 Task: Reply to the email with the subject 'Subject0000000026', add Aakash Mishra in 'To', Email000000002@outlook.com in 'Cc', Email000000003@outlook.com in 'Bcc', attach 'Attach0000000004.txt', and send it.
Action: Mouse moved to (998, 446)
Screenshot: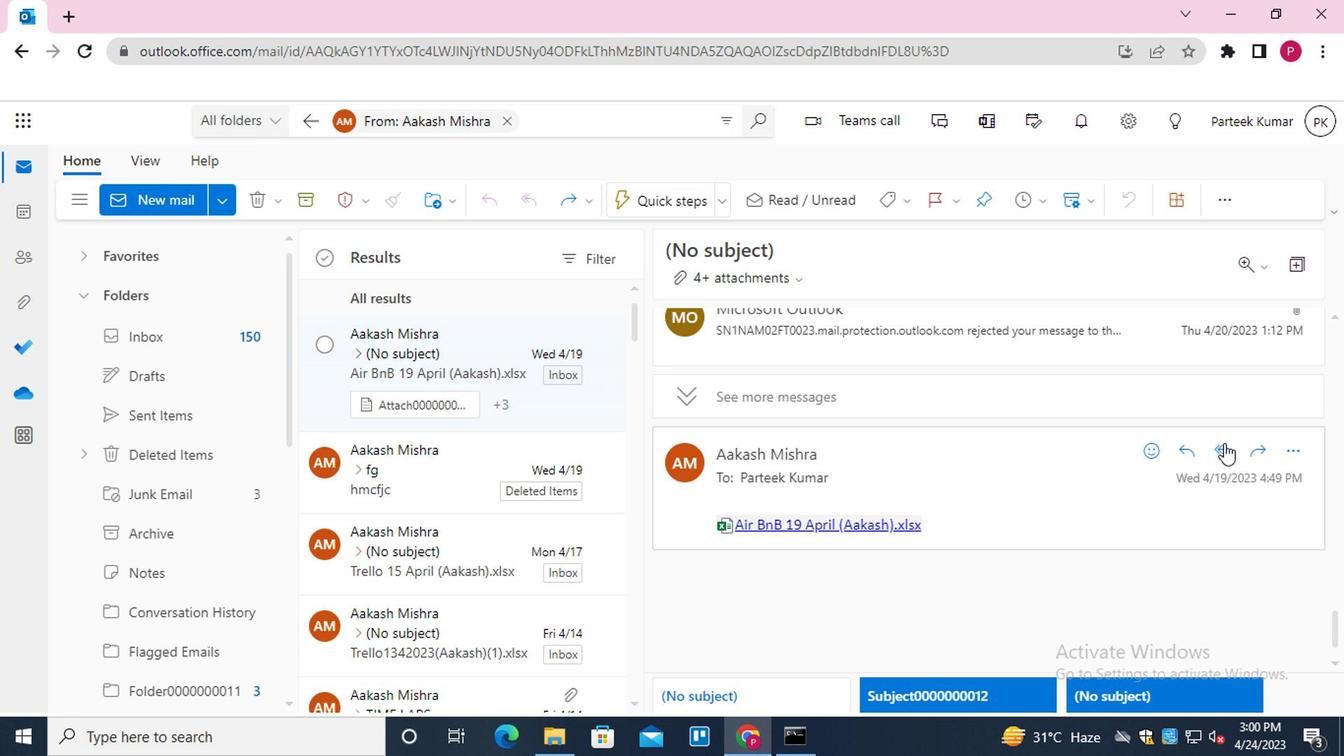 
Action: Mouse pressed left at (998, 446)
Screenshot: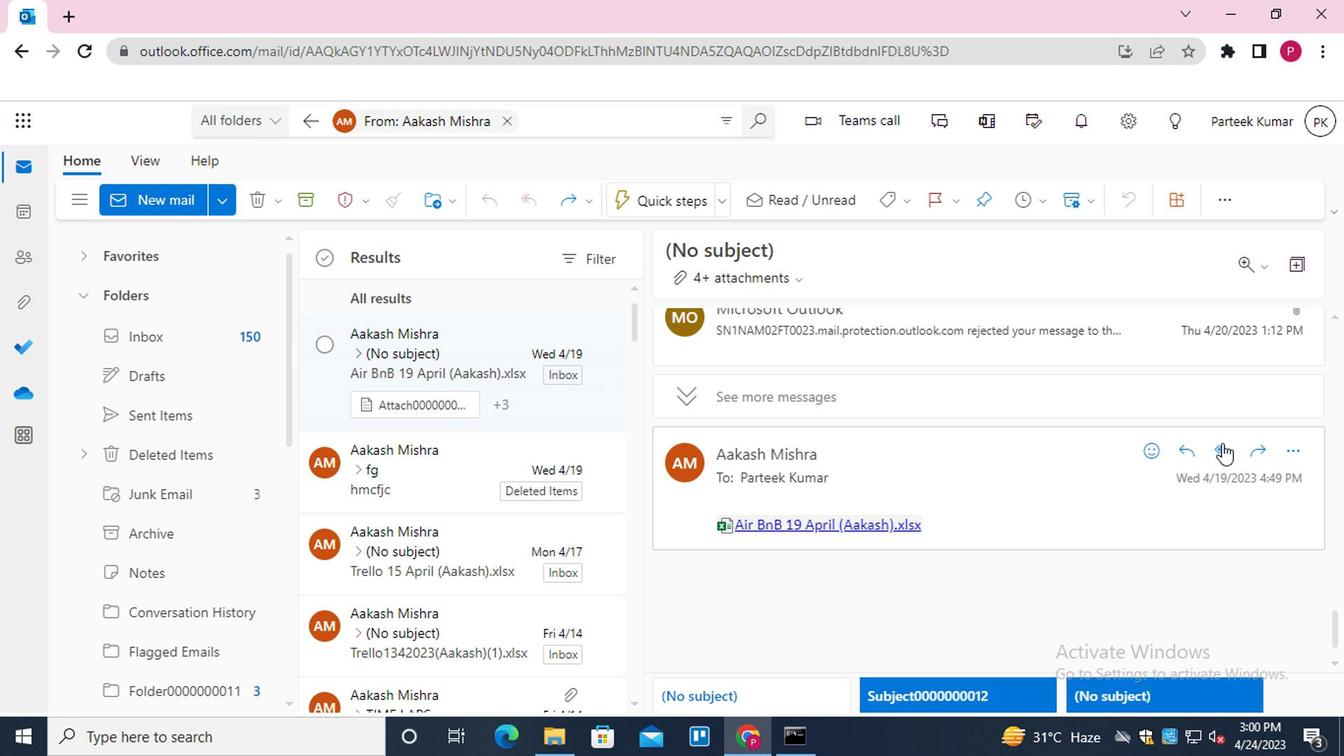 
Action: Mouse moved to (616, 590)
Screenshot: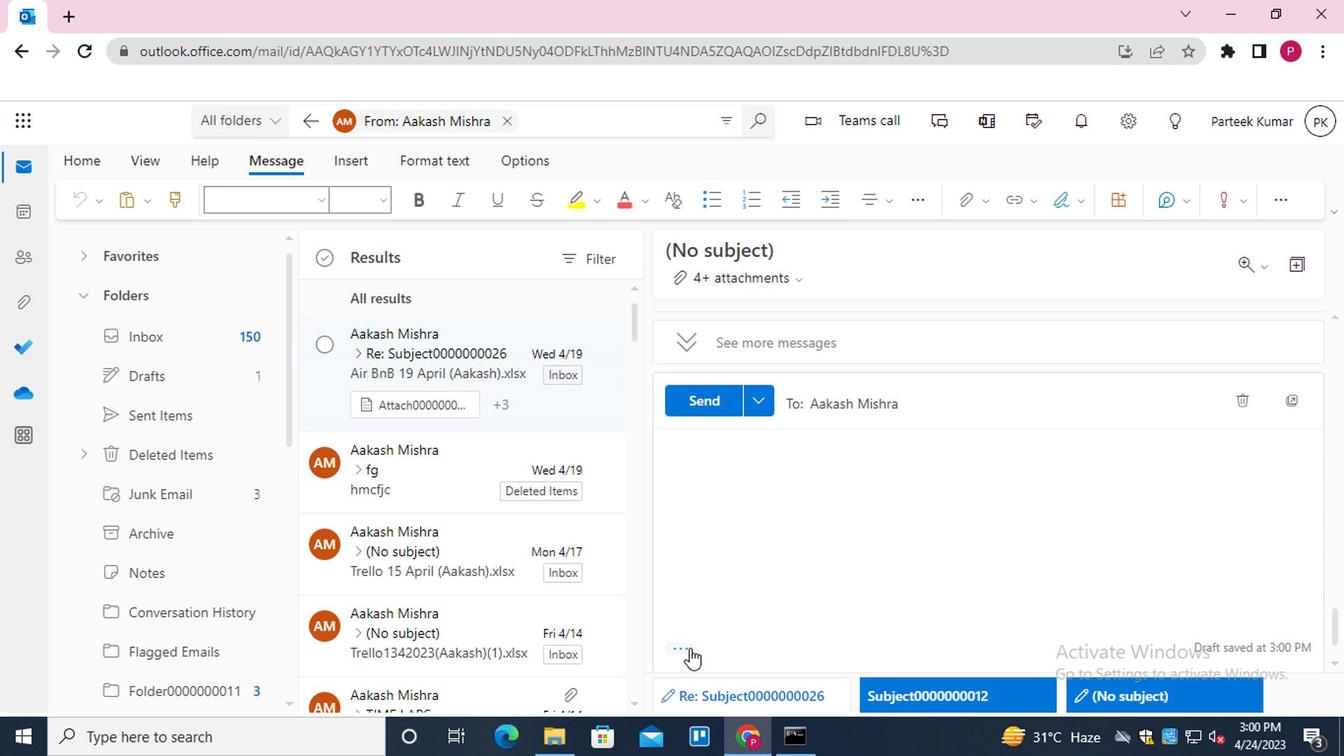 
Action: Mouse pressed left at (616, 590)
Screenshot: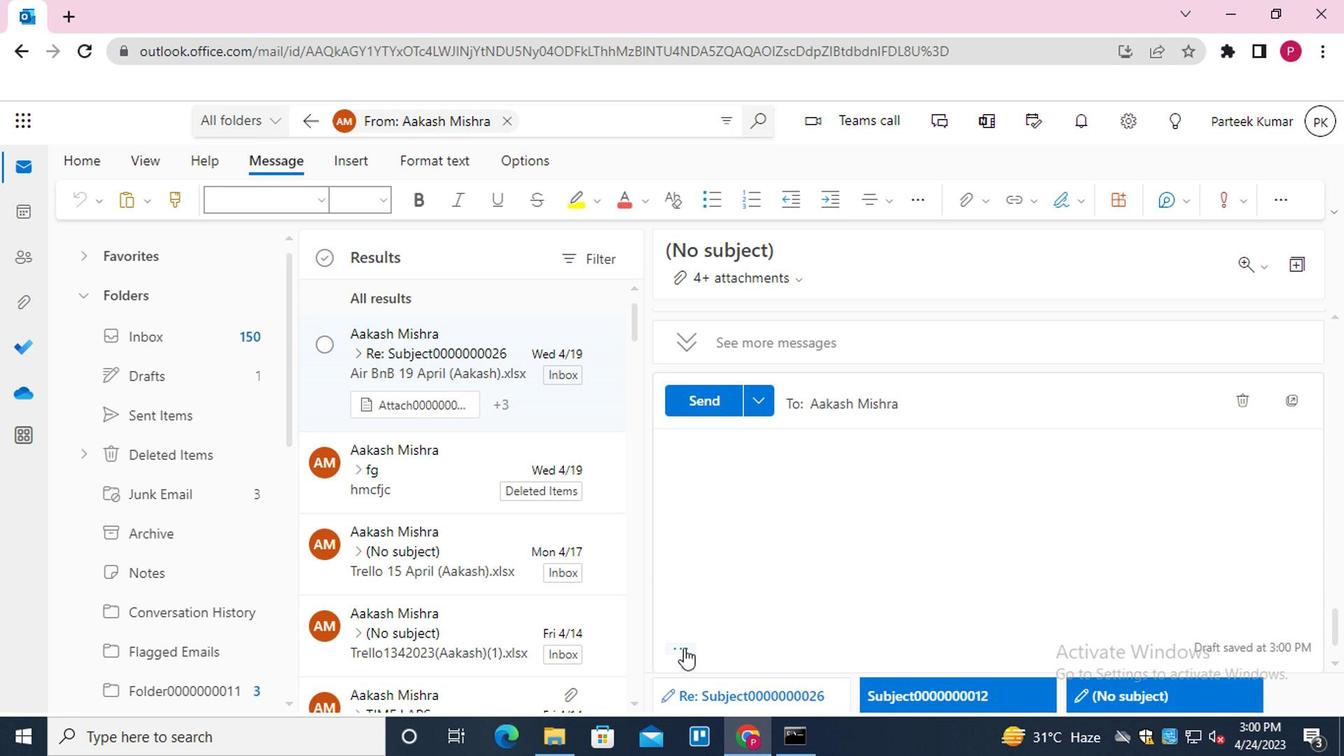 
Action: Mouse moved to (789, 315)
Screenshot: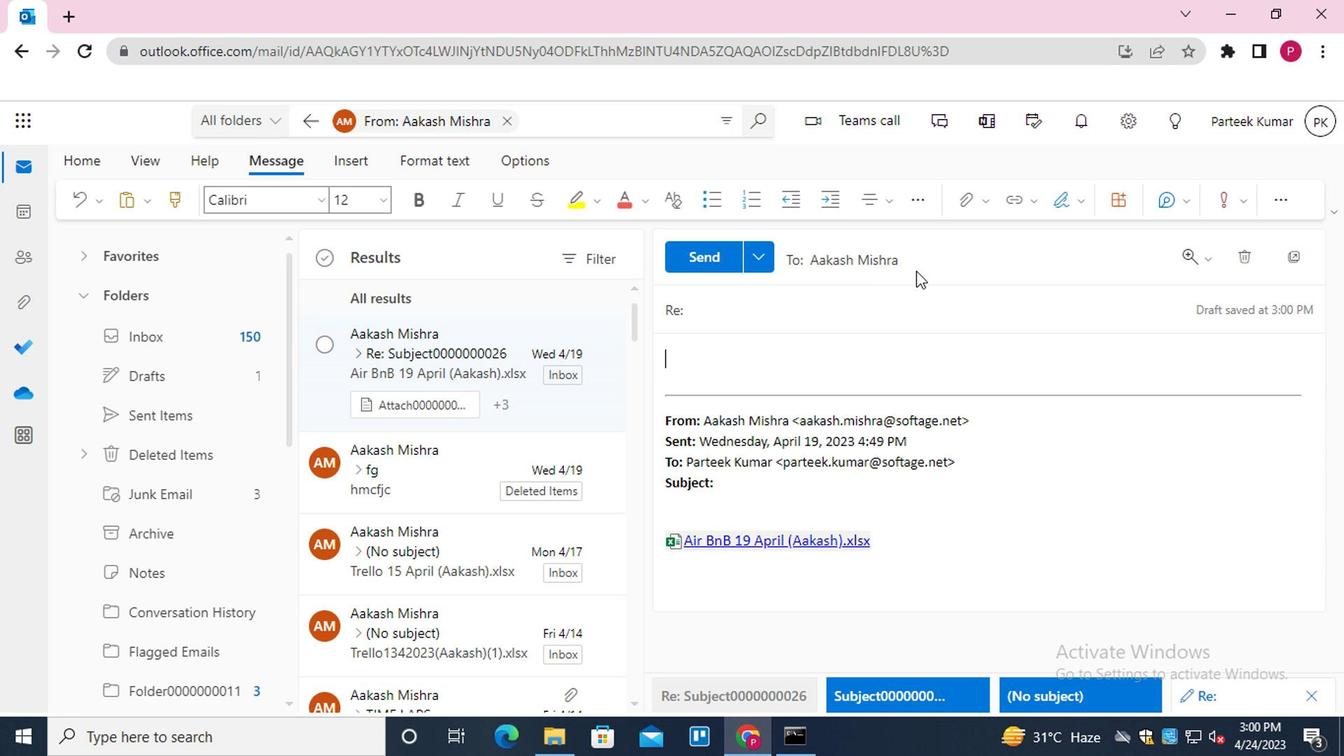 
Action: Mouse pressed left at (789, 315)
Screenshot: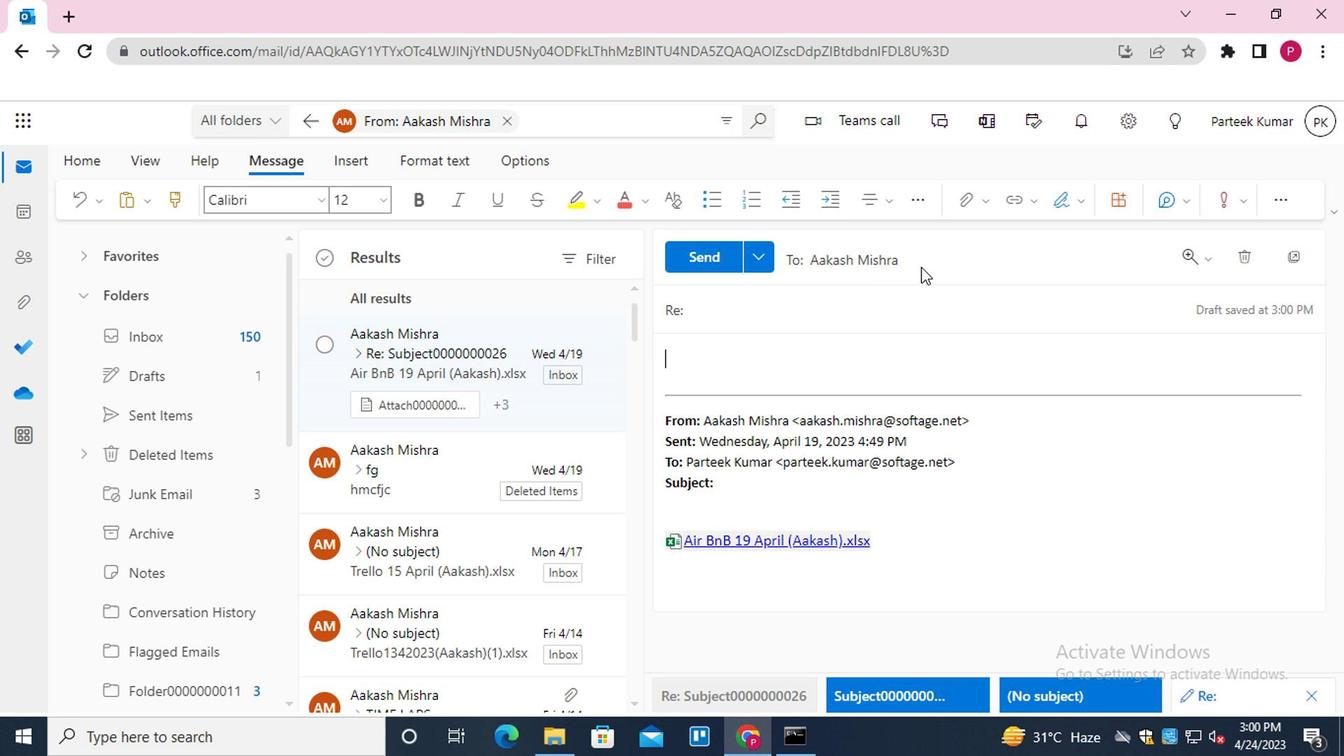 
Action: Mouse moved to (715, 382)
Screenshot: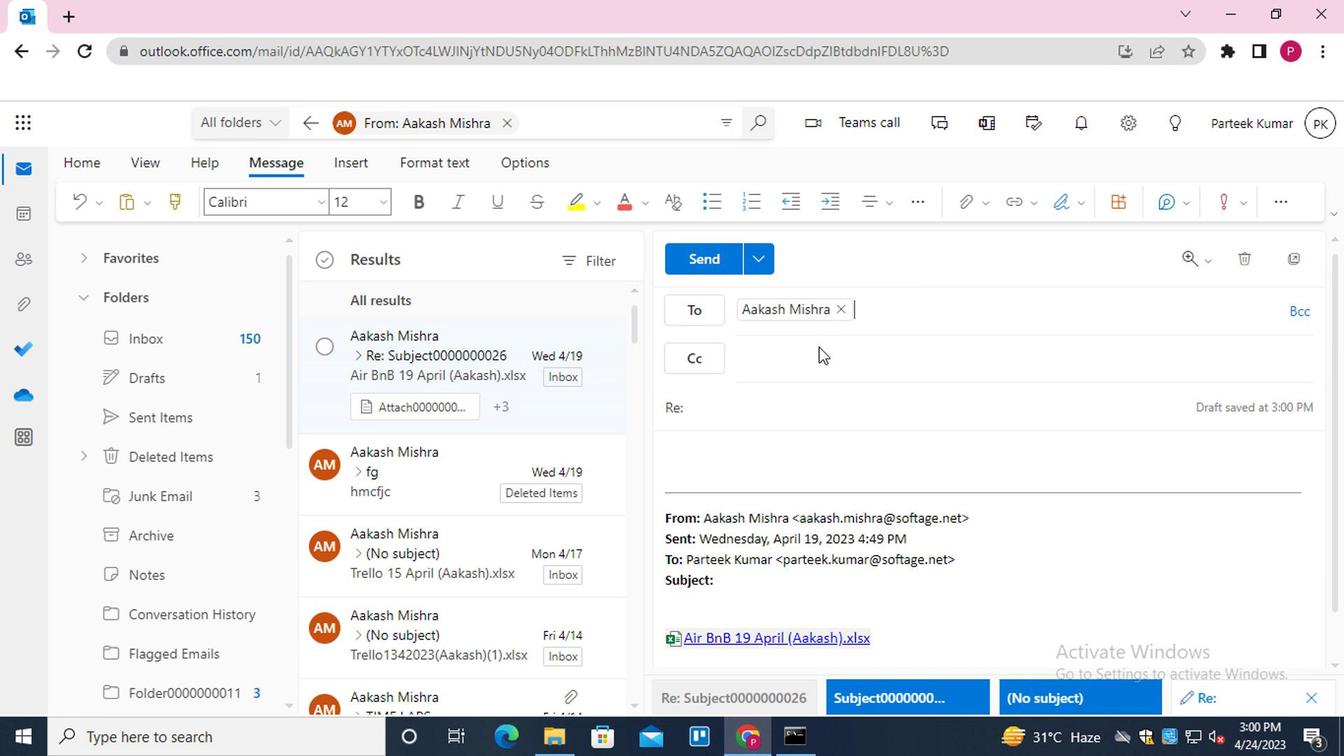 
Action: Mouse pressed left at (715, 382)
Screenshot: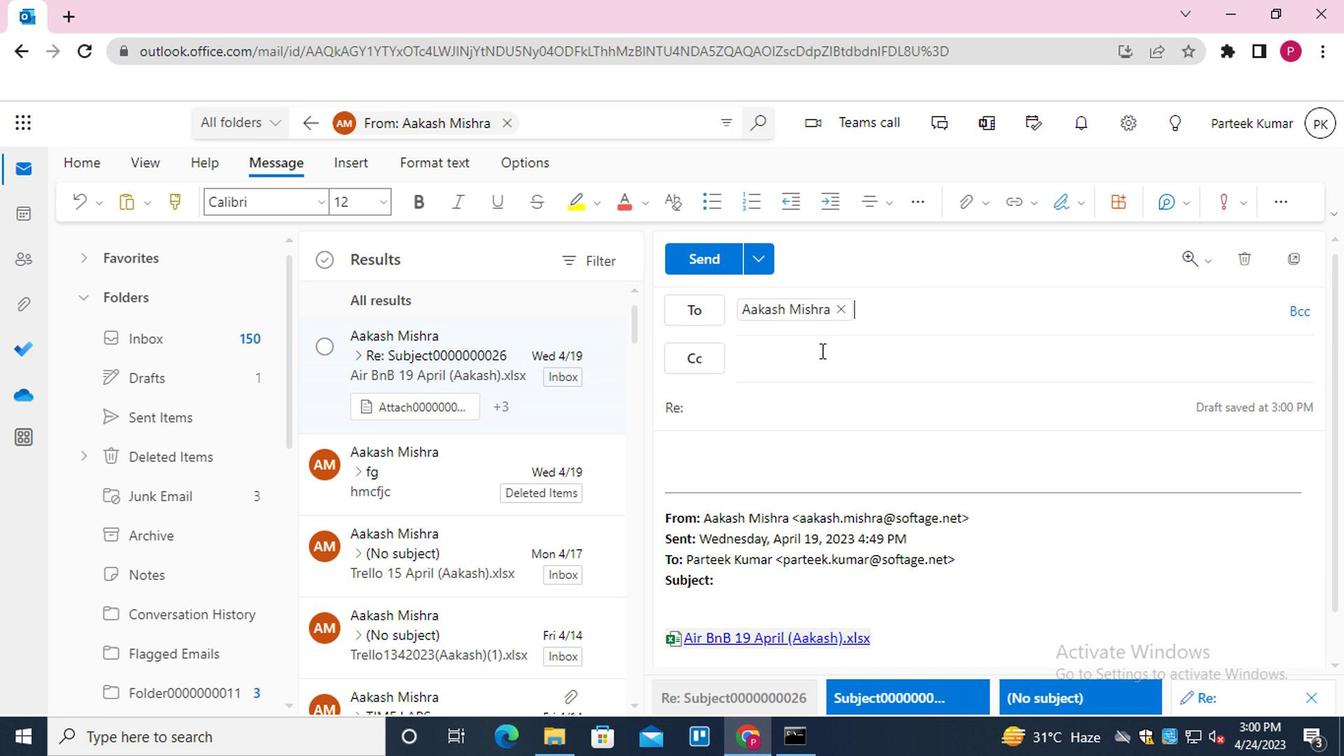 
Action: Key pressed <Key.shift>EMAIL0000000002<Key.enter>
Screenshot: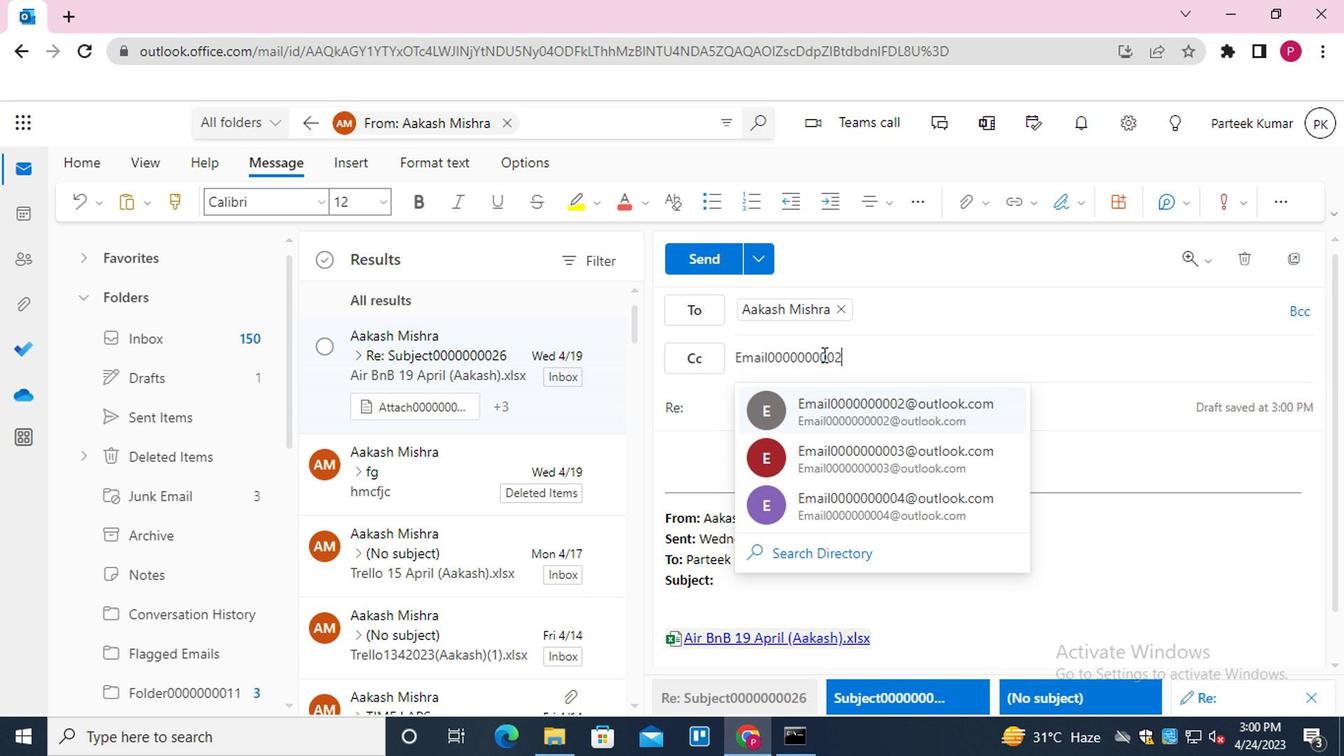 
Action: Mouse moved to (655, 417)
Screenshot: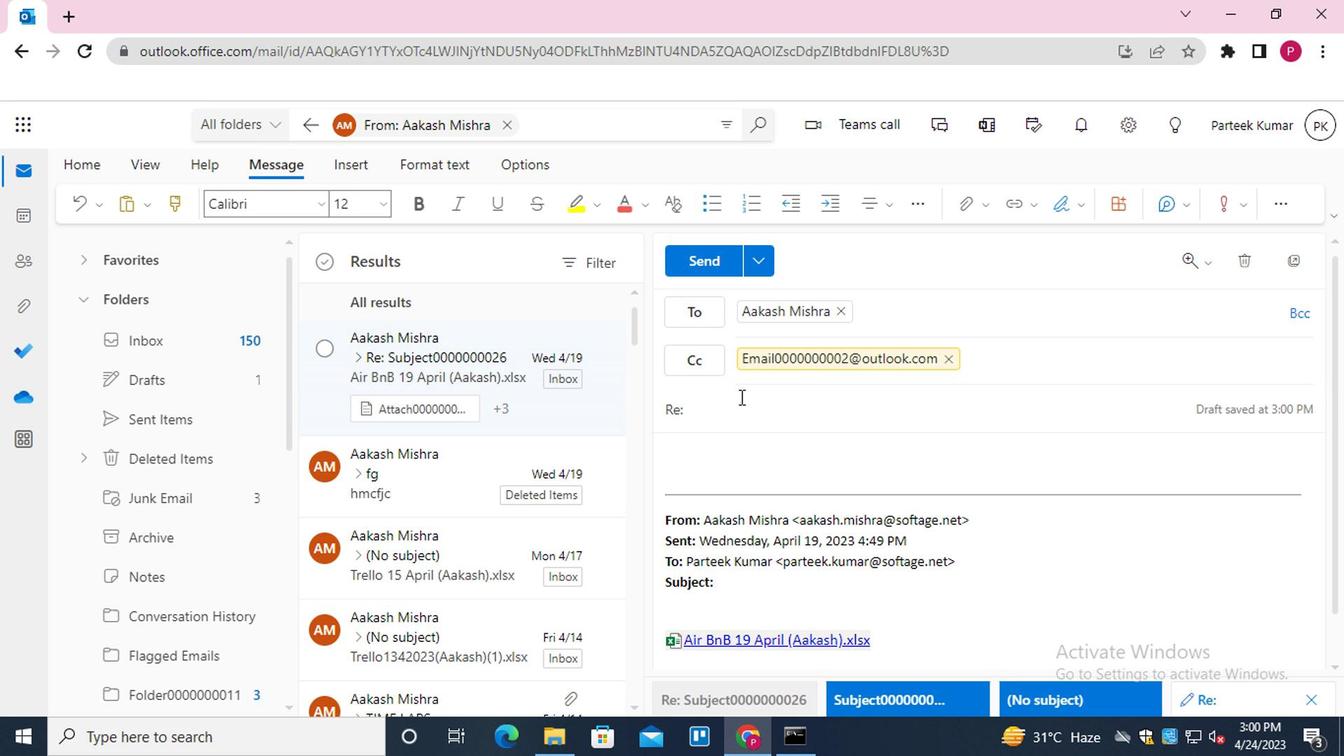 
Action: Mouse pressed left at (655, 417)
Screenshot: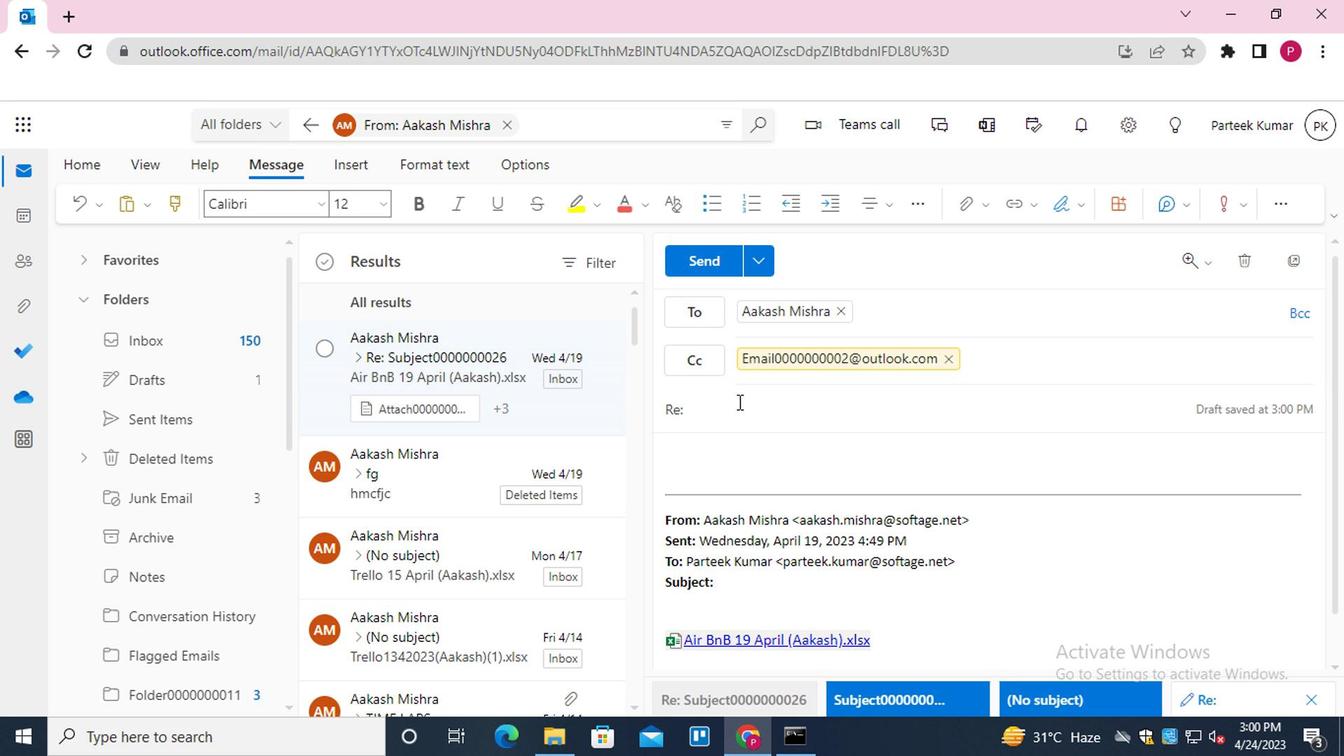 
Action: Key pressed <Key.shift>SUBJECT0000000026
Screenshot: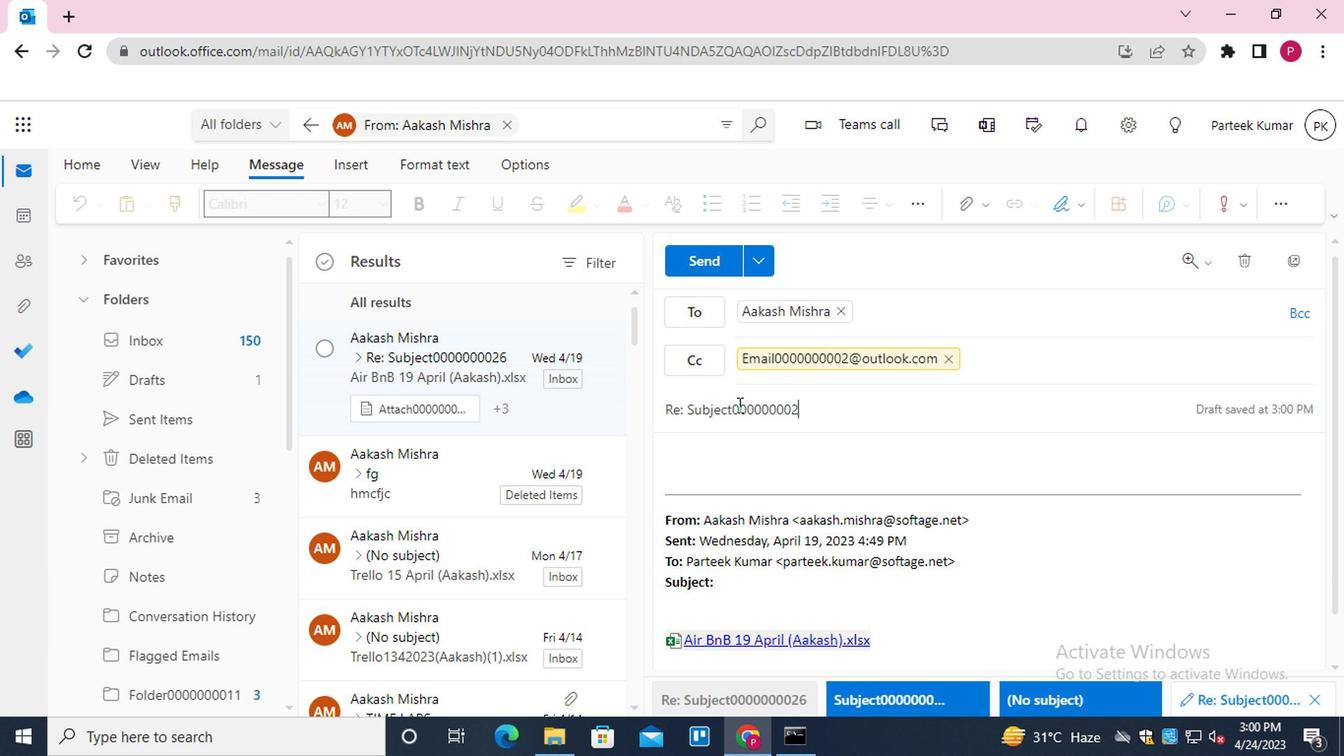 
Action: Mouse moved to (666, 470)
Screenshot: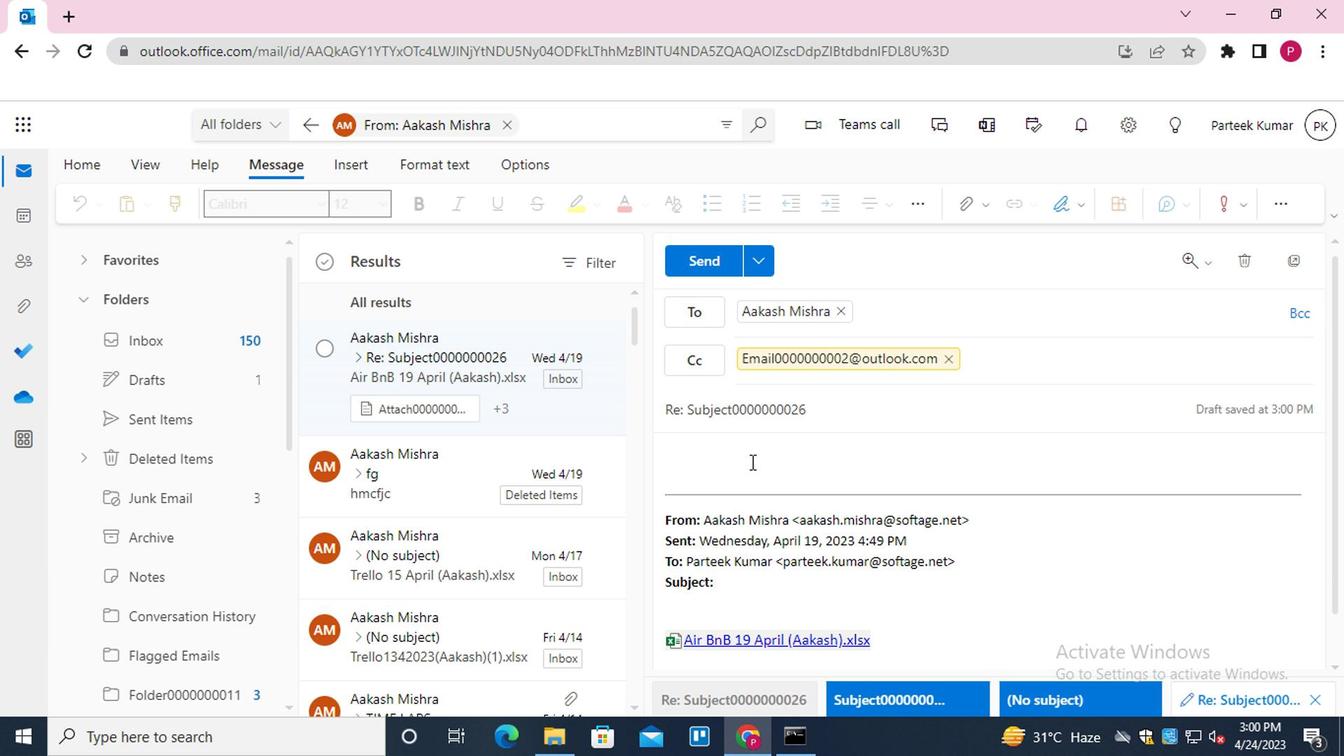 
Action: Mouse pressed left at (666, 470)
Screenshot: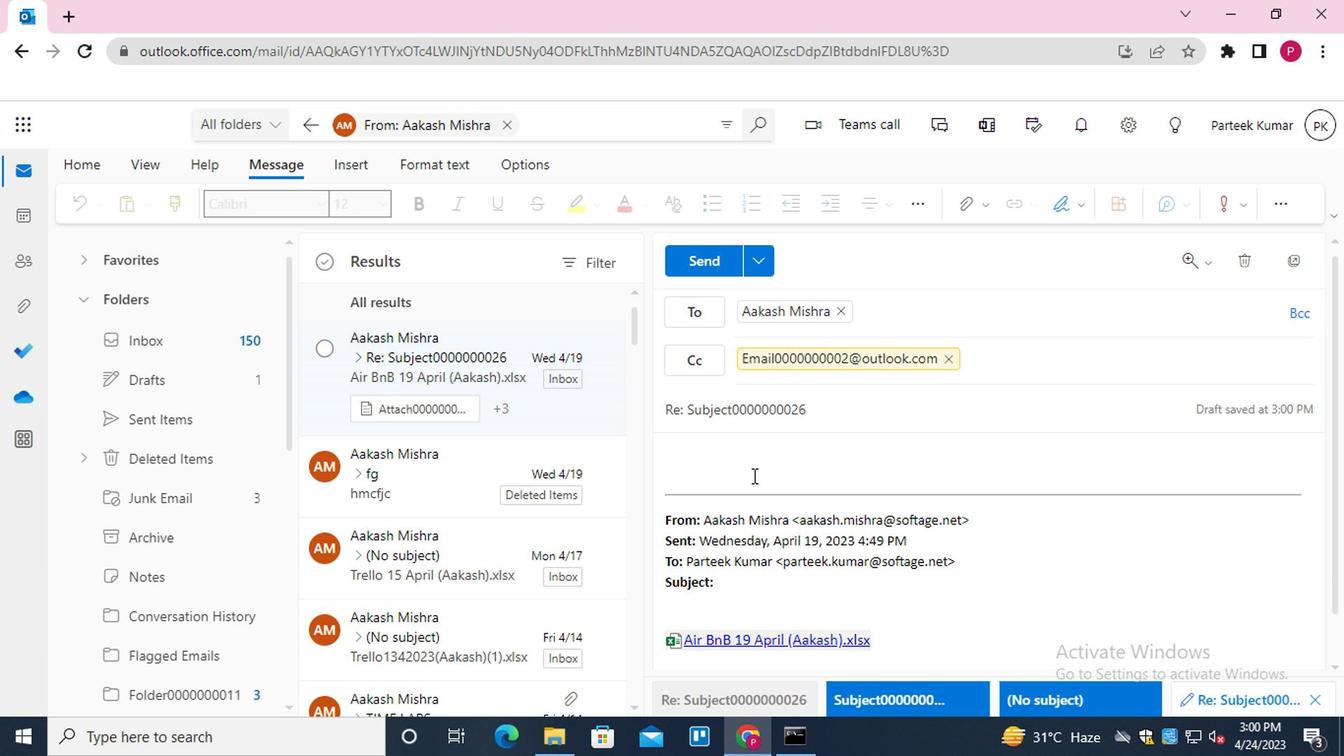 
Action: Key pressed <Key.shift_r>MESSAGE0000000024
Screenshot: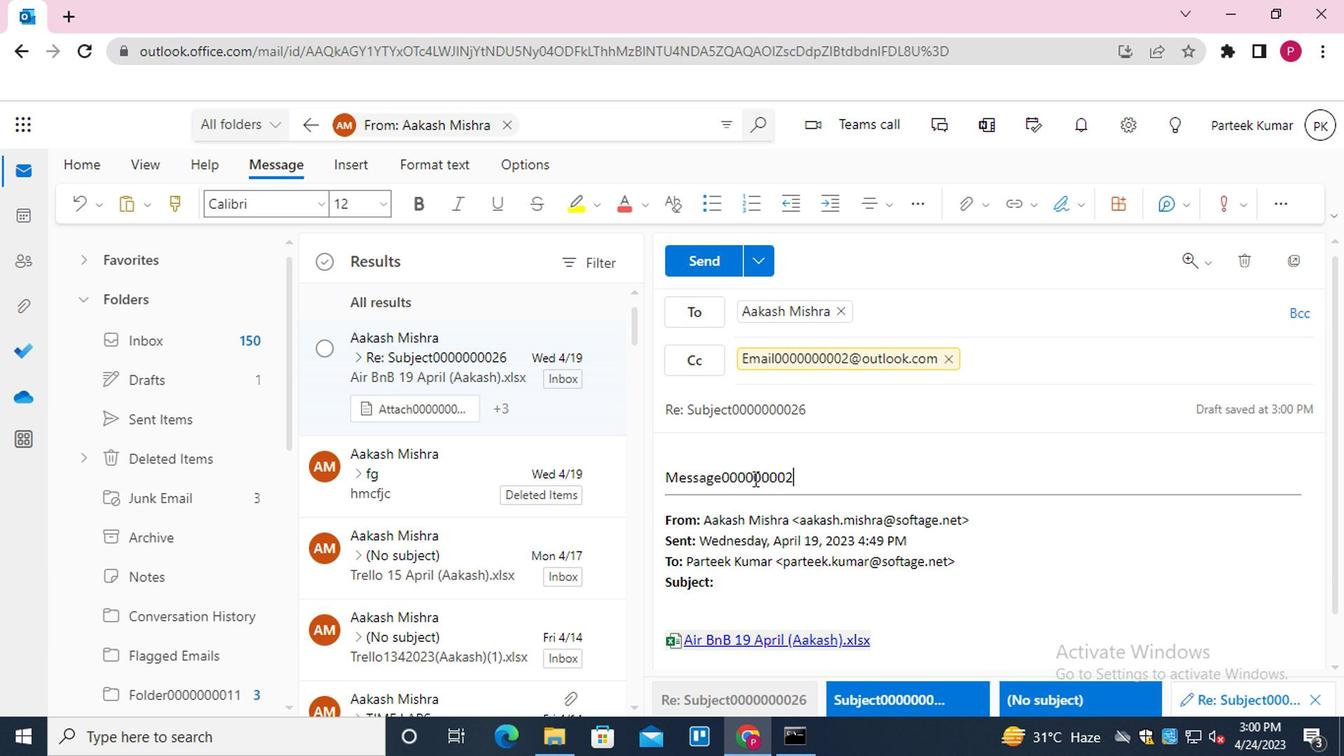 
Action: Mouse moved to (815, 272)
Screenshot: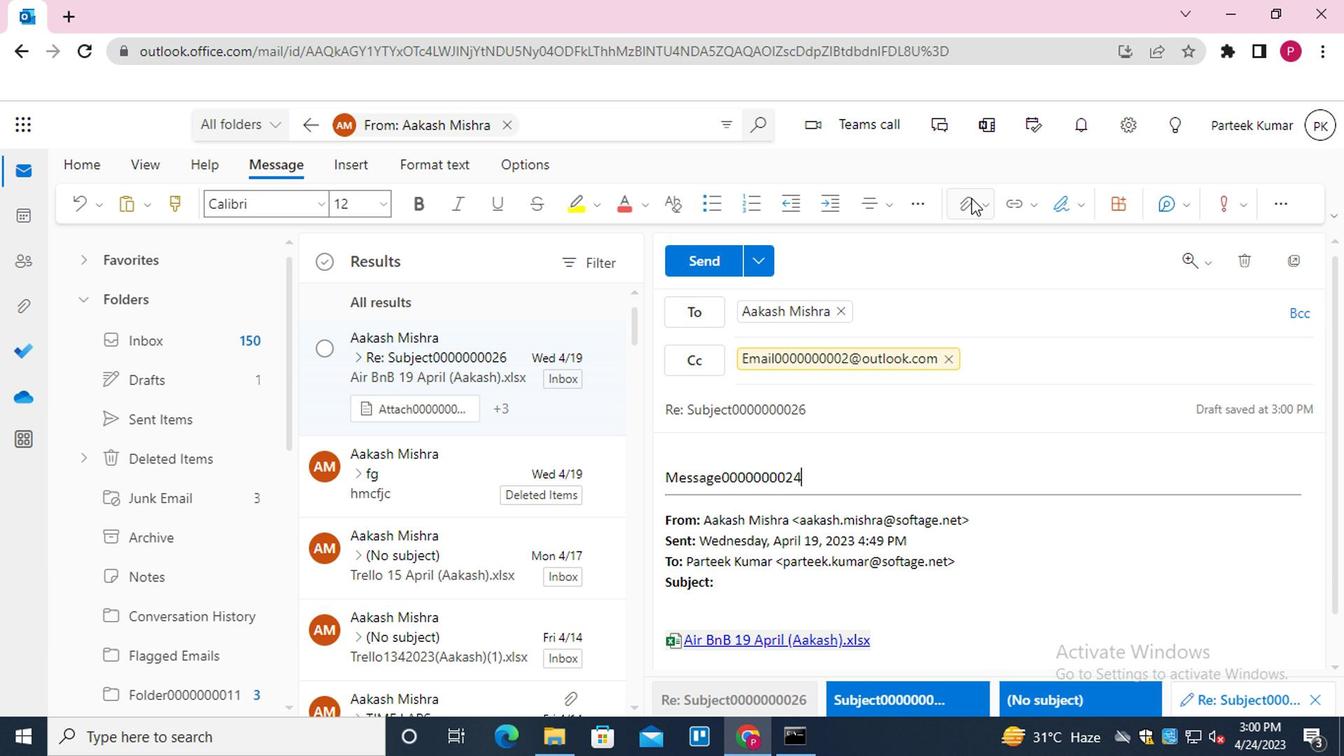 
Action: Mouse pressed left at (815, 272)
Screenshot: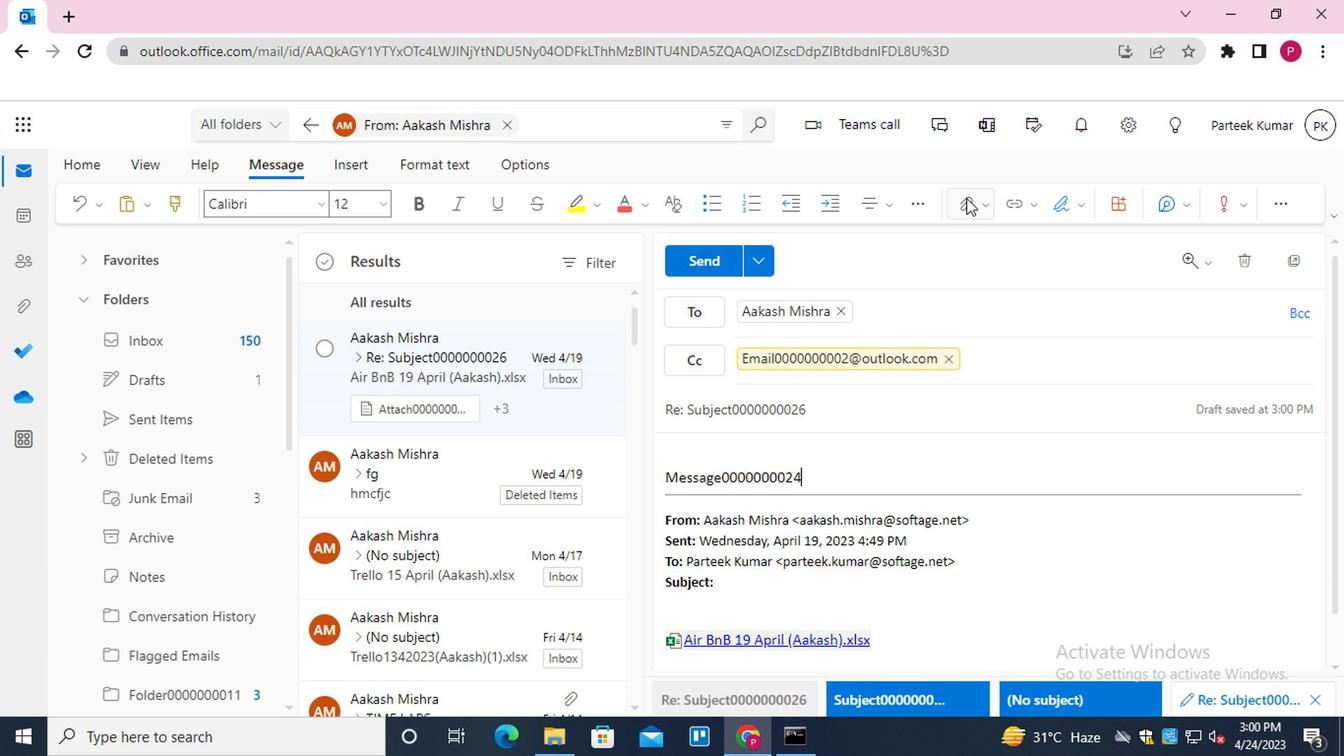 
Action: Mouse moved to (772, 302)
Screenshot: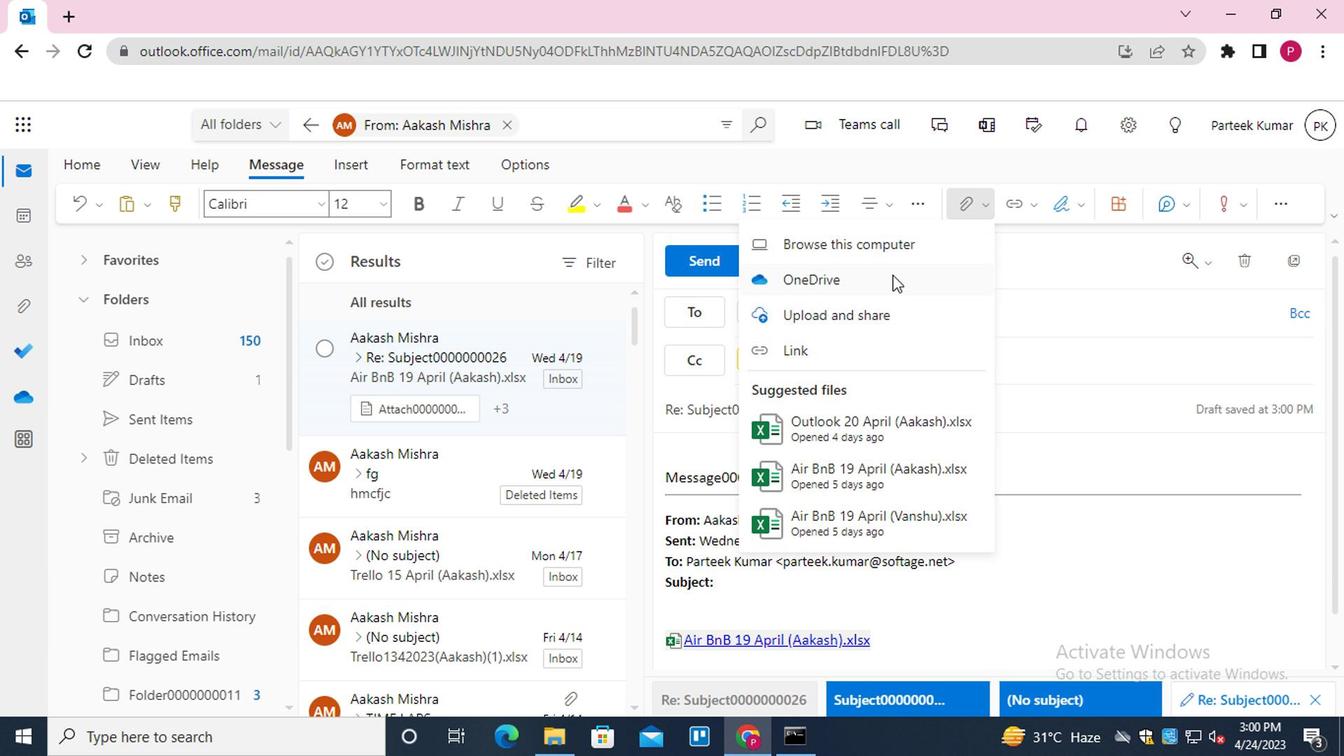 
Action: Mouse pressed left at (772, 302)
Screenshot: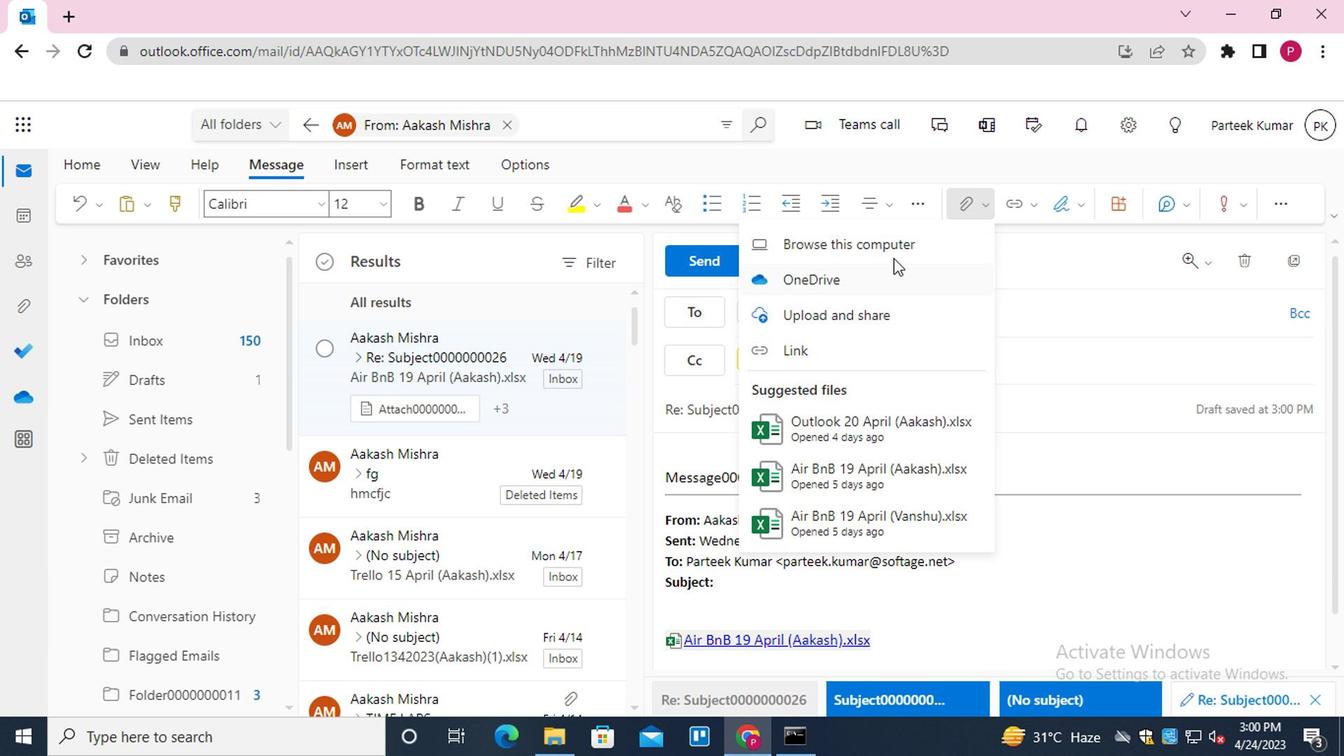 
Action: Mouse moved to (419, 280)
Screenshot: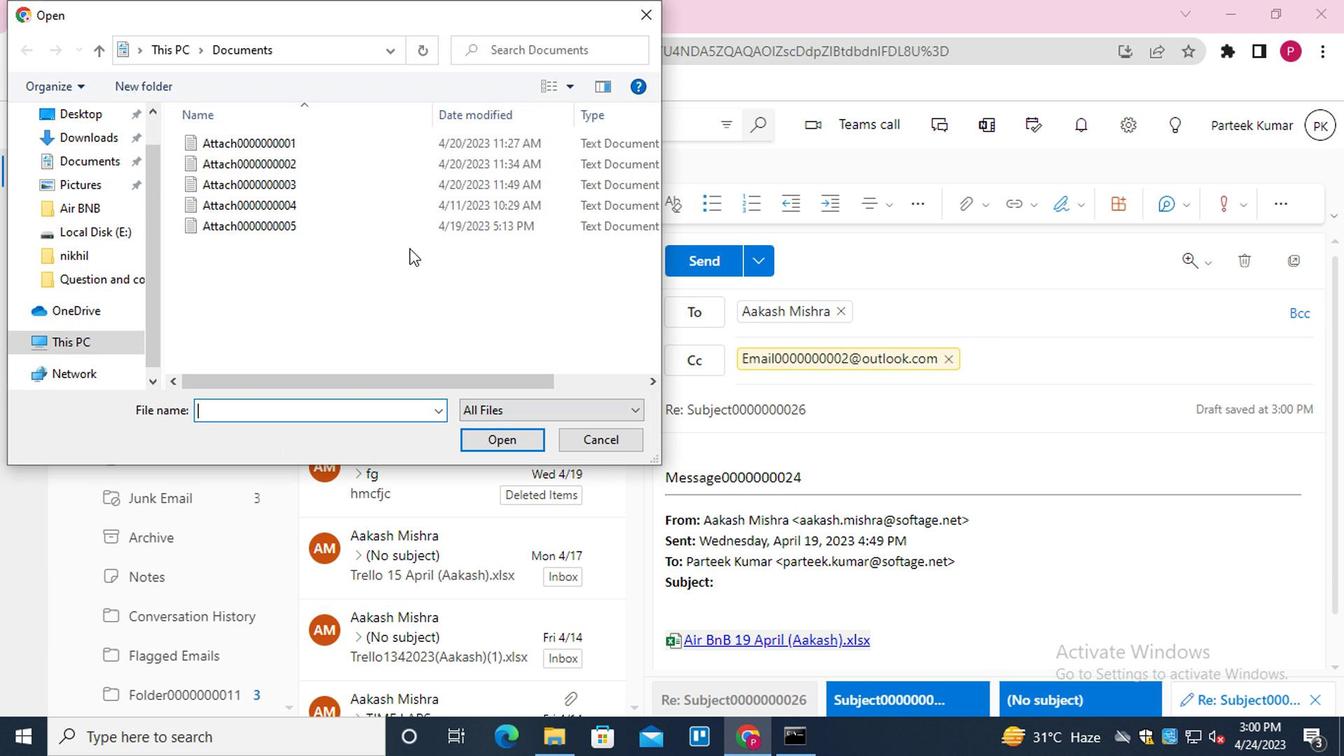 
Action: Mouse pressed left at (419, 280)
Screenshot: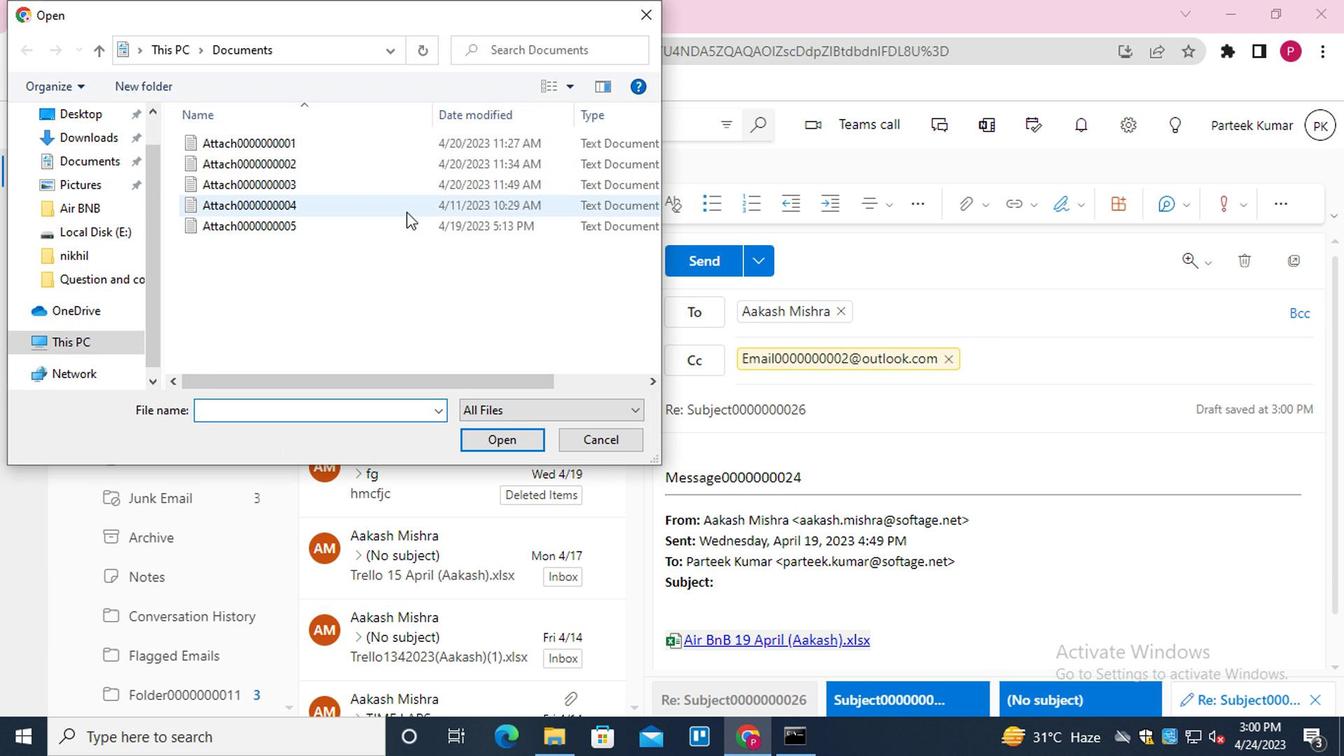 
Action: Mouse moved to (488, 442)
Screenshot: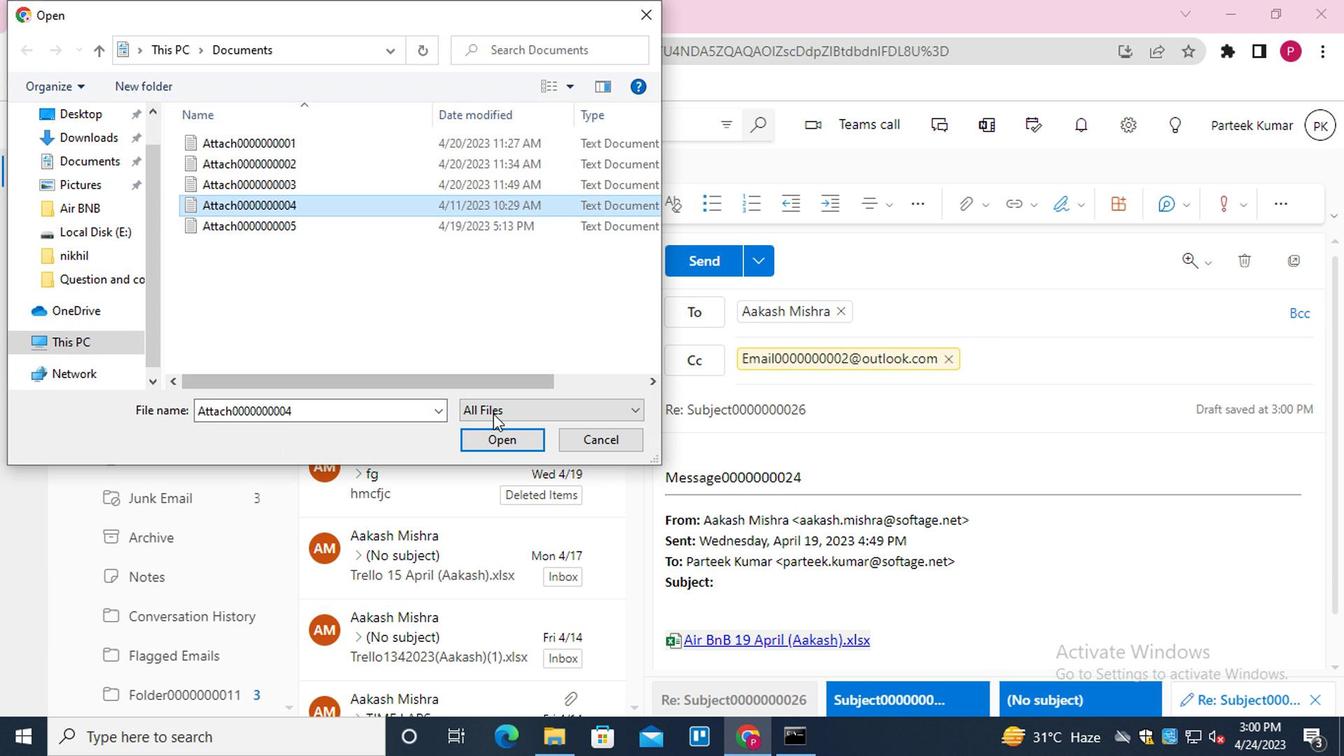 
Action: Mouse pressed left at (488, 442)
Screenshot: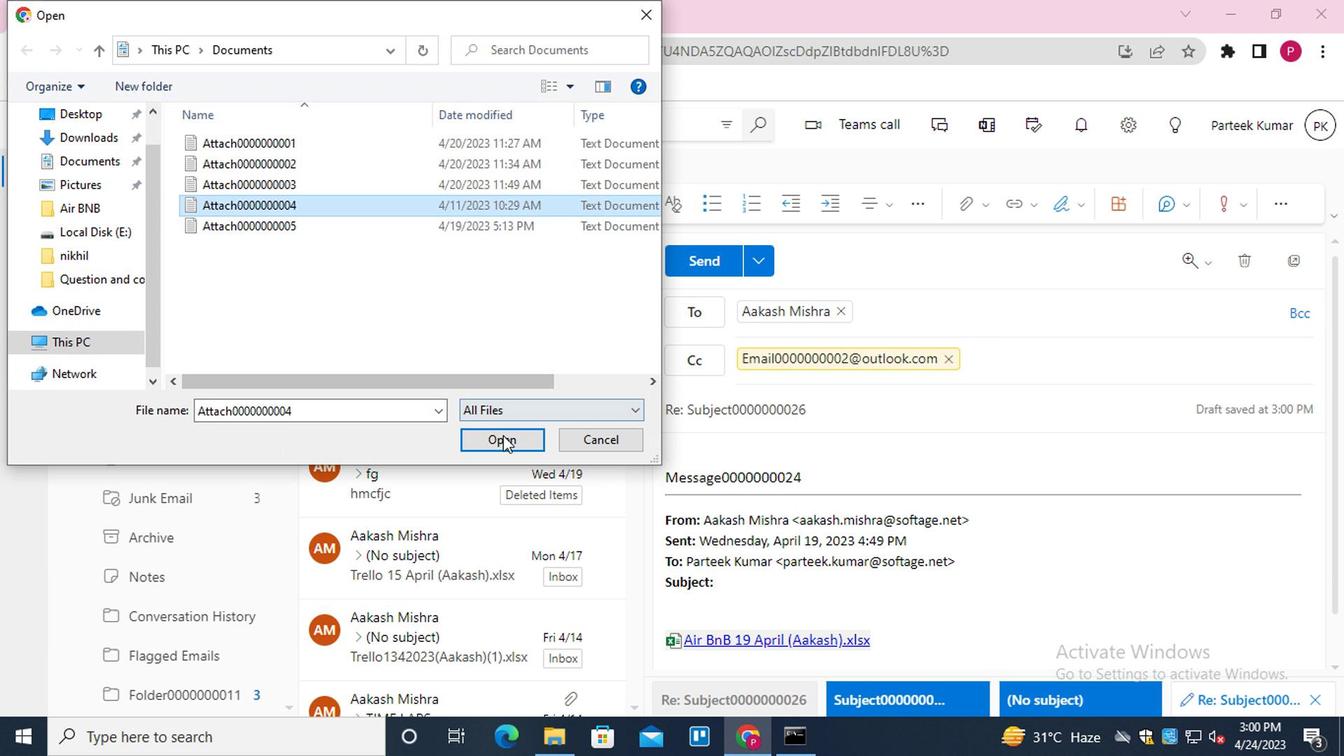 
Action: Mouse moved to (611, 315)
Screenshot: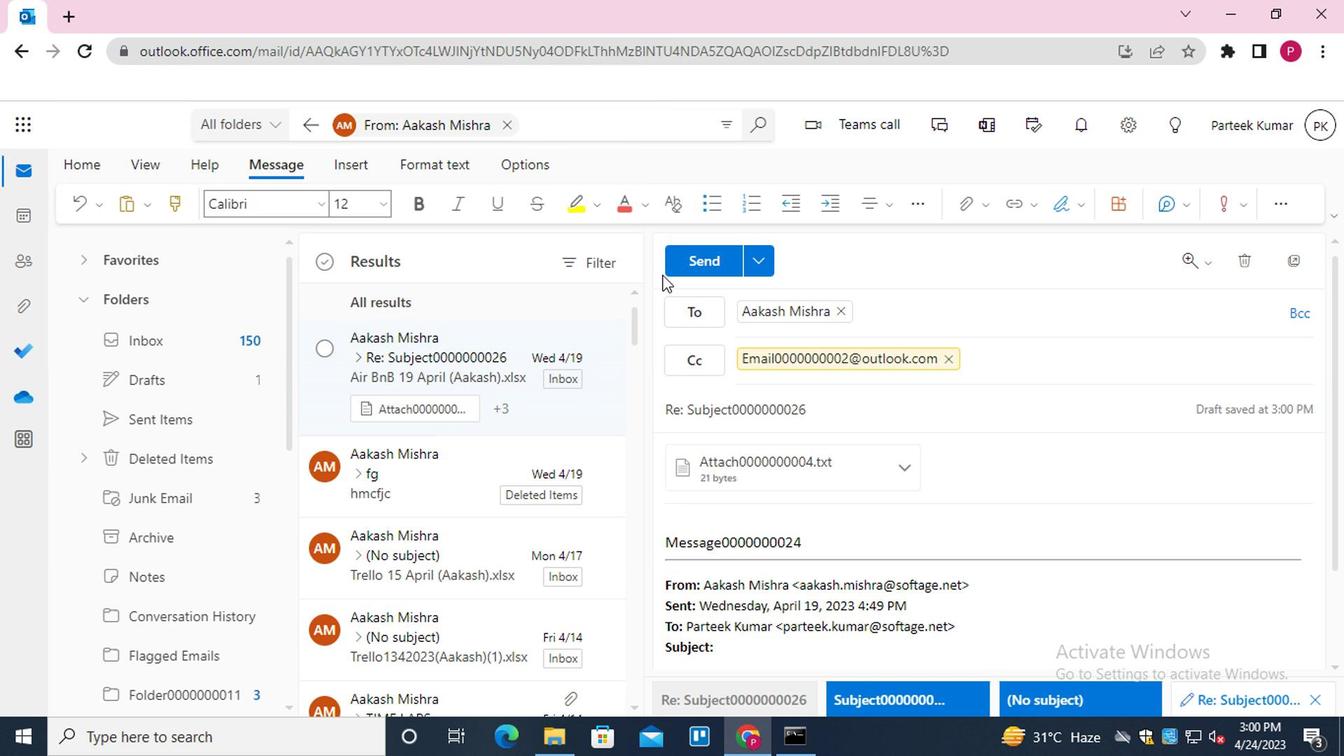 
Action: Mouse pressed left at (611, 315)
Screenshot: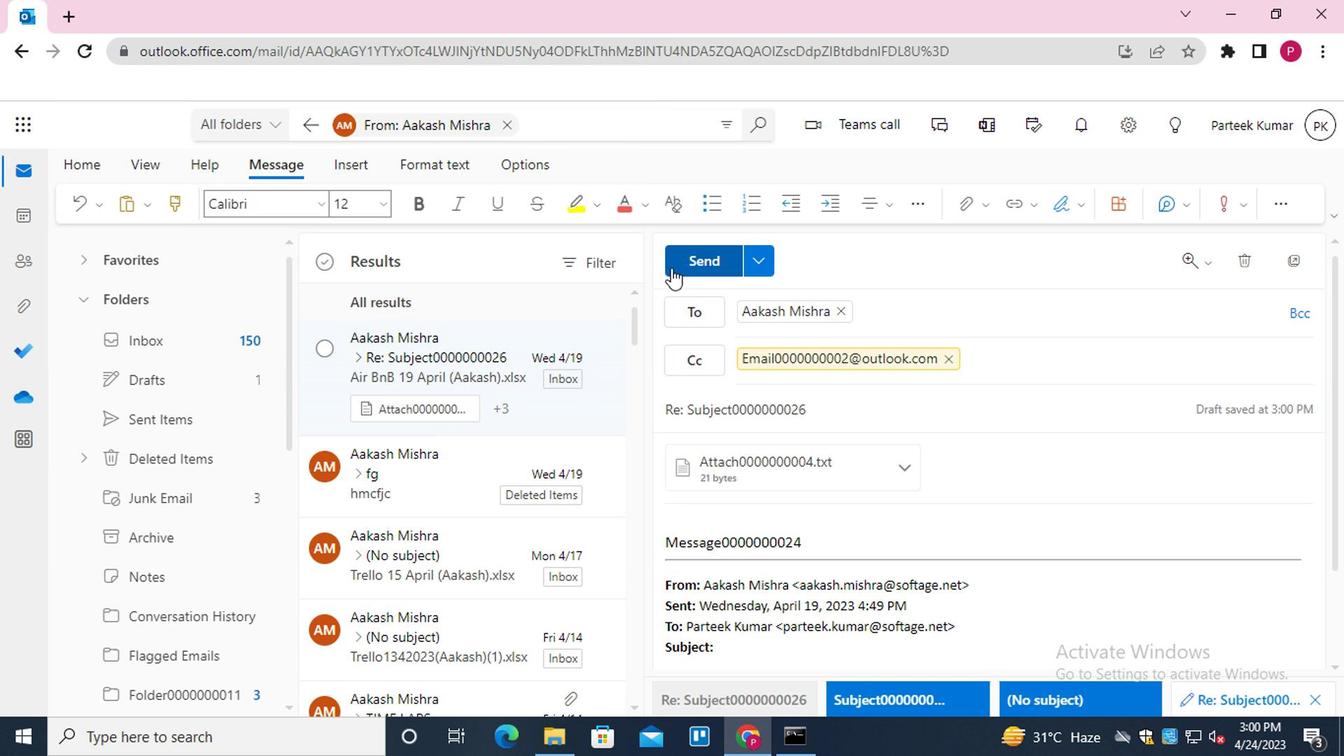 
Action: Mouse moved to (862, 483)
Screenshot: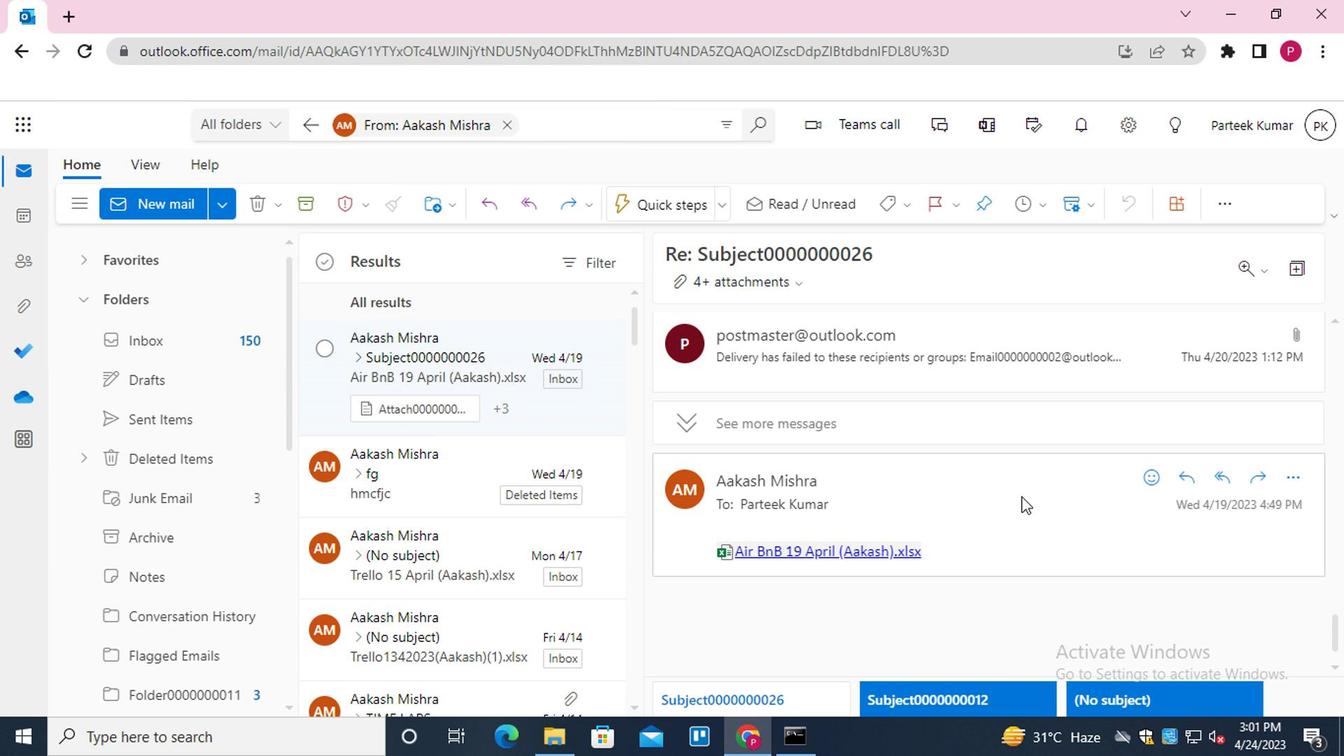 
Action: Mouse scrolled (862, 483) with delta (0, 0)
Screenshot: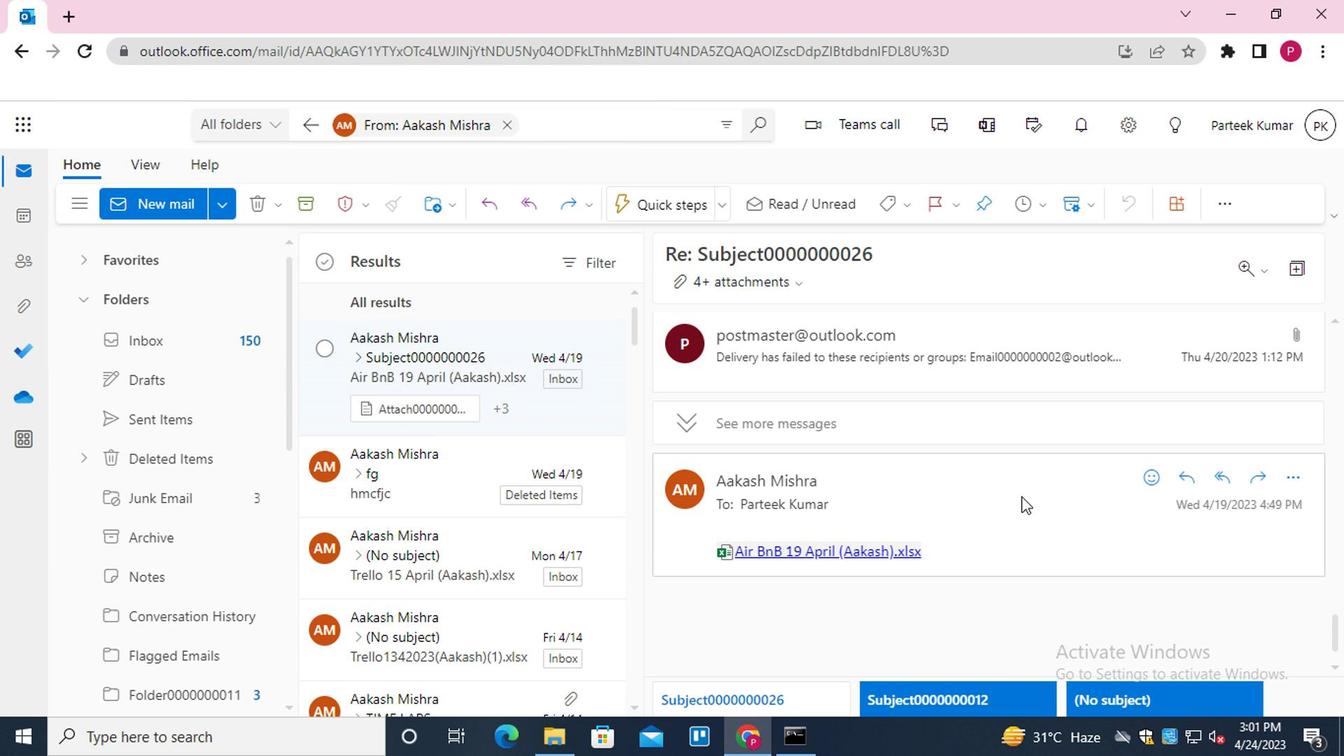 
Action: Mouse moved to (896, 484)
Screenshot: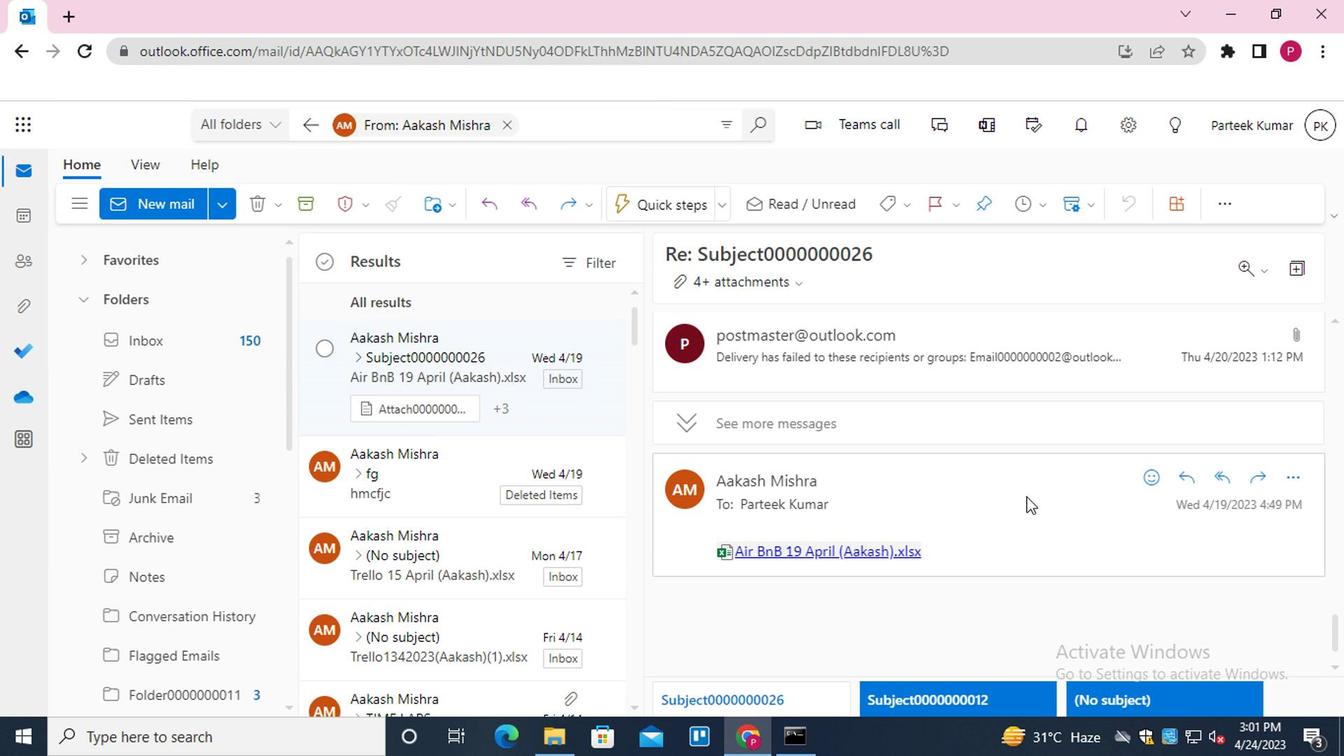 
Action: Mouse scrolled (896, 483) with delta (0, 0)
Screenshot: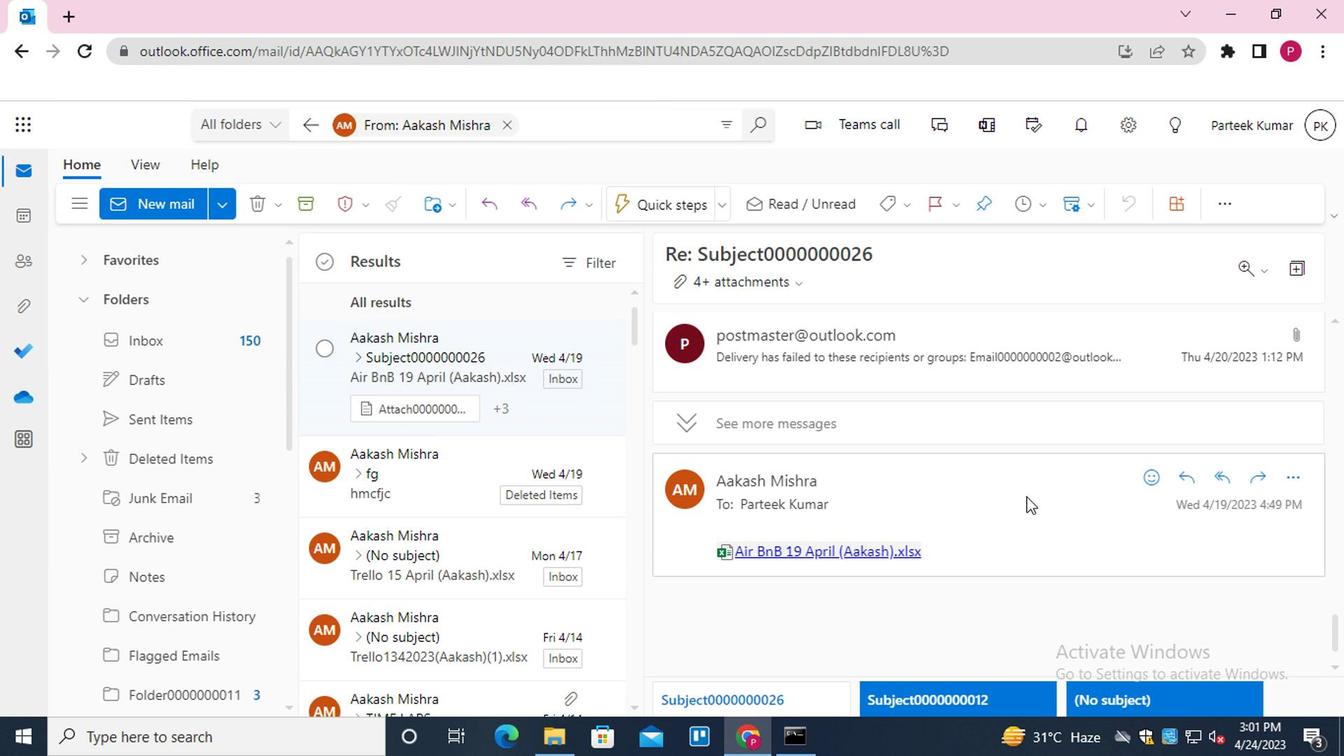 
Action: Mouse moved to (1001, 442)
Screenshot: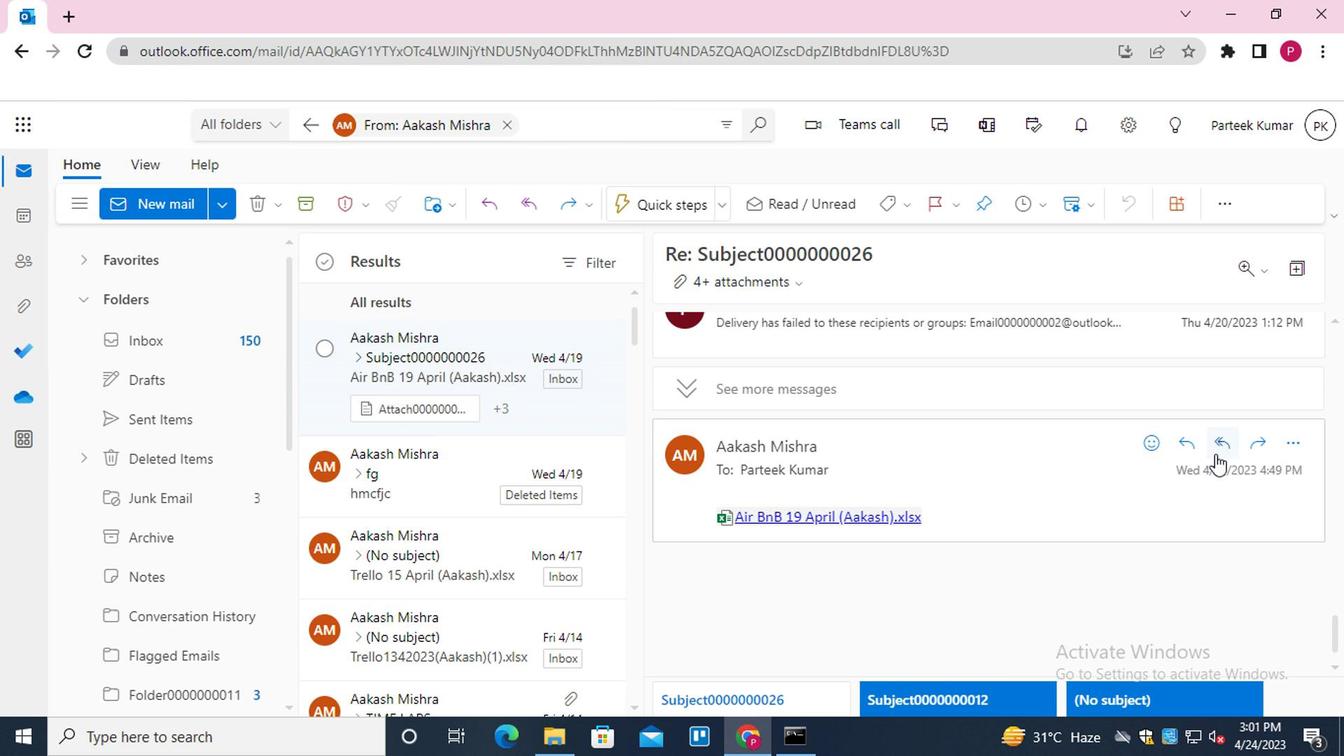 
Action: Mouse pressed left at (1001, 442)
Screenshot: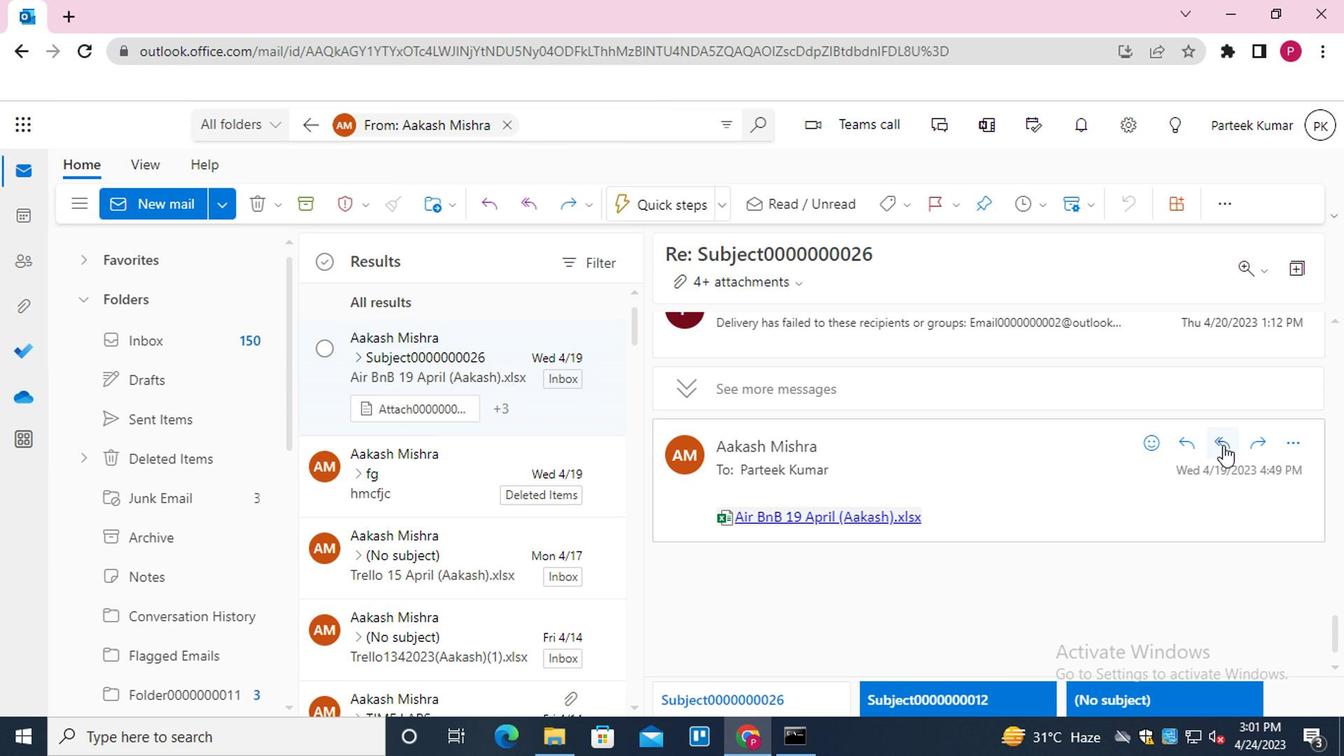 
Action: Mouse moved to (609, 594)
Screenshot: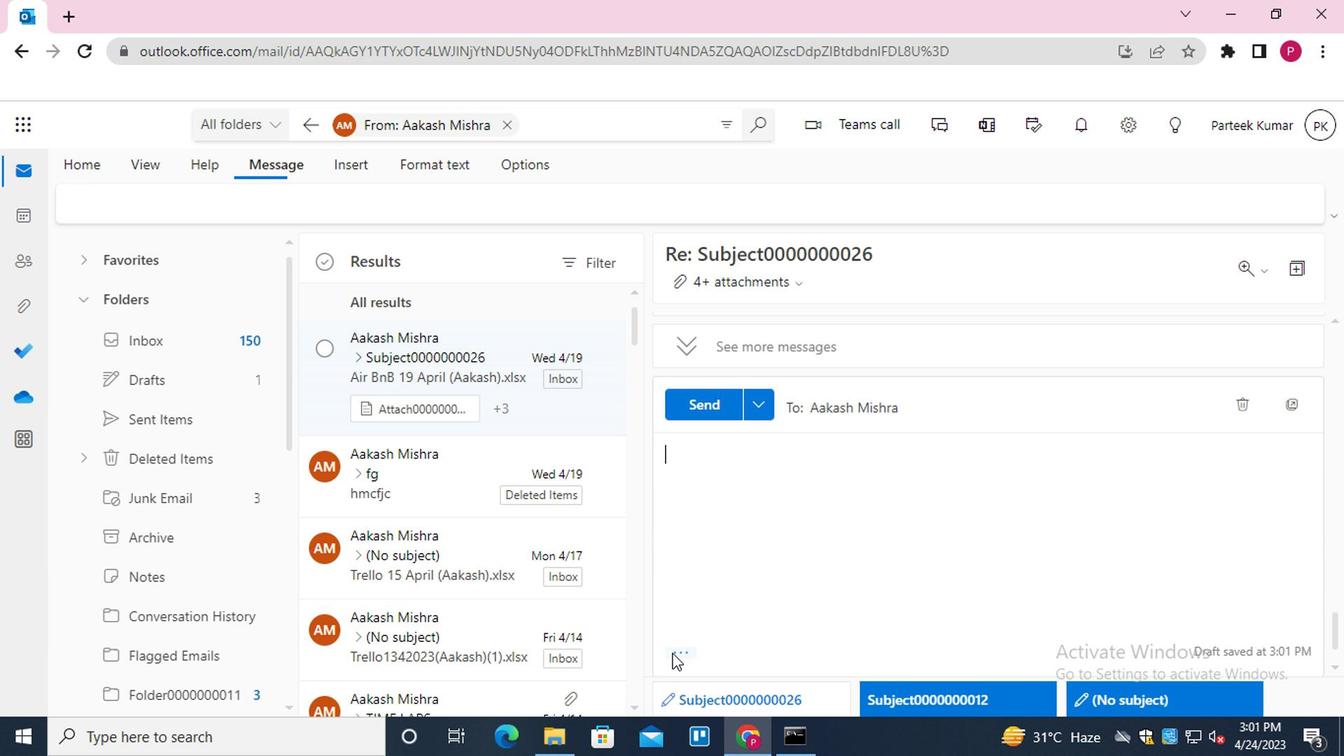 
Action: Mouse pressed left at (609, 594)
Screenshot: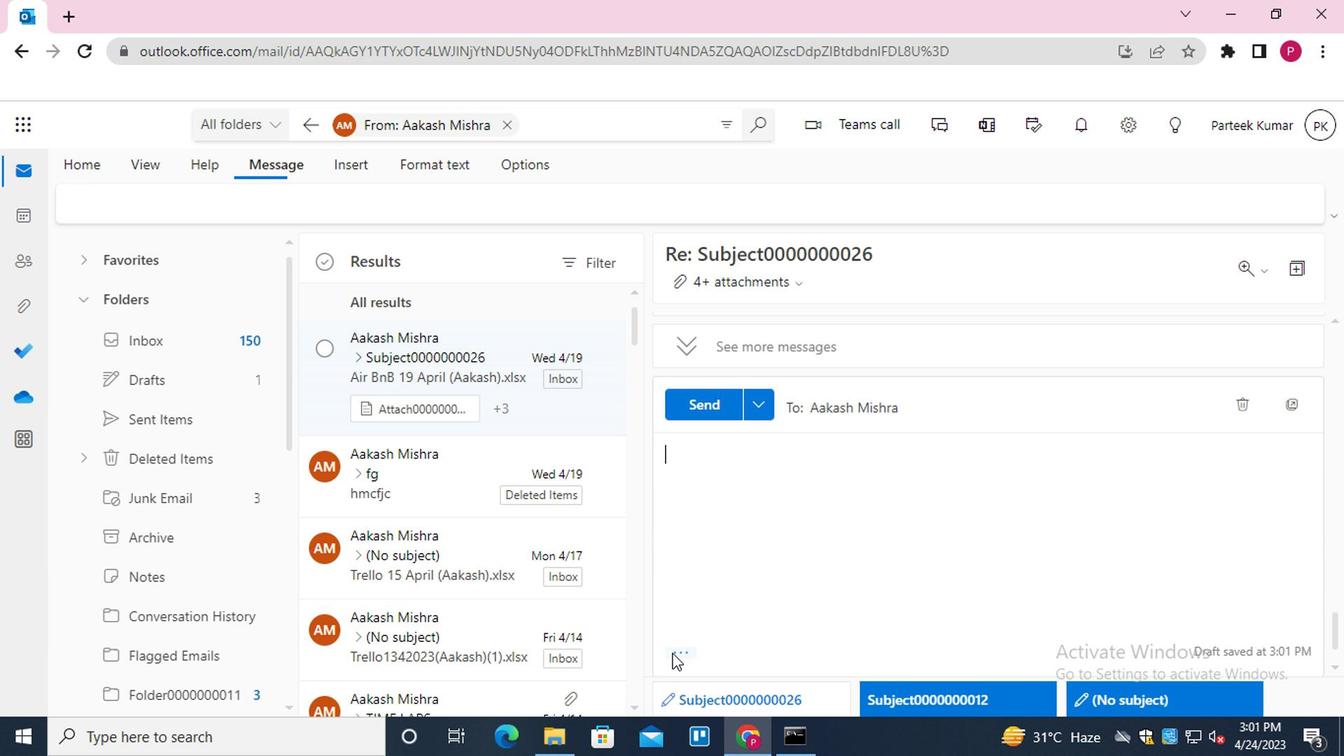 
Action: Mouse moved to (798, 346)
Screenshot: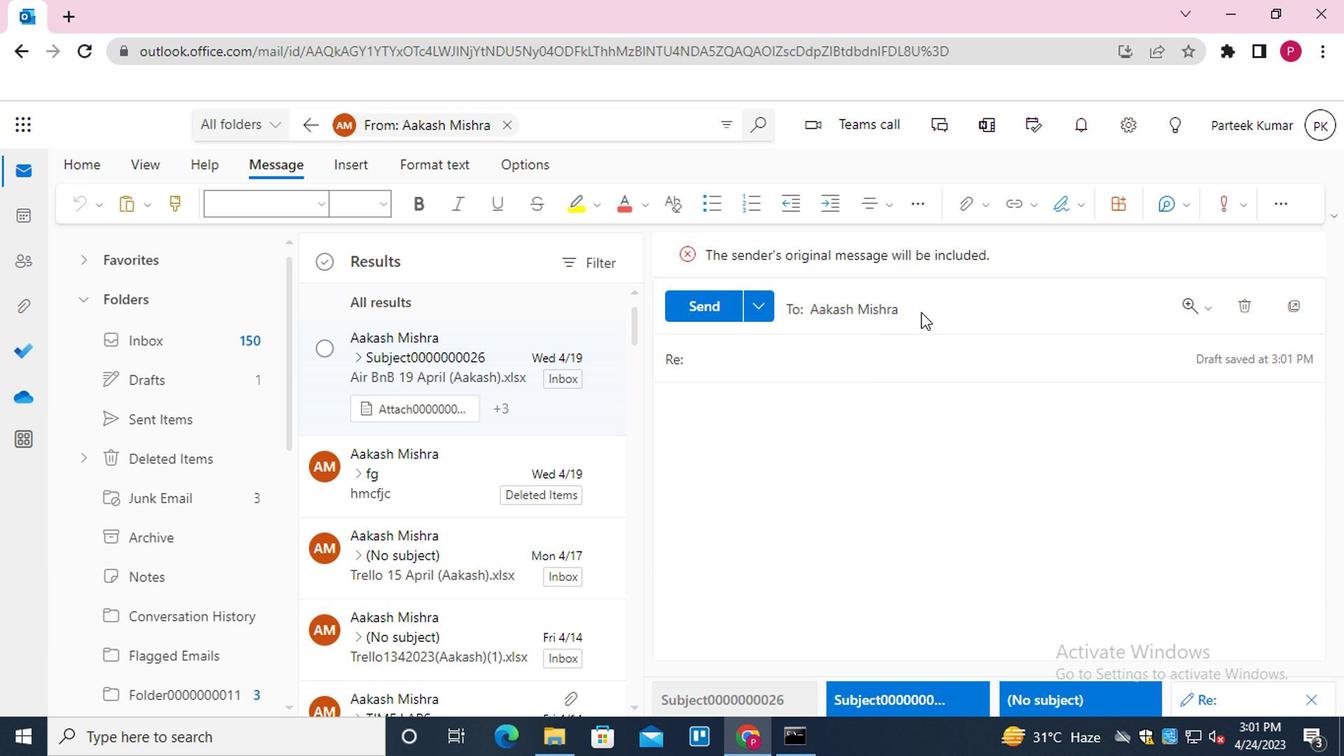
Action: Mouse pressed left at (798, 346)
Screenshot: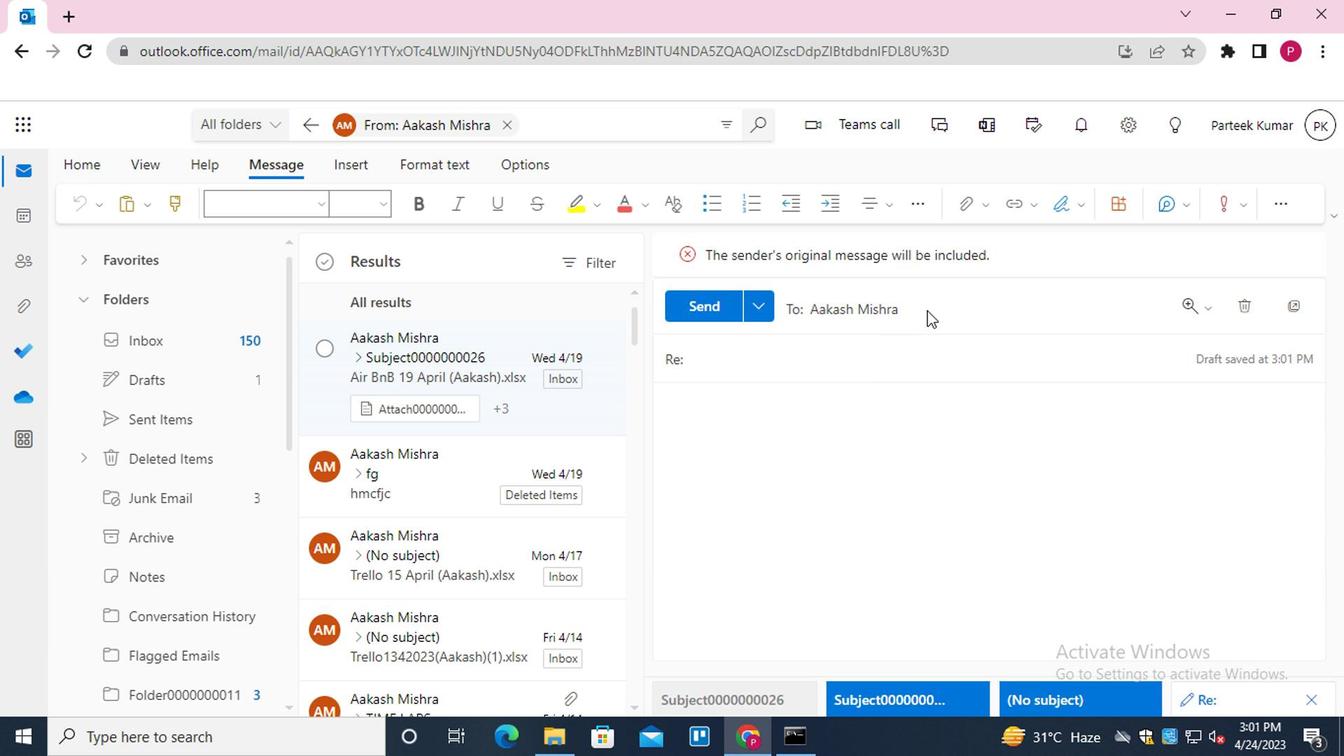 
Action: Mouse moved to (669, 424)
Screenshot: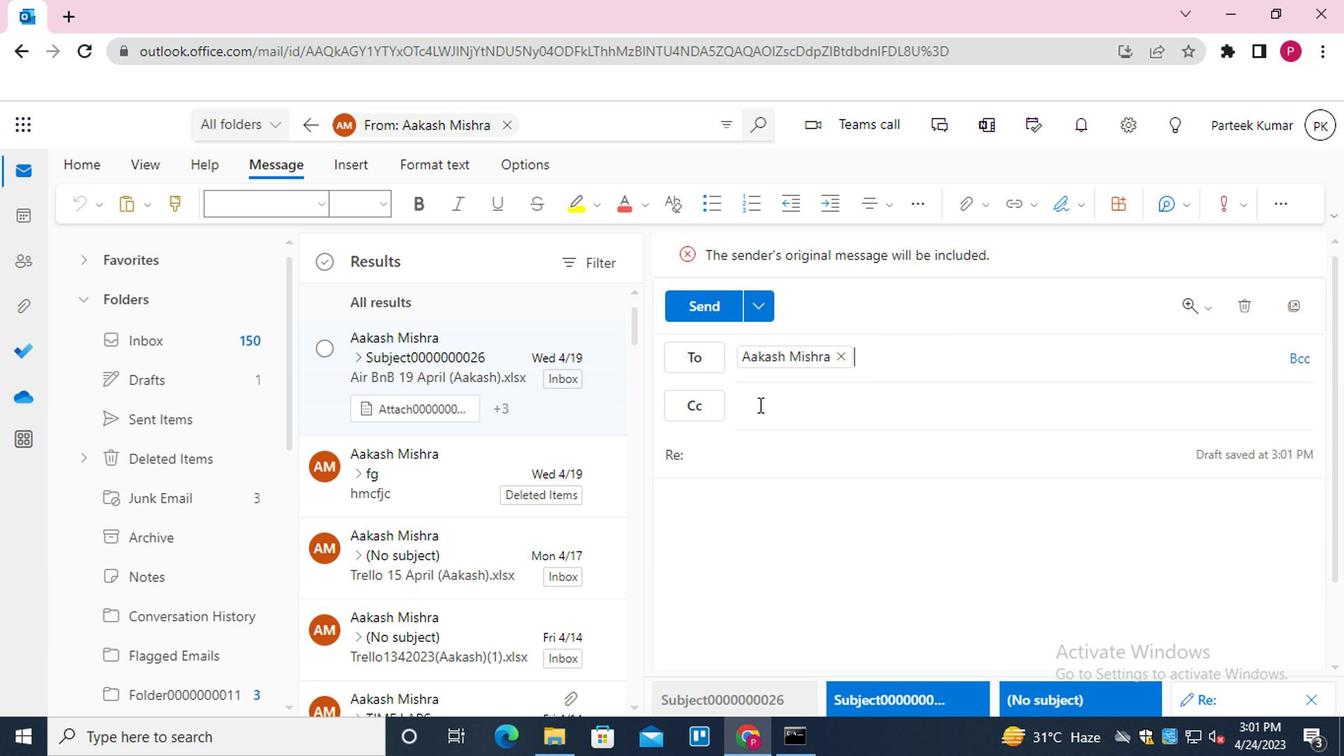 
Action: Mouse pressed left at (669, 424)
Screenshot: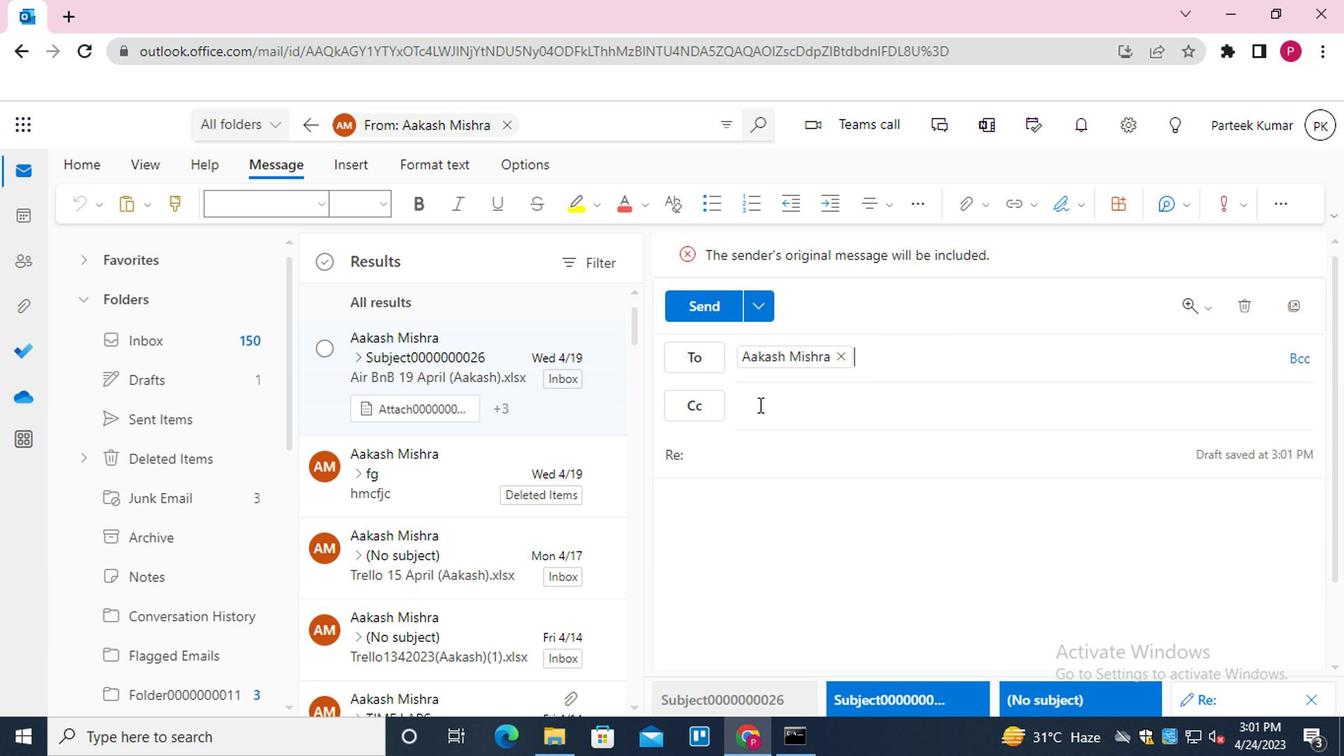 
Action: Key pressed <Key.shift>EMAIL0000000002<Key.enter>
Screenshot: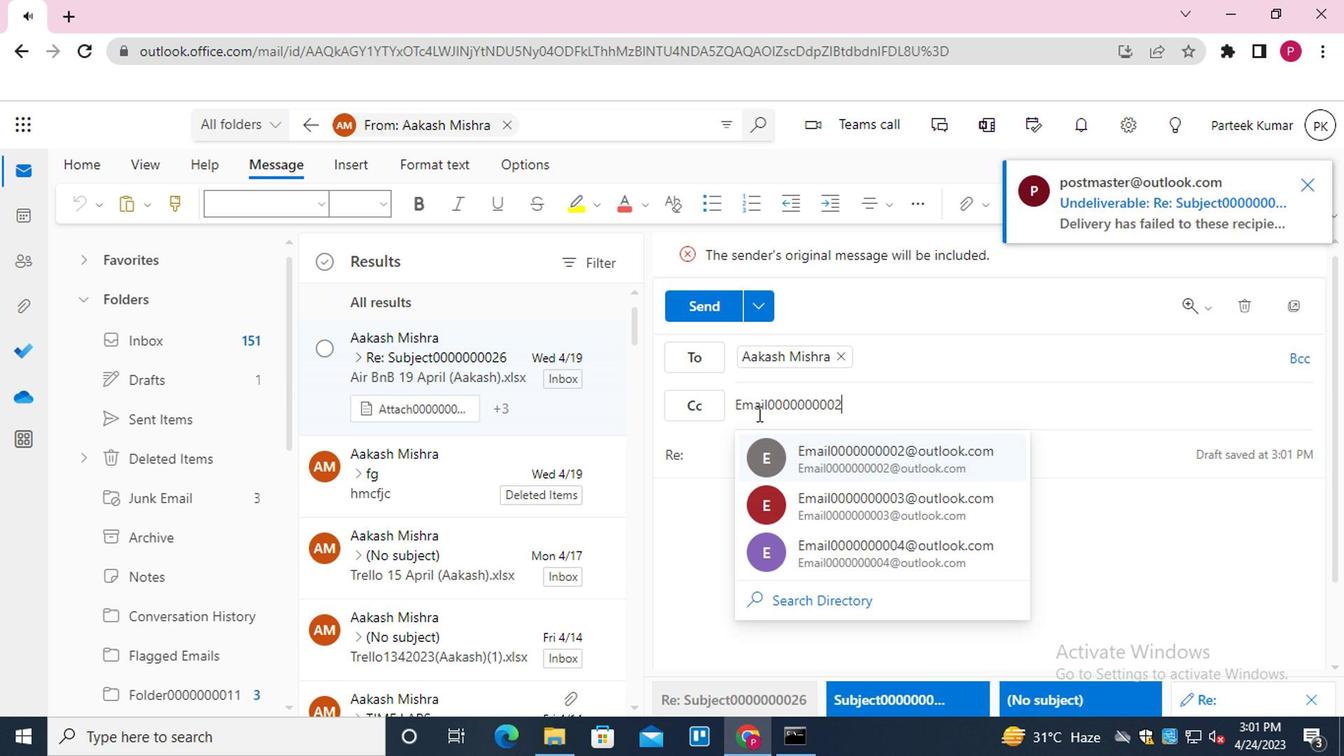 
Action: Mouse moved to (1055, 385)
Screenshot: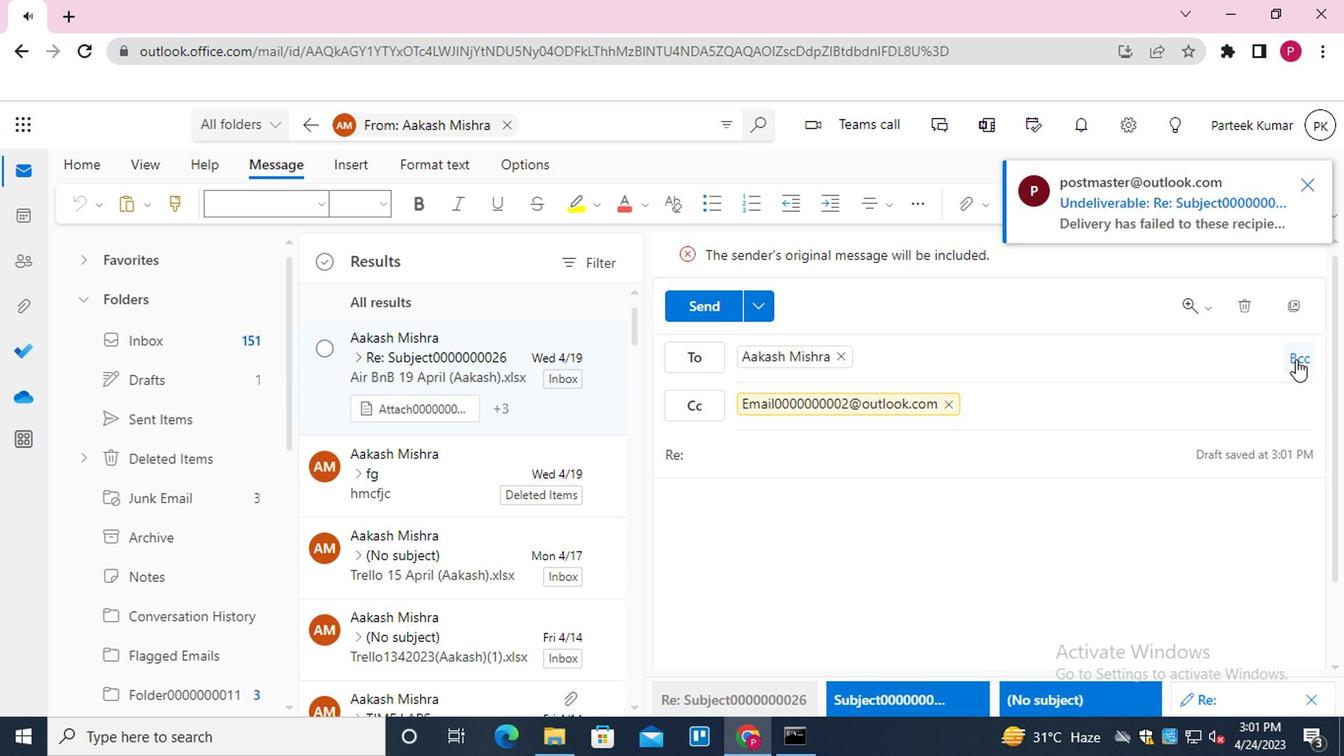 
Action: Mouse pressed left at (1055, 385)
Screenshot: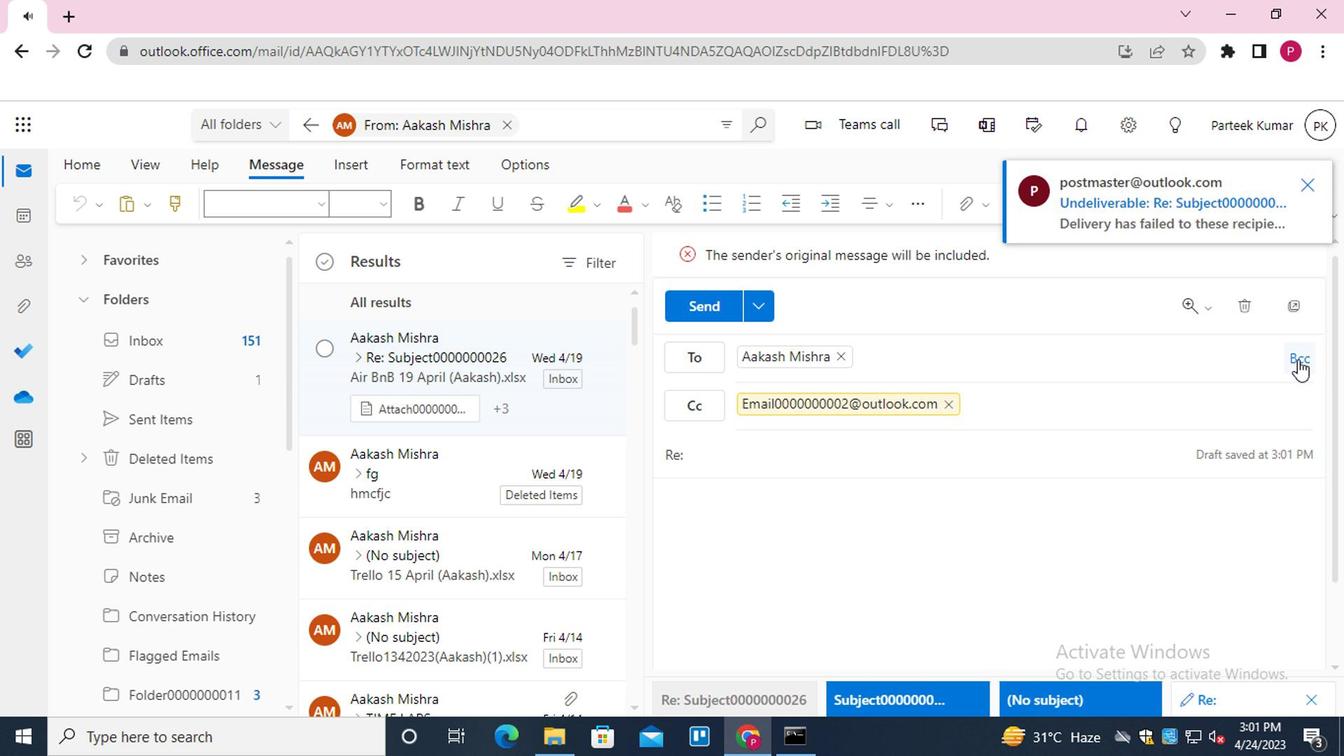 
Action: Mouse moved to (740, 446)
Screenshot: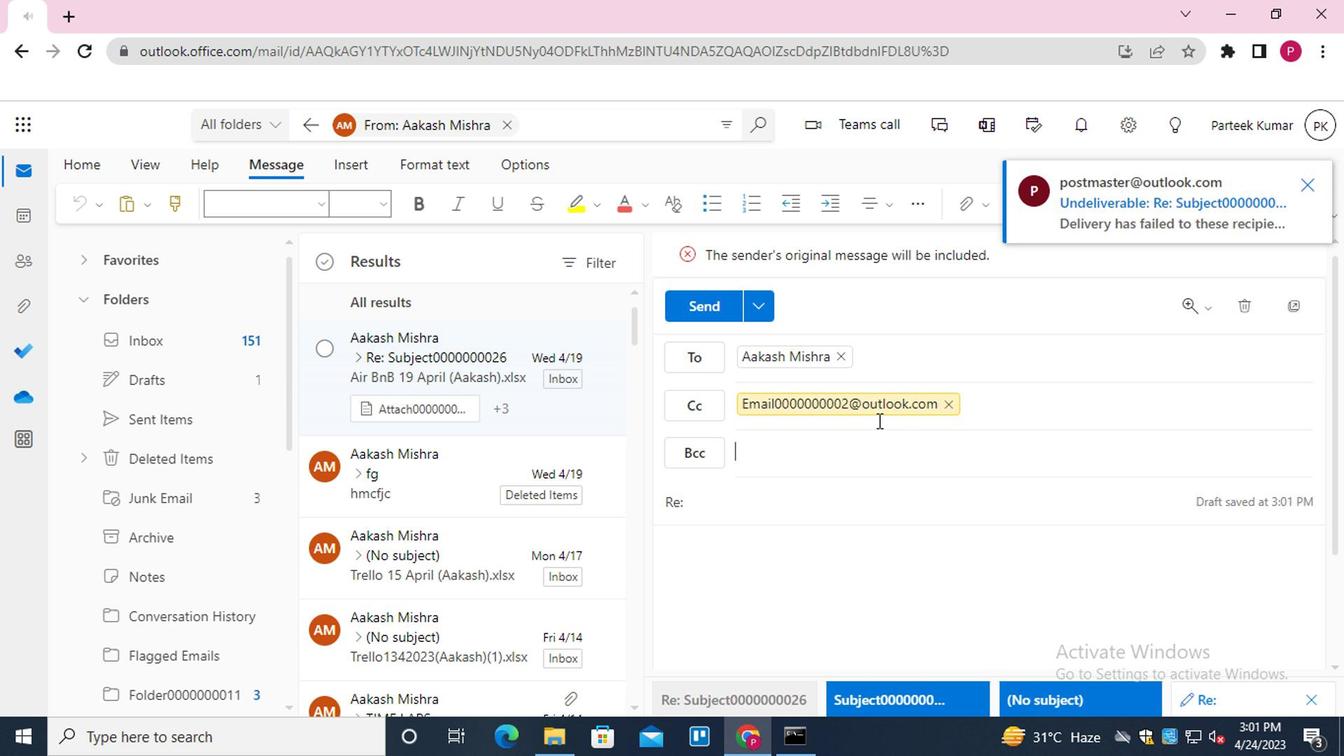 
Action: Key pressed <Key.shift>EMAIL0000000003<Key.enter>
Screenshot: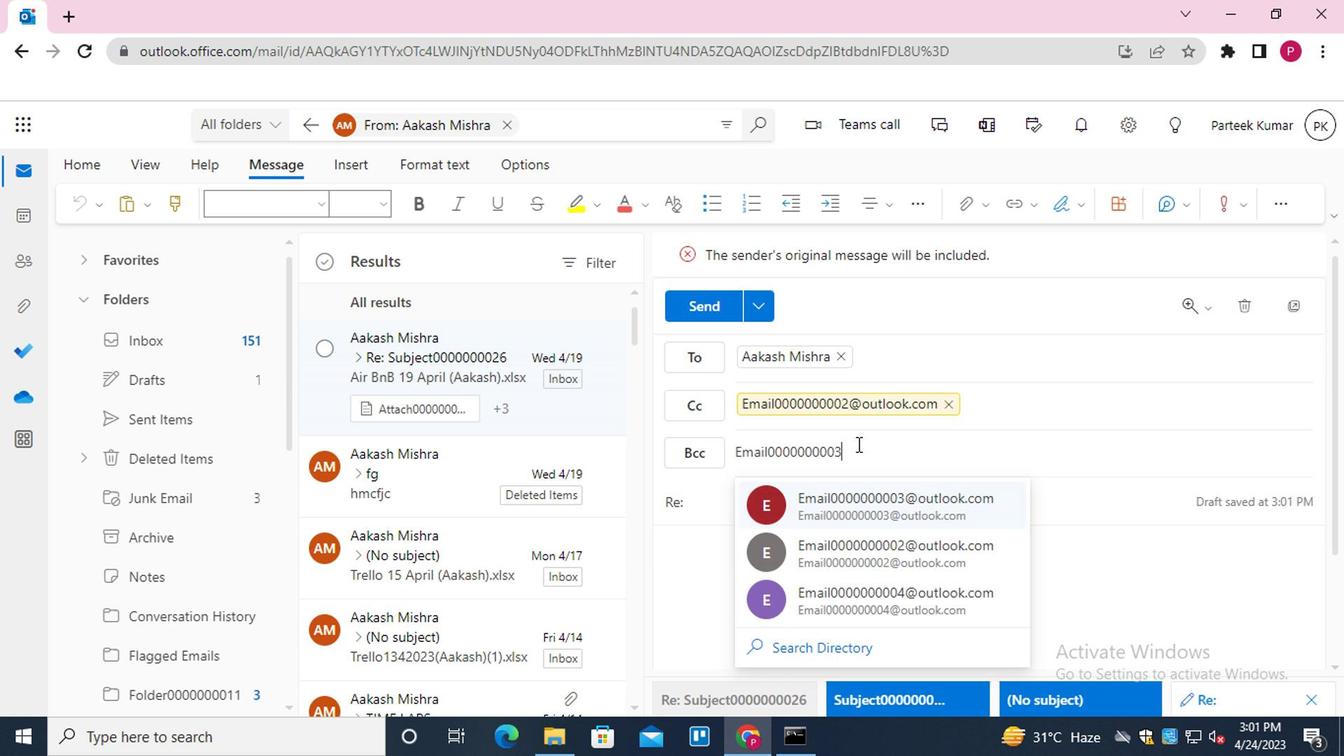 
Action: Mouse moved to (734, 495)
Screenshot: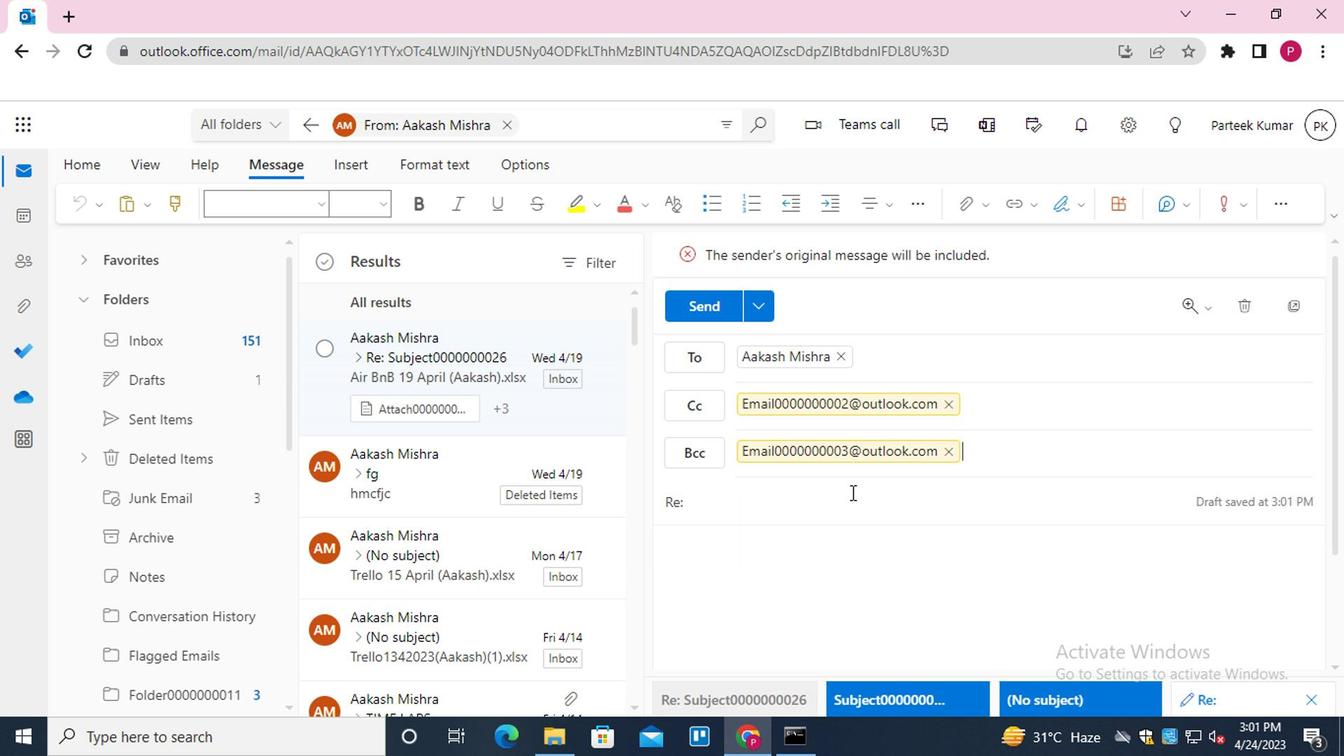 
Action: Mouse pressed left at (734, 495)
Screenshot: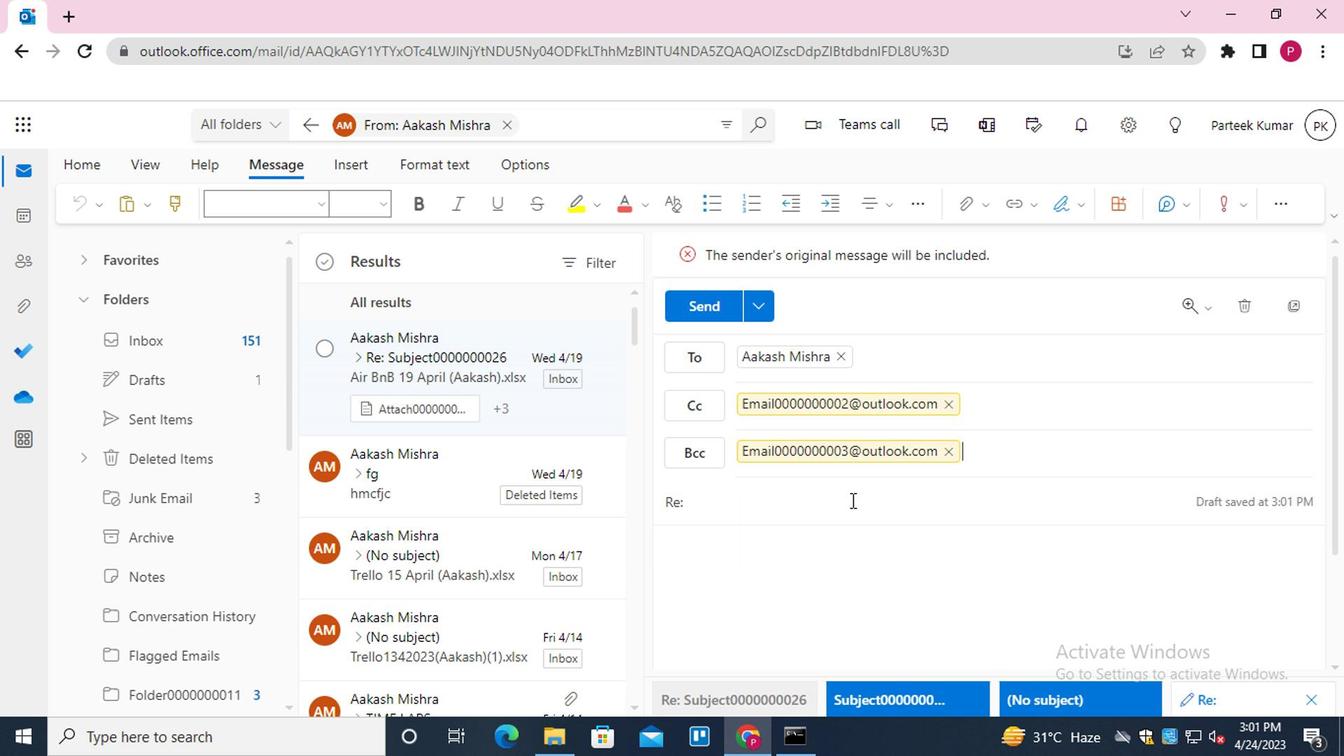 
Action: Key pressed <Key.shift>SUBJECT0000000027
Screenshot: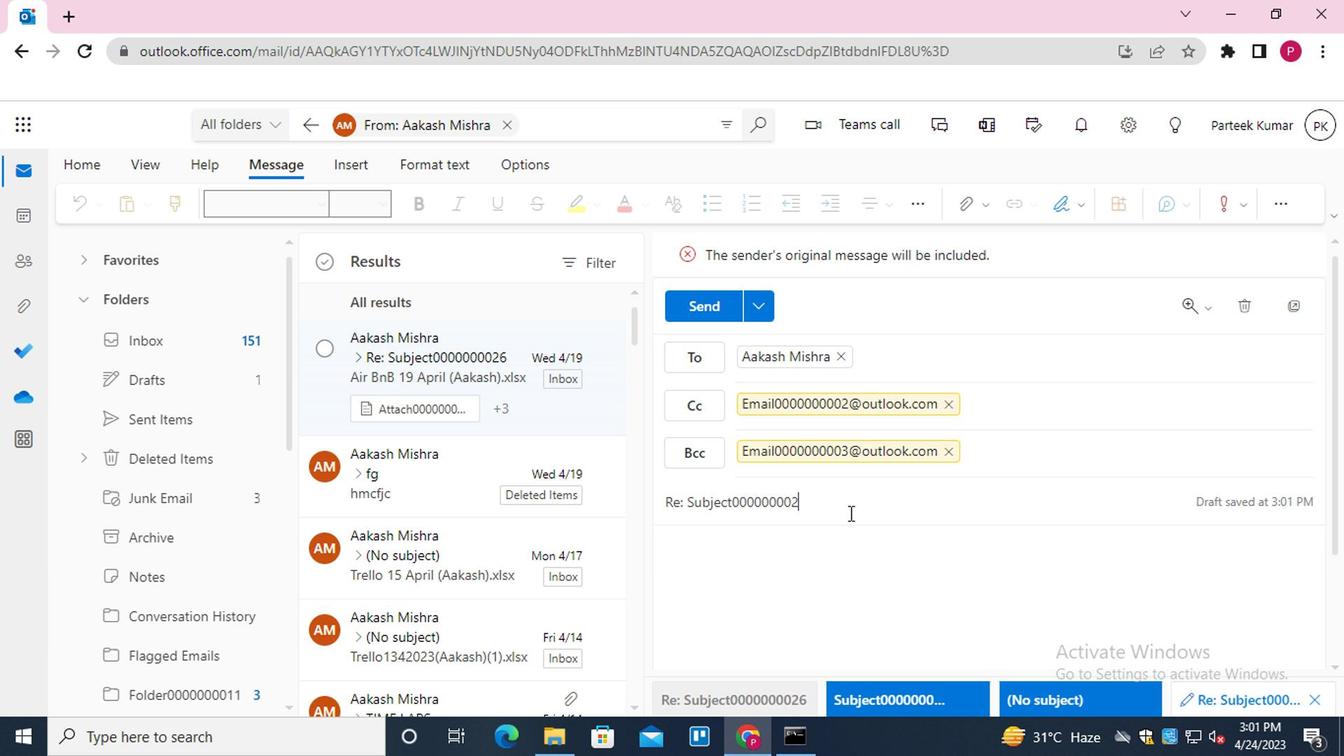 
Action: Mouse moved to (663, 548)
Screenshot: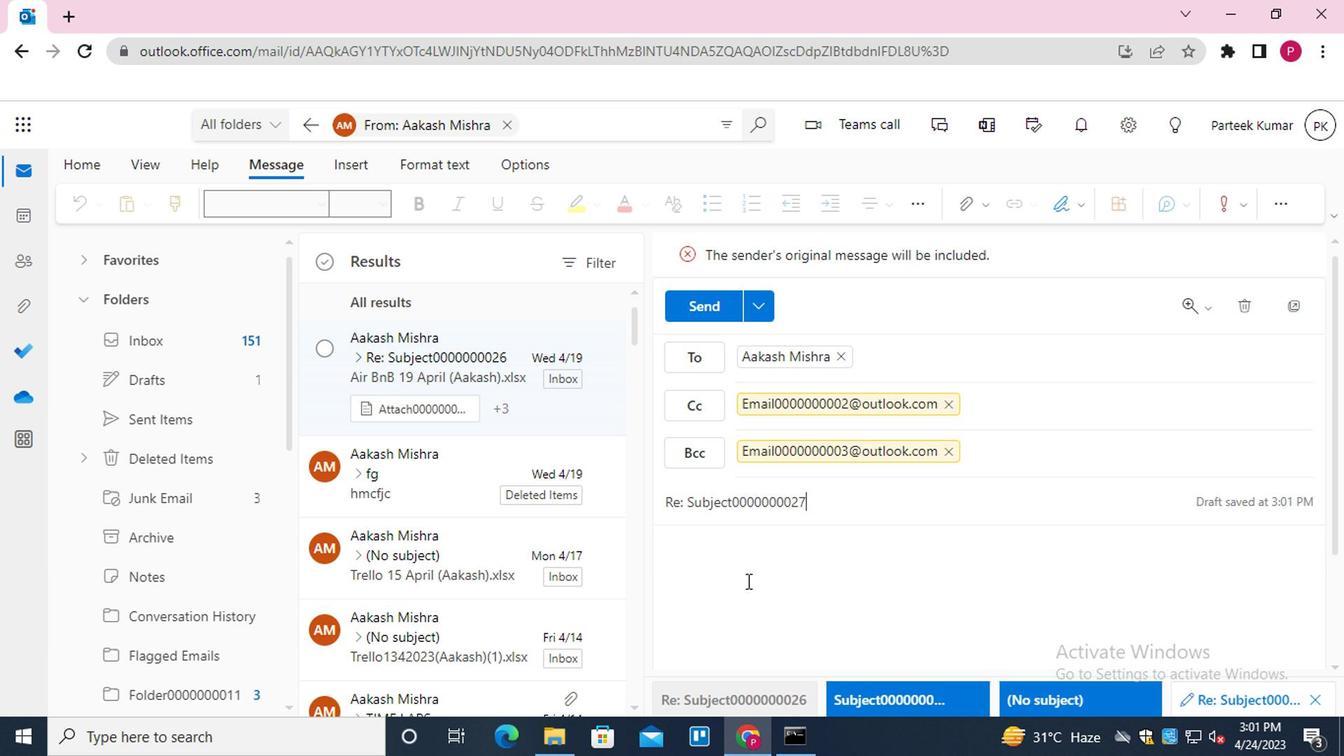
Action: Mouse pressed left at (663, 548)
Screenshot: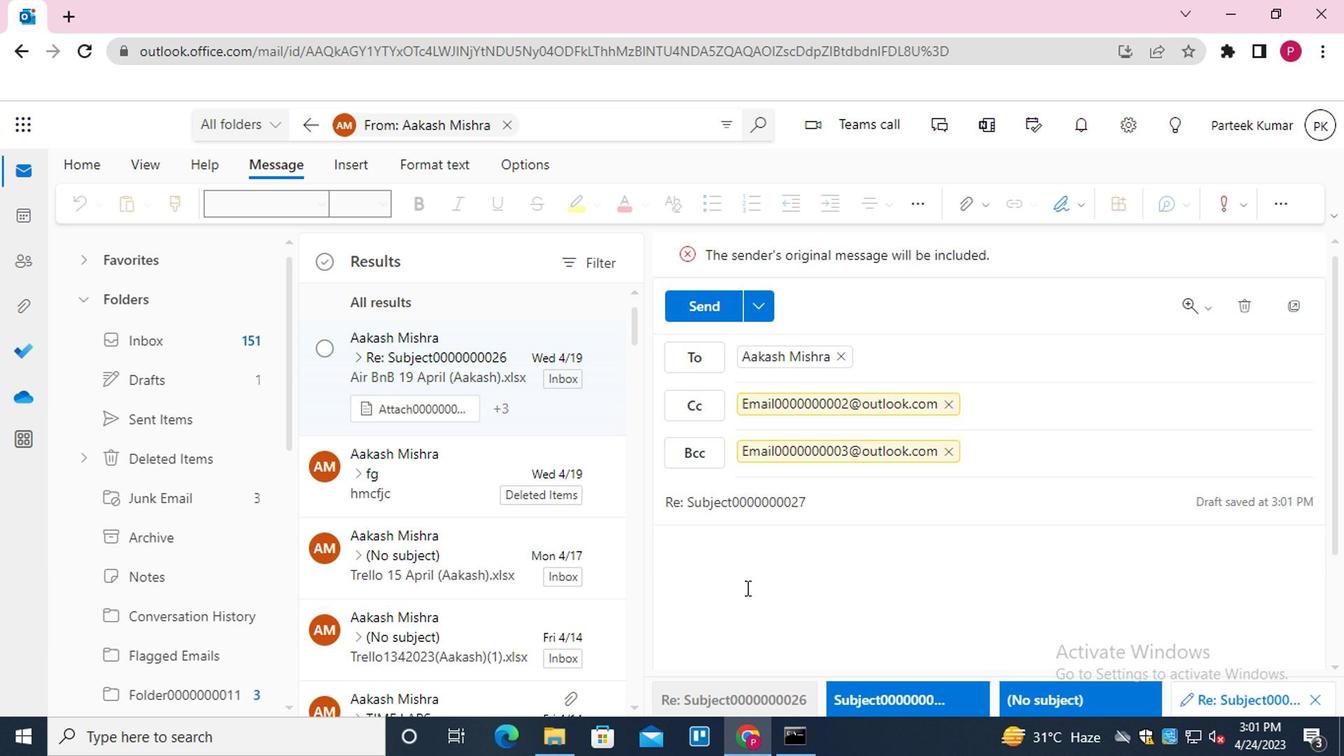 
Action: Key pressed <Key.shift_r>MESSAGE0000000014<Key.backspace><Key.backspace>24
Screenshot: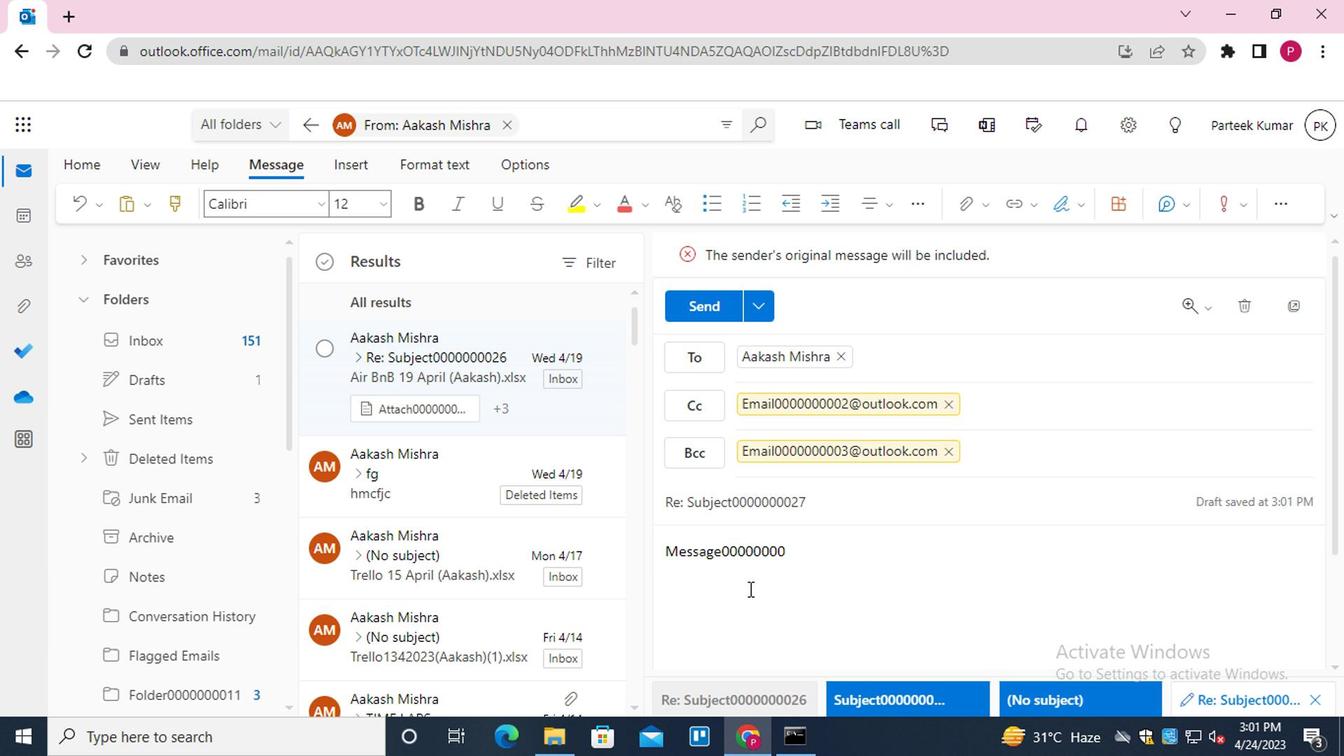 
Action: Mouse moved to (816, 274)
Screenshot: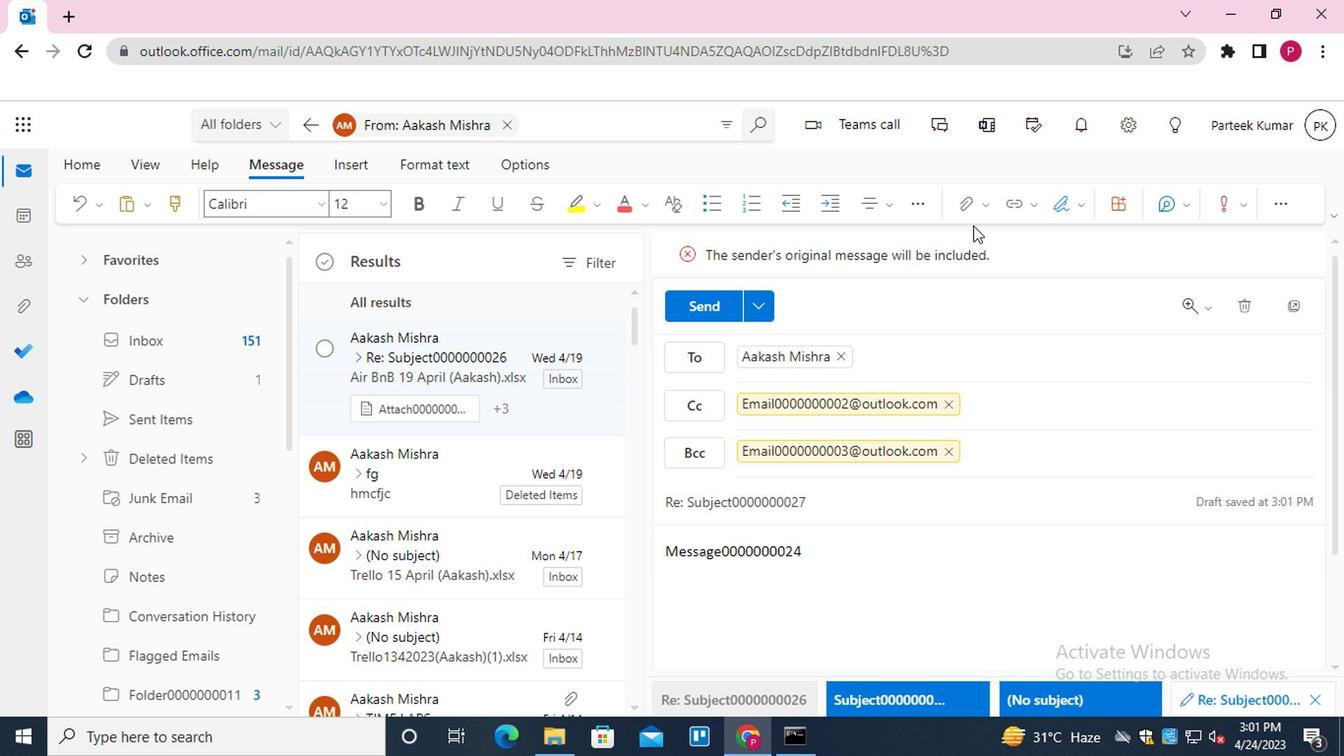 
Action: Mouse pressed left at (816, 274)
Screenshot: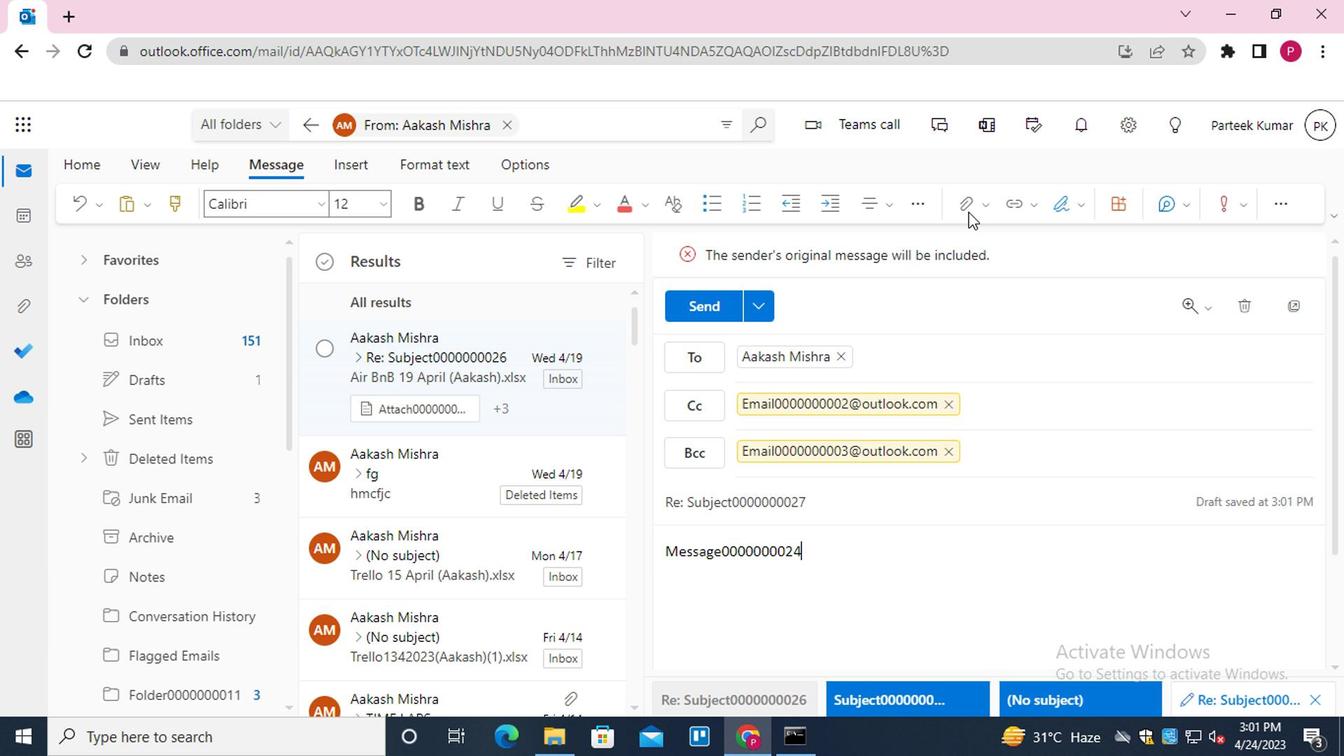 
Action: Mouse moved to (794, 306)
Screenshot: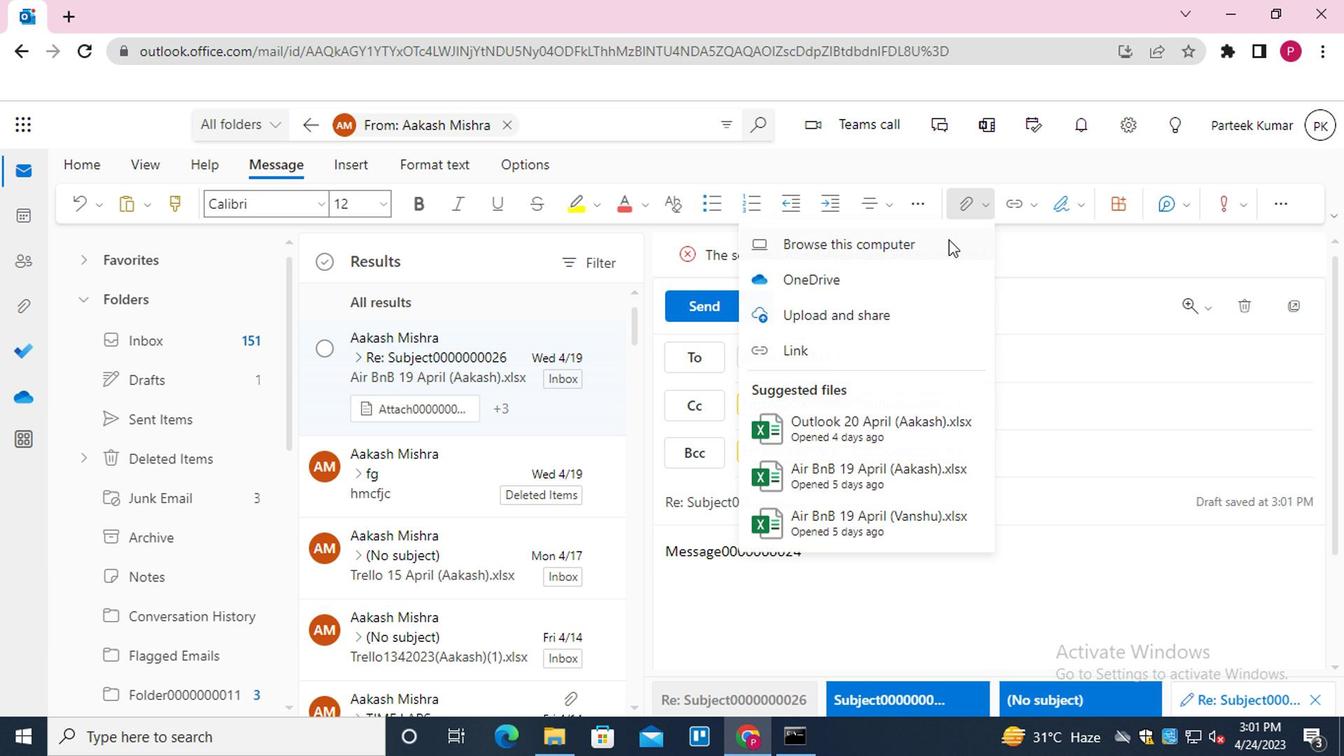
Action: Mouse pressed left at (794, 306)
Screenshot: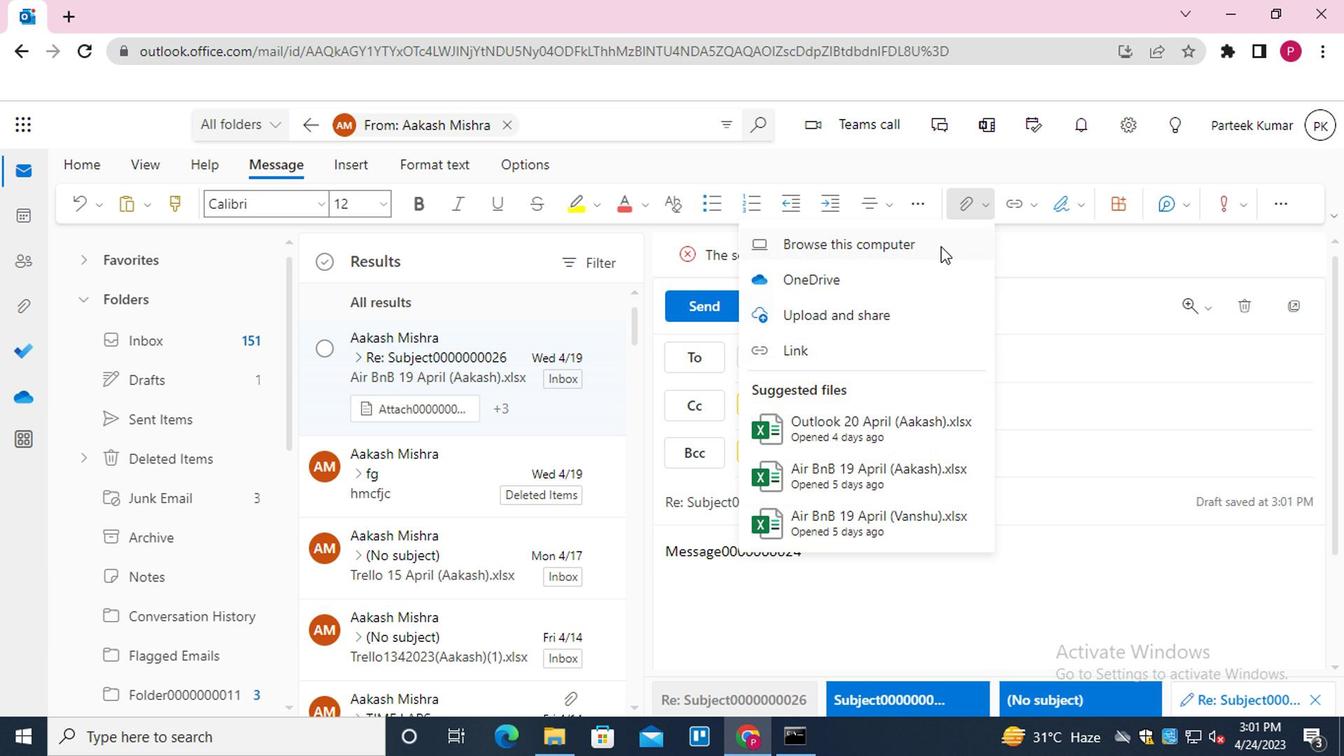 
Action: Mouse moved to (392, 270)
Screenshot: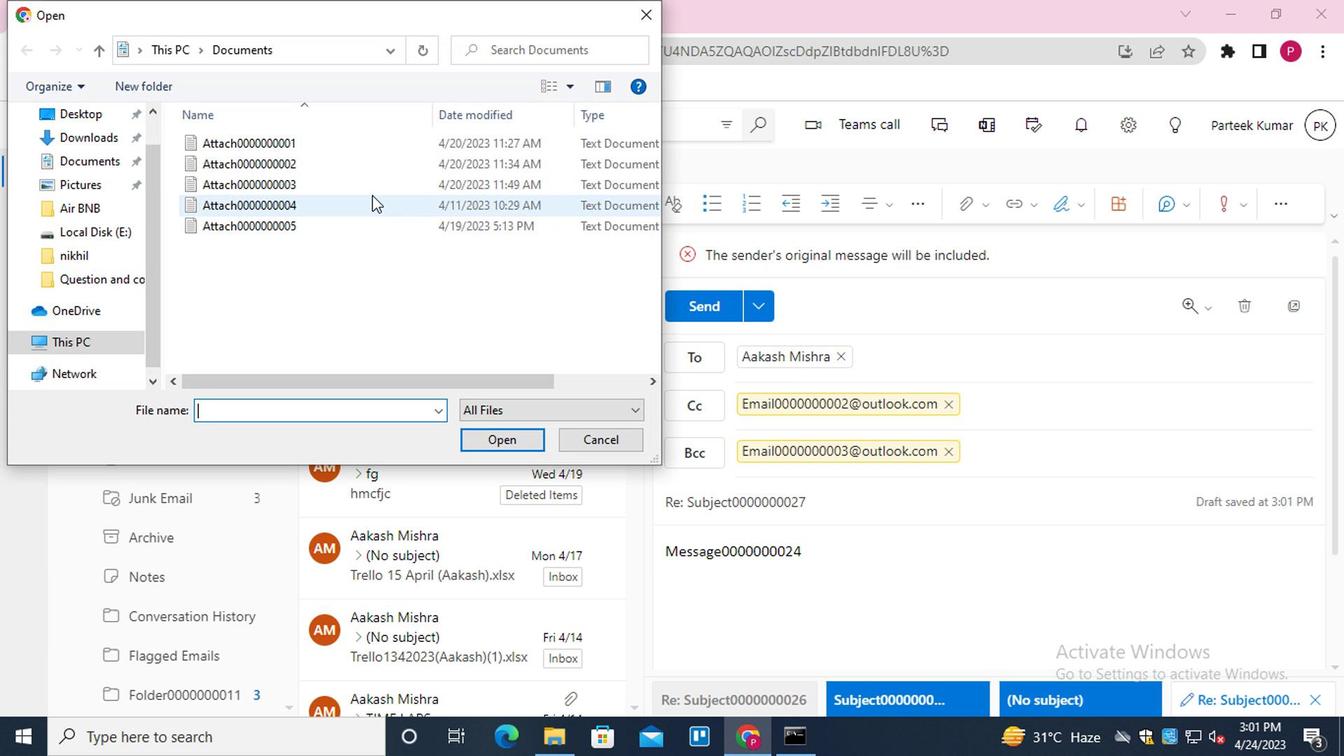 
Action: Mouse pressed left at (392, 270)
Screenshot: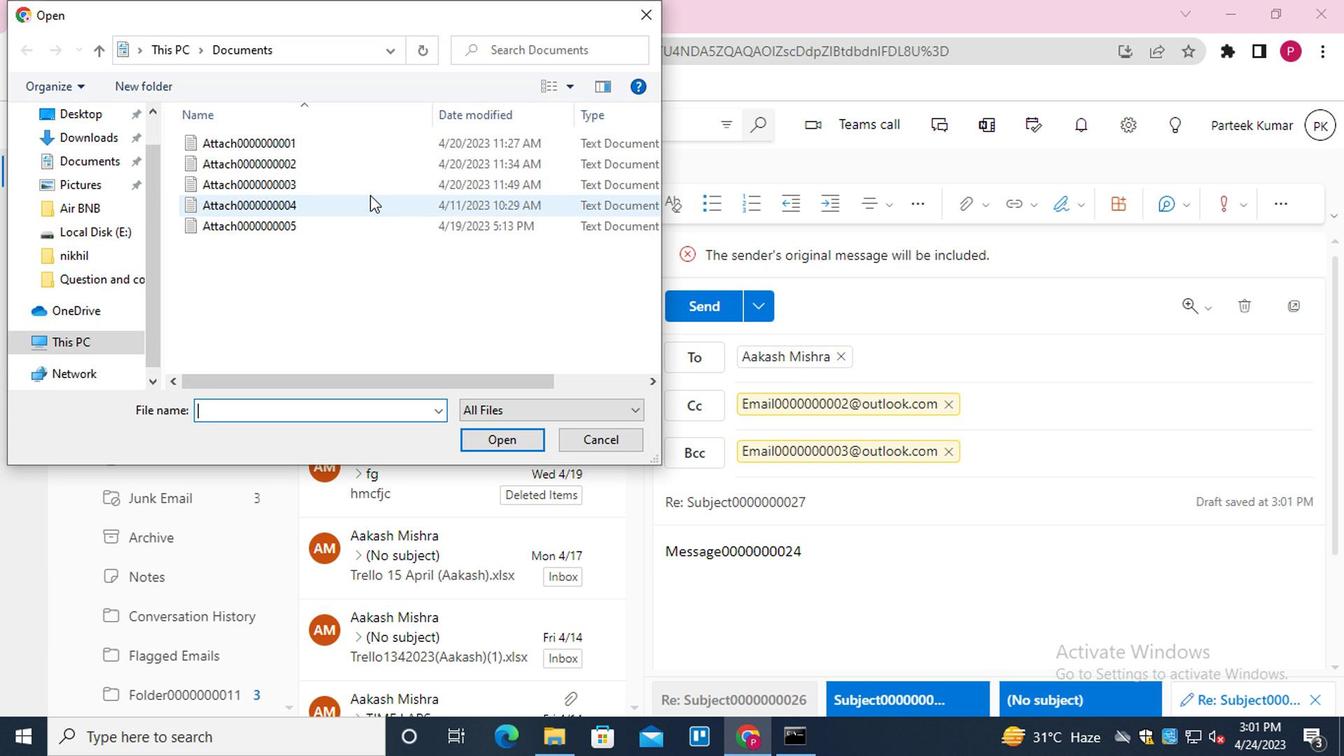 
Action: Mouse moved to (494, 436)
Screenshot: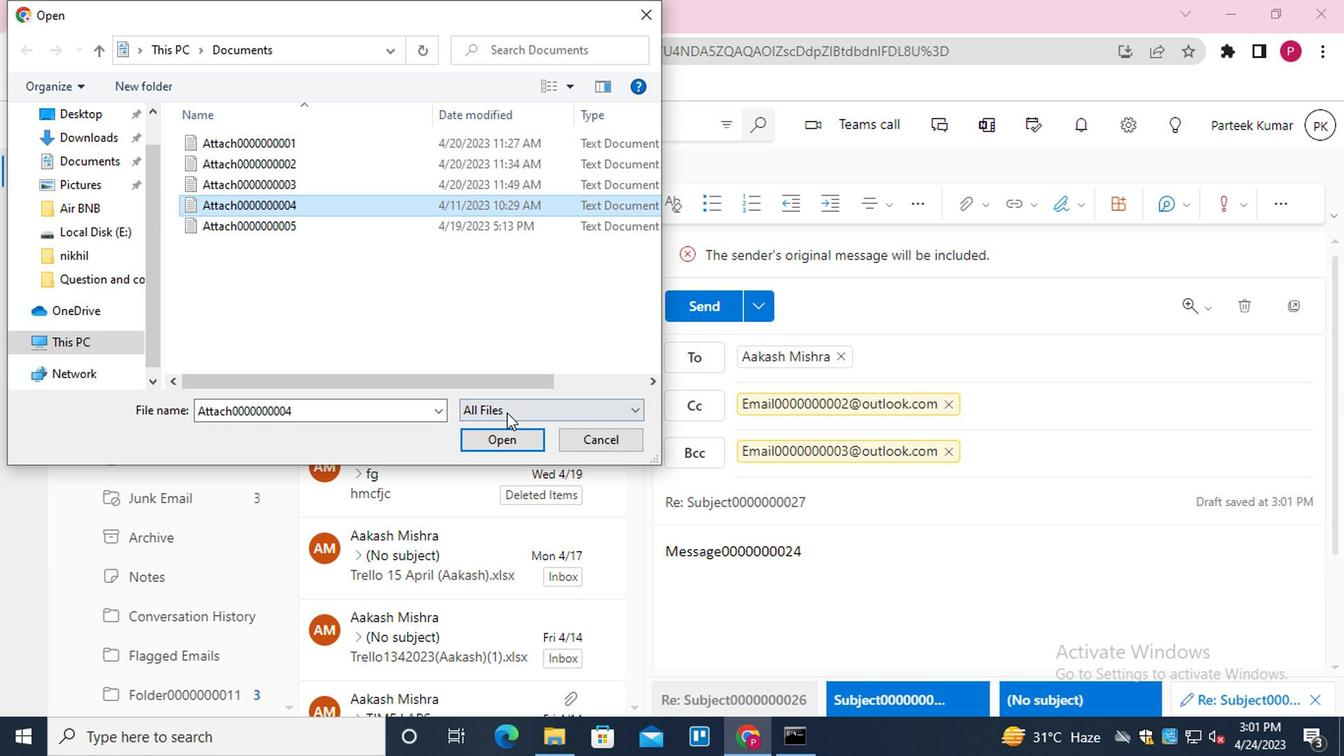 
Action: Mouse pressed left at (494, 436)
Screenshot: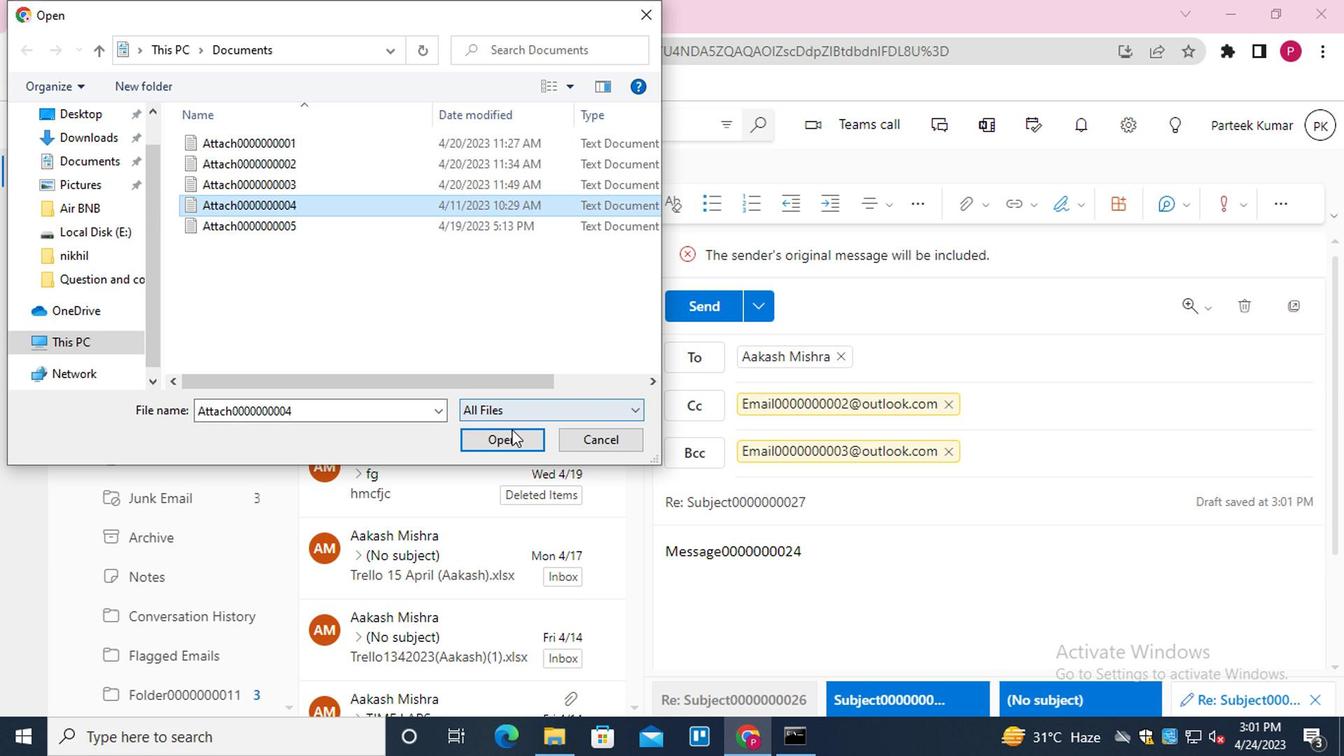 
Action: Mouse moved to (635, 354)
Screenshot: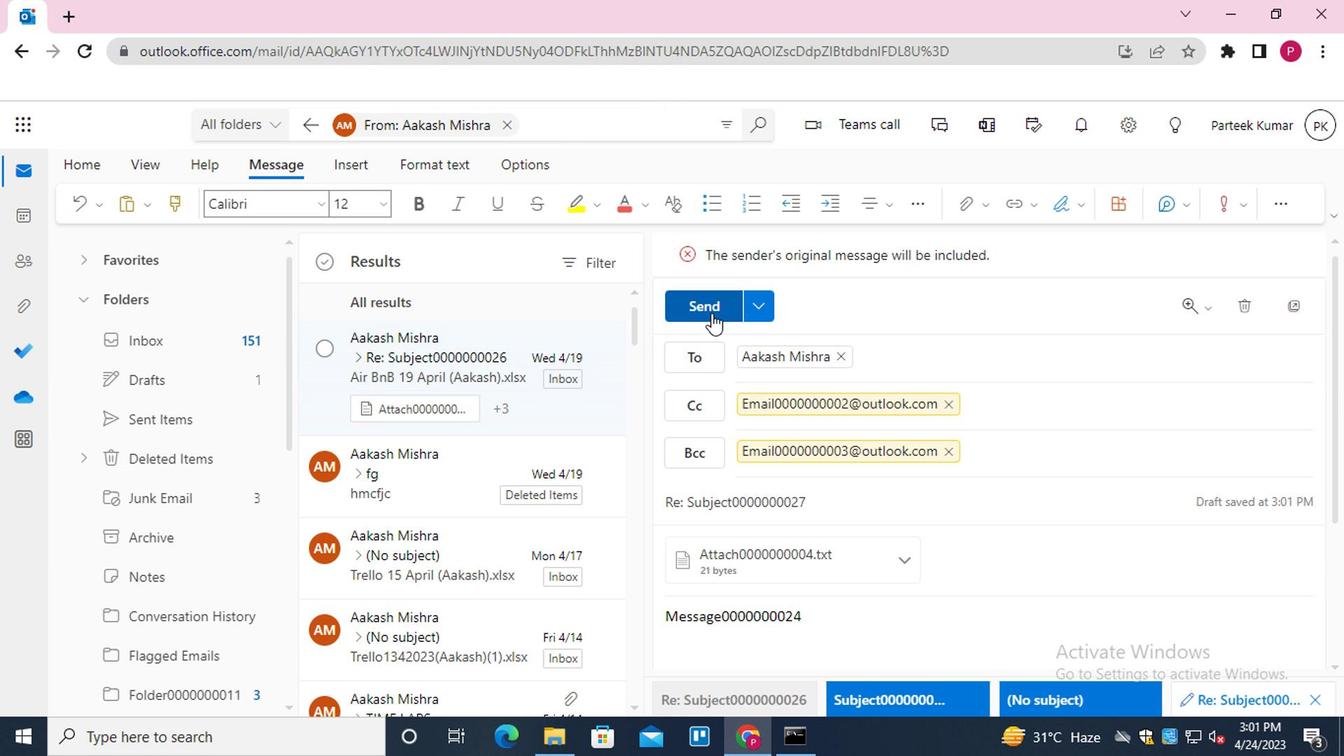 
Action: Mouse pressed left at (635, 354)
Screenshot: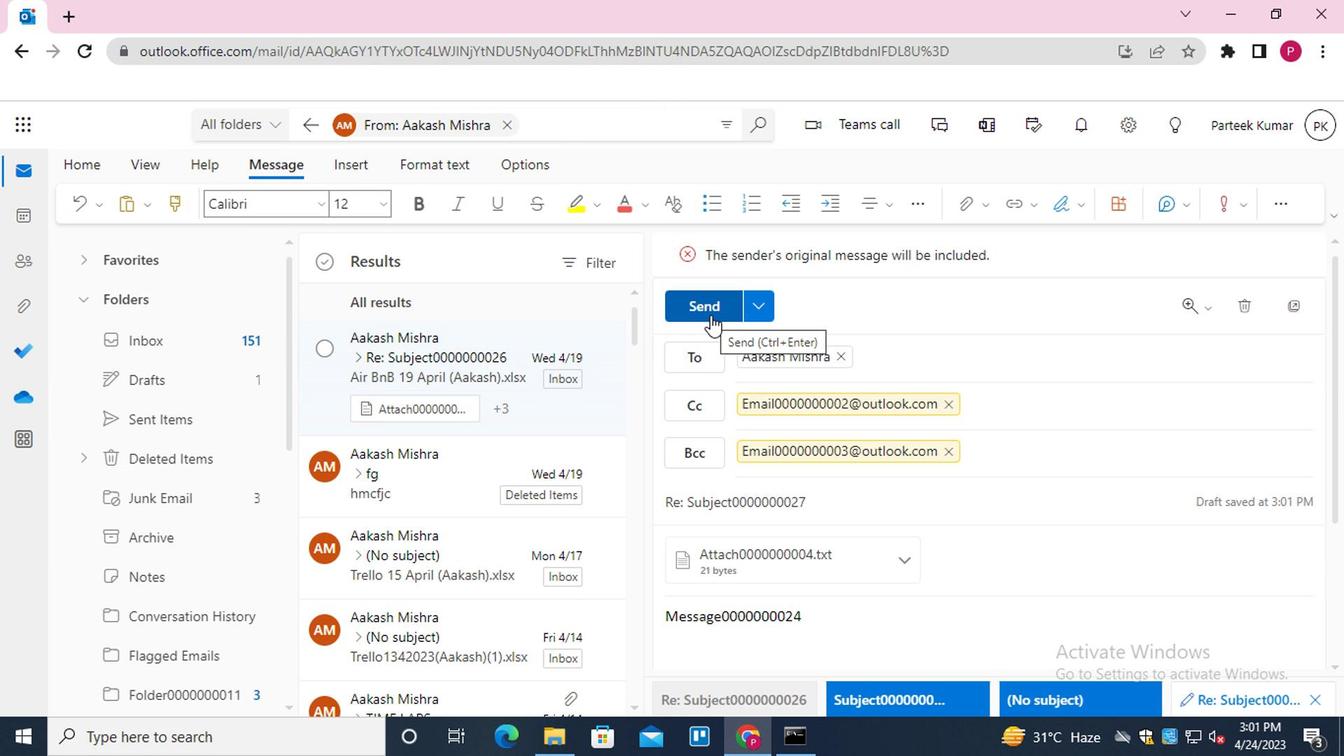 
Action: Mouse moved to (356, 221)
Screenshot: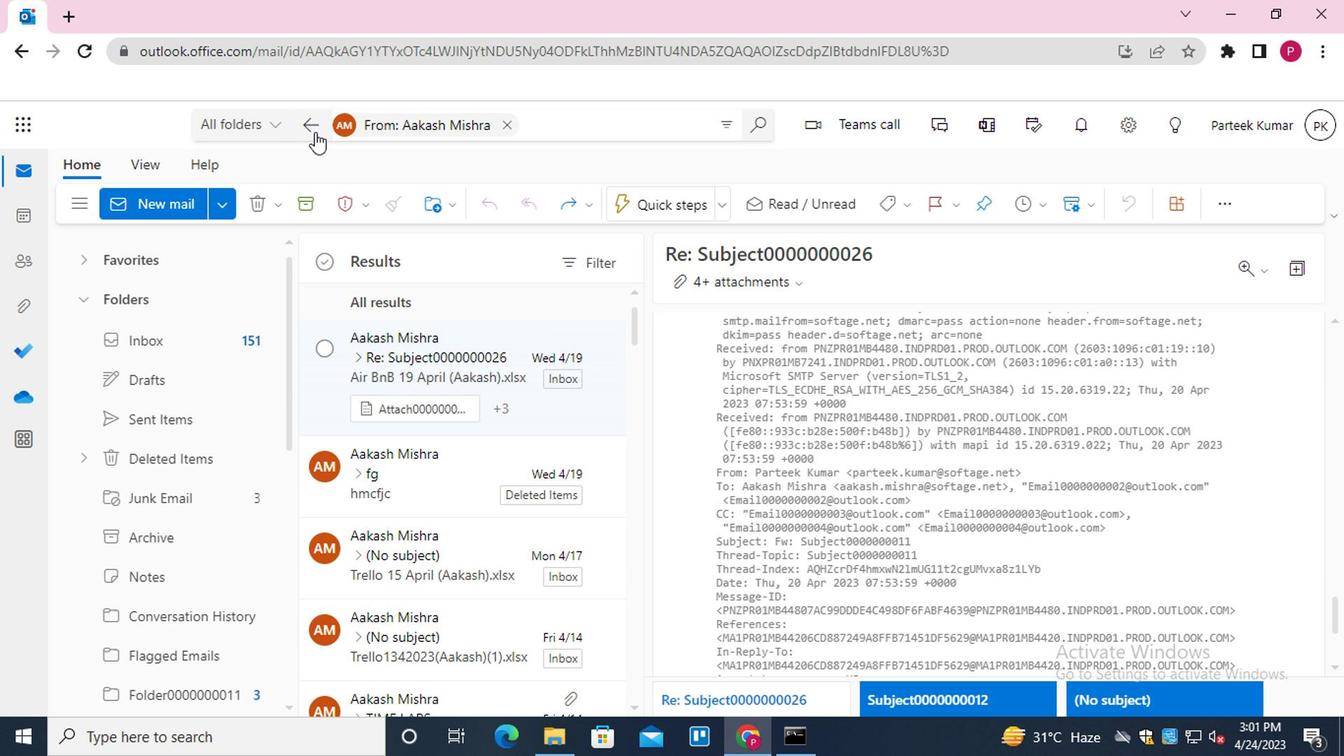 
Action: Mouse pressed left at (356, 221)
Screenshot: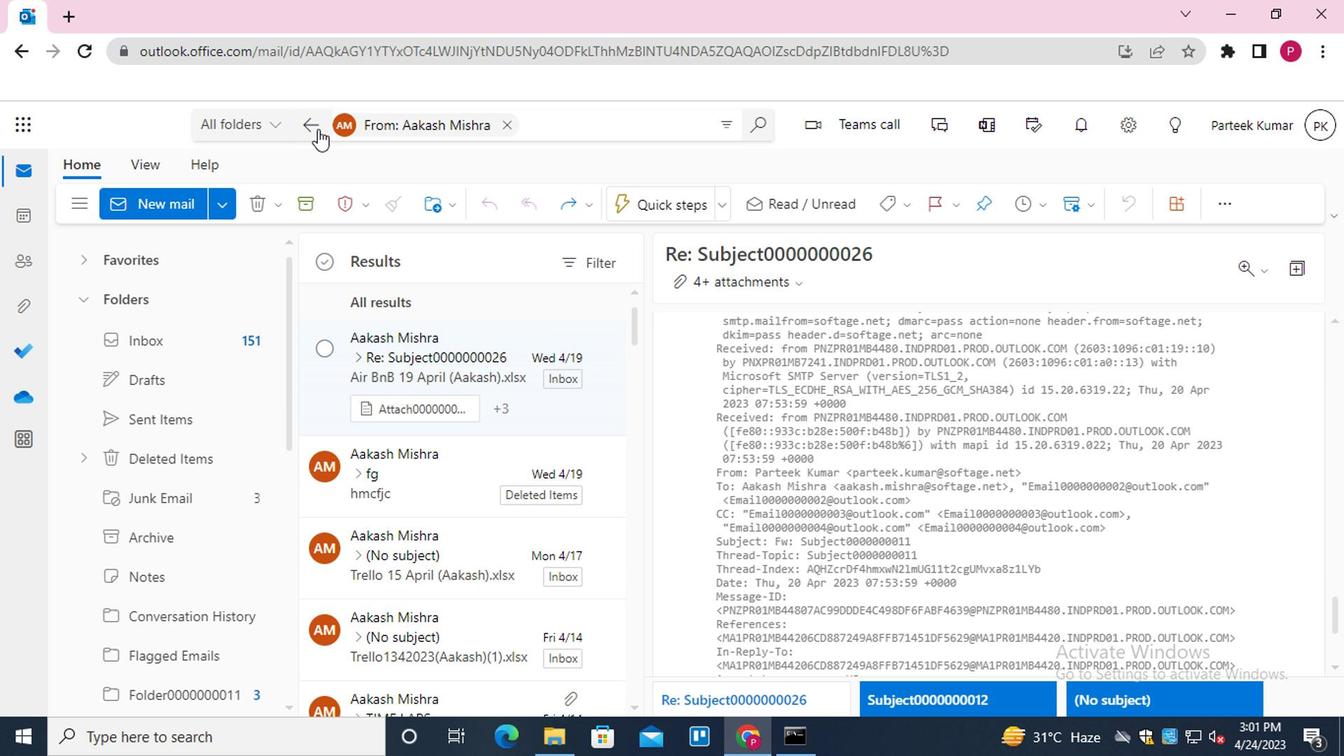 
Action: Mouse moved to (400, 392)
Screenshot: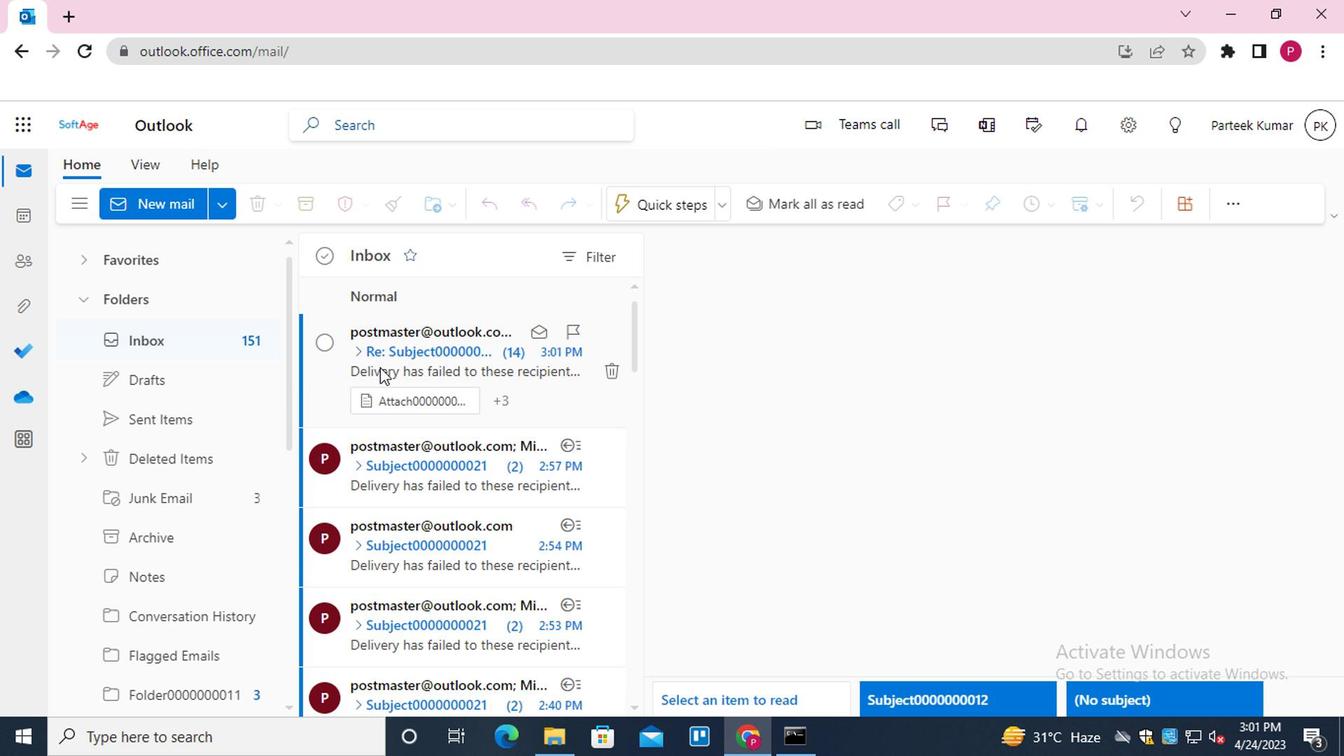 
Action: Mouse scrolled (400, 392) with delta (0, 0)
Screenshot: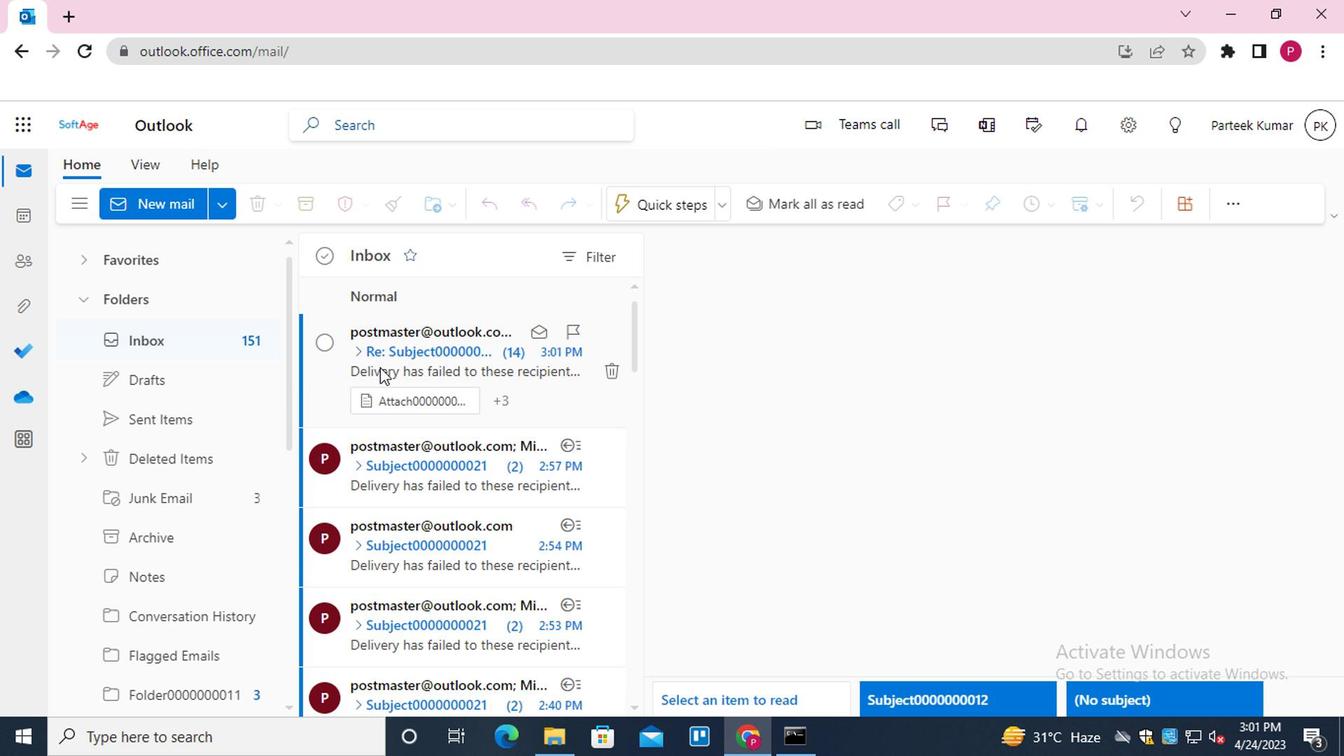 
Action: Mouse moved to (402, 400)
Screenshot: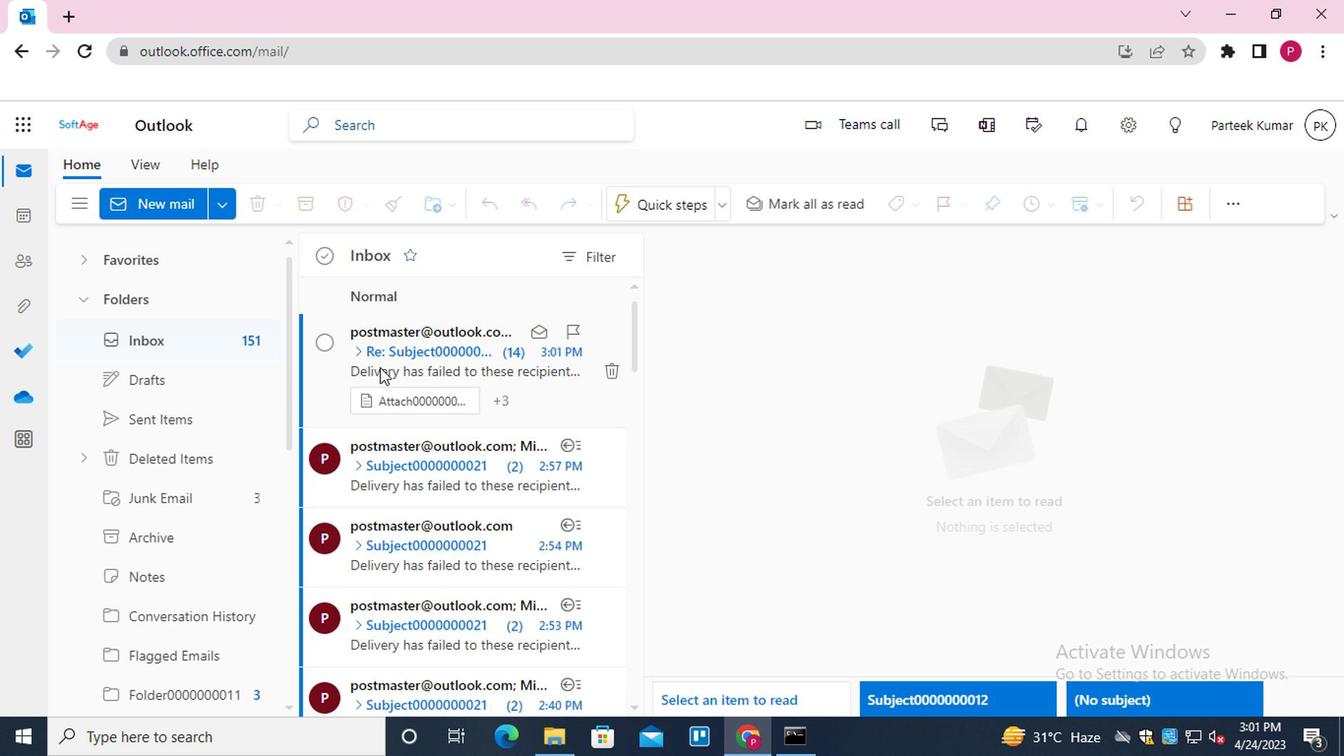 
Action: Mouse scrolled (402, 399) with delta (0, 0)
Screenshot: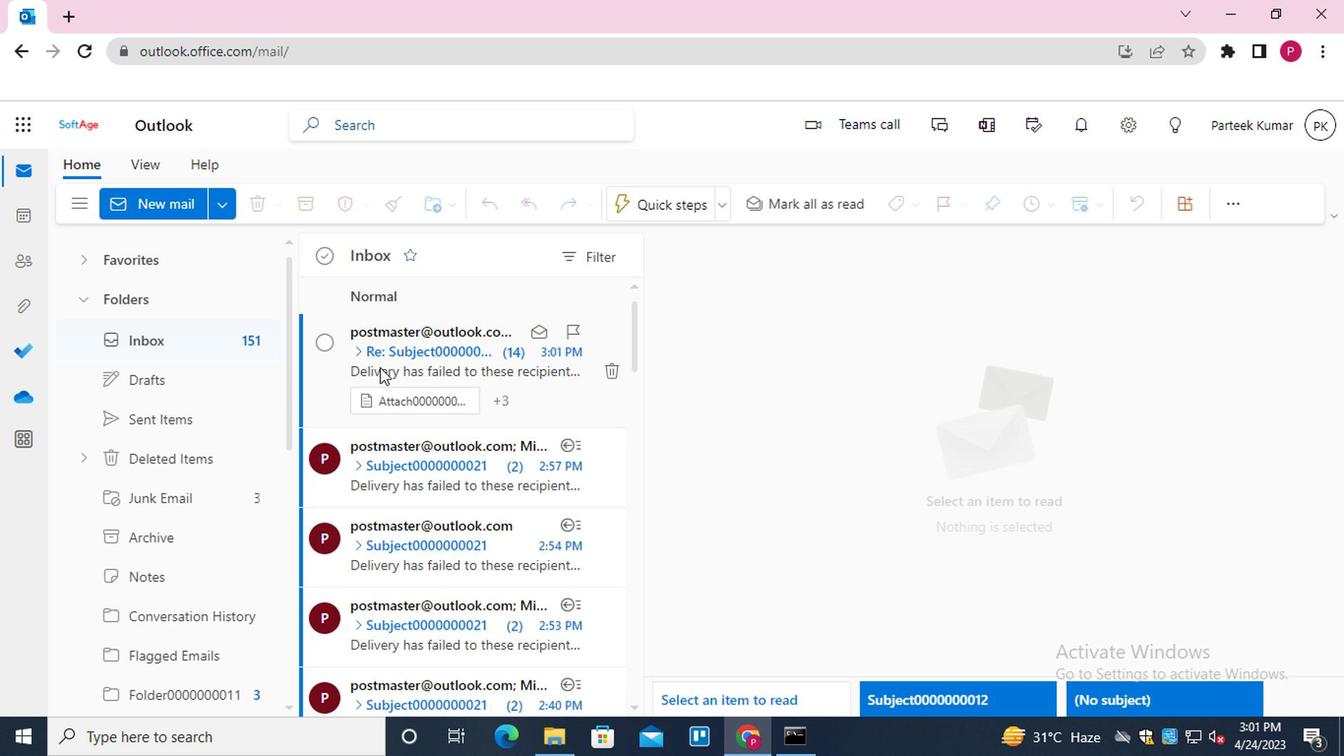
Action: Mouse moved to (402, 401)
Screenshot: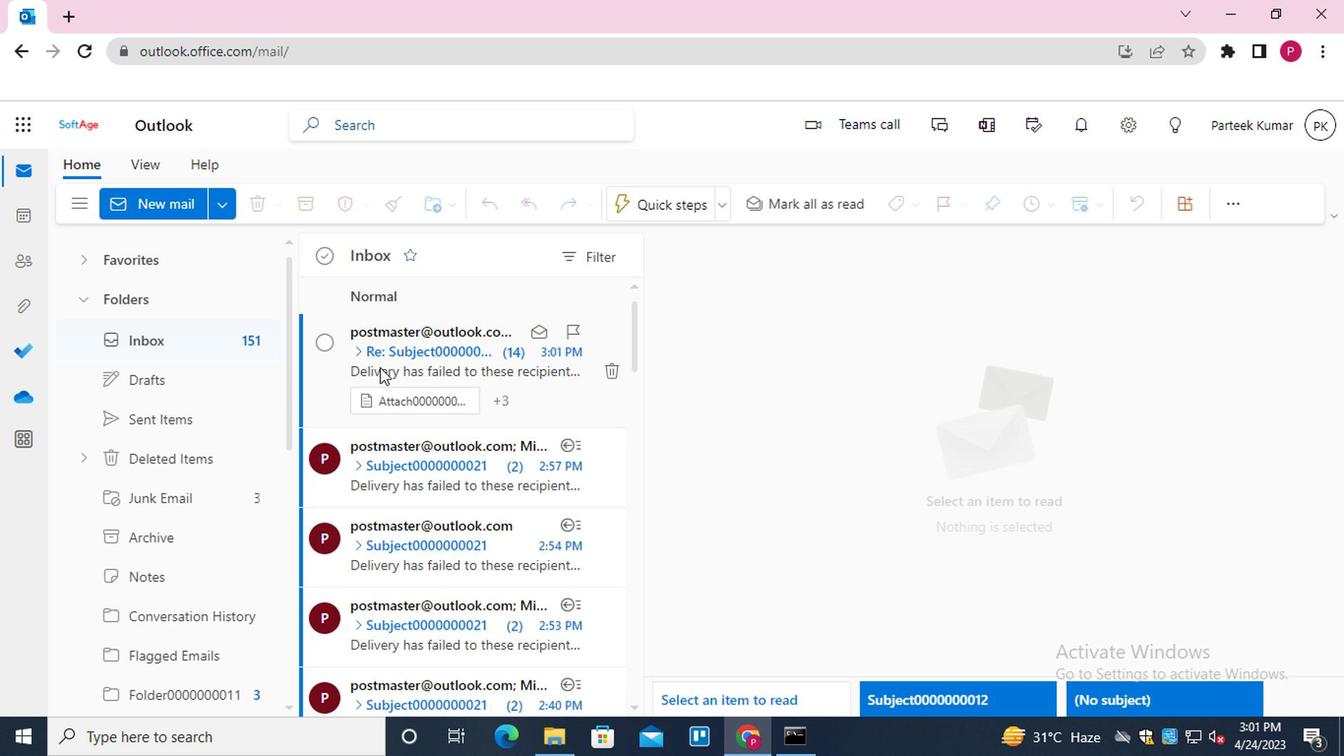 
Action: Mouse scrolled (402, 400) with delta (0, 0)
Screenshot: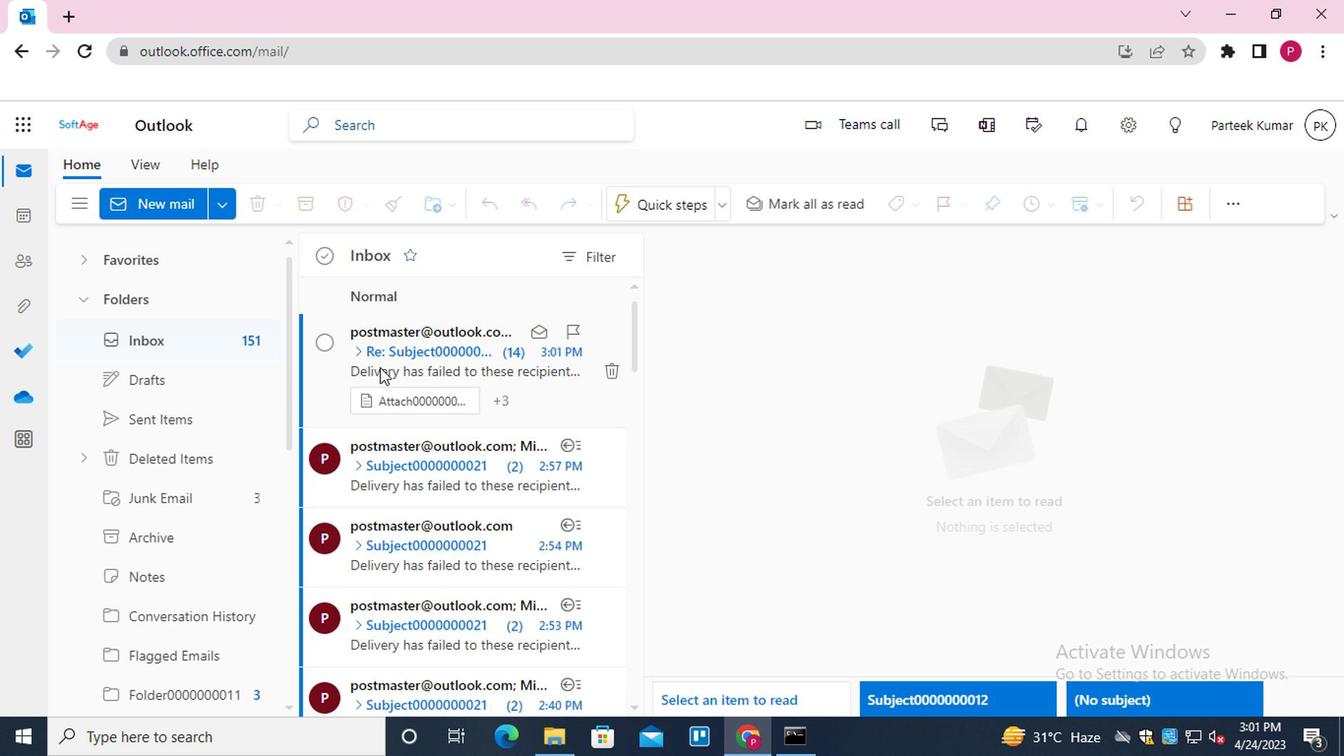 
Action: Mouse scrolled (402, 400) with delta (0, 0)
Screenshot: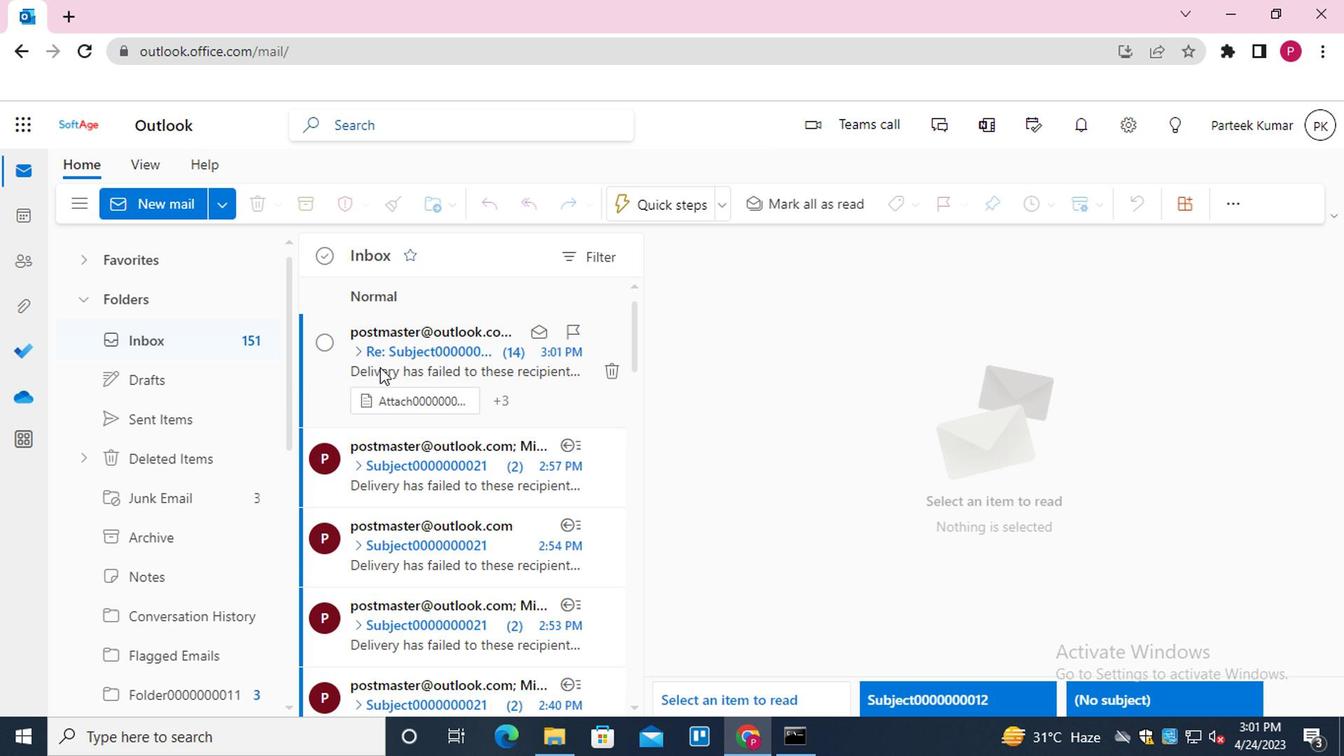 
Action: Mouse scrolled (402, 400) with delta (0, 0)
Screenshot: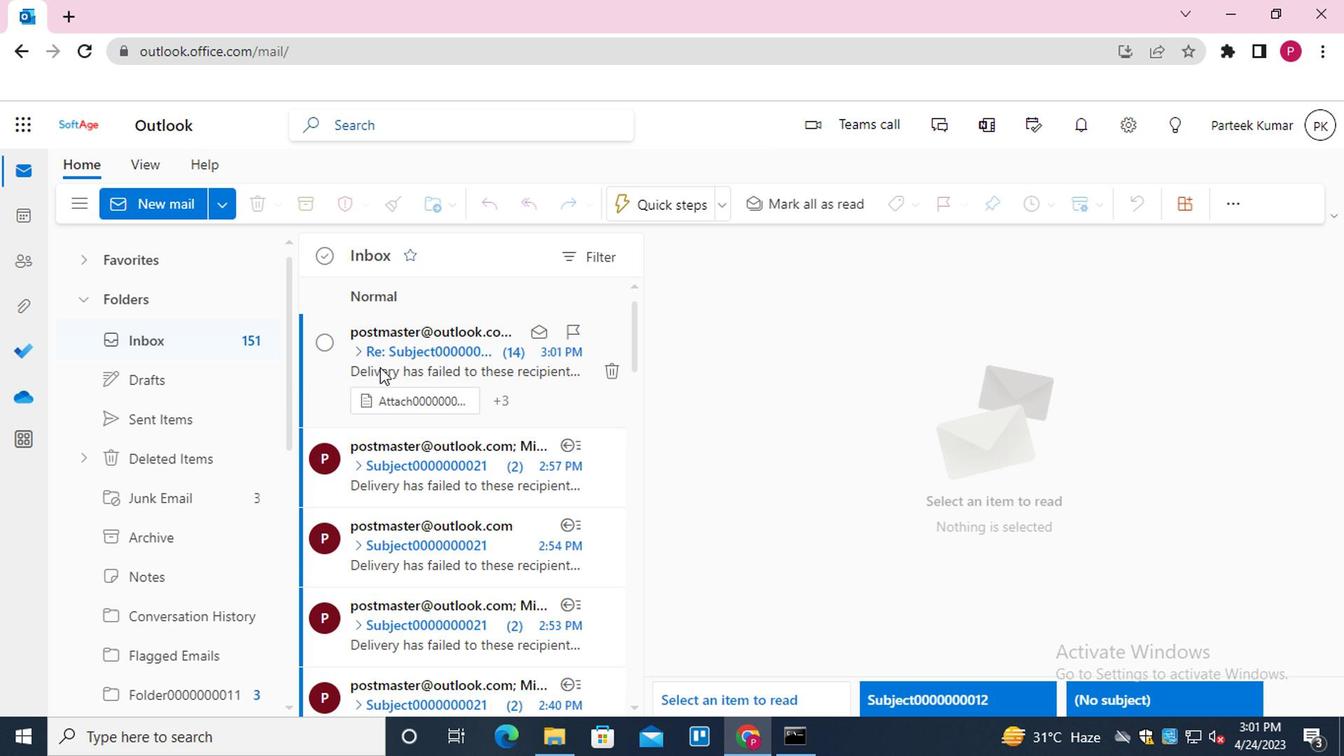 
Action: Mouse scrolled (402, 400) with delta (0, 0)
Screenshot: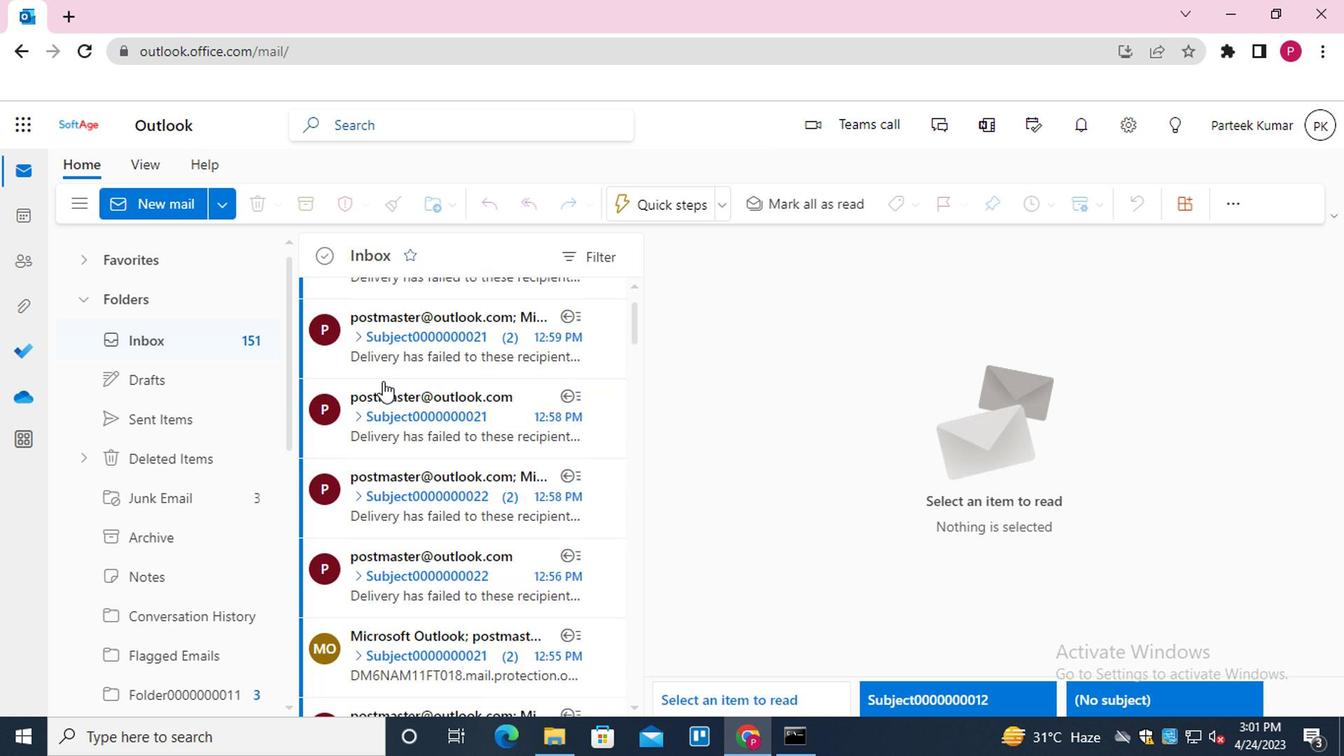 
Action: Mouse scrolled (402, 400) with delta (0, 0)
Screenshot: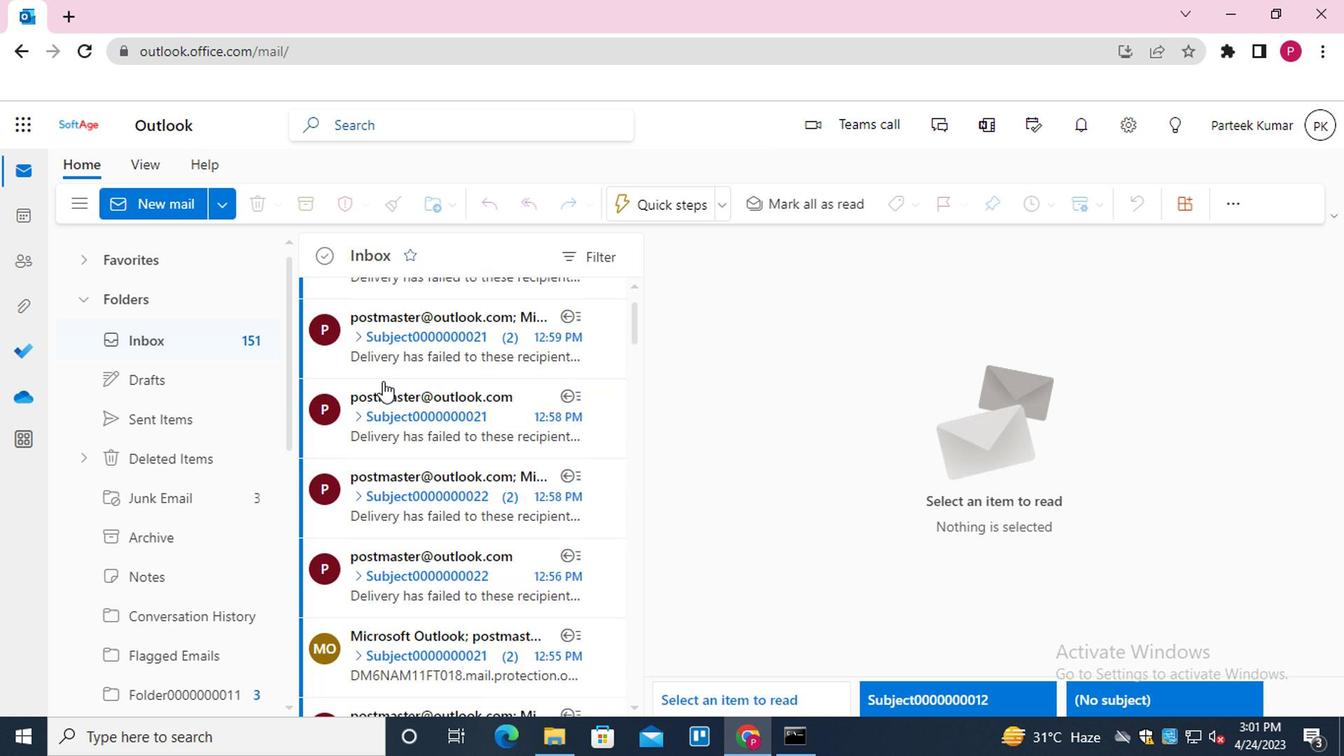 
Action: Mouse moved to (402, 401)
Screenshot: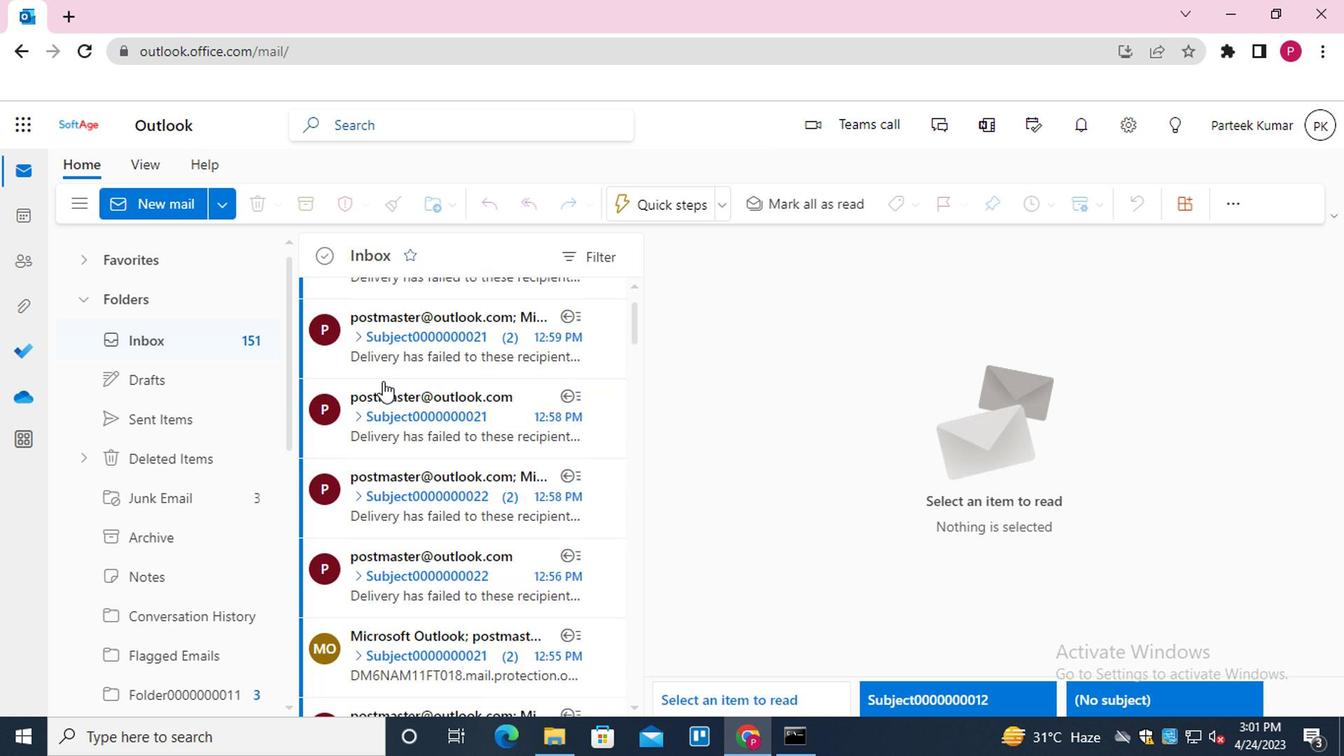 
Action: Mouse scrolled (402, 400) with delta (0, 0)
Screenshot: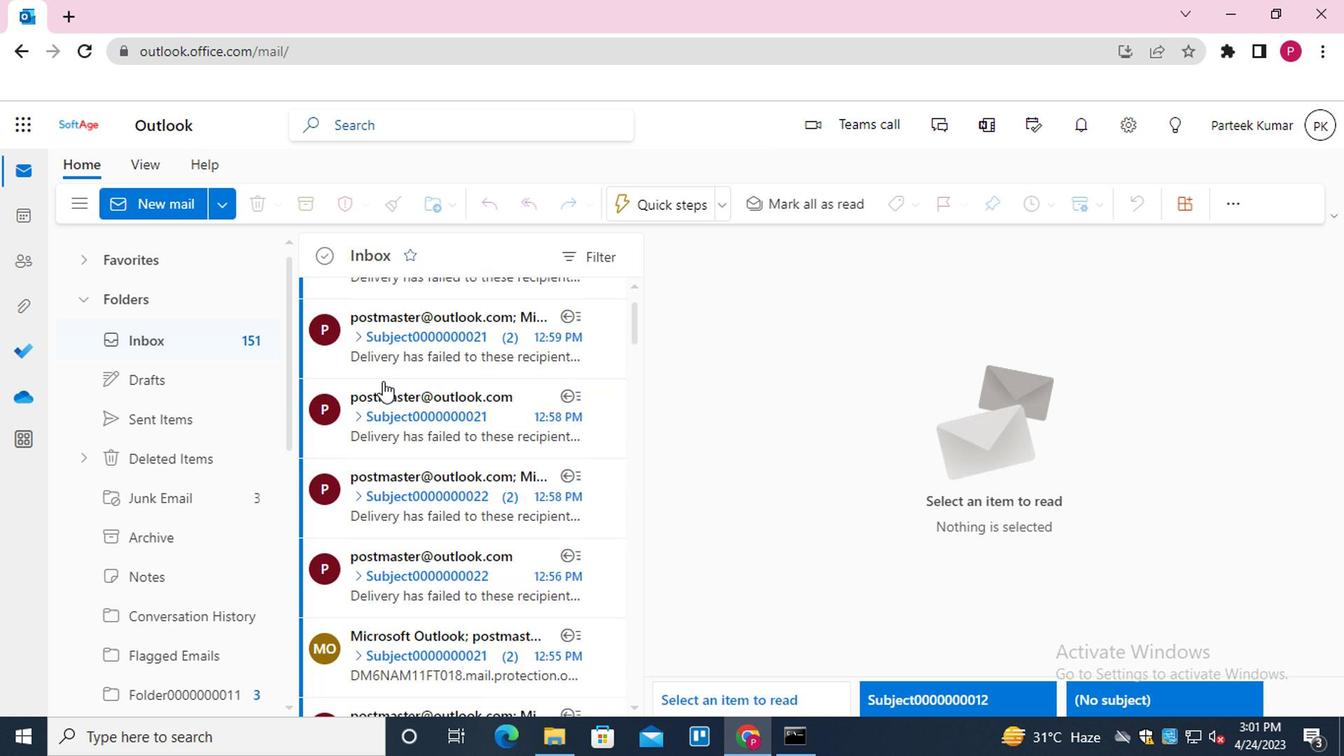 
Action: Mouse moved to (402, 401)
Screenshot: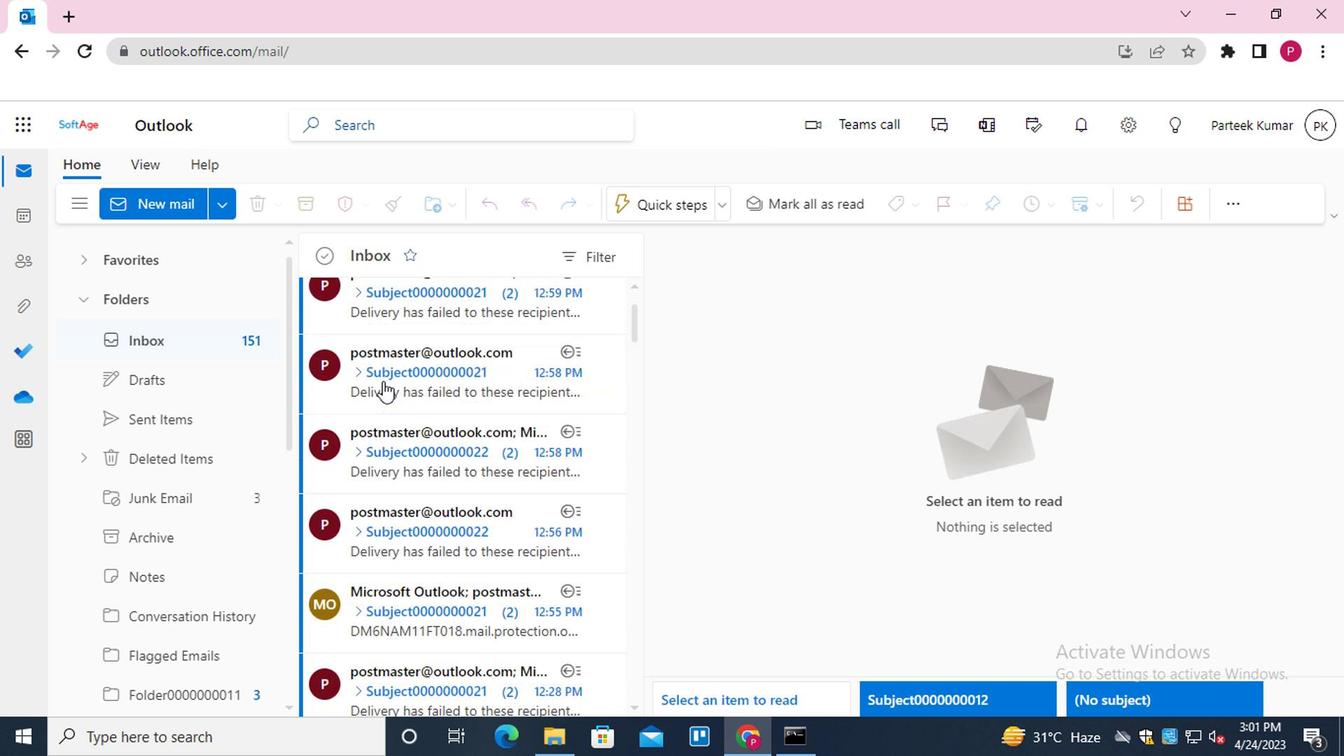 
Action: Mouse scrolled (402, 401) with delta (0, 0)
Screenshot: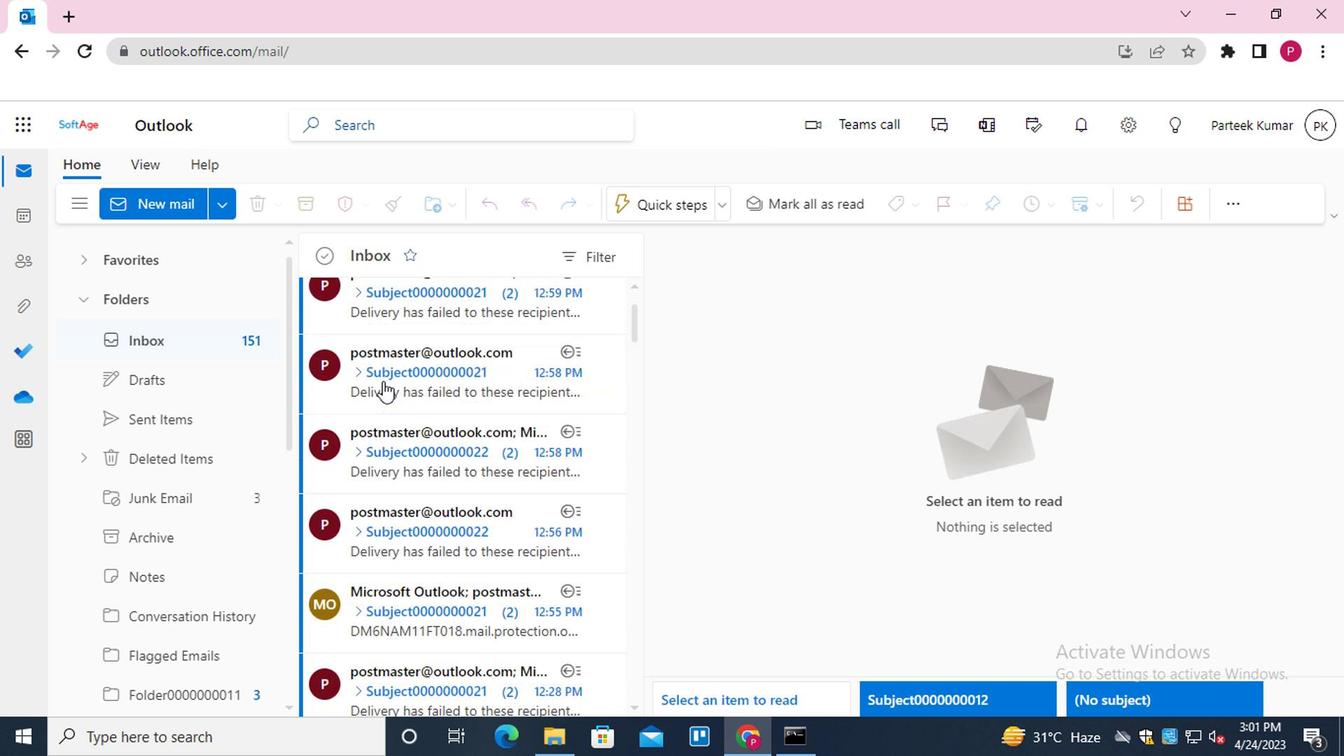 
Action: Mouse scrolled (402, 401) with delta (0, 0)
Screenshot: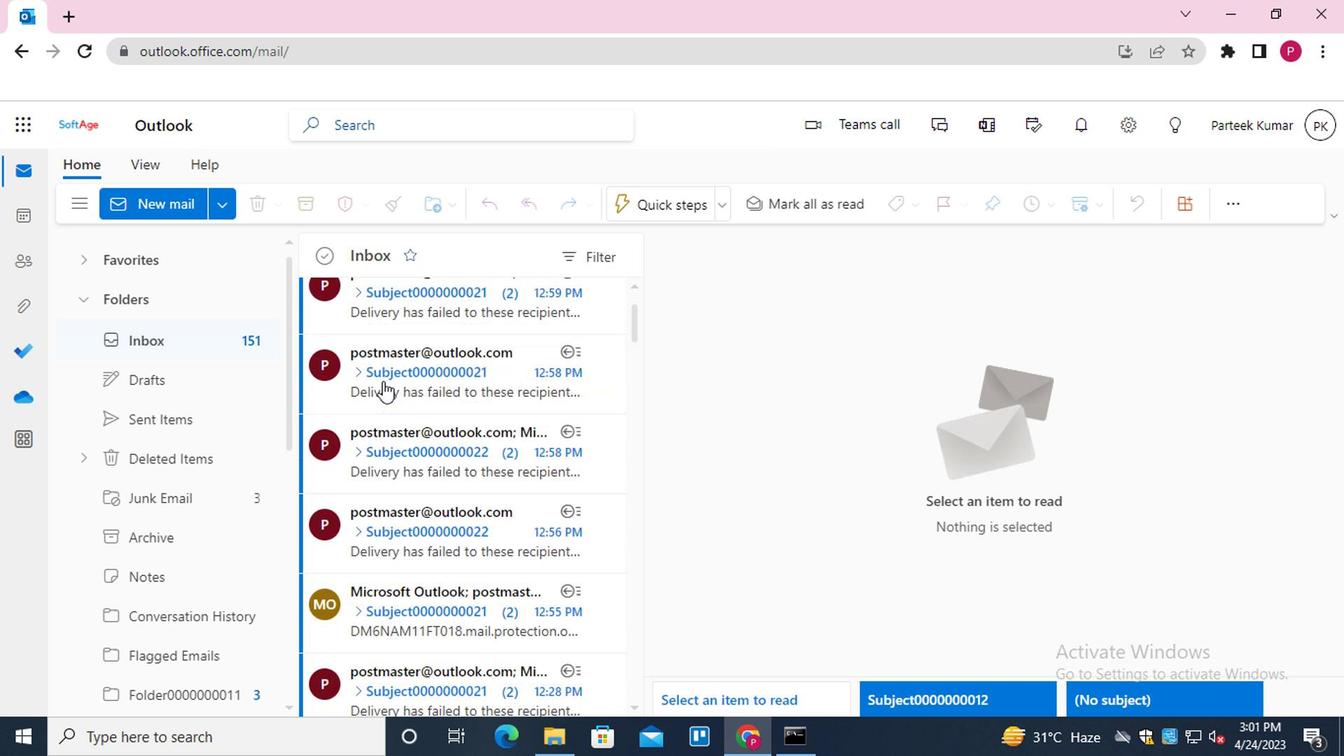 
Action: Mouse scrolled (402, 401) with delta (0, 0)
Screenshot: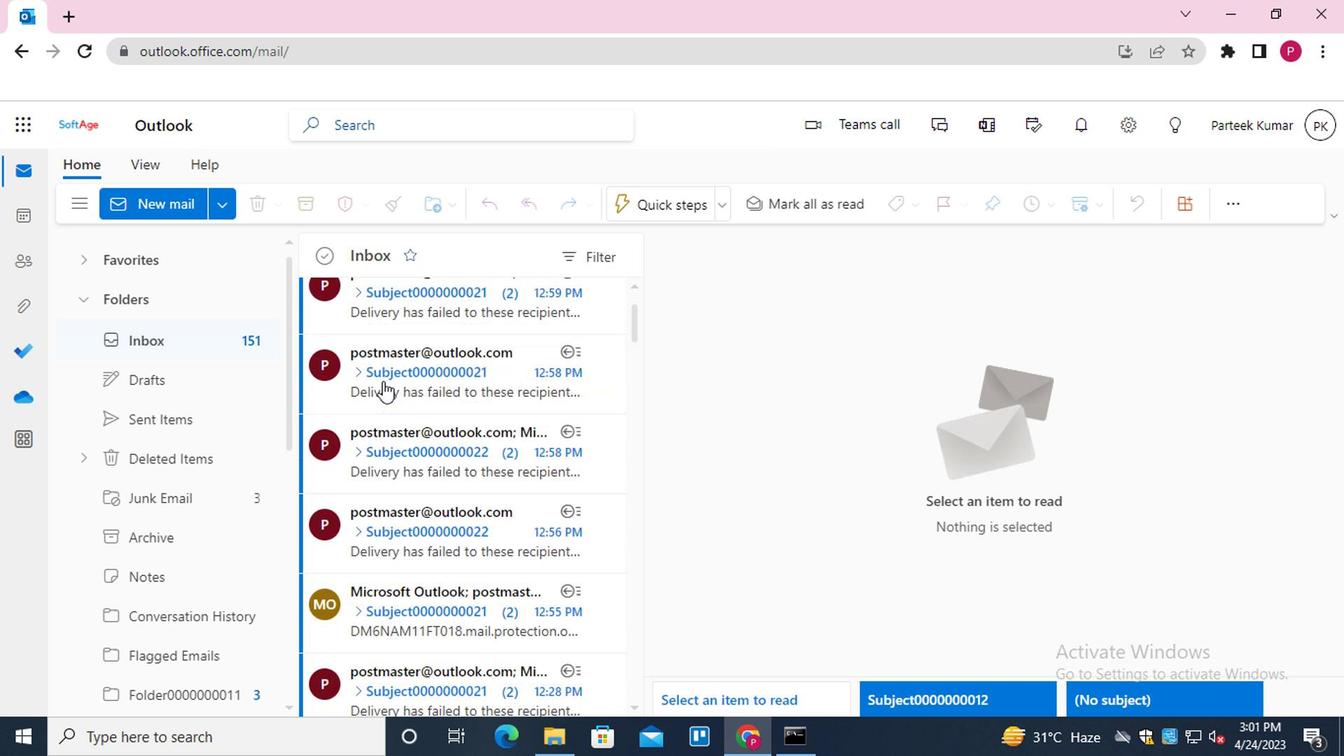 
Action: Mouse moved to (403, 409)
Screenshot: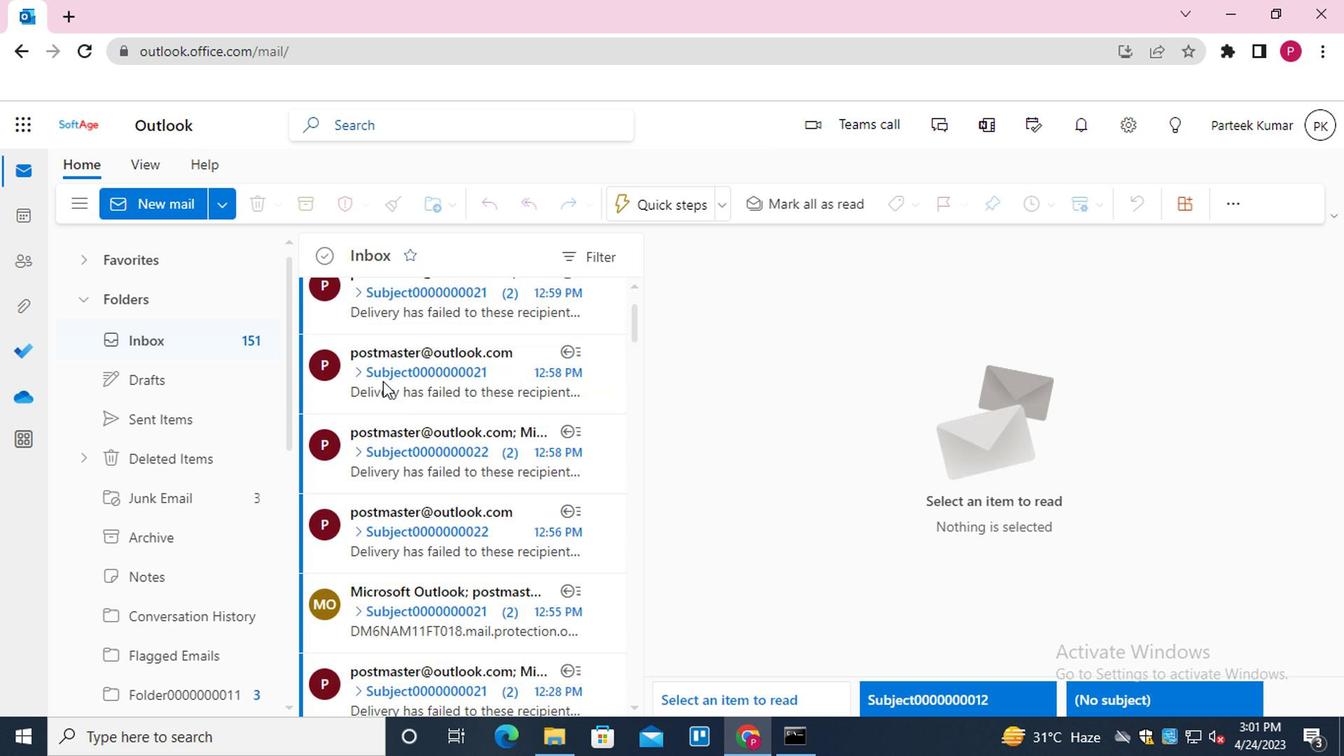 
Action: Mouse scrolled (403, 408) with delta (0, 0)
Screenshot: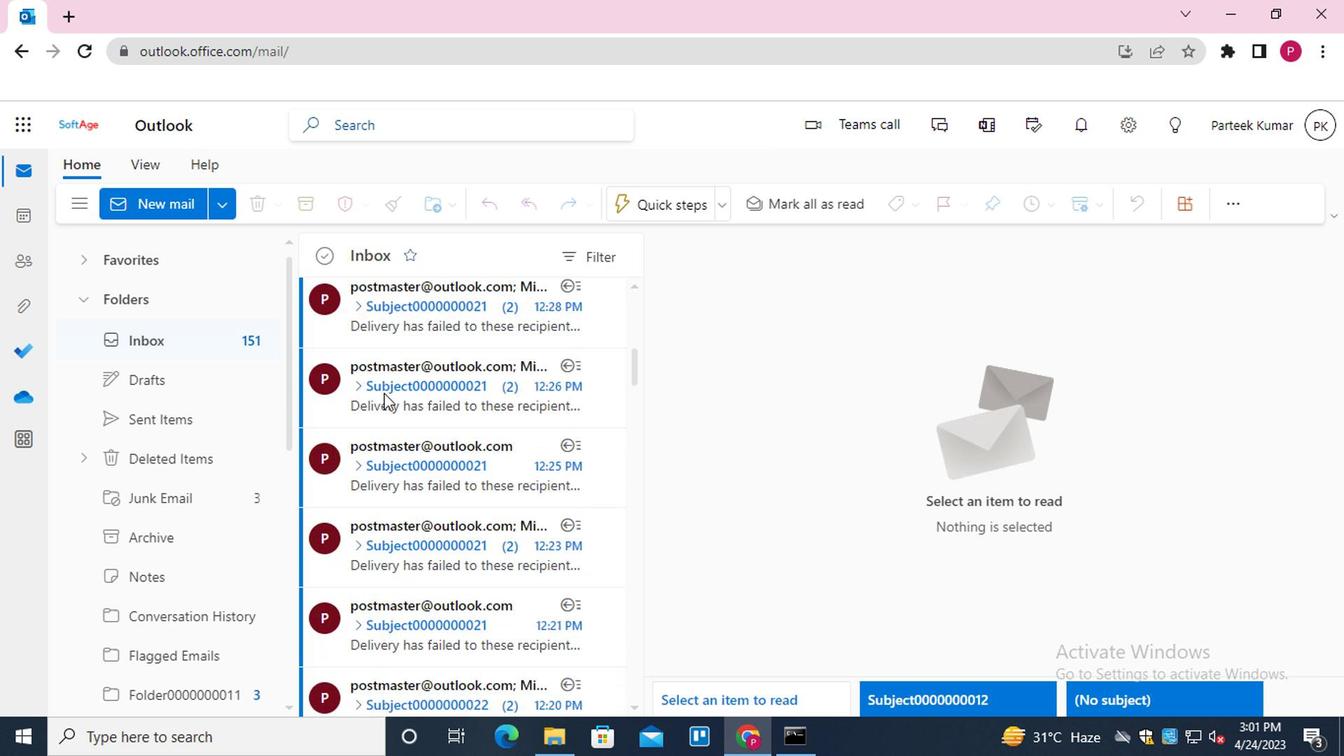 
Action: Mouse scrolled (403, 408) with delta (0, 0)
Screenshot: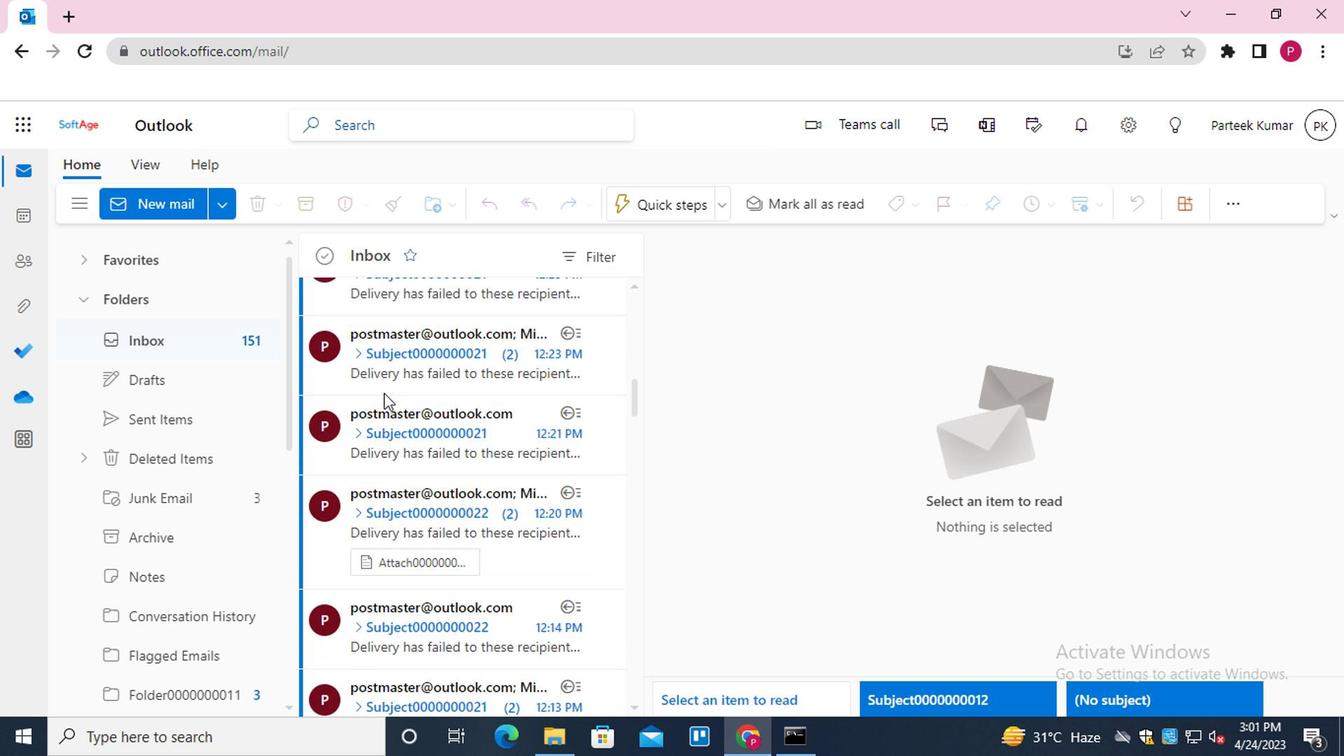 
Action: Mouse scrolled (403, 408) with delta (0, 0)
Screenshot: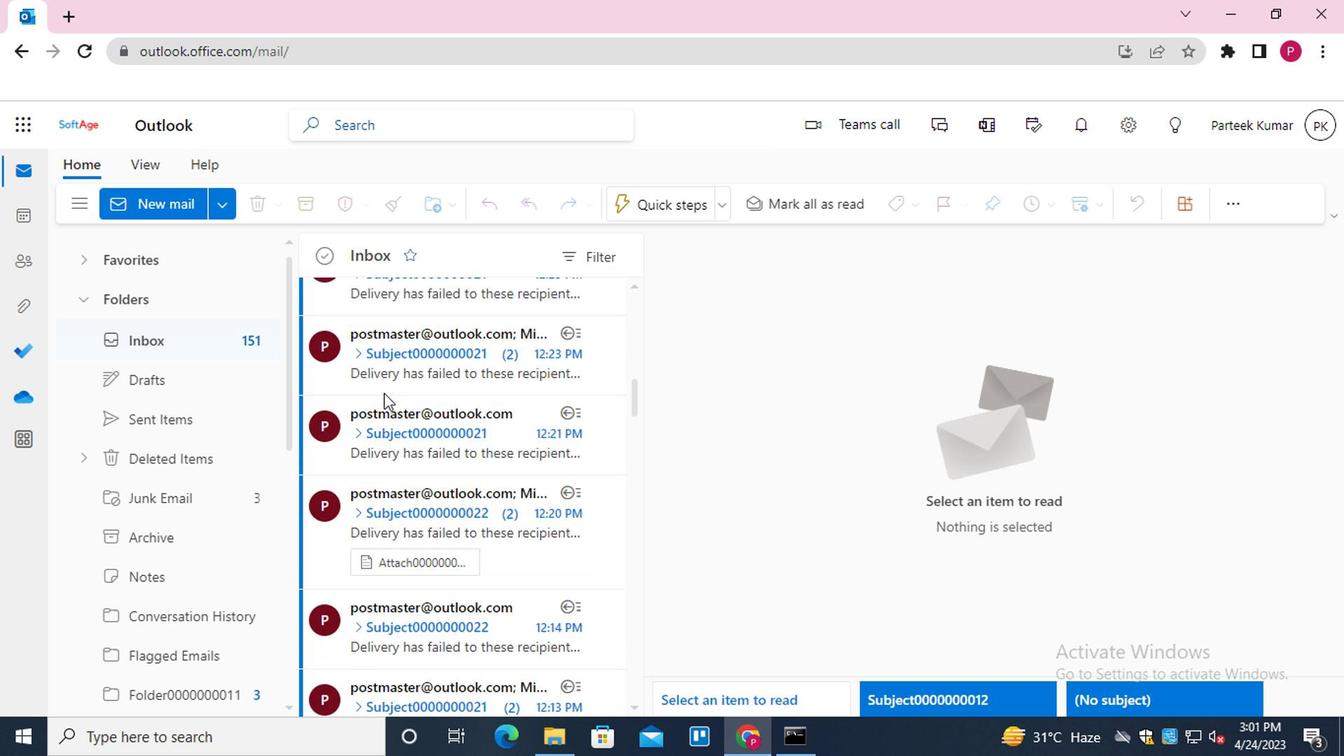 
Action: Mouse scrolled (403, 408) with delta (0, 0)
Screenshot: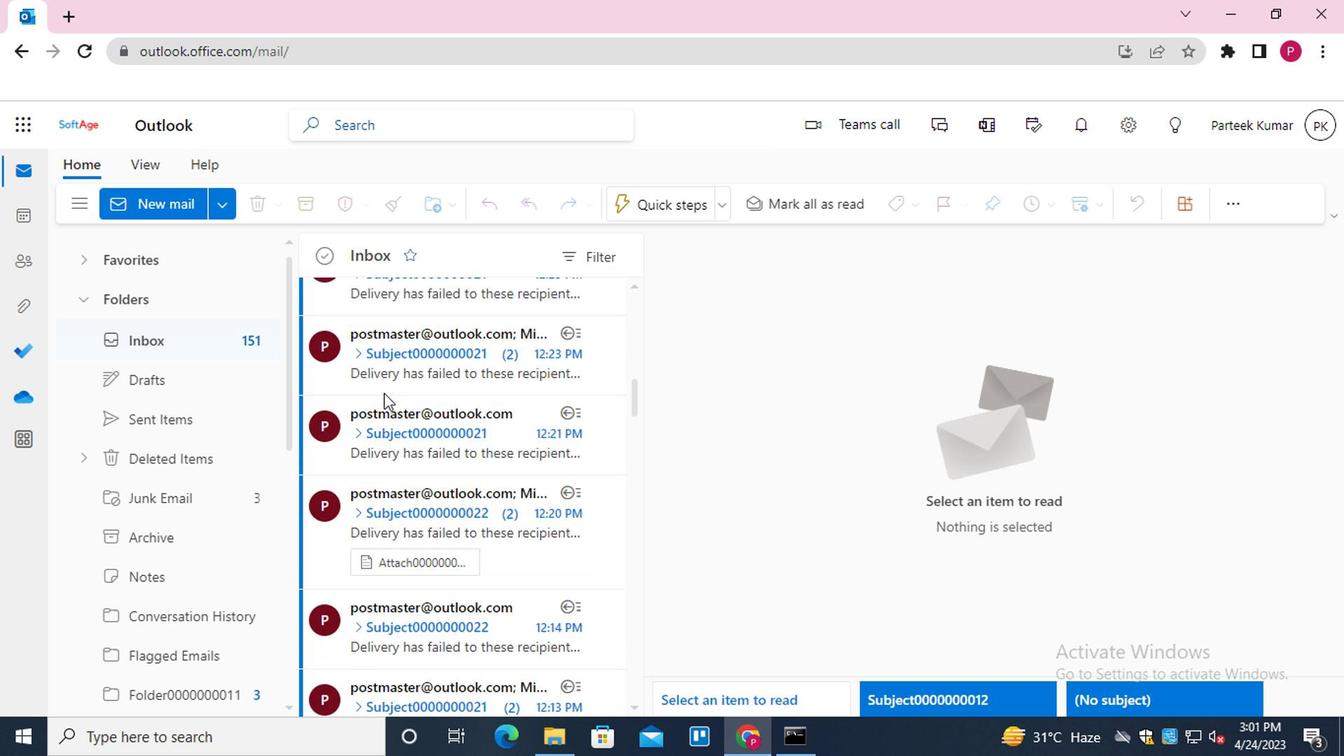 
Action: Mouse scrolled (403, 408) with delta (0, 0)
Screenshot: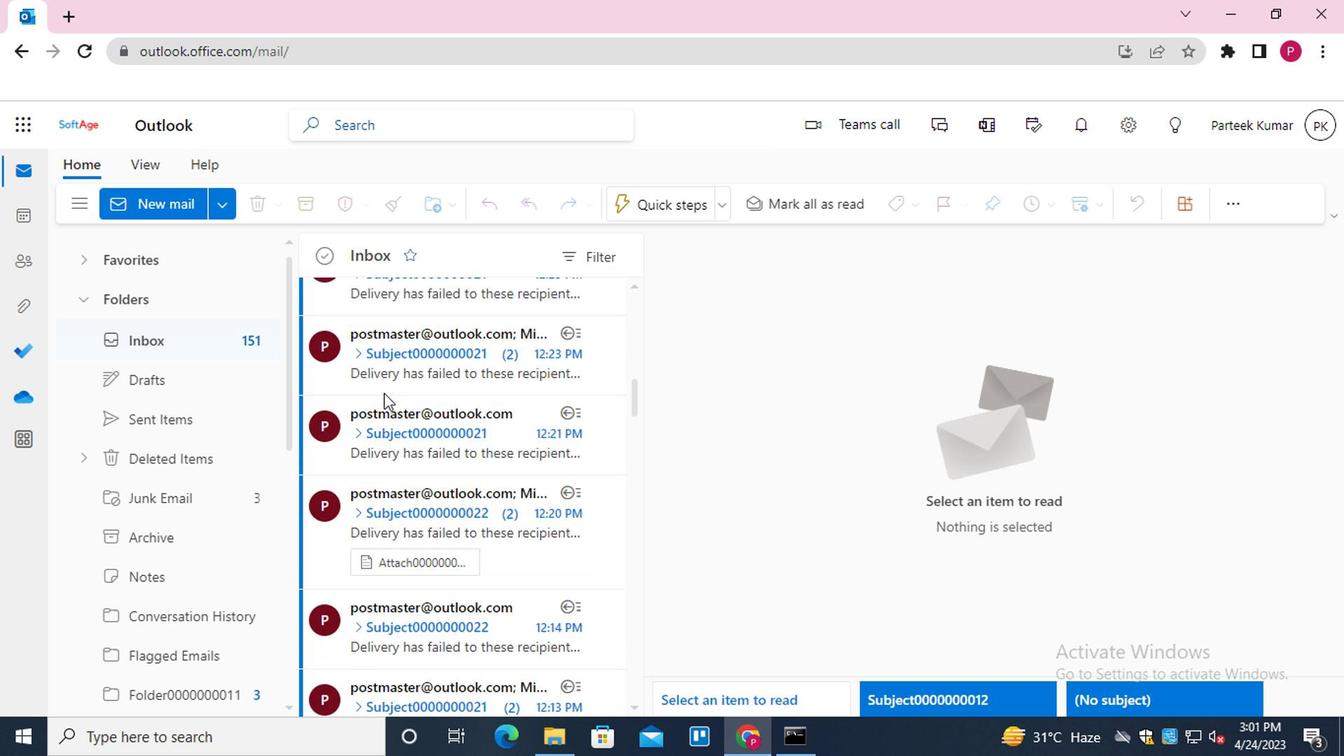 
Action: Mouse scrolled (403, 408) with delta (0, 0)
Screenshot: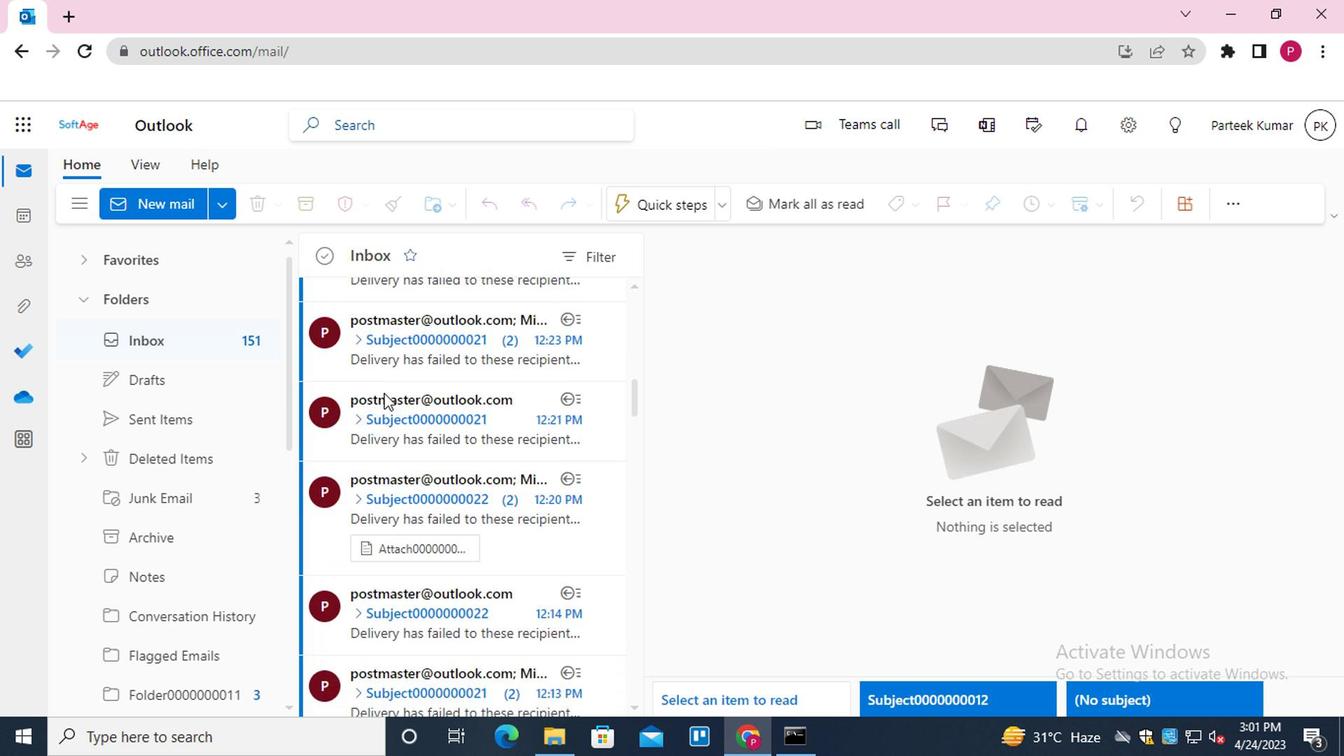 
Action: Mouse scrolled (403, 408) with delta (0, 0)
Screenshot: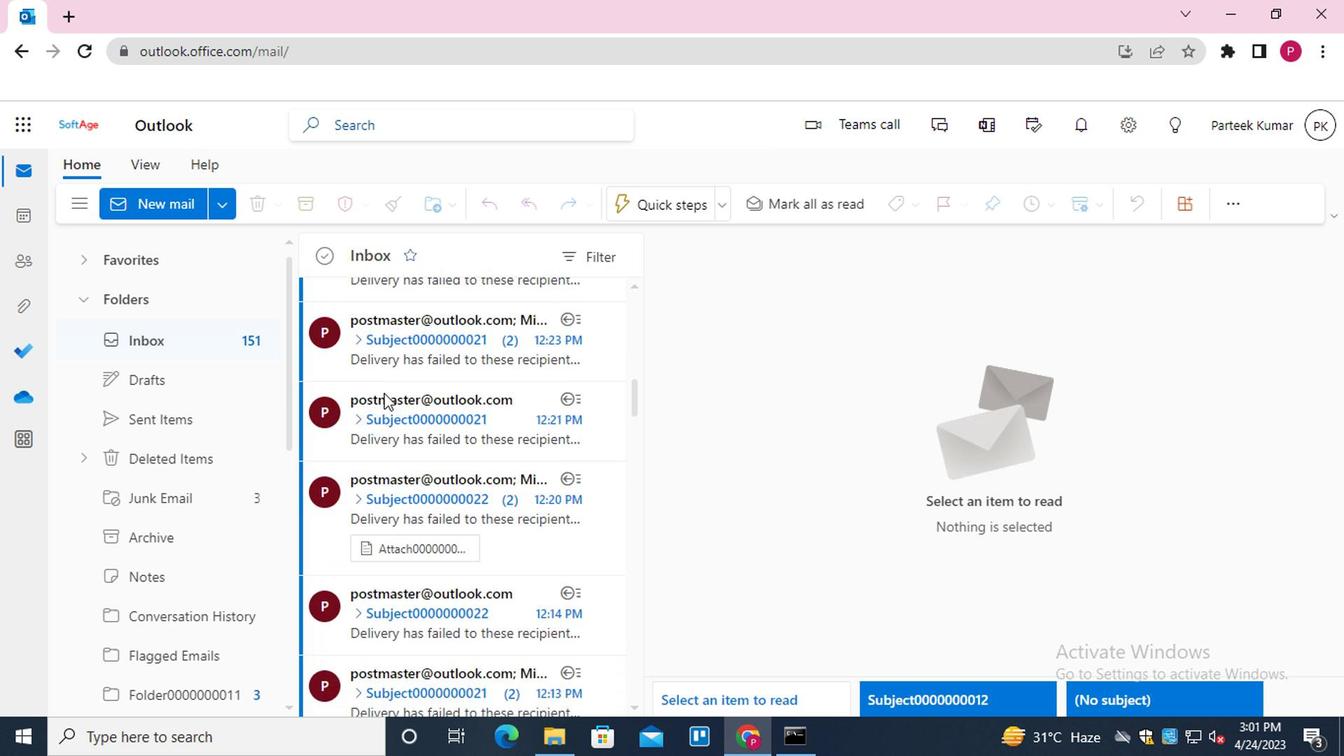 
Action: Mouse scrolled (403, 408) with delta (0, 0)
Screenshot: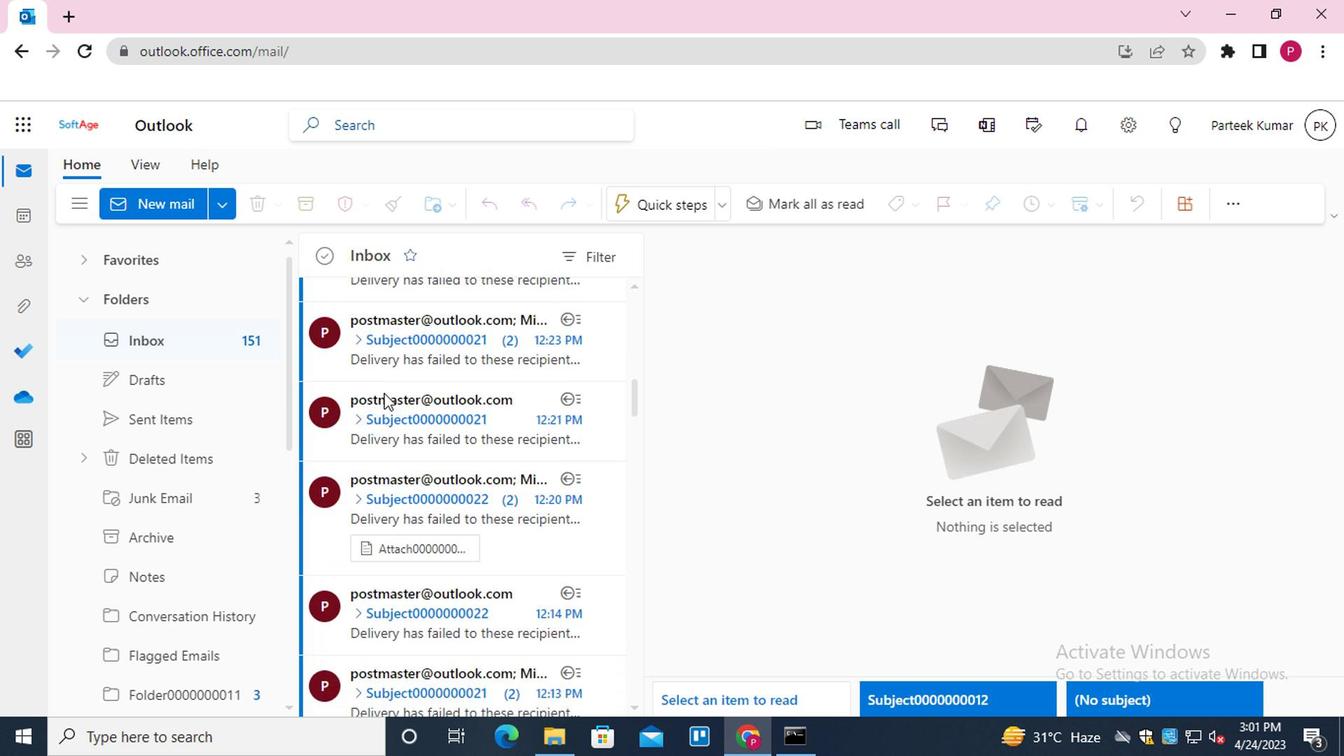 
Action: Mouse scrolled (403, 408) with delta (0, 0)
Screenshot: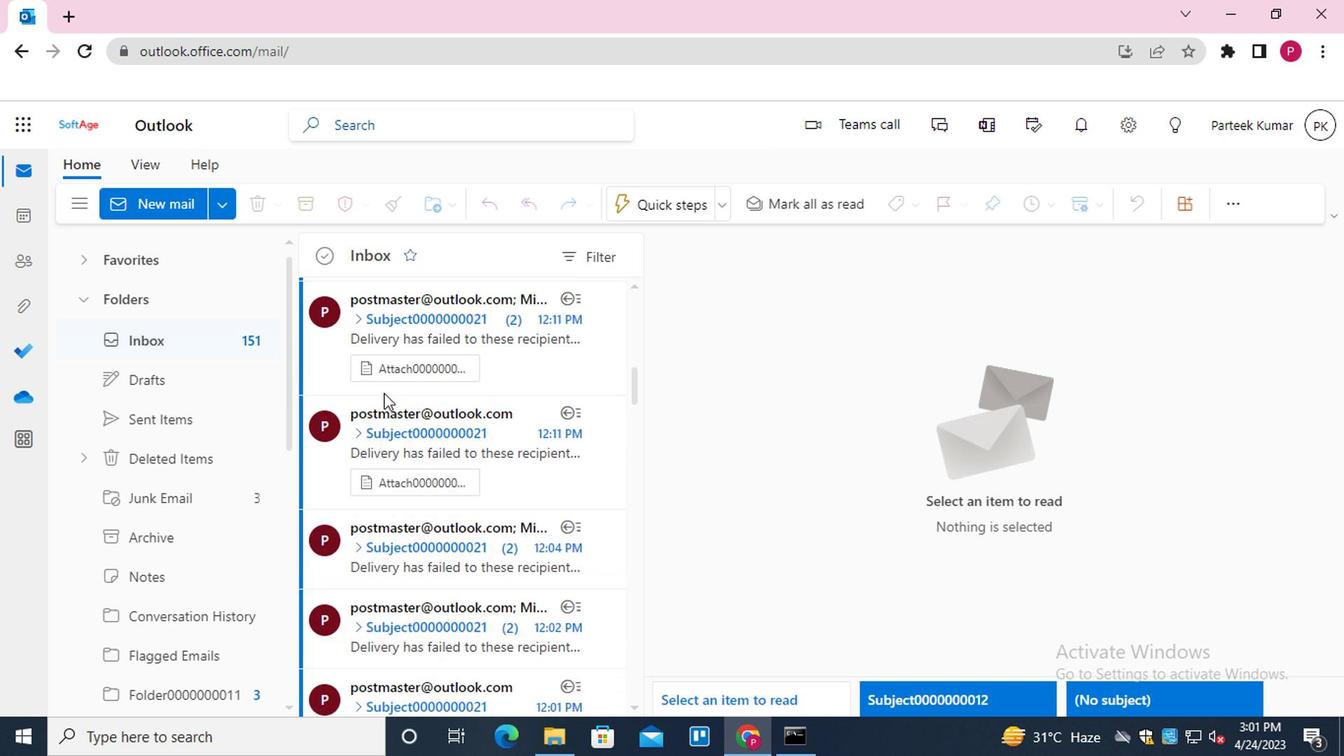 
Action: Mouse scrolled (403, 408) with delta (0, 0)
Screenshot: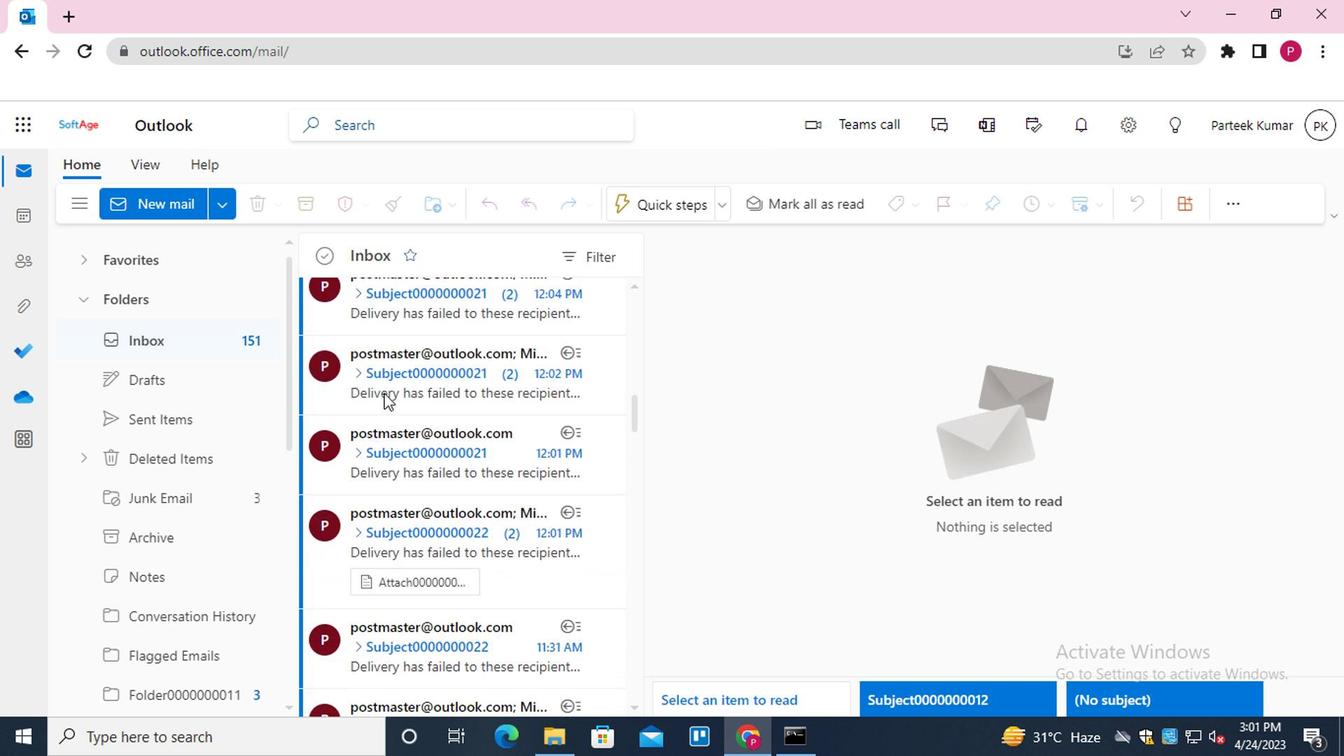 
Action: Mouse scrolled (403, 408) with delta (0, 0)
Screenshot: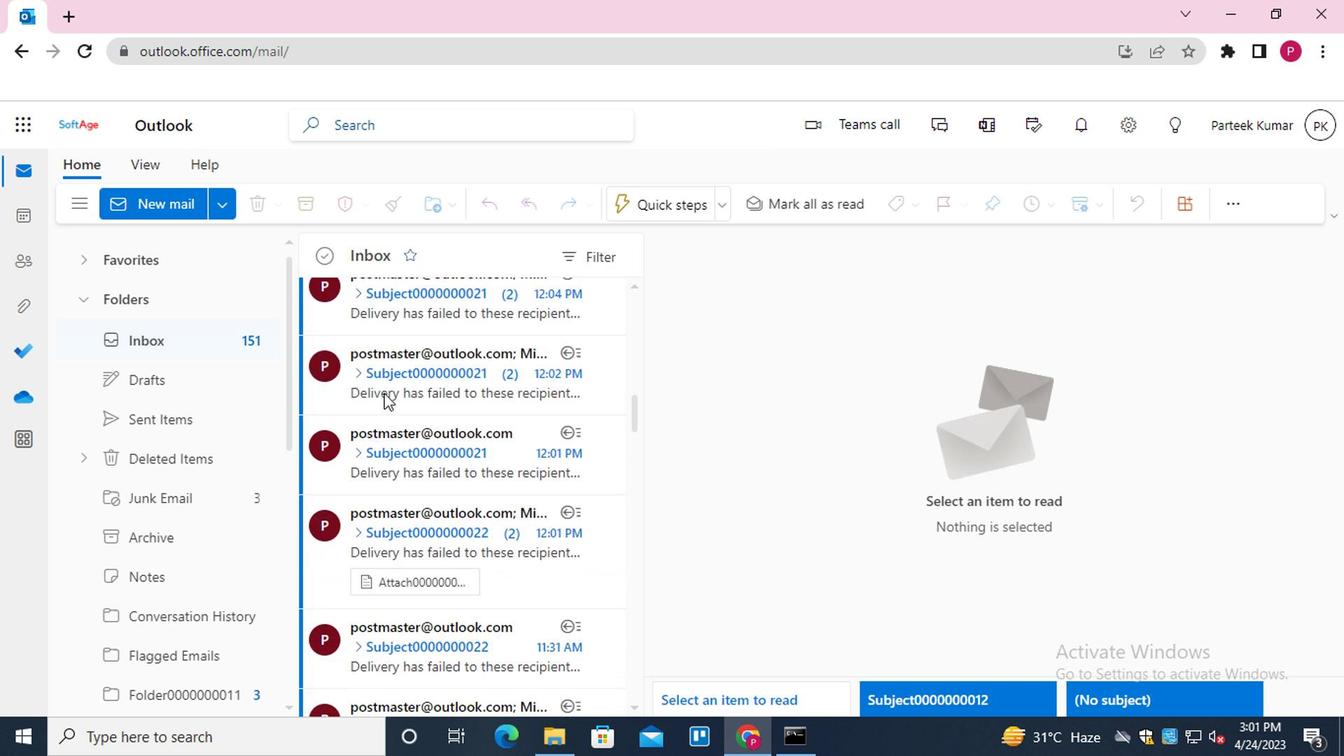 
Action: Mouse scrolled (403, 408) with delta (0, 0)
Screenshot: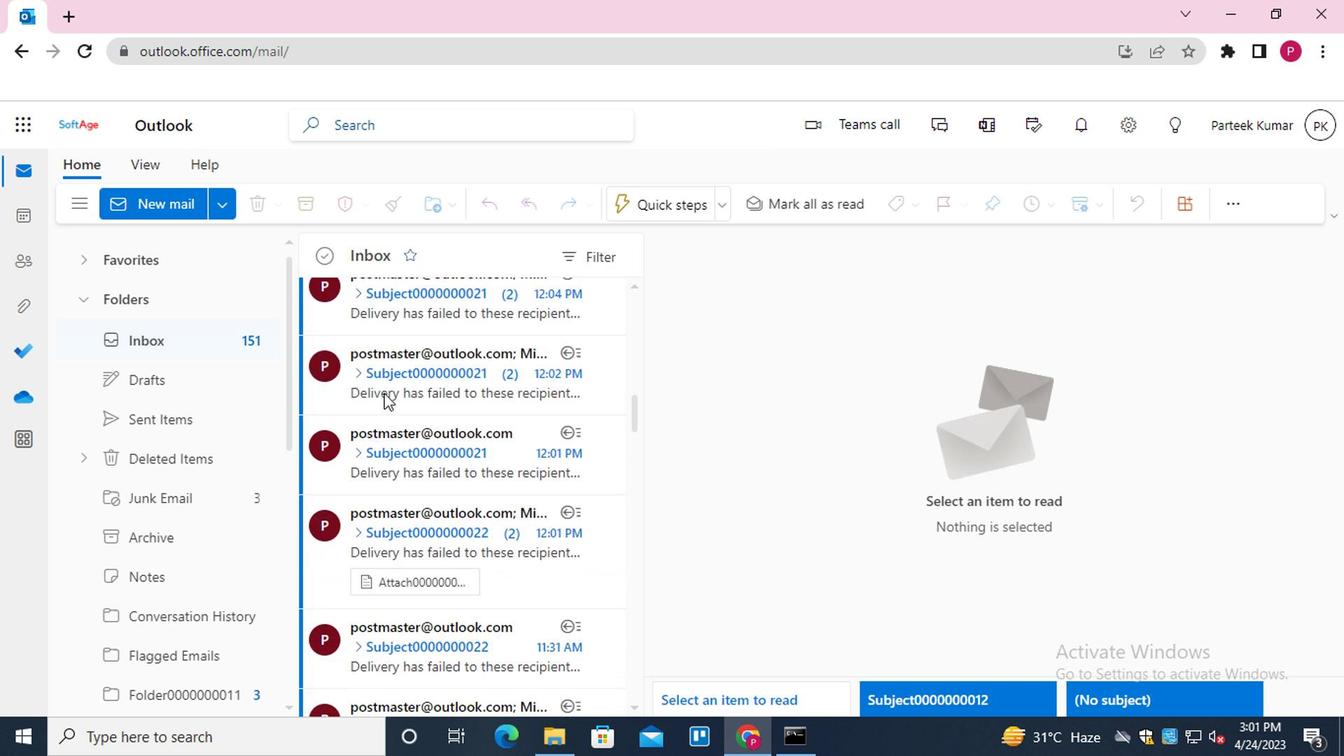 
Action: Mouse scrolled (403, 408) with delta (0, -1)
Screenshot: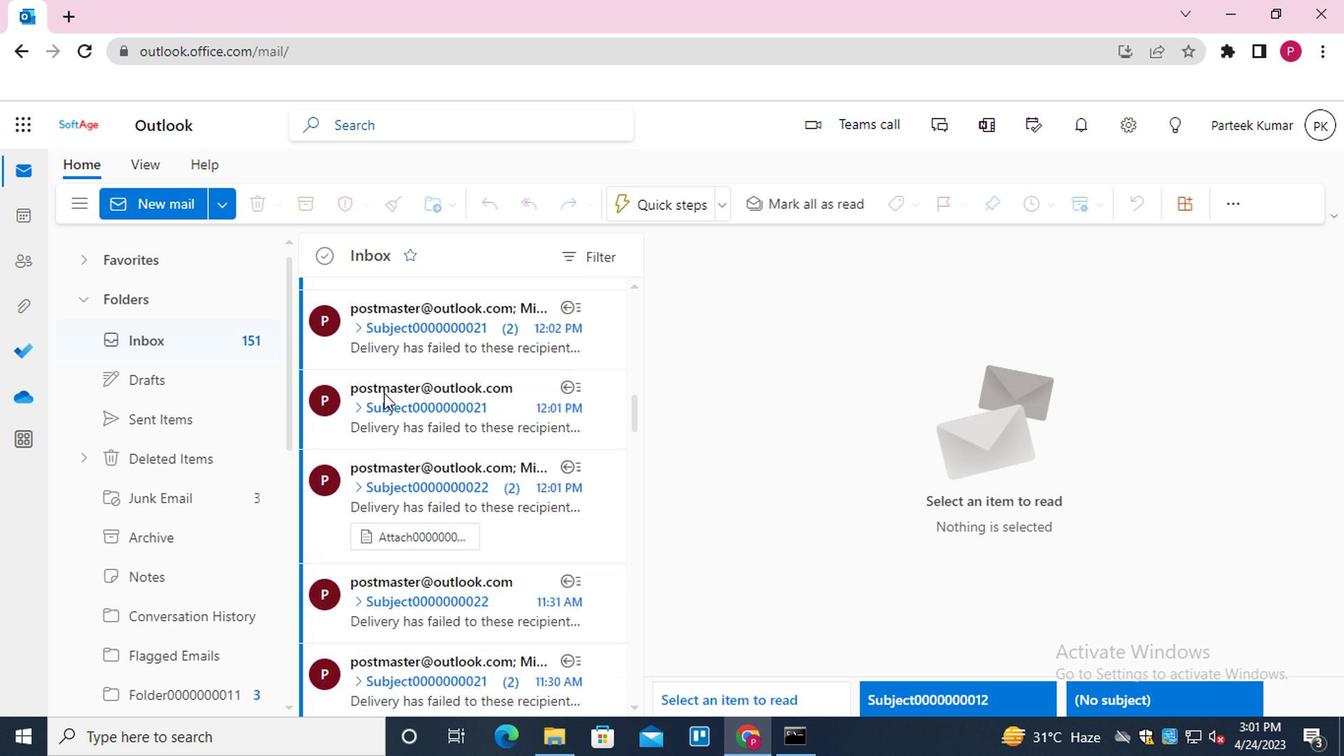
Action: Mouse scrolled (403, 408) with delta (0, 0)
Screenshot: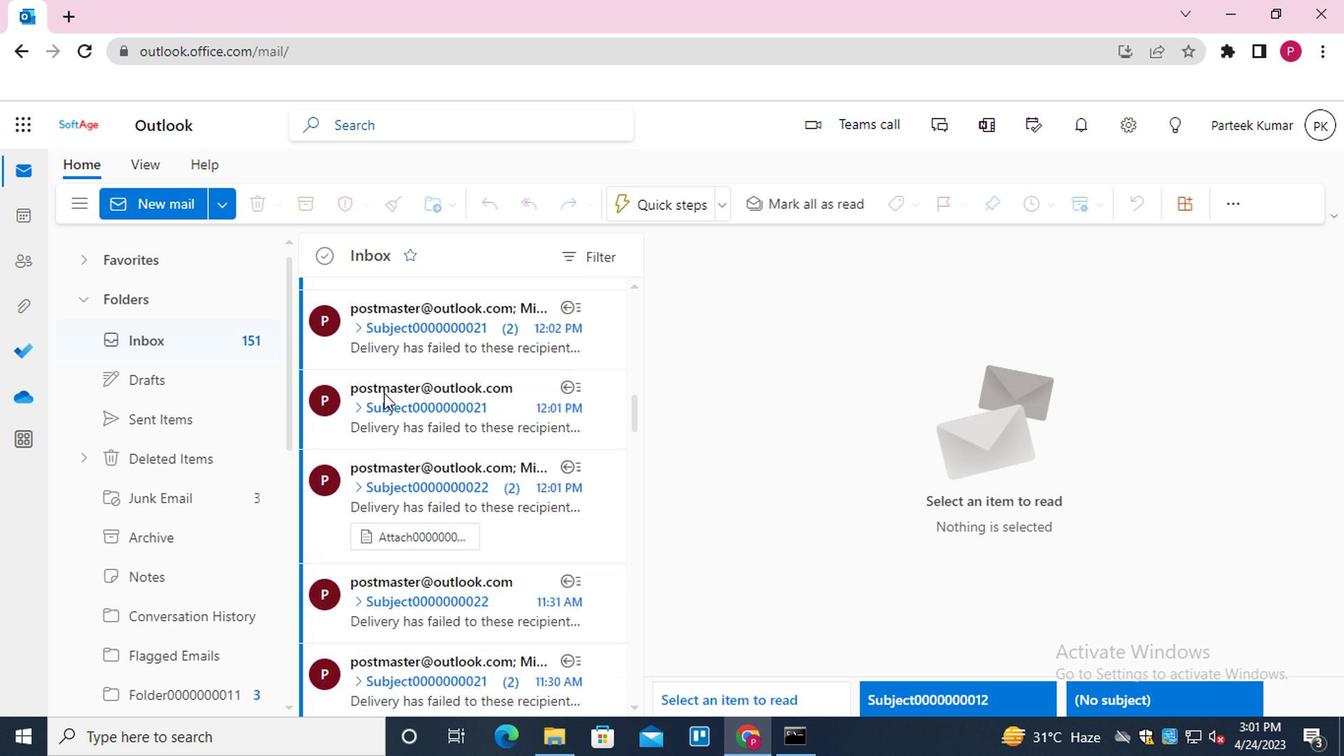 
Action: Mouse moved to (402, 425)
Screenshot: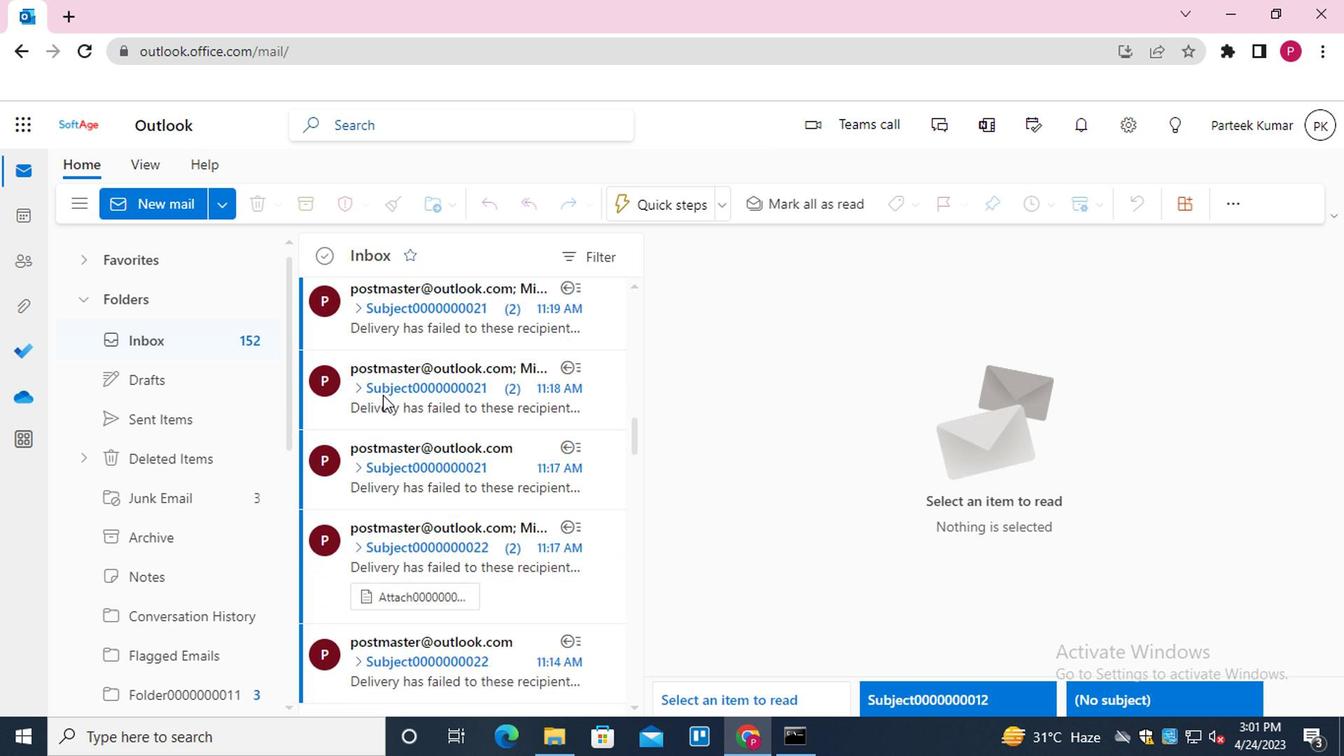 
Action: Mouse scrolled (402, 424) with delta (0, 0)
Screenshot: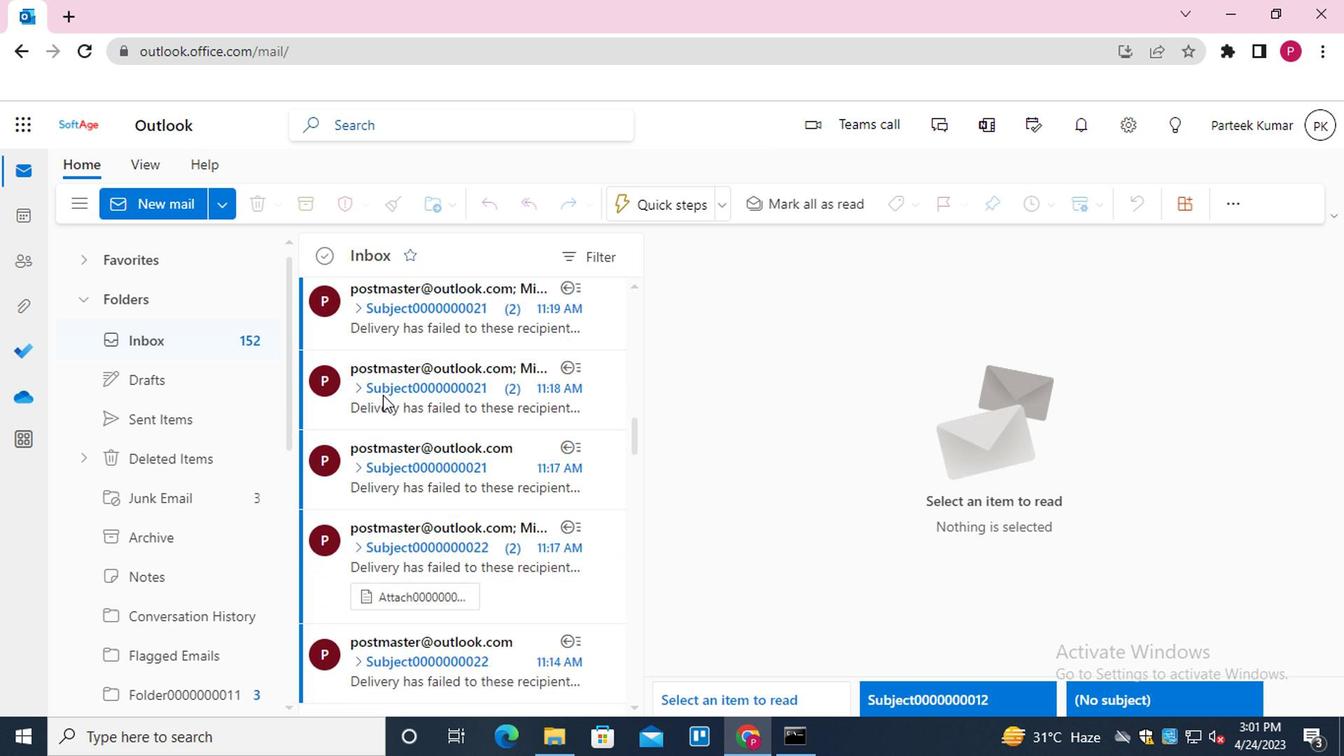 
Action: Mouse moved to (402, 425)
Screenshot: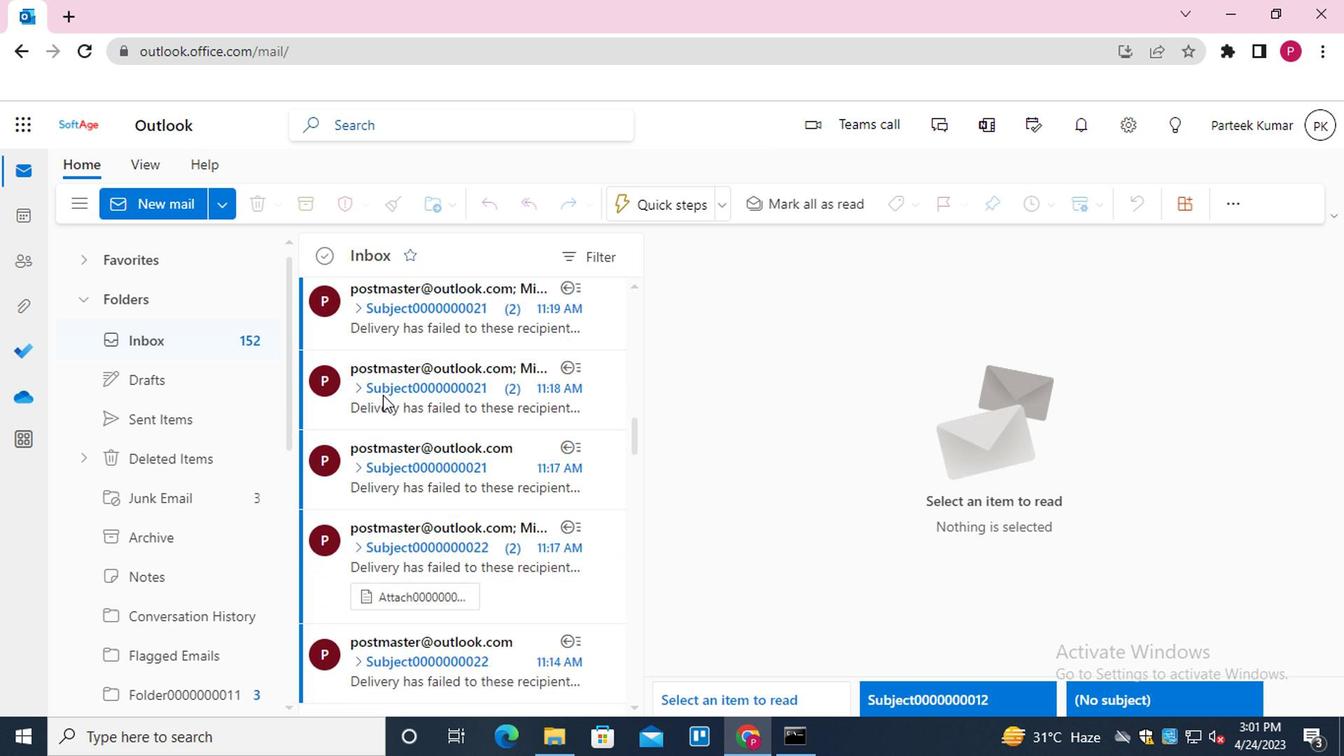 
Action: Mouse scrolled (402, 424) with delta (0, 0)
Screenshot: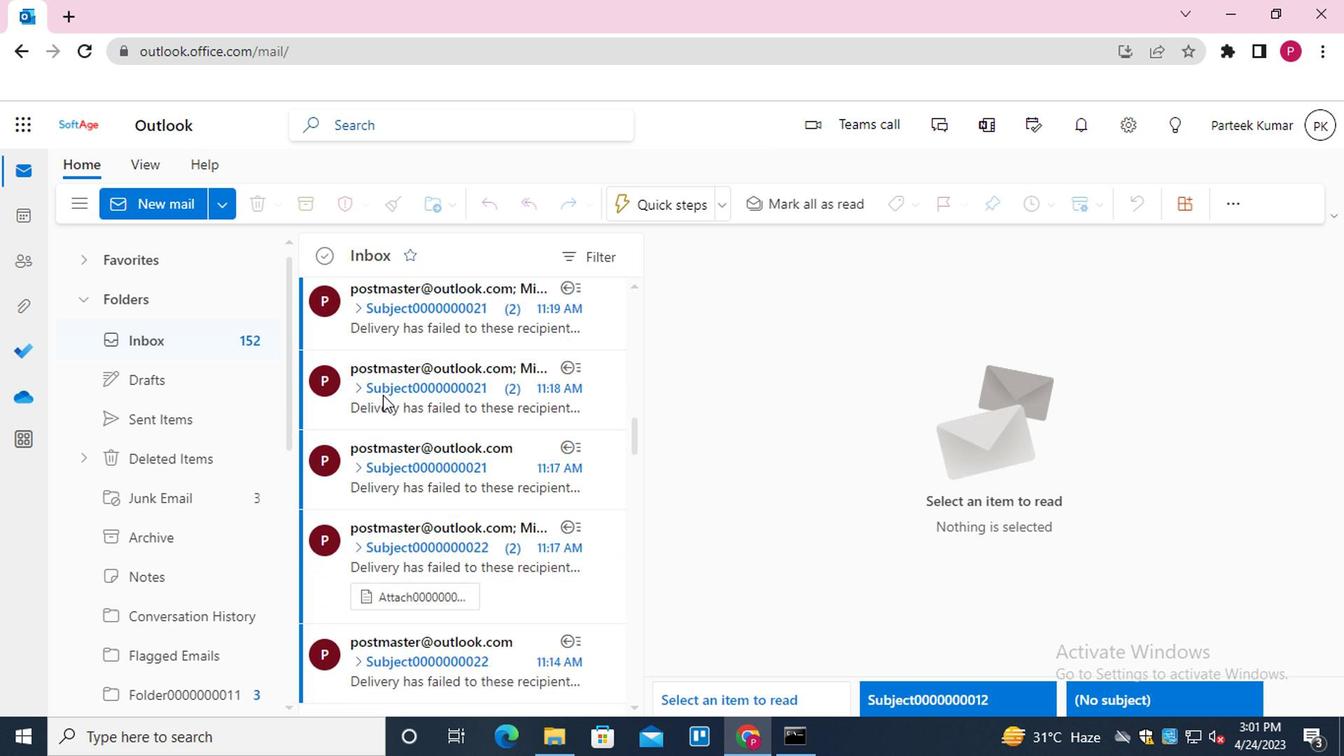 
Action: Mouse moved to (402, 425)
Screenshot: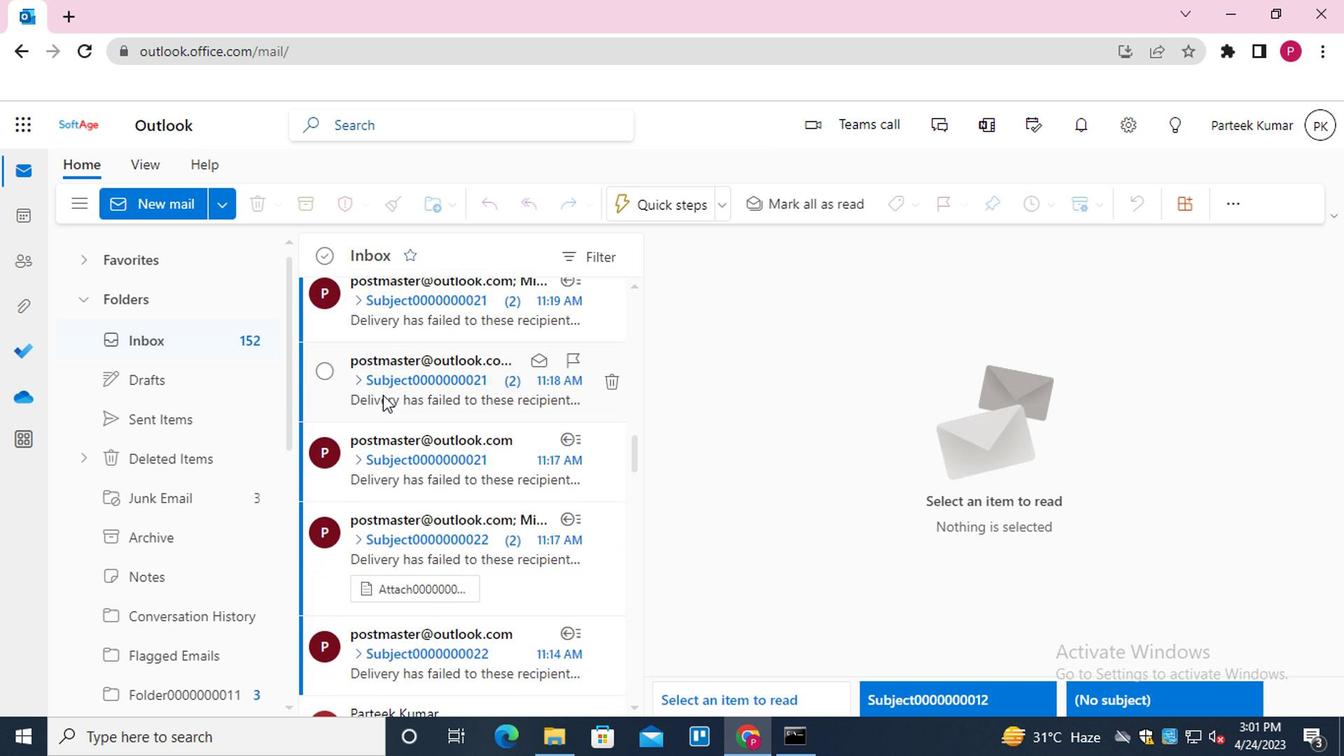 
Action: Mouse scrolled (402, 425) with delta (0, 0)
Screenshot: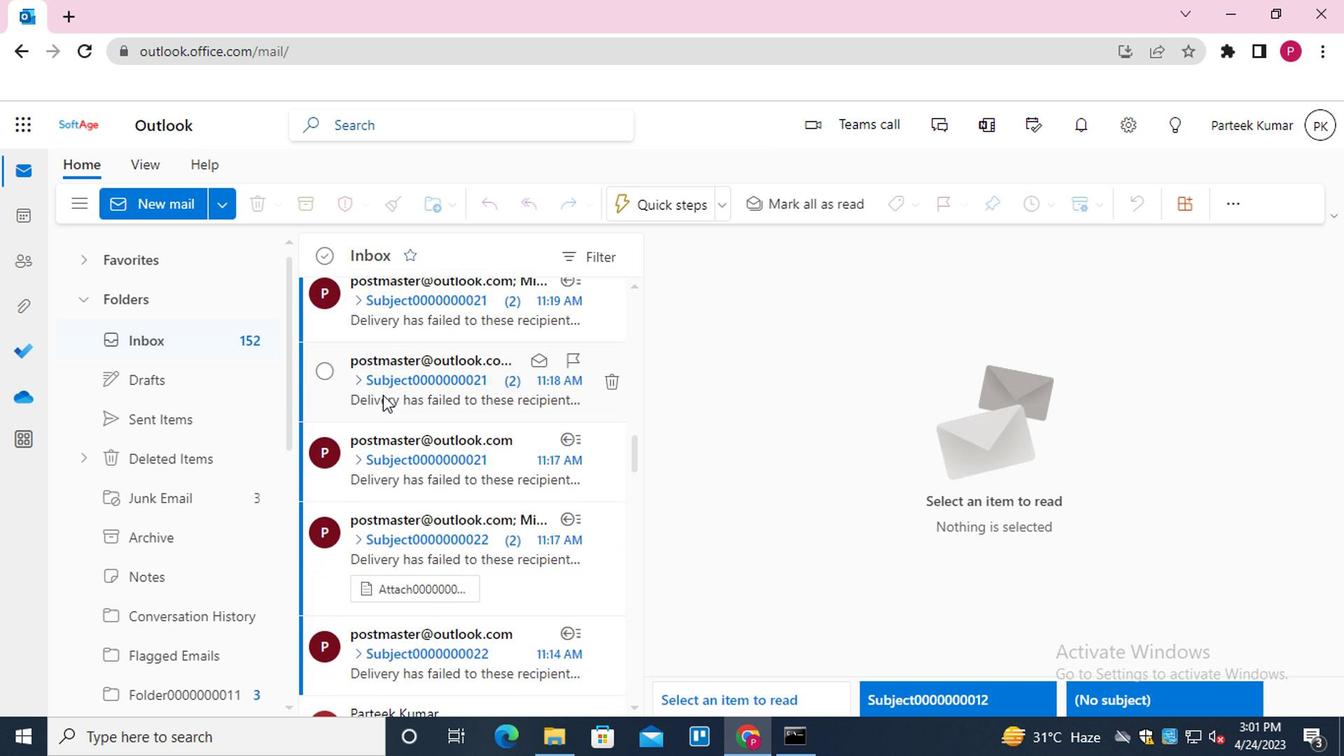 
Action: Mouse scrolled (402, 425) with delta (0, 0)
Screenshot: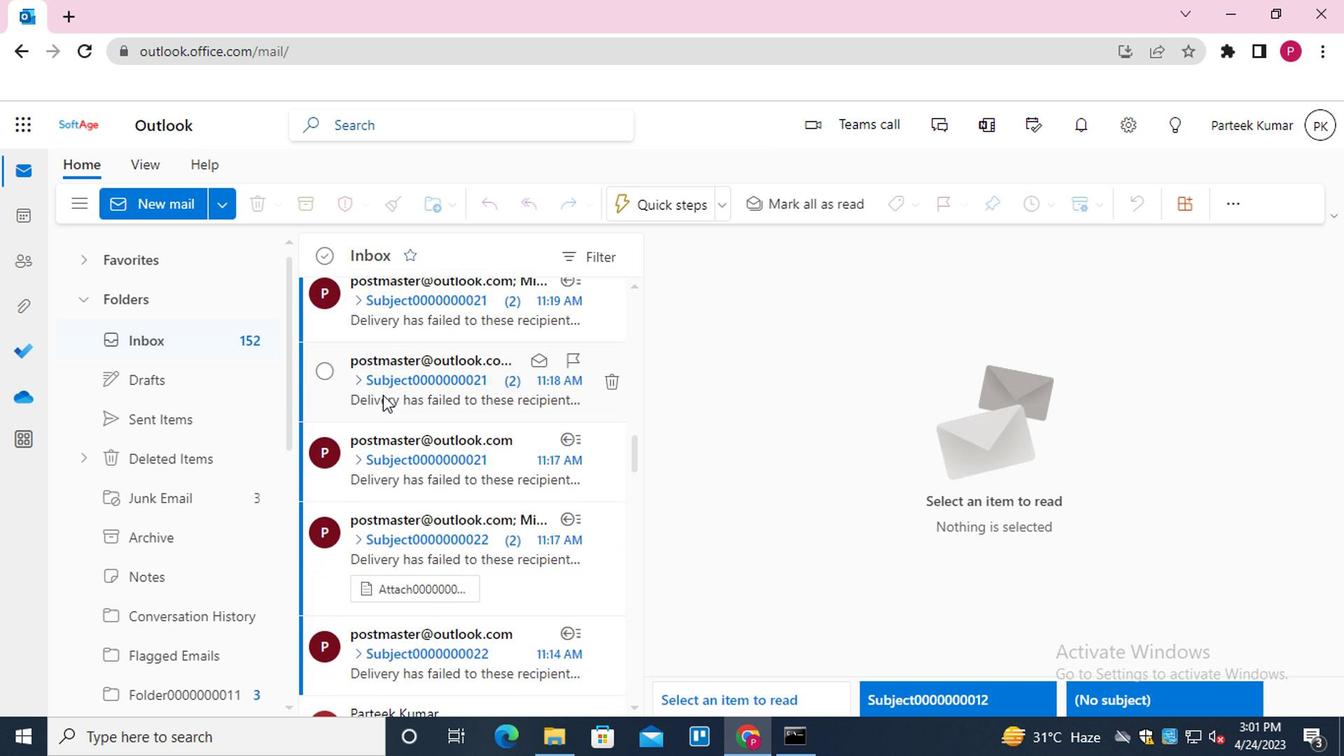 
Action: Mouse scrolled (402, 425) with delta (0, 0)
Screenshot: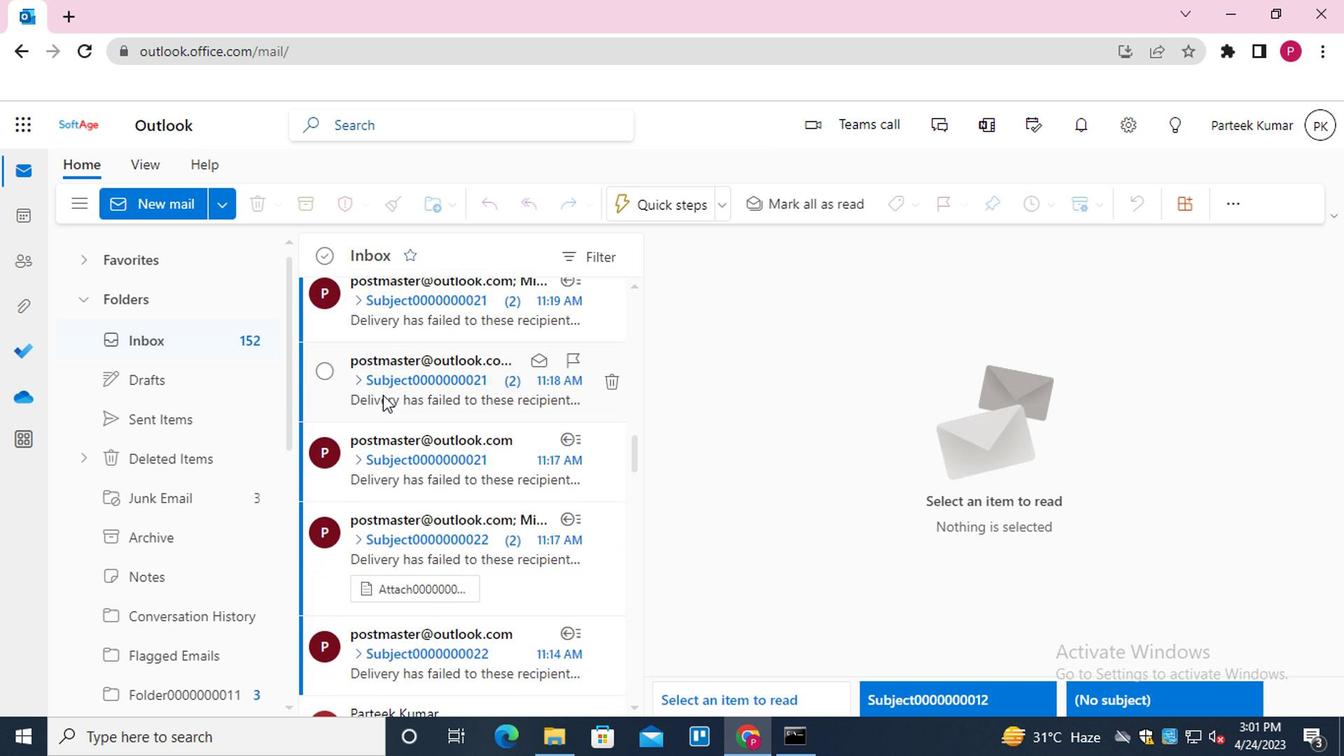 
Action: Mouse scrolled (402, 425) with delta (0, 0)
Screenshot: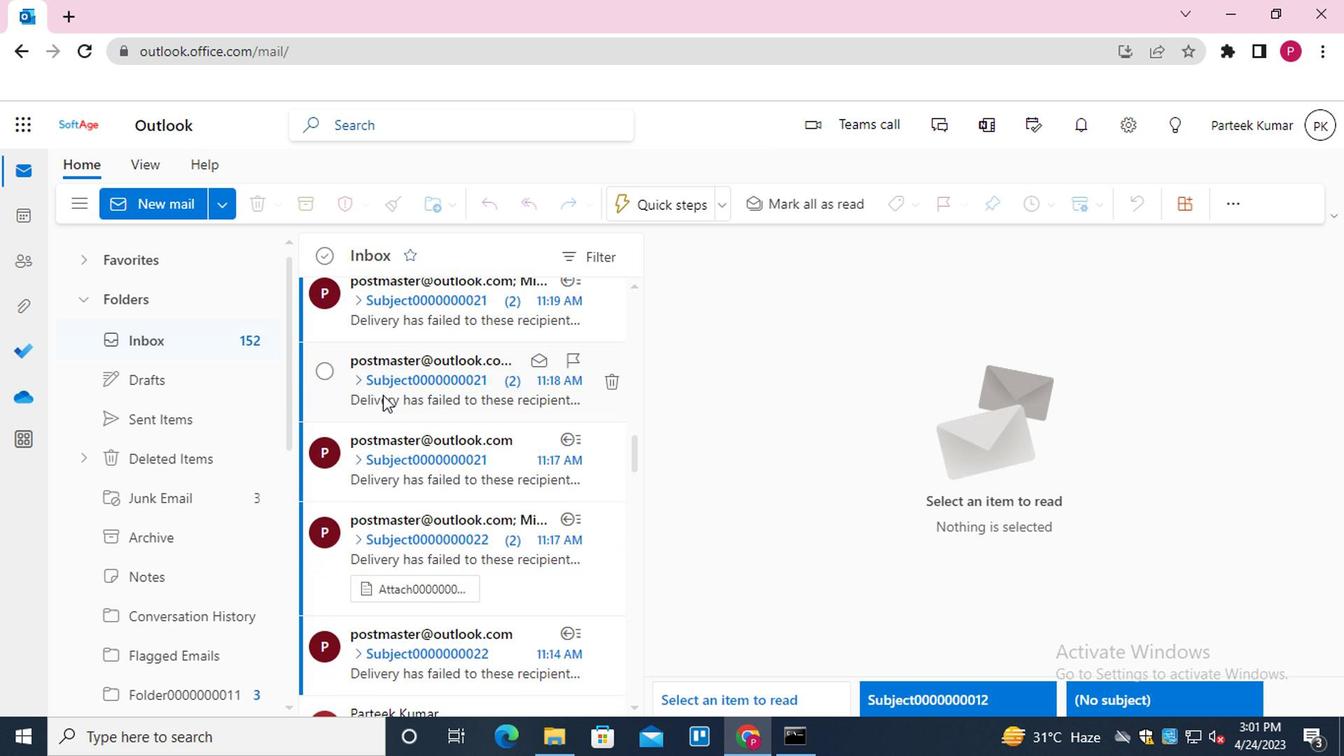 
Action: Mouse scrolled (402, 425) with delta (0, 0)
Screenshot: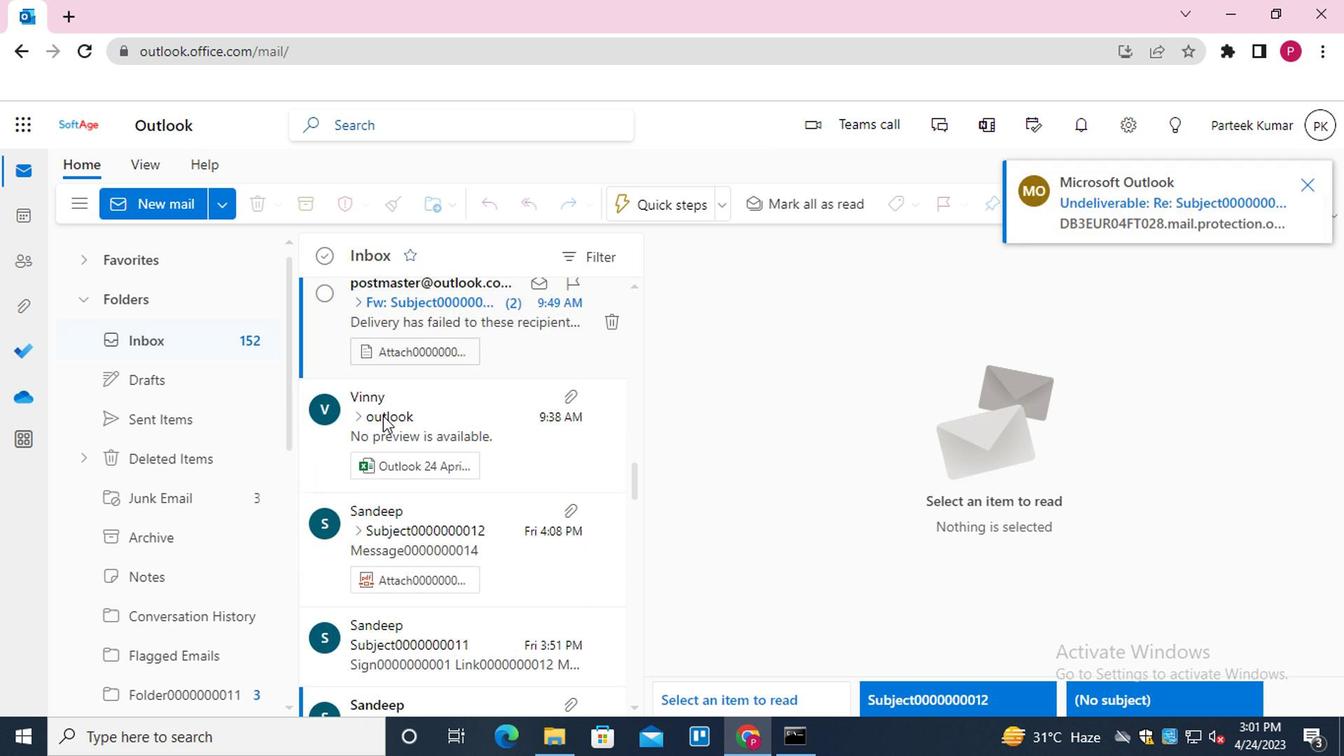 
Action: Mouse moved to (402, 425)
Screenshot: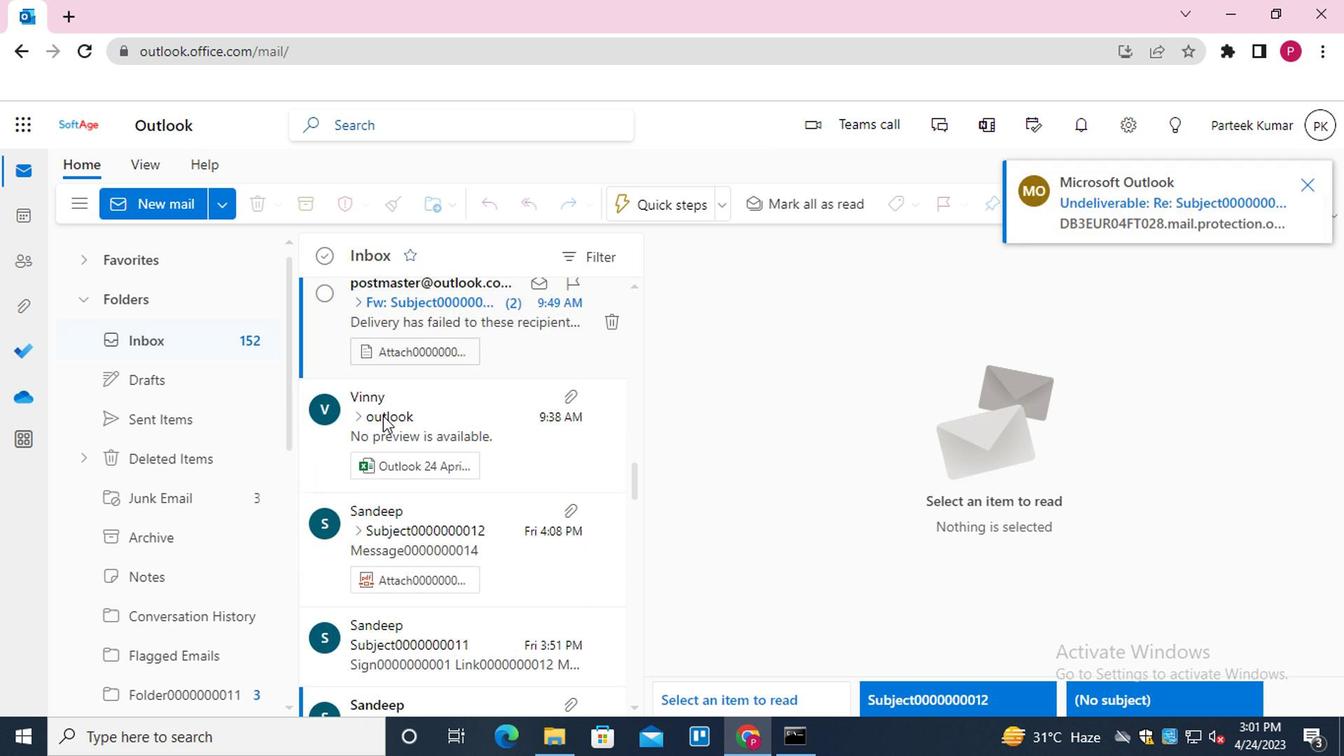 
Action: Mouse scrolled (402, 425) with delta (0, 0)
Screenshot: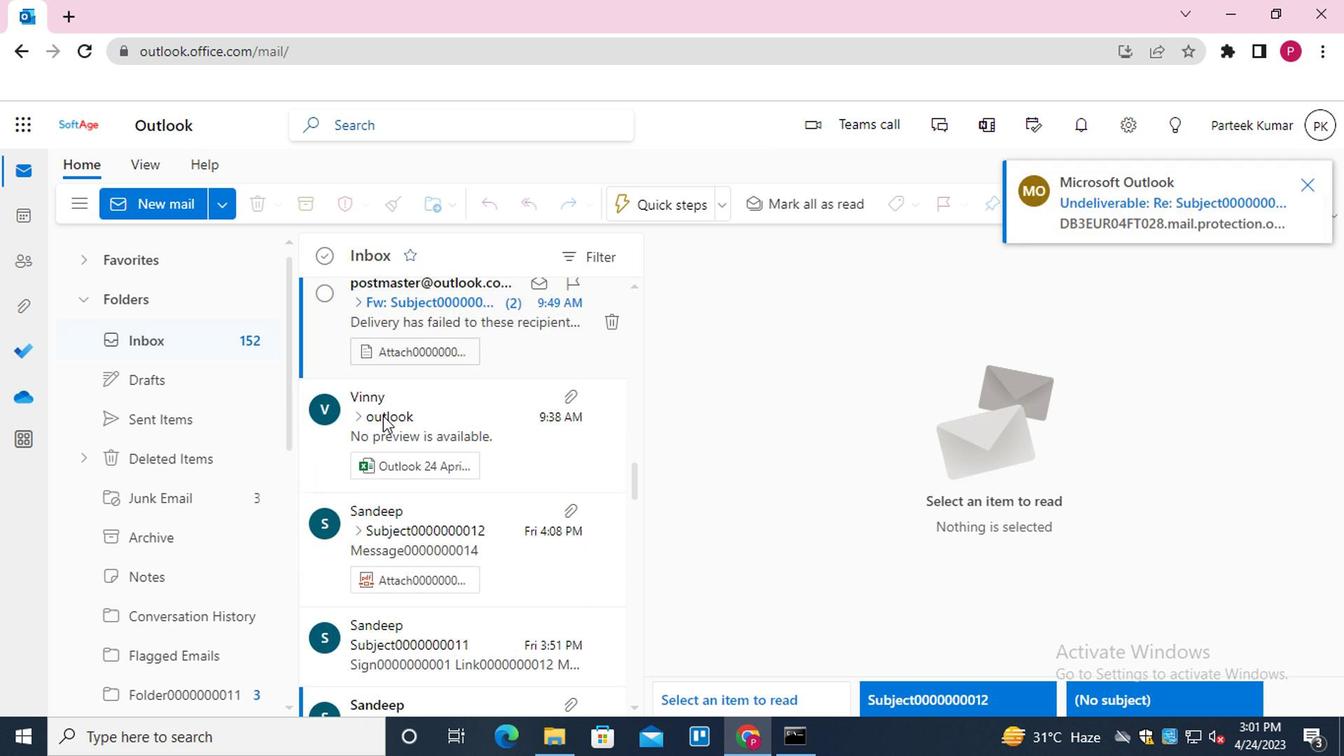 
Action: Mouse moved to (402, 427)
Screenshot: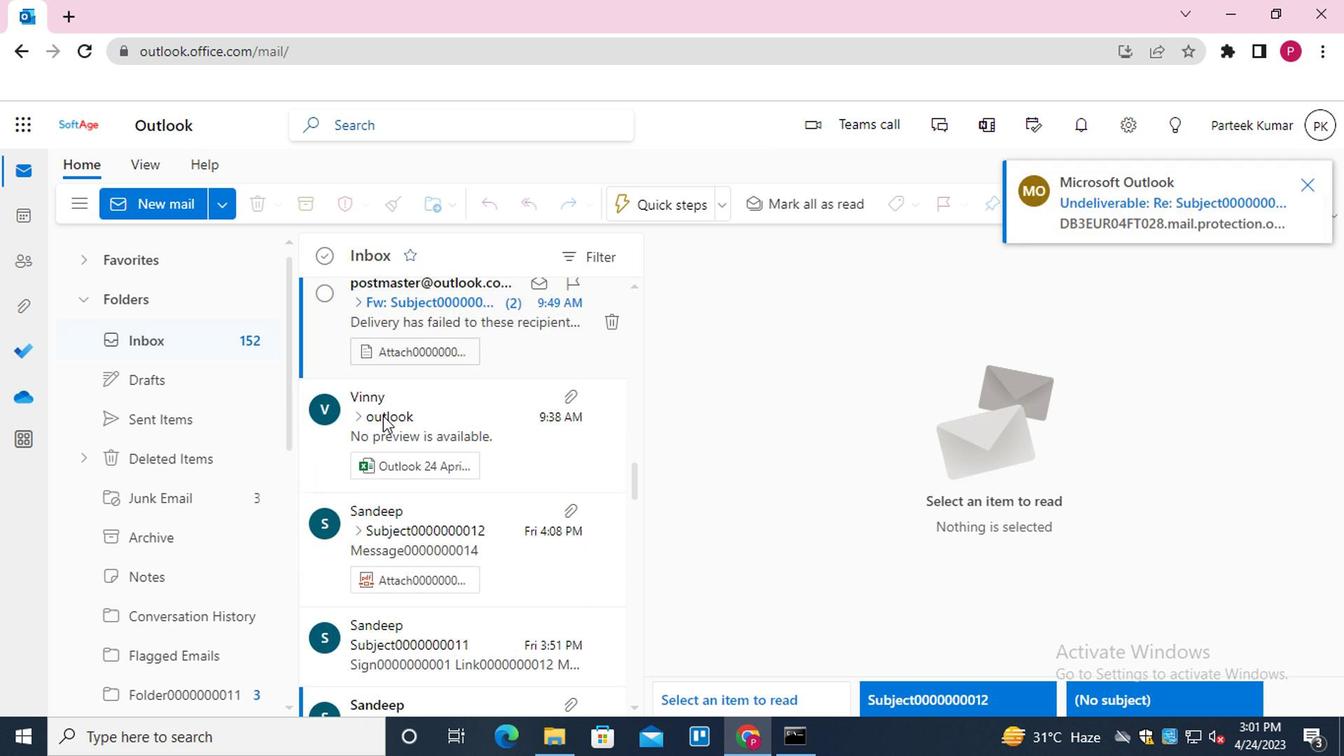 
Action: Mouse scrolled (402, 426) with delta (0, 0)
Screenshot: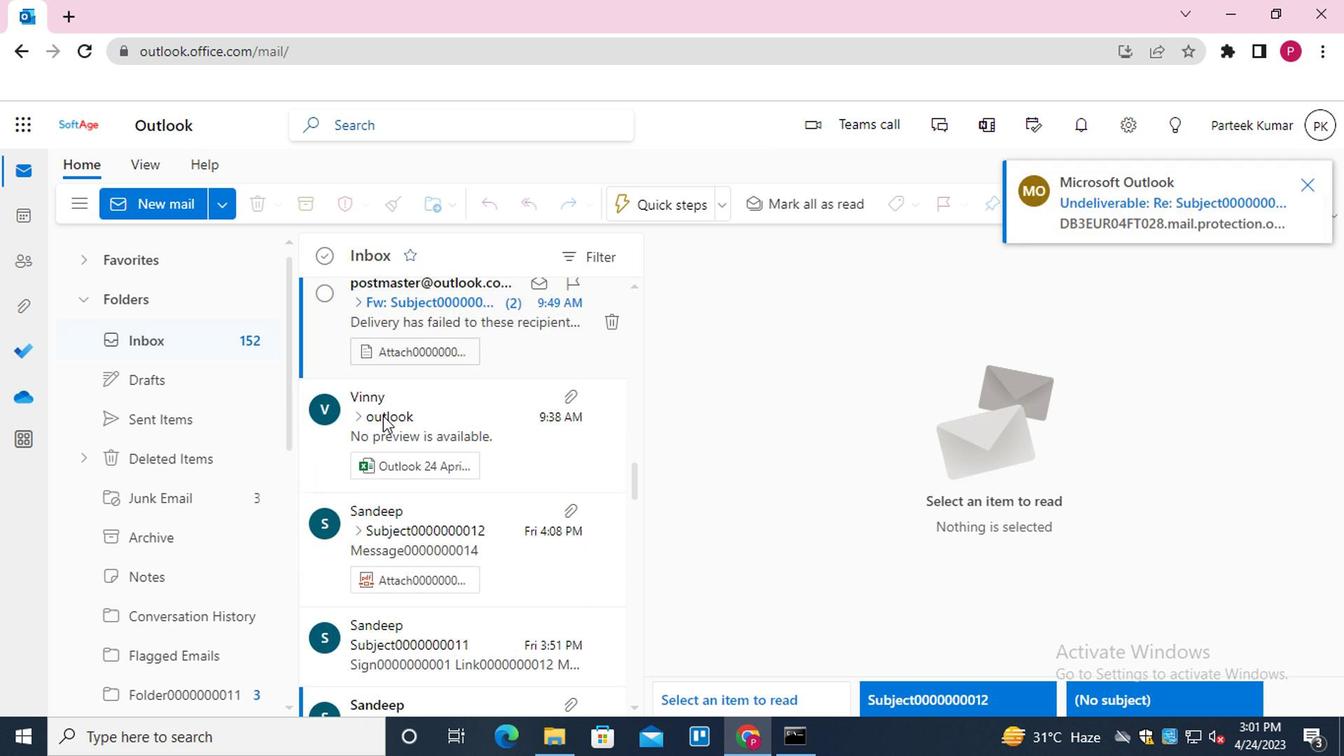 
Action: Mouse scrolled (402, 426) with delta (0, 0)
Screenshot: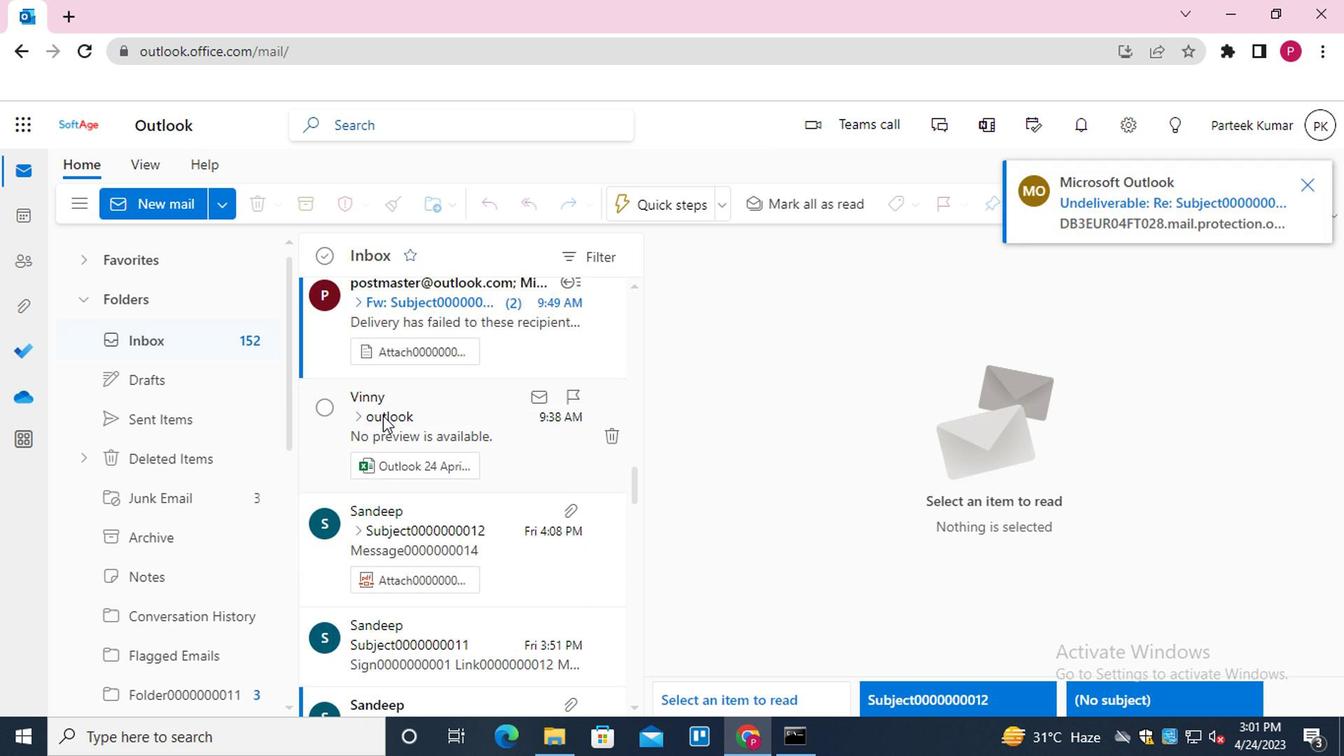 
Action: Mouse moved to (402, 427)
Screenshot: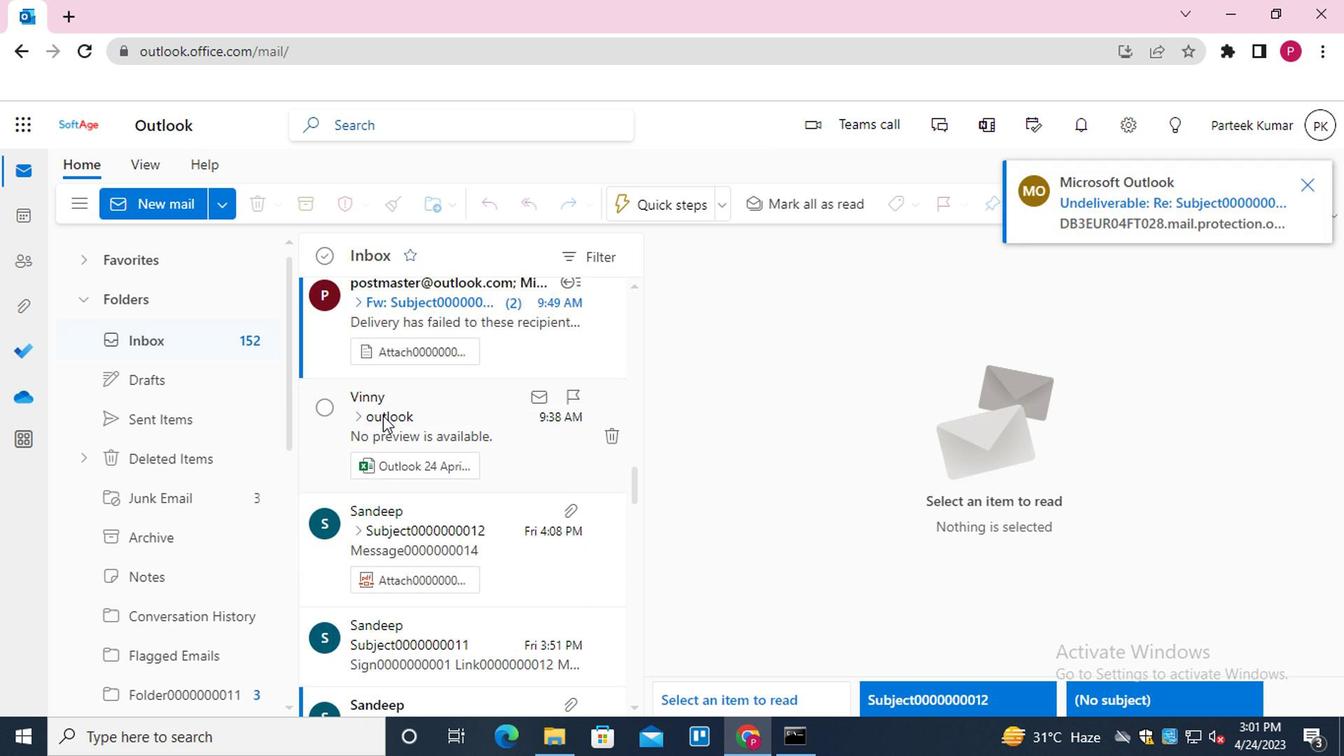 
Action: Mouse scrolled (402, 426) with delta (0, 0)
Screenshot: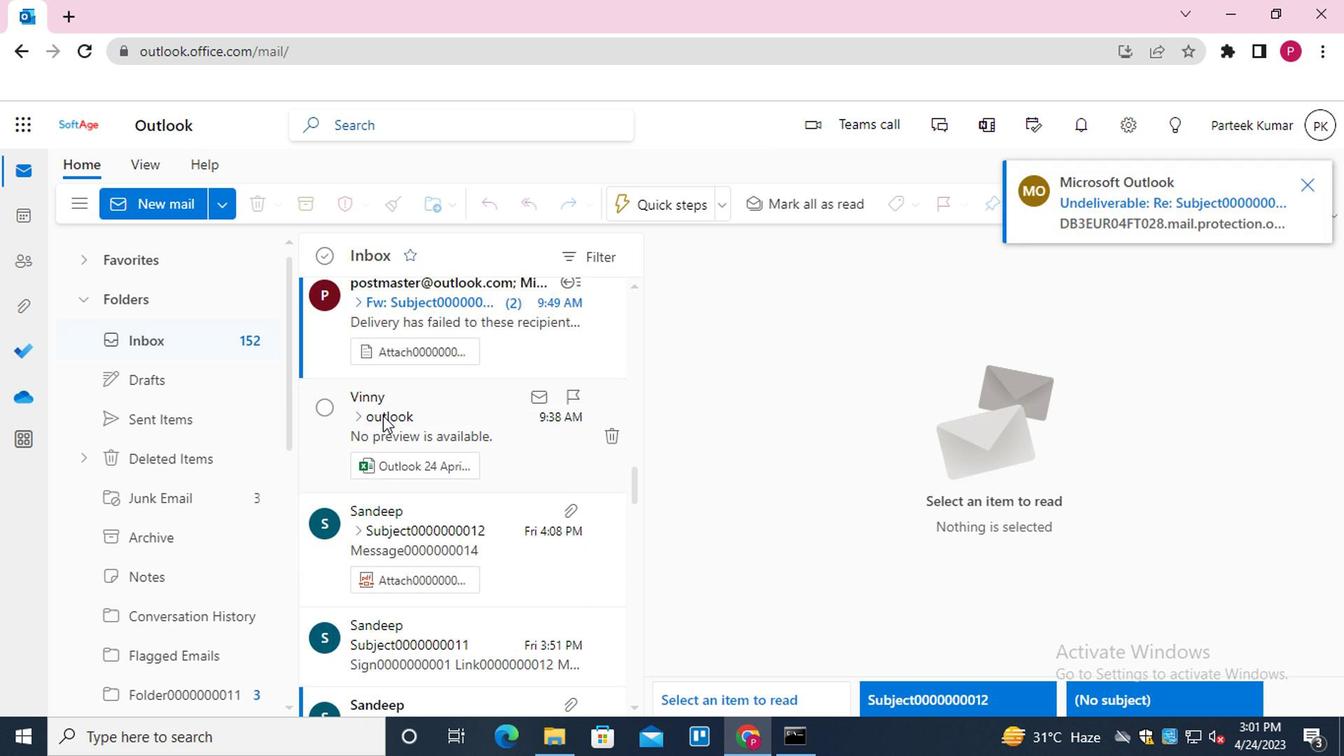 
Action: Mouse moved to (402, 427)
Screenshot: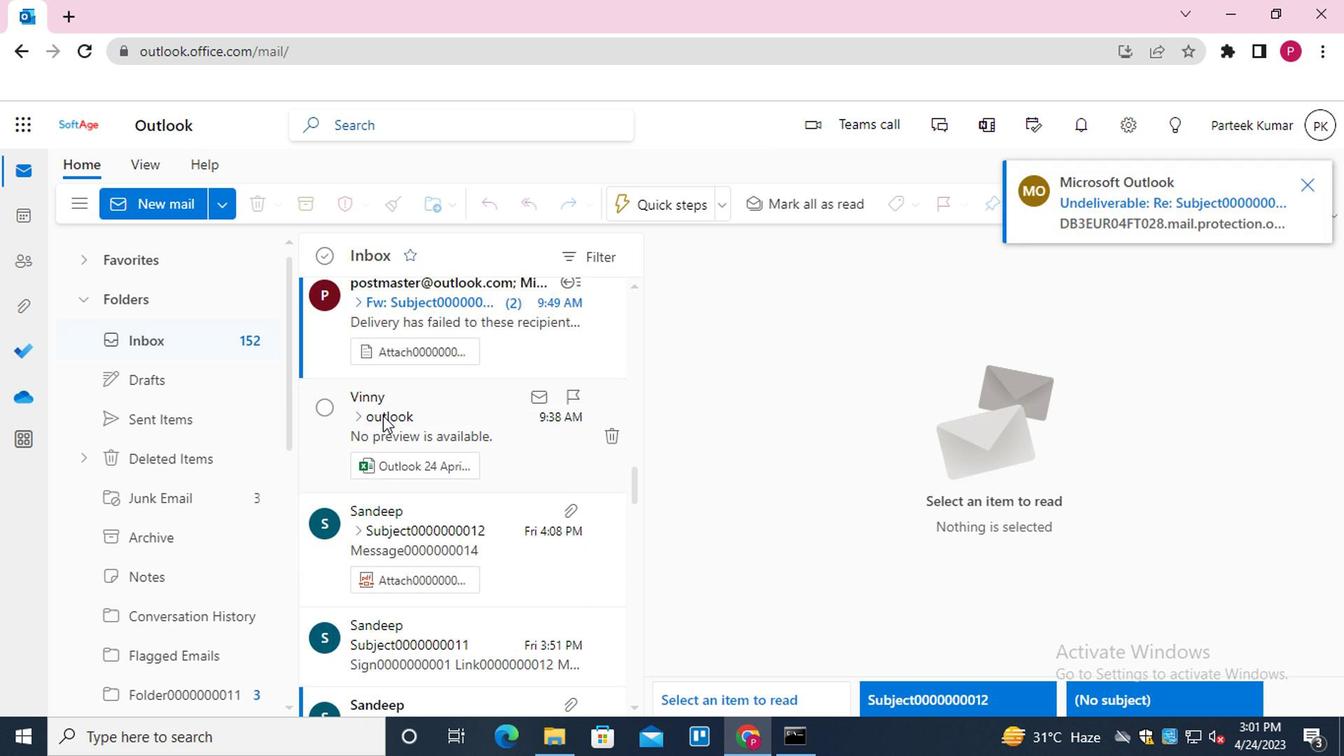 
Action: Mouse scrolled (402, 427) with delta (0, 0)
Screenshot: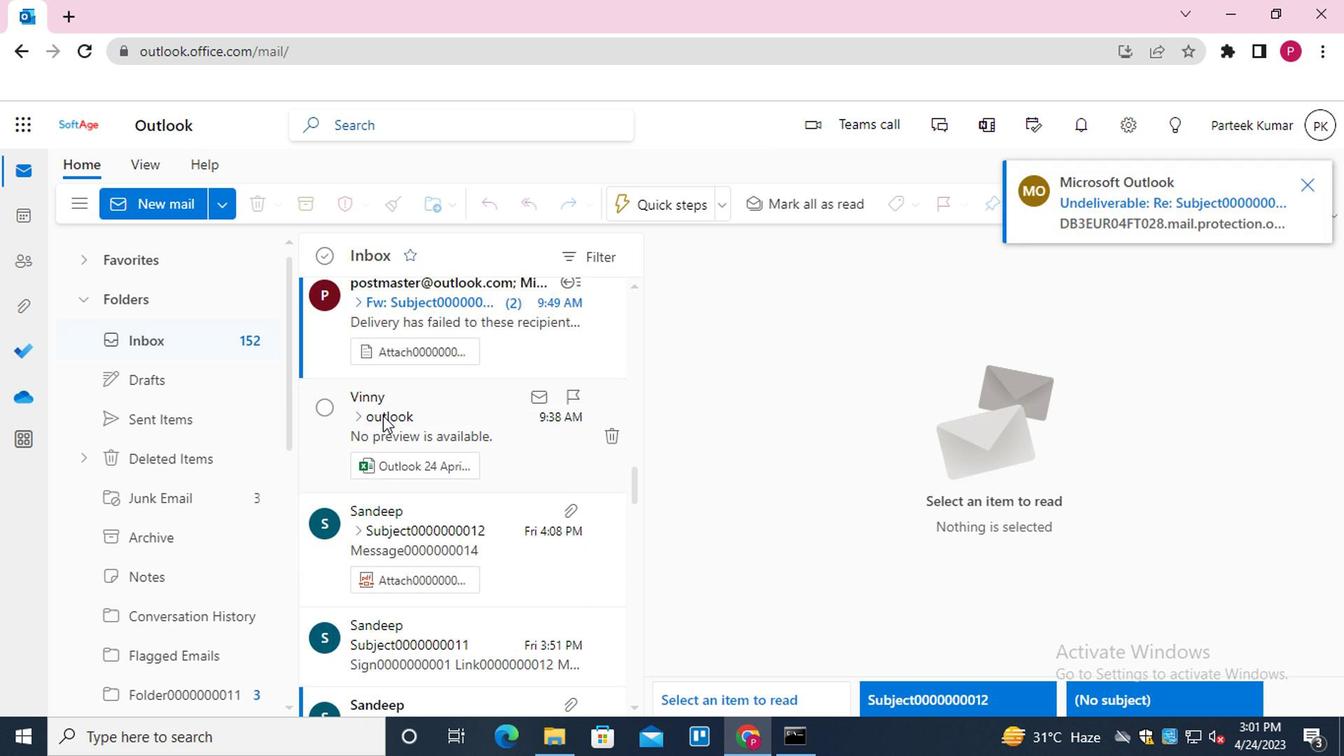 
Action: Mouse moved to (402, 429)
Screenshot: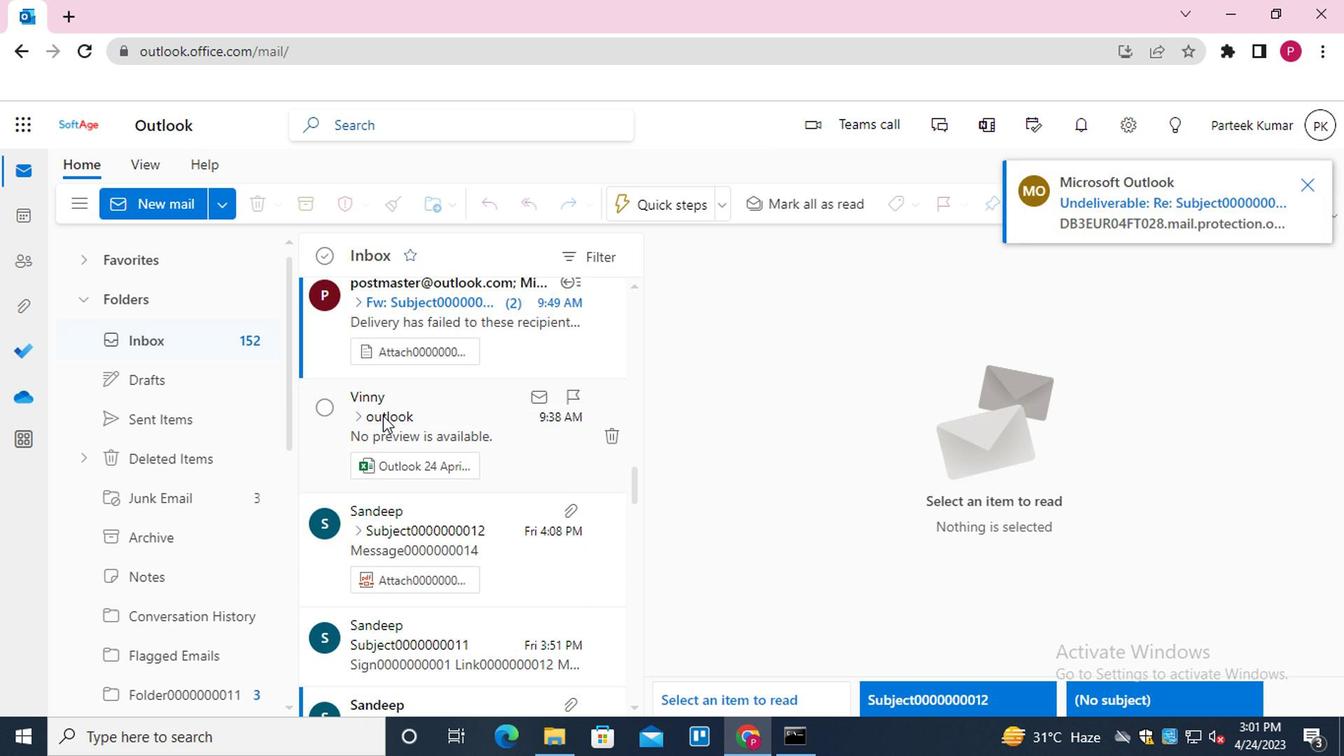 
Action: Mouse scrolled (402, 429) with delta (0, 0)
Screenshot: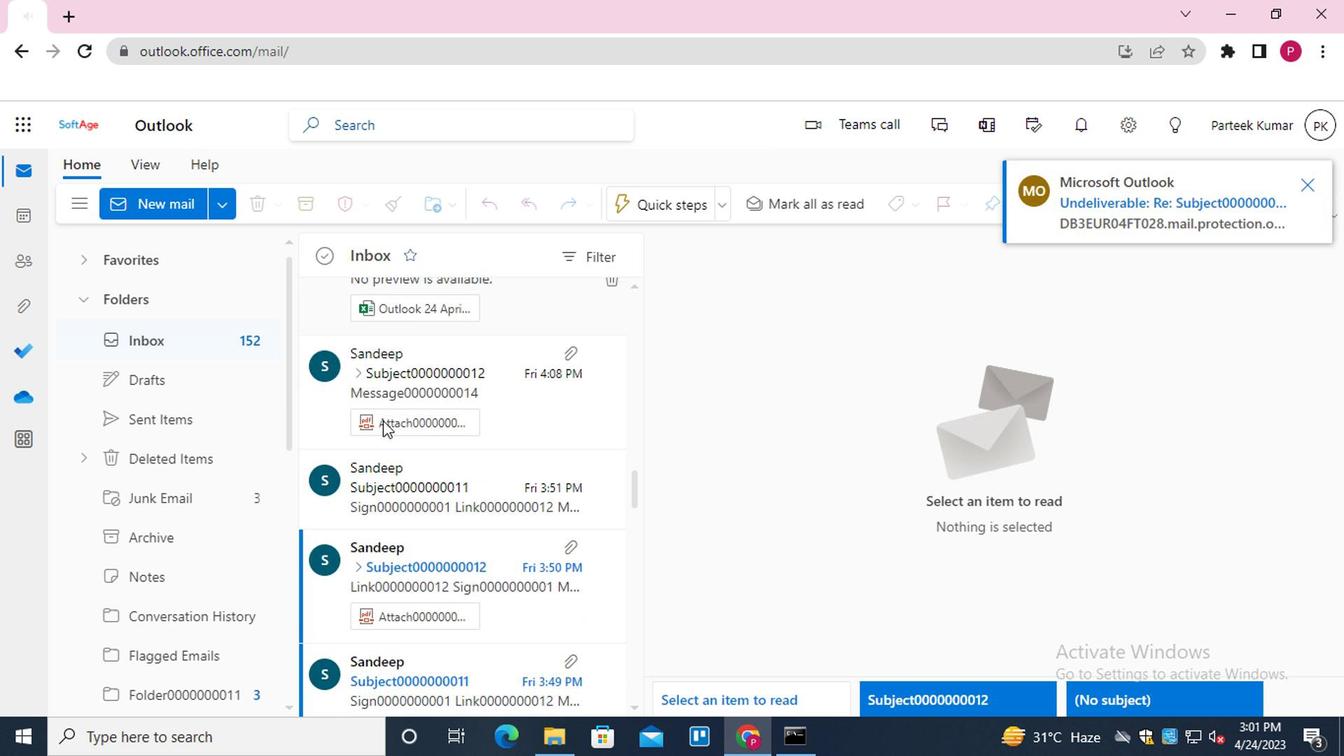 
Action: Mouse scrolled (402, 429) with delta (0, 0)
Screenshot: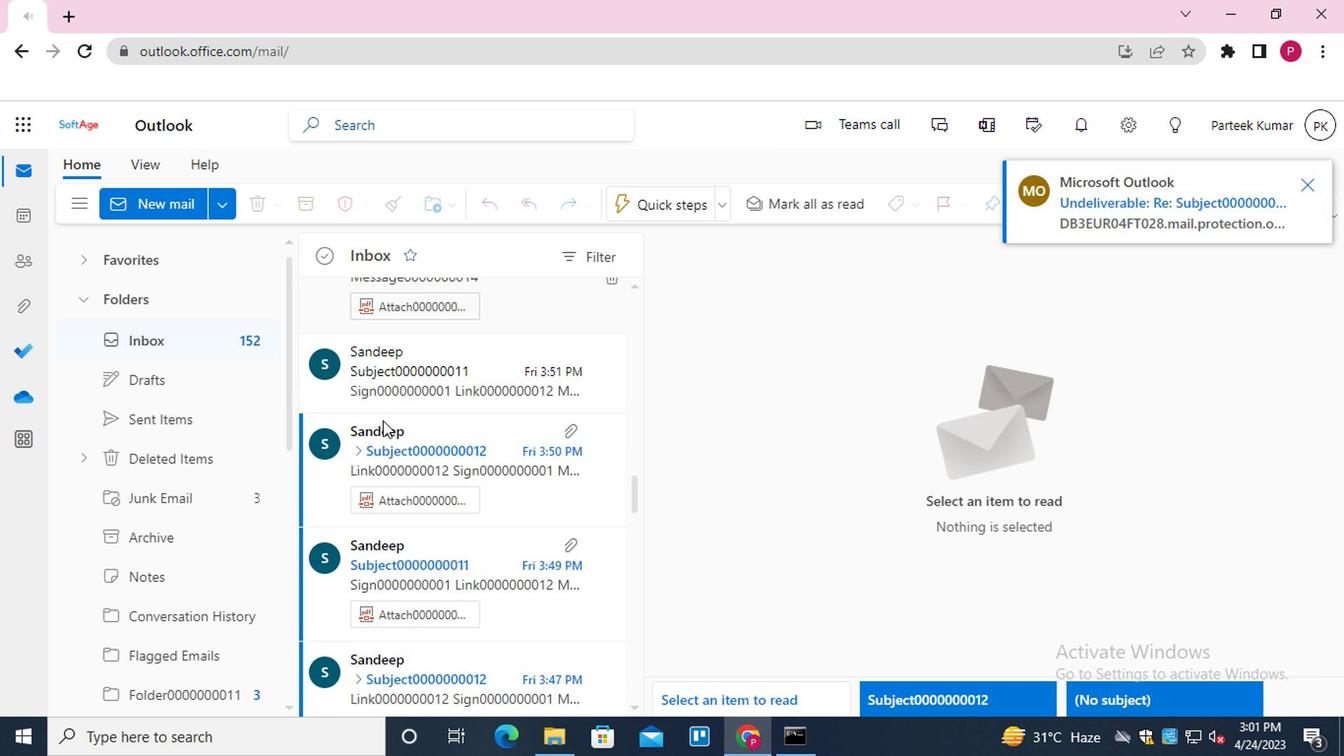 
Action: Mouse scrolled (402, 429) with delta (0, 0)
Screenshot: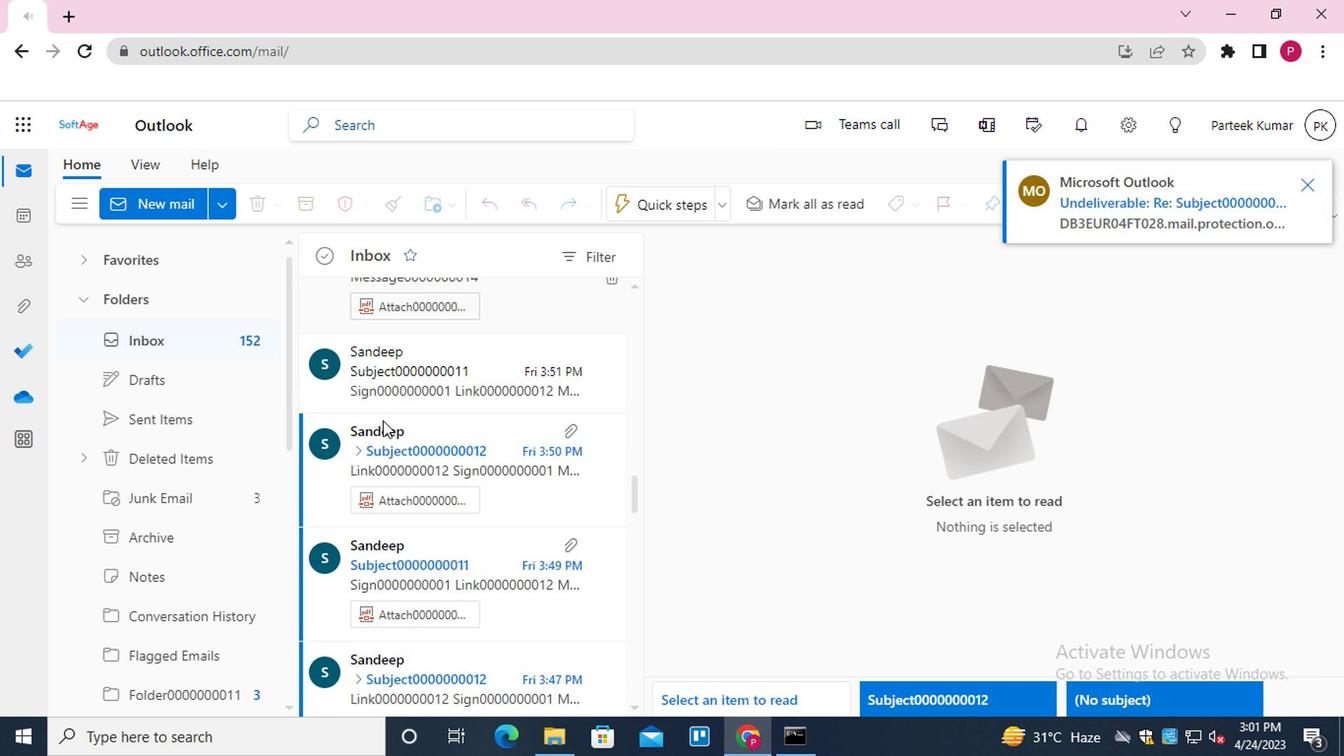 
Action: Mouse scrolled (402, 429) with delta (0, 0)
Screenshot: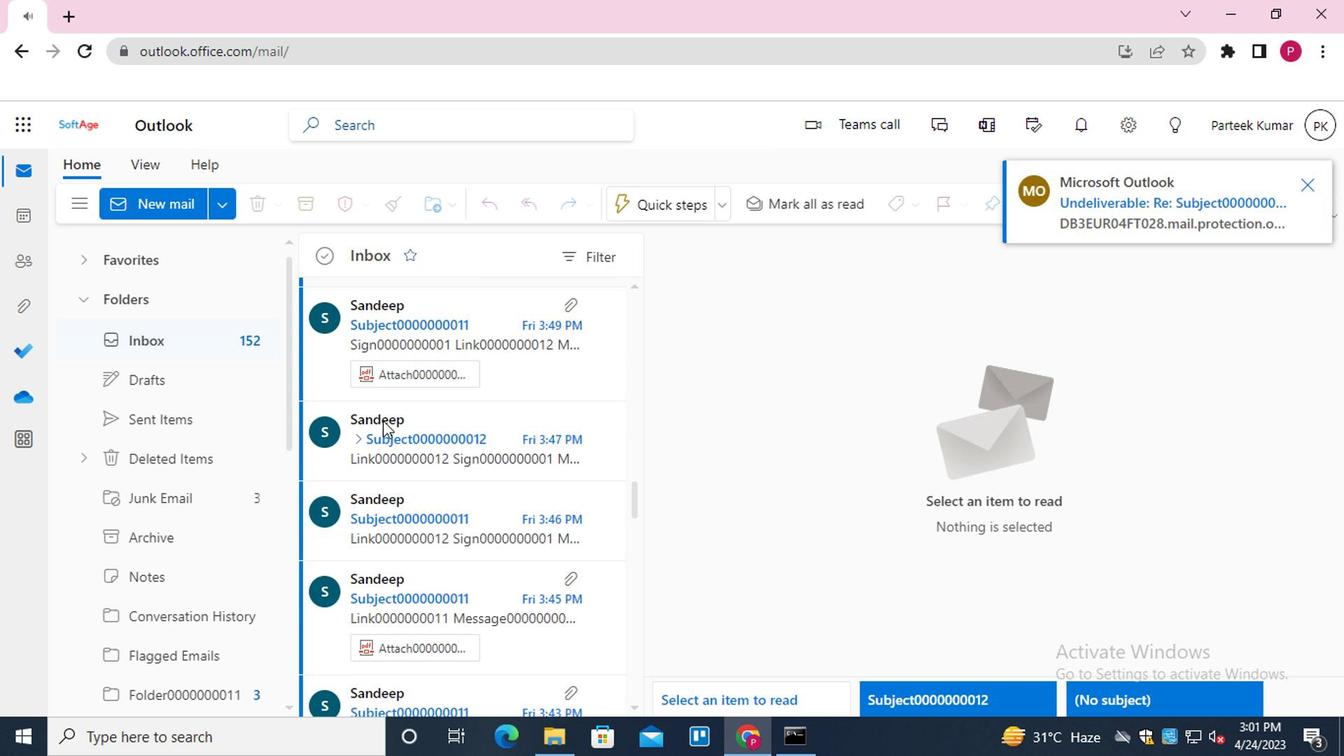 
Action: Mouse moved to (459, 361)
Screenshot: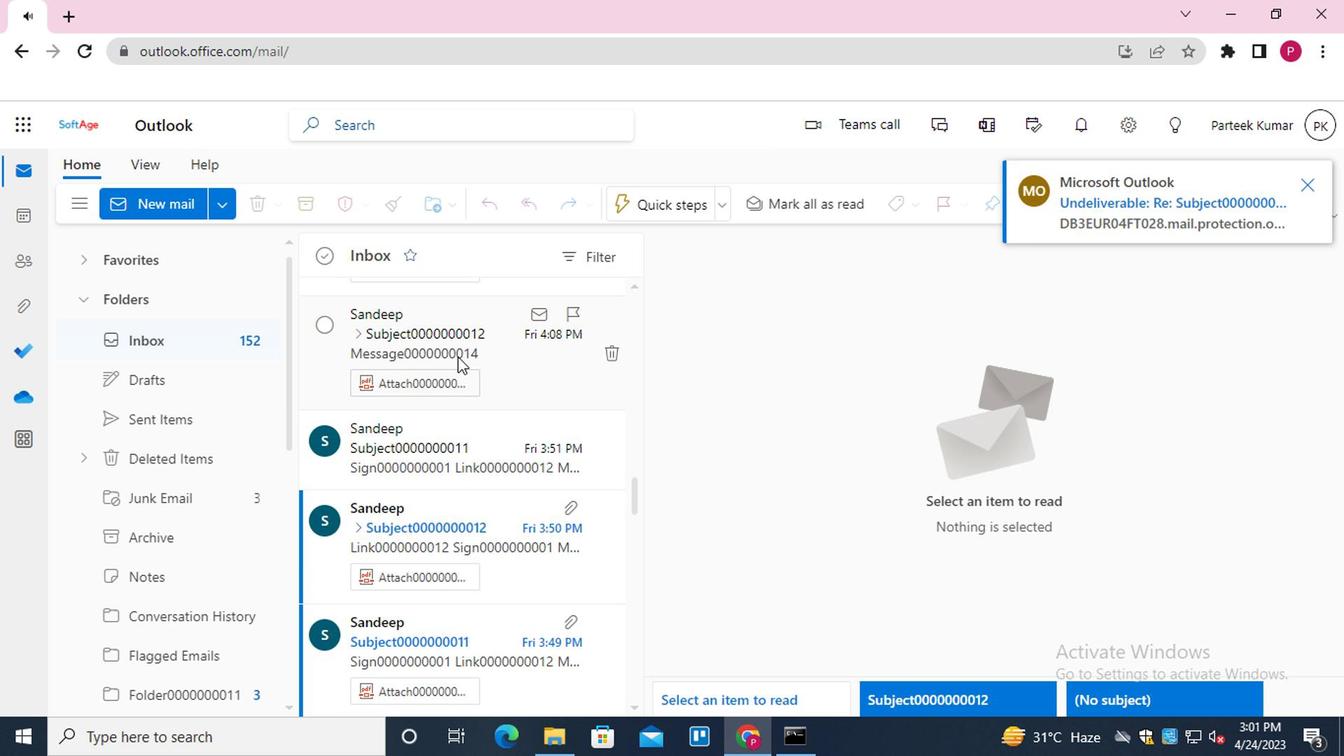 
Action: Mouse pressed left at (459, 361)
Screenshot: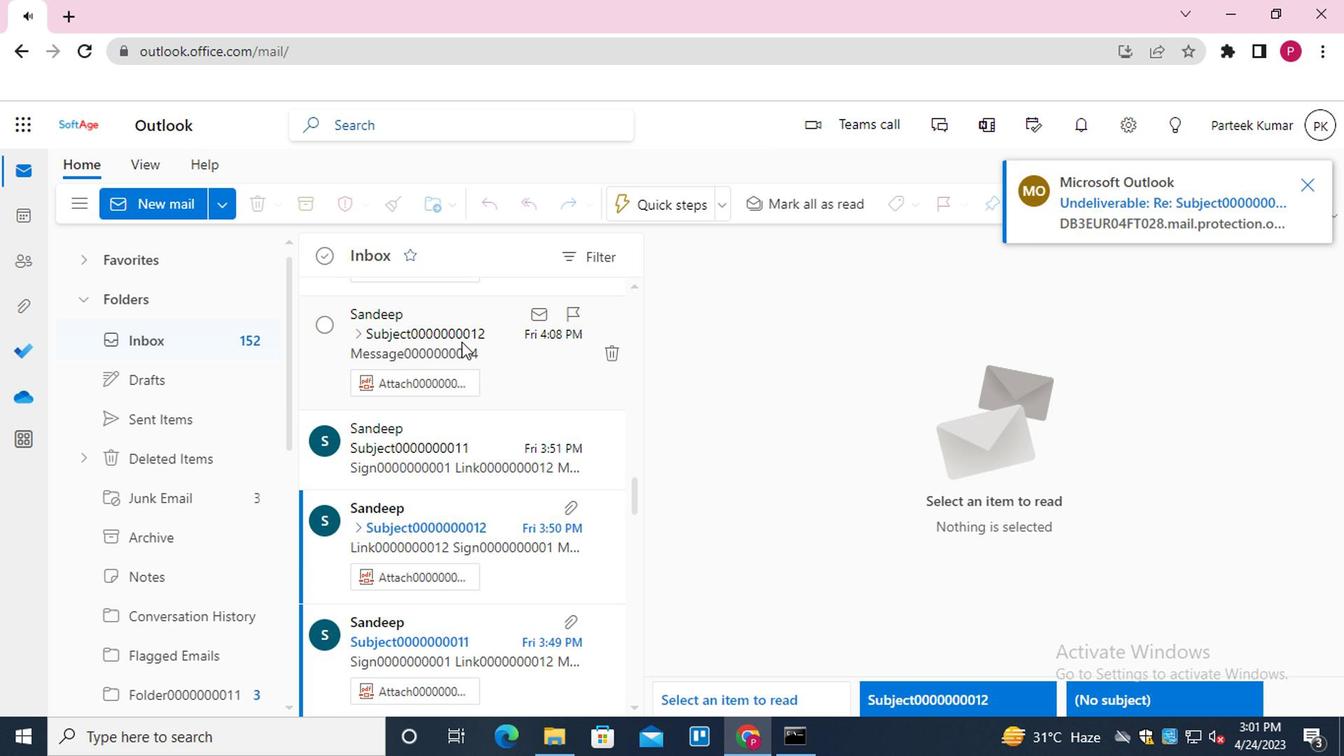 
Action: Mouse moved to (1057, 264)
Screenshot: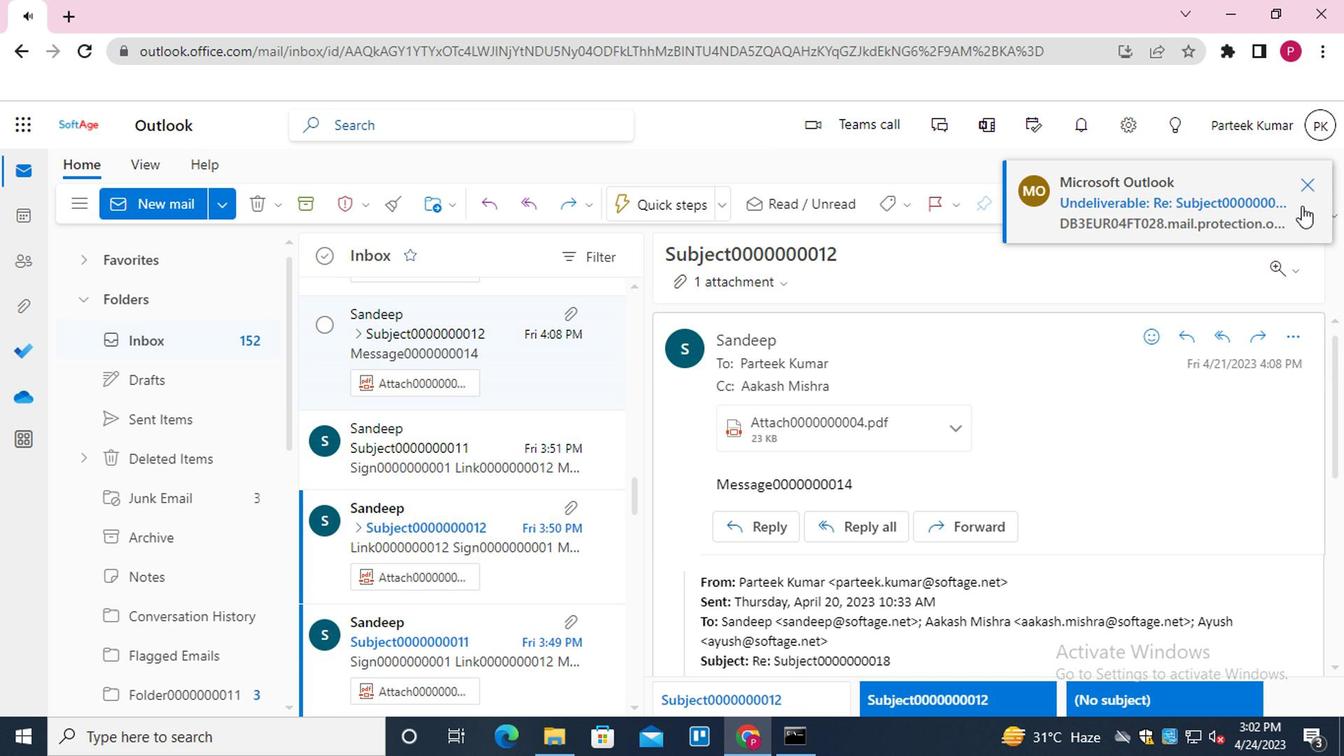 
Action: Mouse pressed left at (1057, 264)
Screenshot: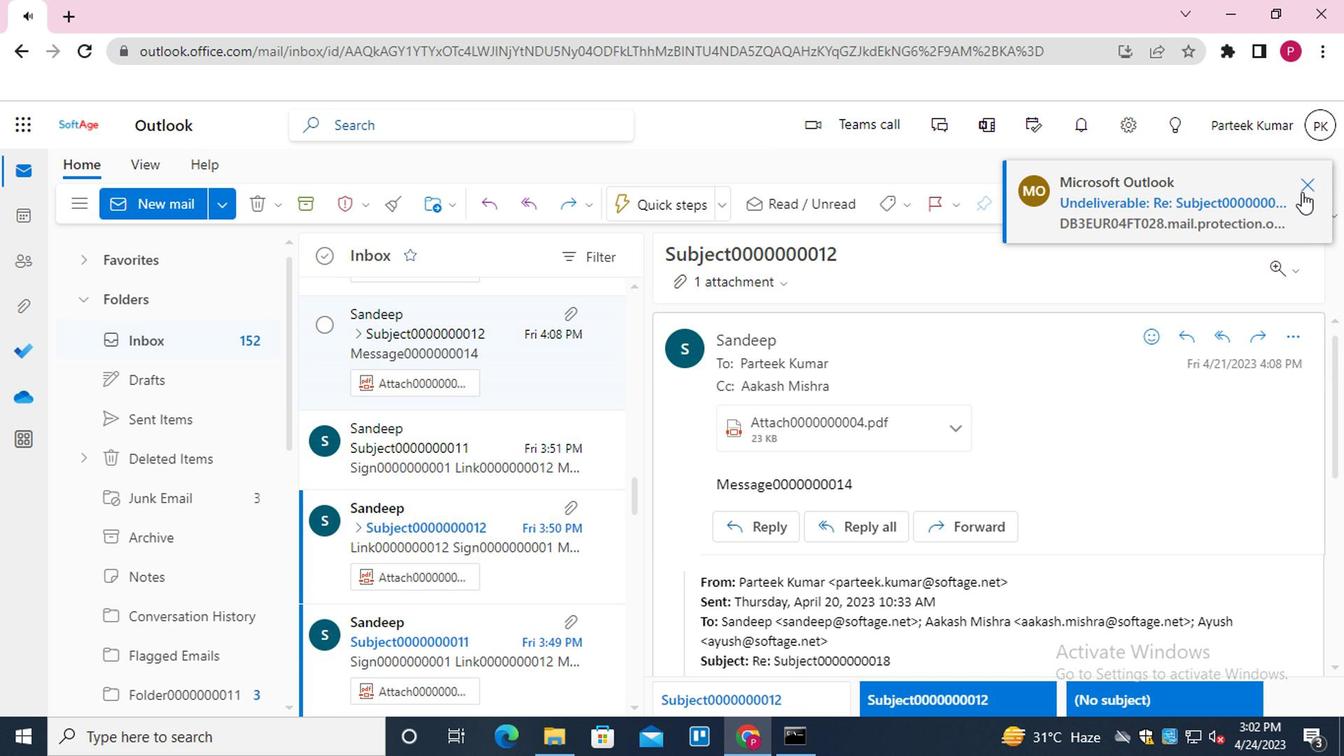 
Action: Mouse moved to (1005, 371)
Screenshot: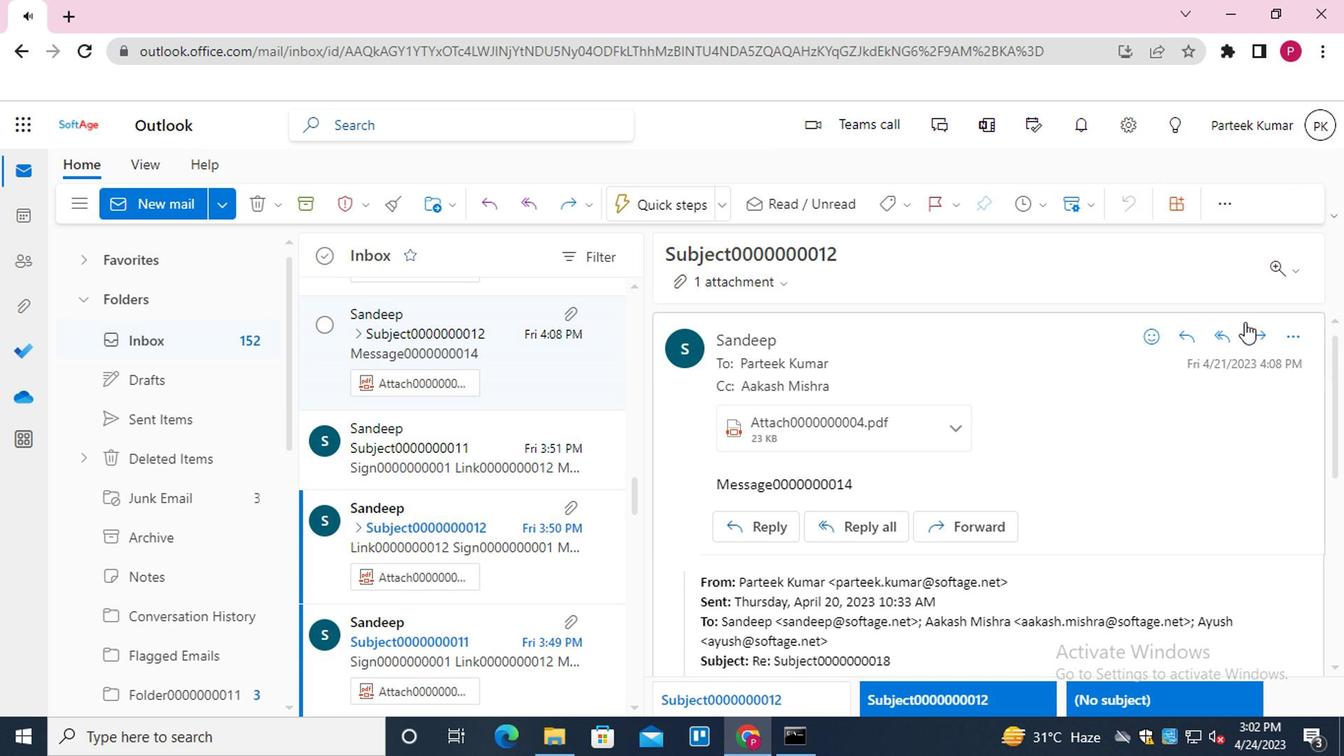 
Action: Mouse pressed left at (1005, 371)
Screenshot: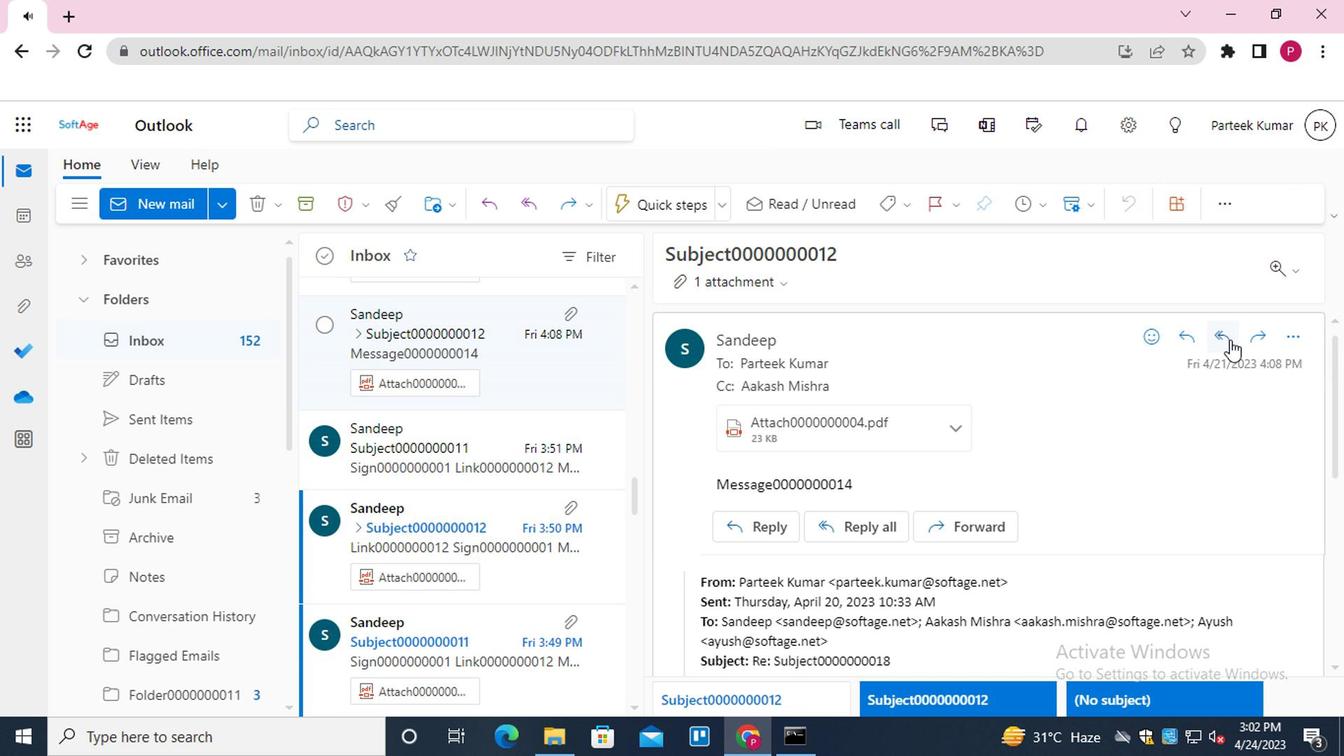 
Action: Mouse moved to (616, 541)
Screenshot: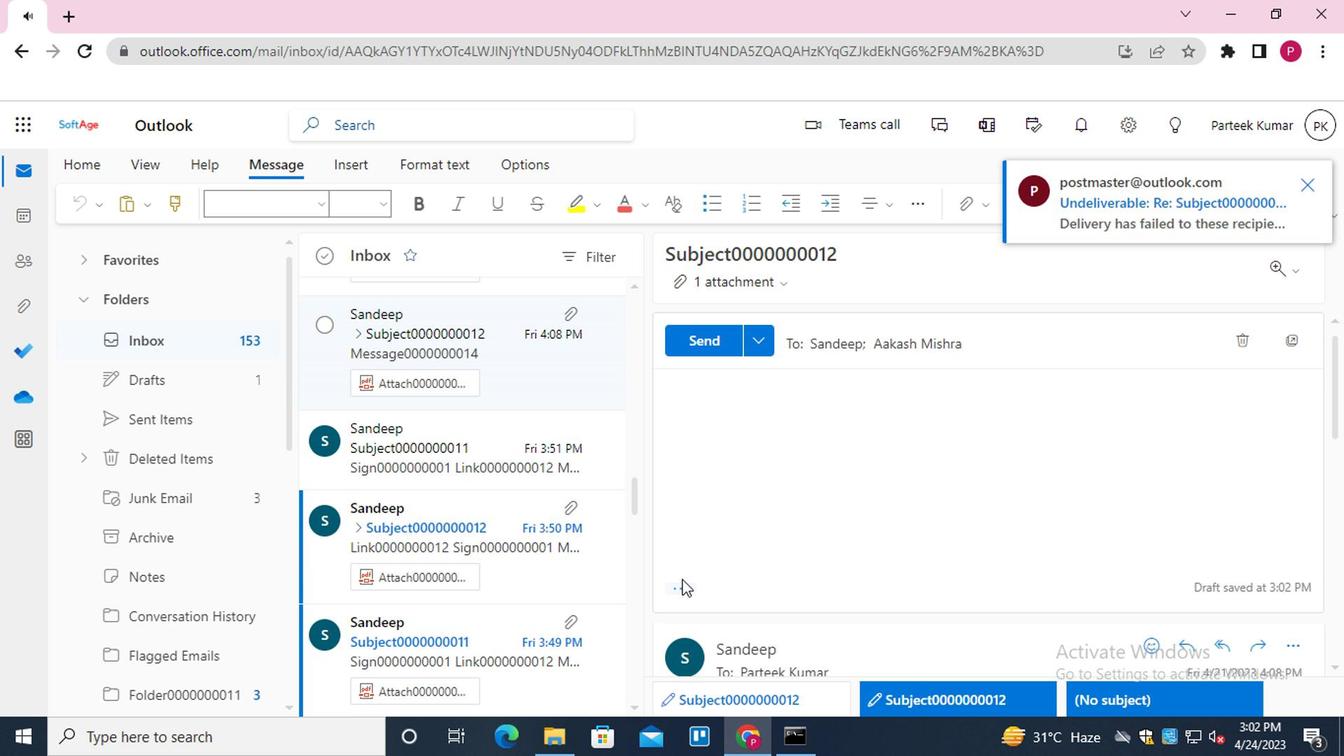 
Action: Mouse pressed left at (616, 541)
Screenshot: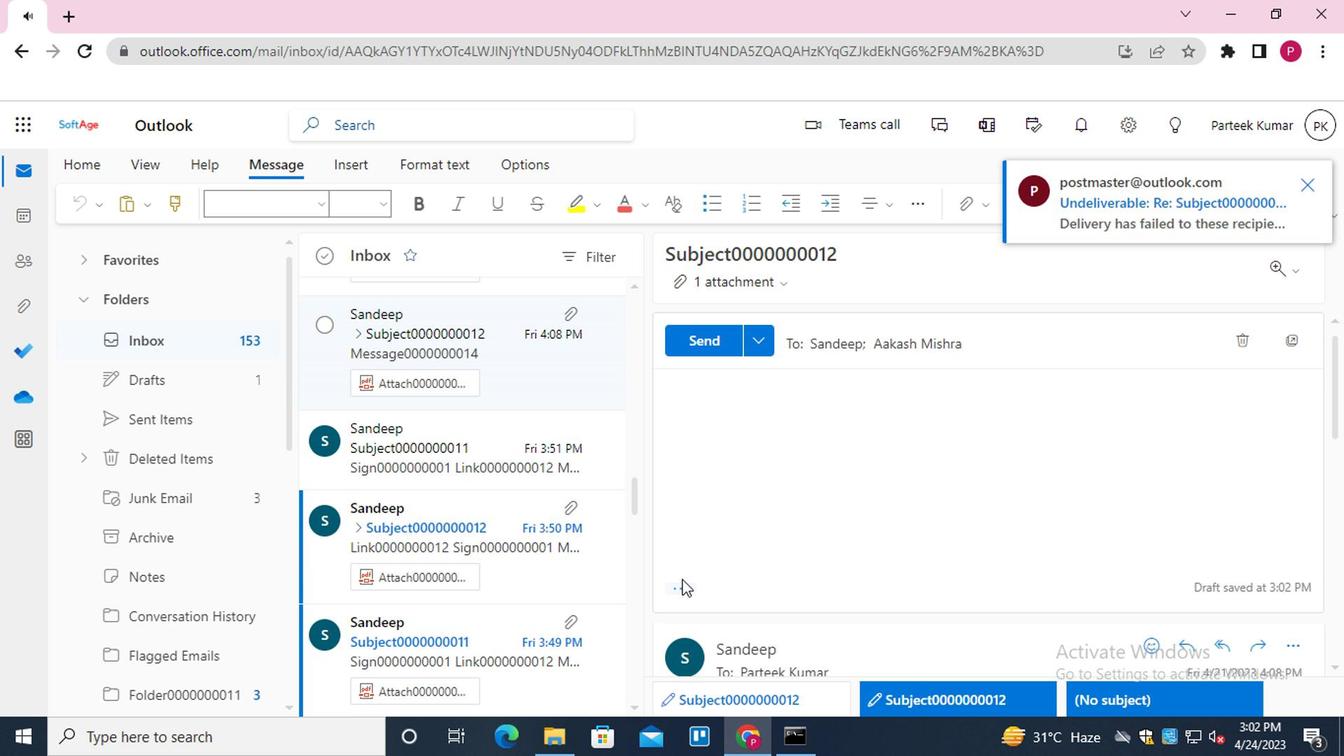 
Action: Mouse moved to (616, 548)
Screenshot: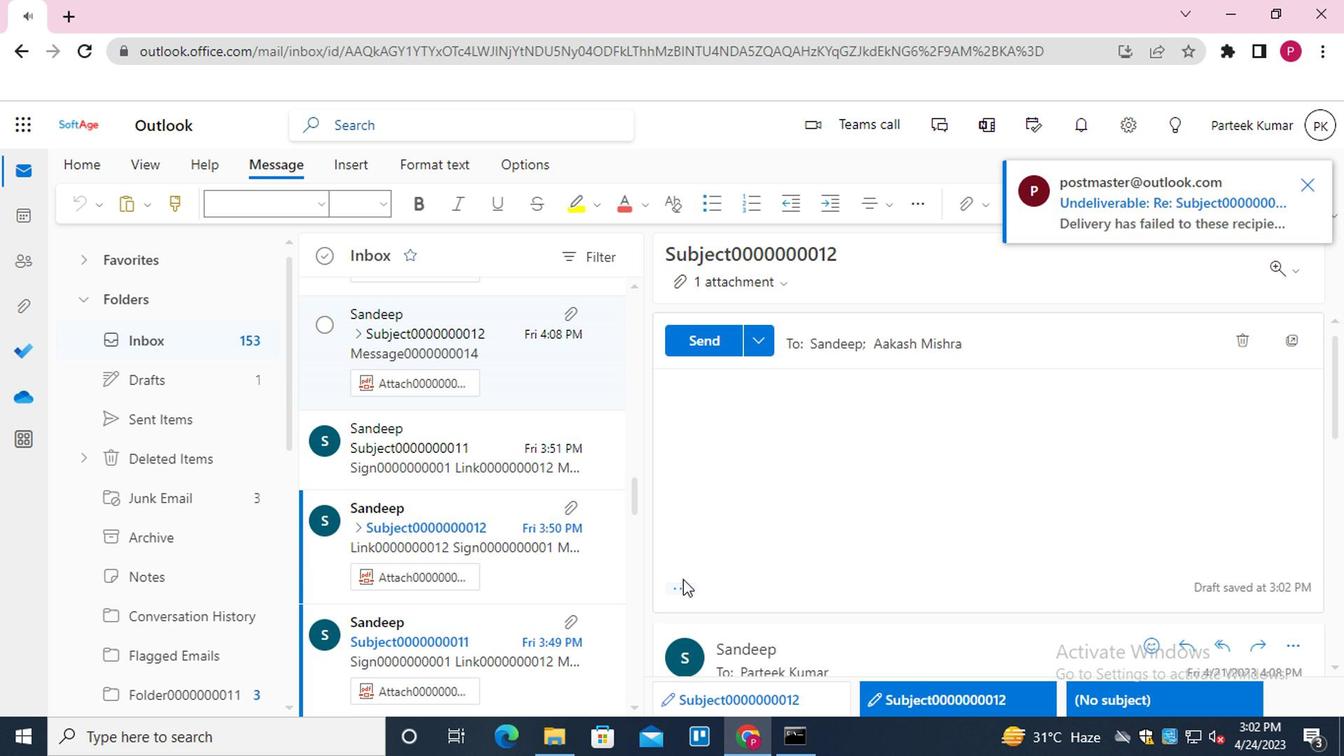 
Action: Mouse pressed left at (616, 548)
Screenshot: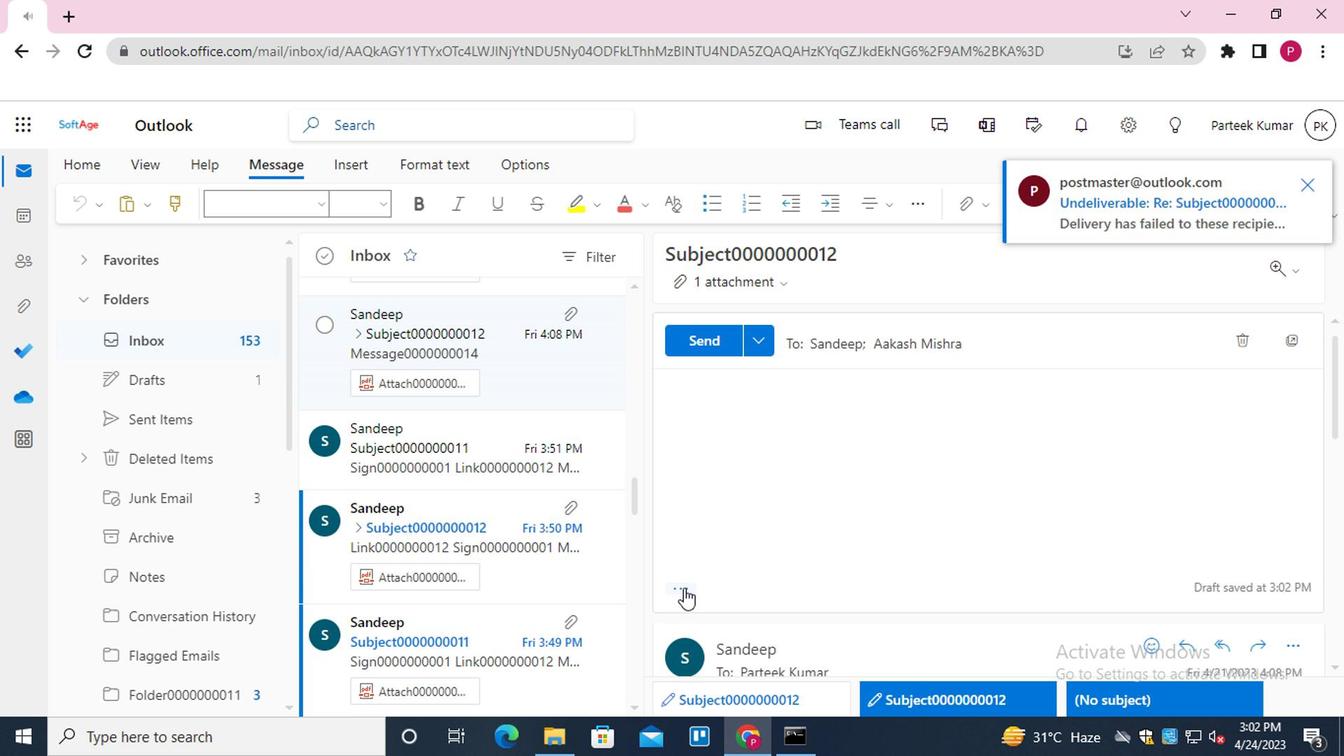 
Action: Mouse moved to (721, 349)
Screenshot: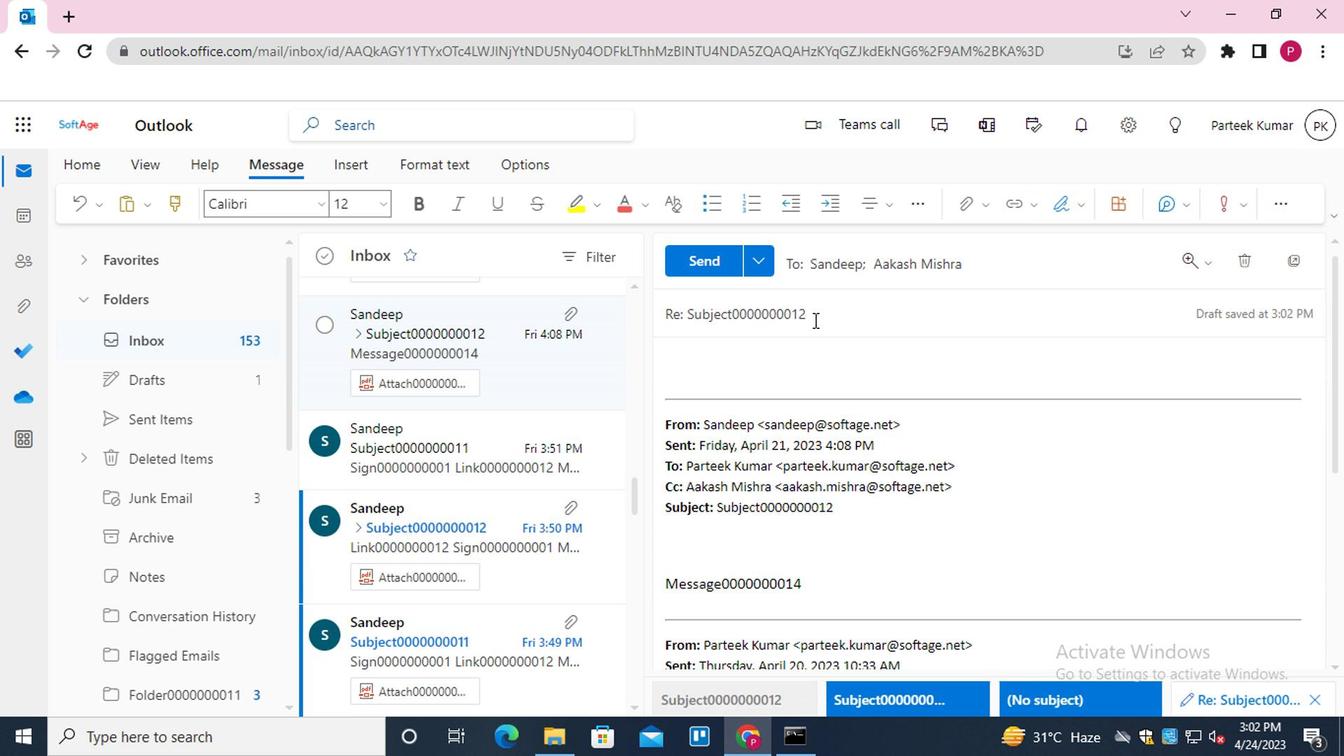 
Action: Mouse pressed left at (721, 349)
Screenshot: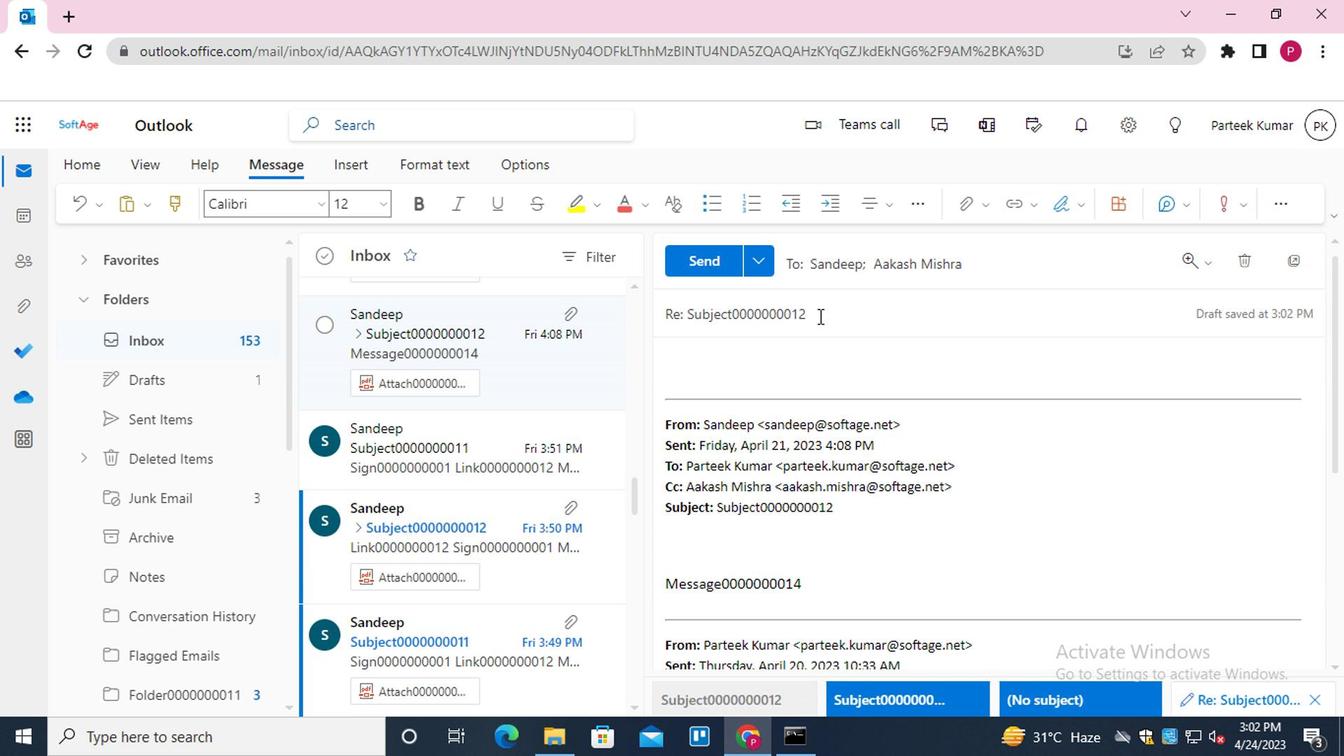 
Action: Key pressed <Key.backspace><Key.backspace>27
Screenshot: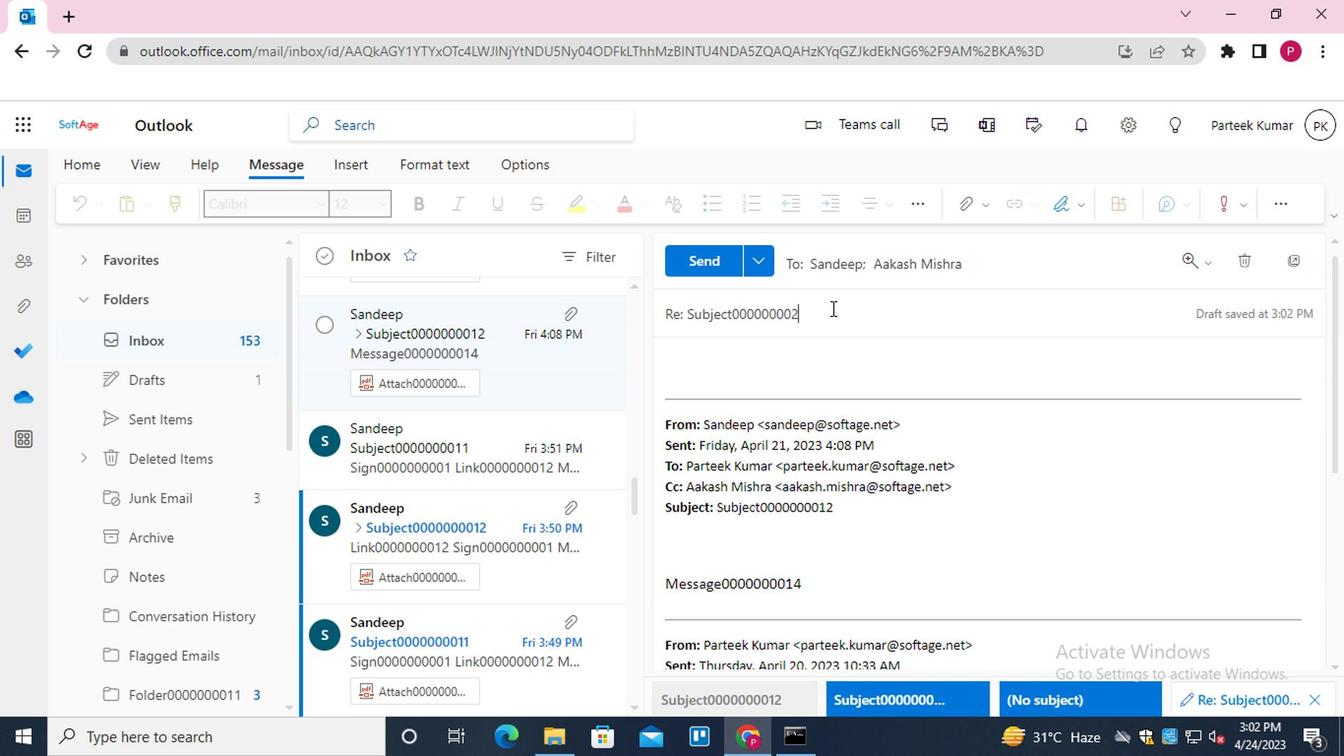 
Action: Mouse moved to (672, 399)
Screenshot: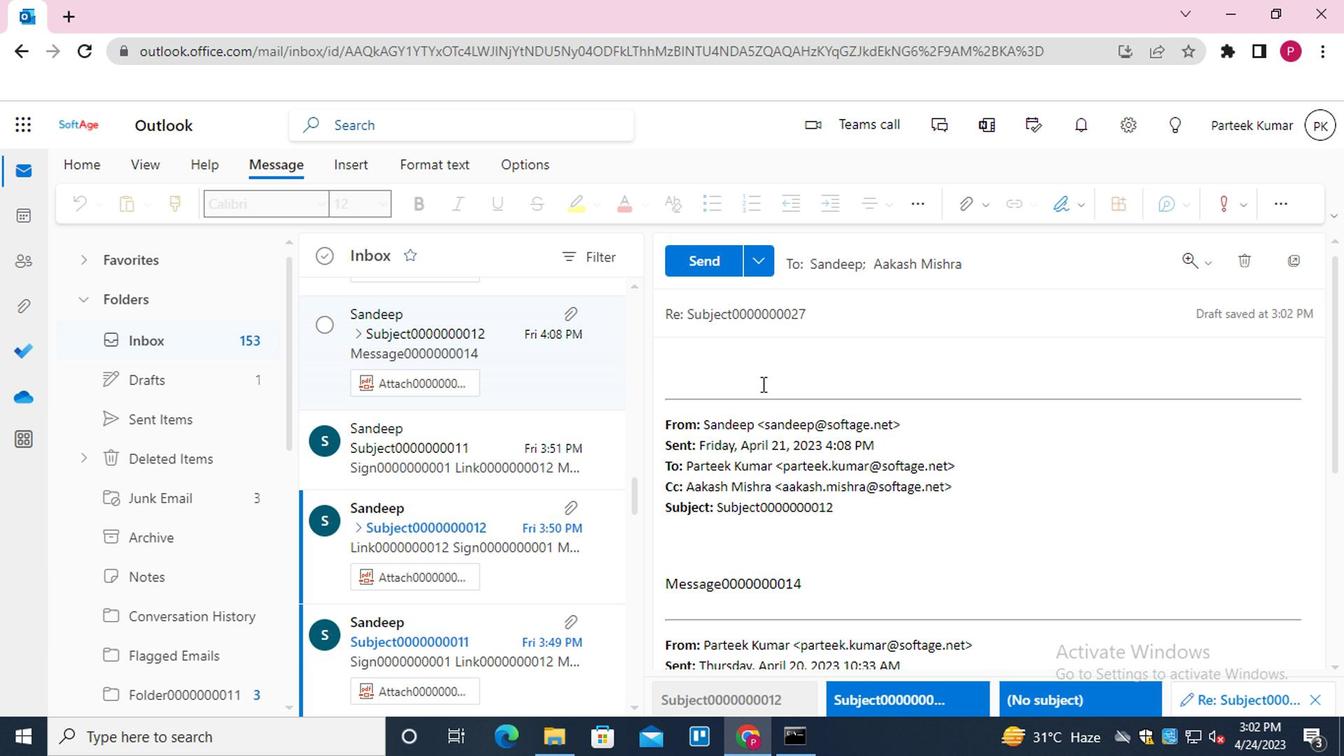
Action: Mouse pressed left at (672, 399)
Screenshot: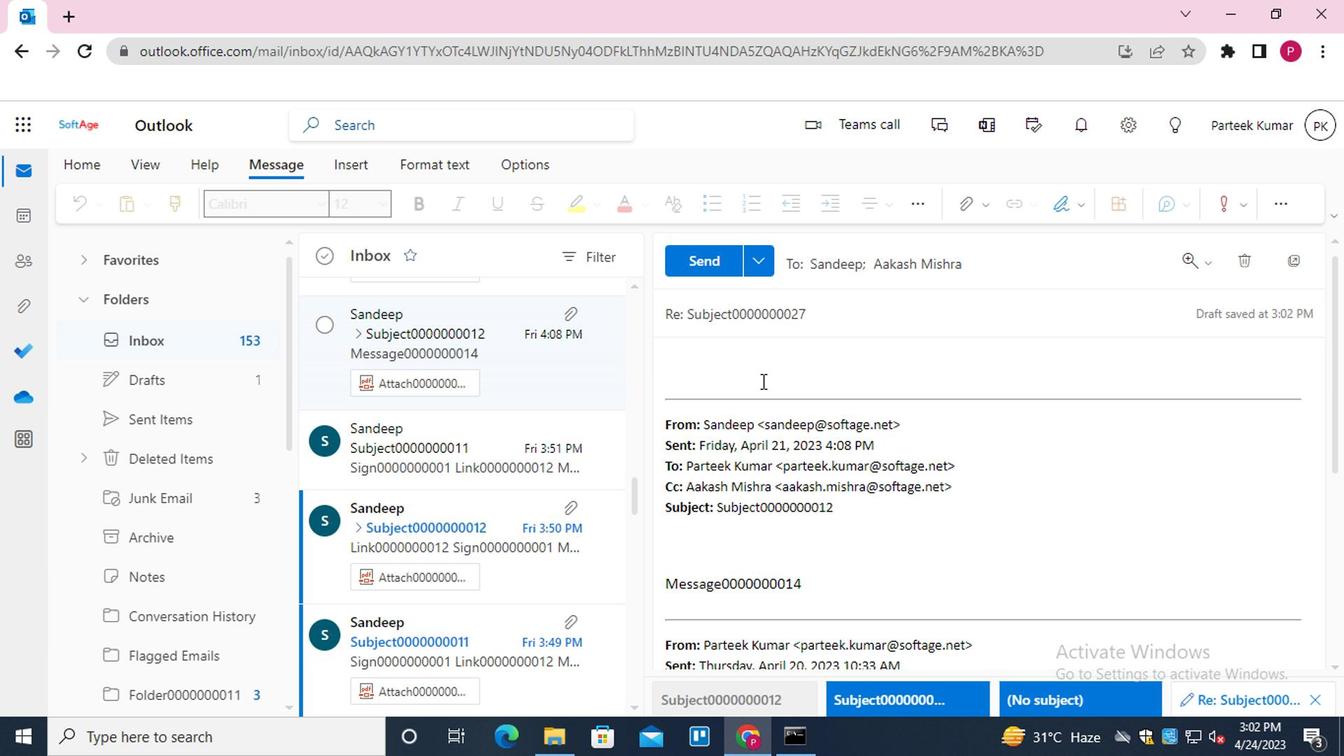 
Action: Key pressed <Key.shift_r>MESSAGE0000000024
Screenshot: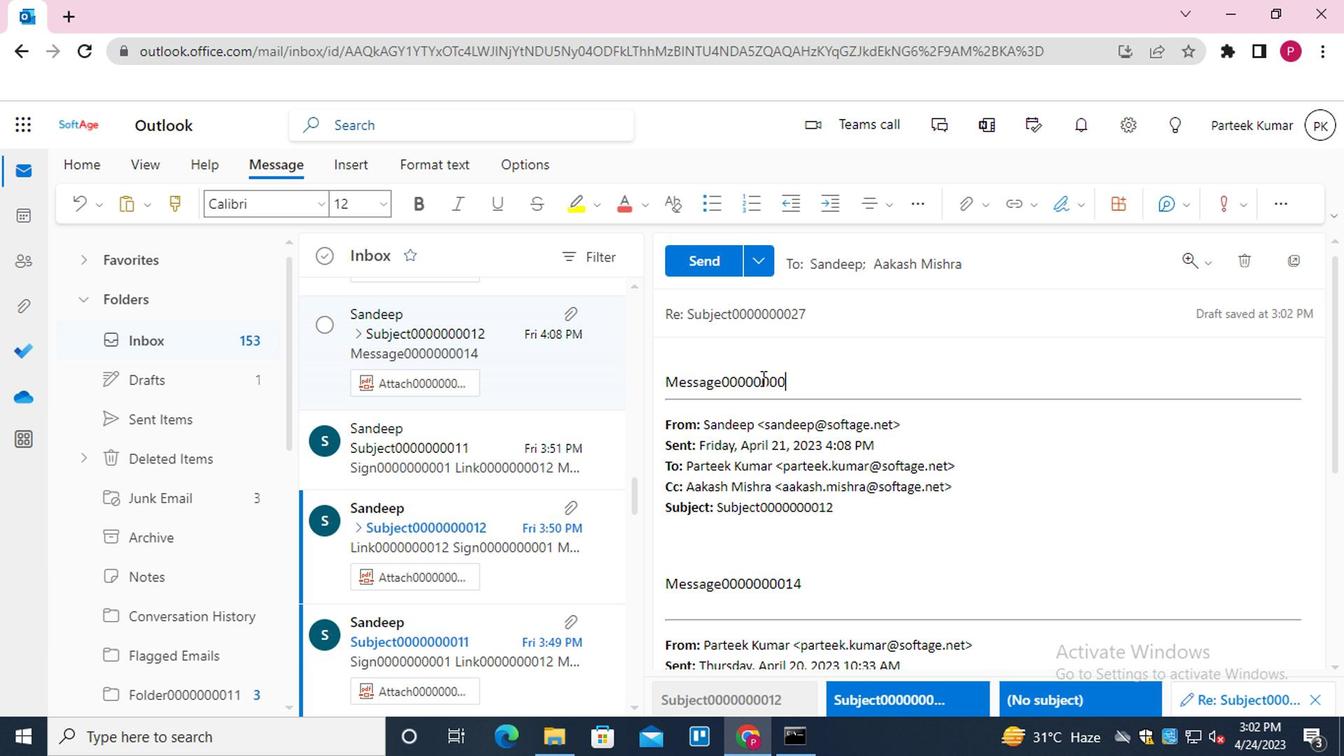 
Action: Mouse moved to (812, 273)
Screenshot: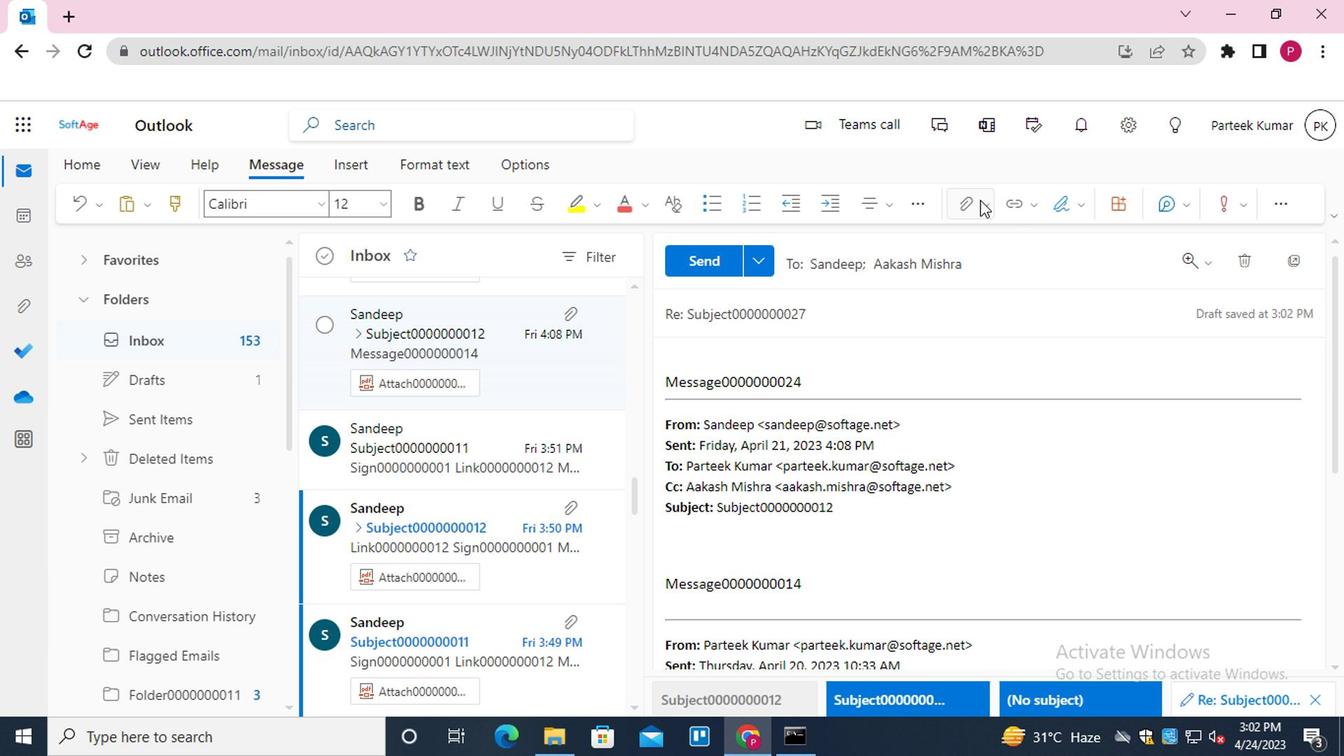 
Action: Mouse pressed left at (812, 273)
Screenshot: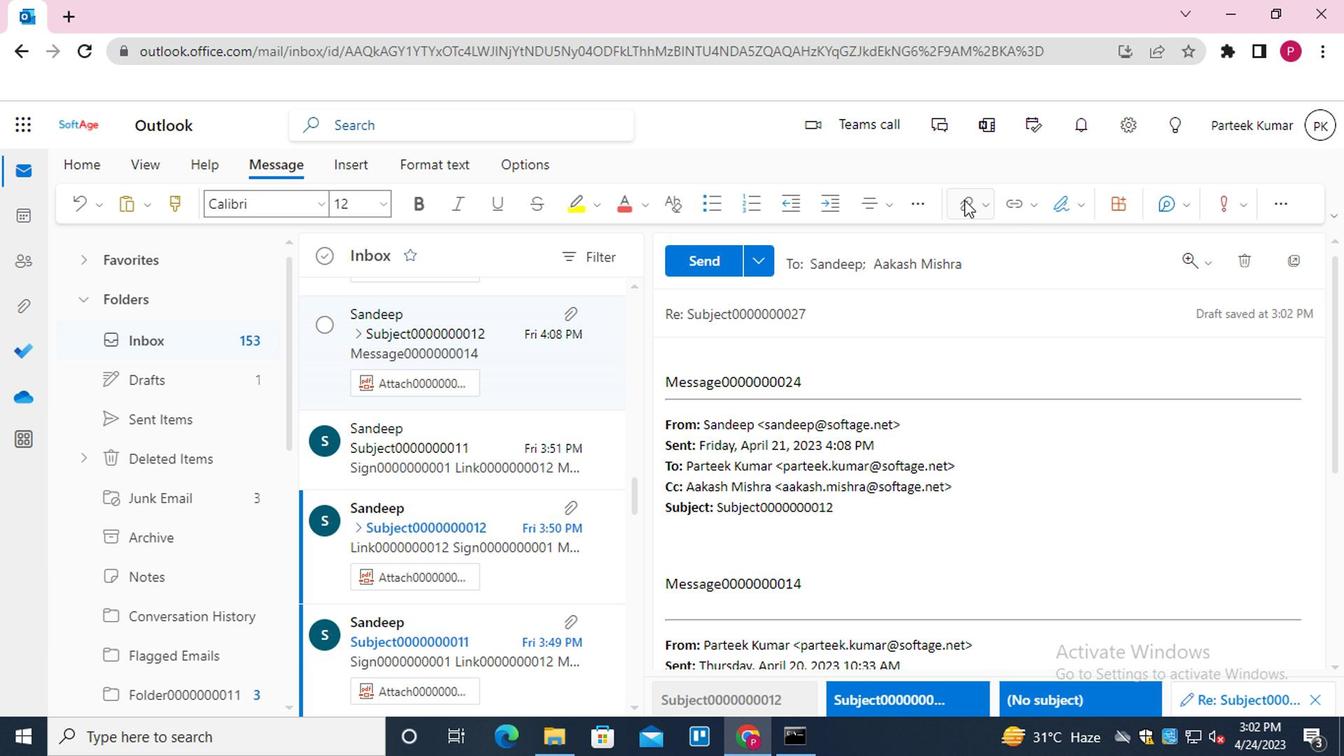 
Action: Mouse moved to (778, 306)
Screenshot: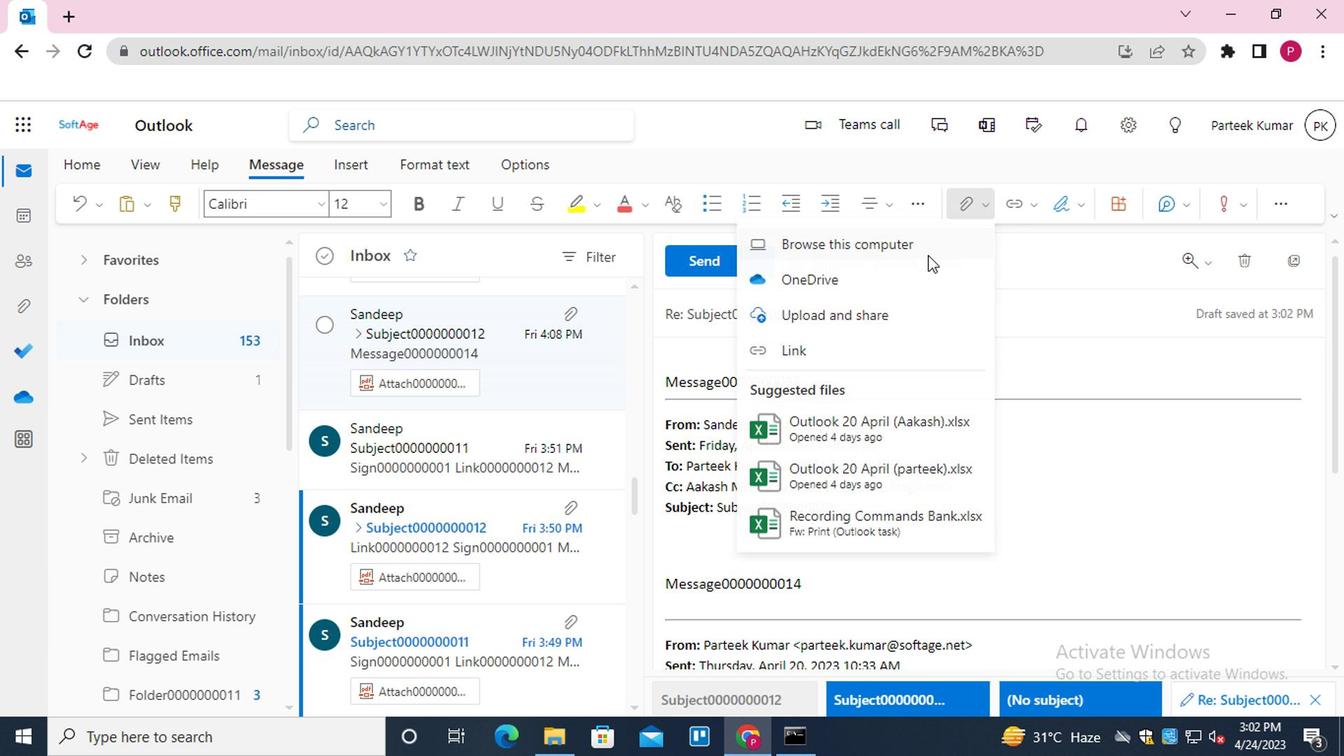 
Action: Mouse pressed left at (778, 306)
Screenshot: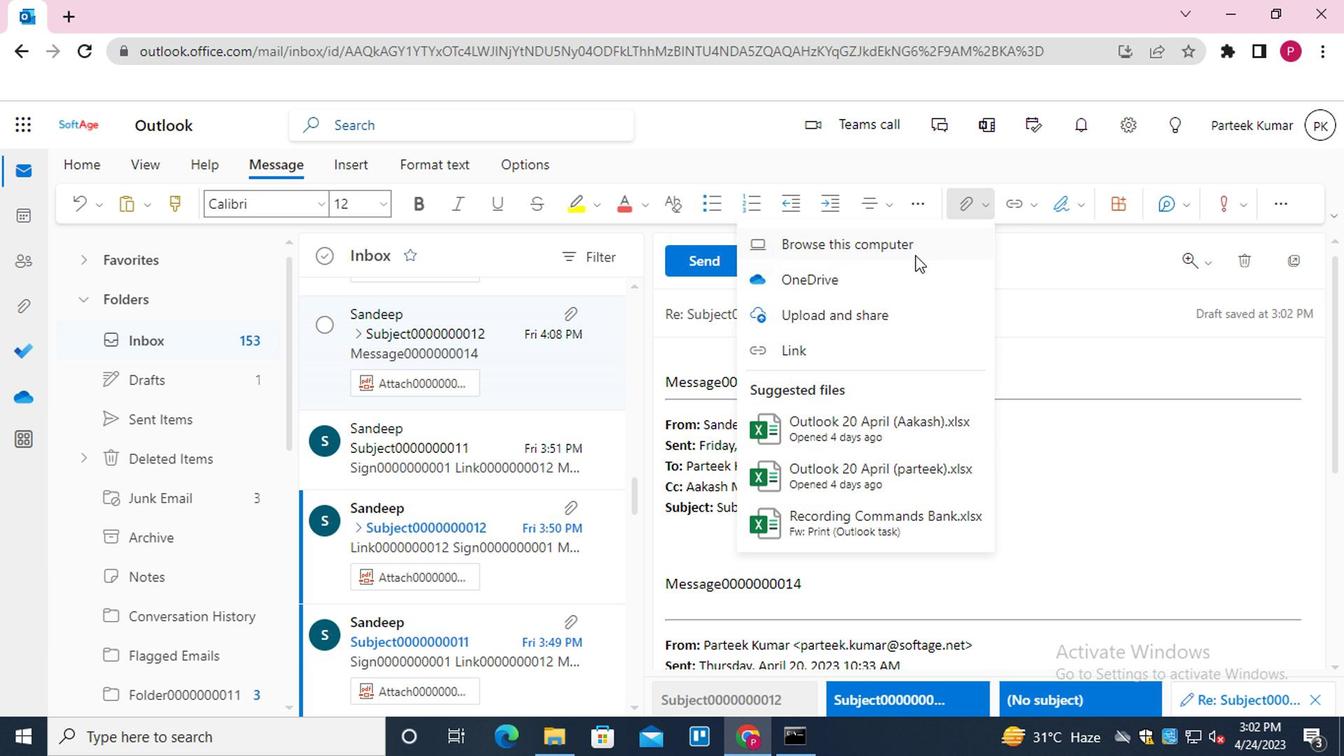 
Action: Mouse moved to (373, 277)
Screenshot: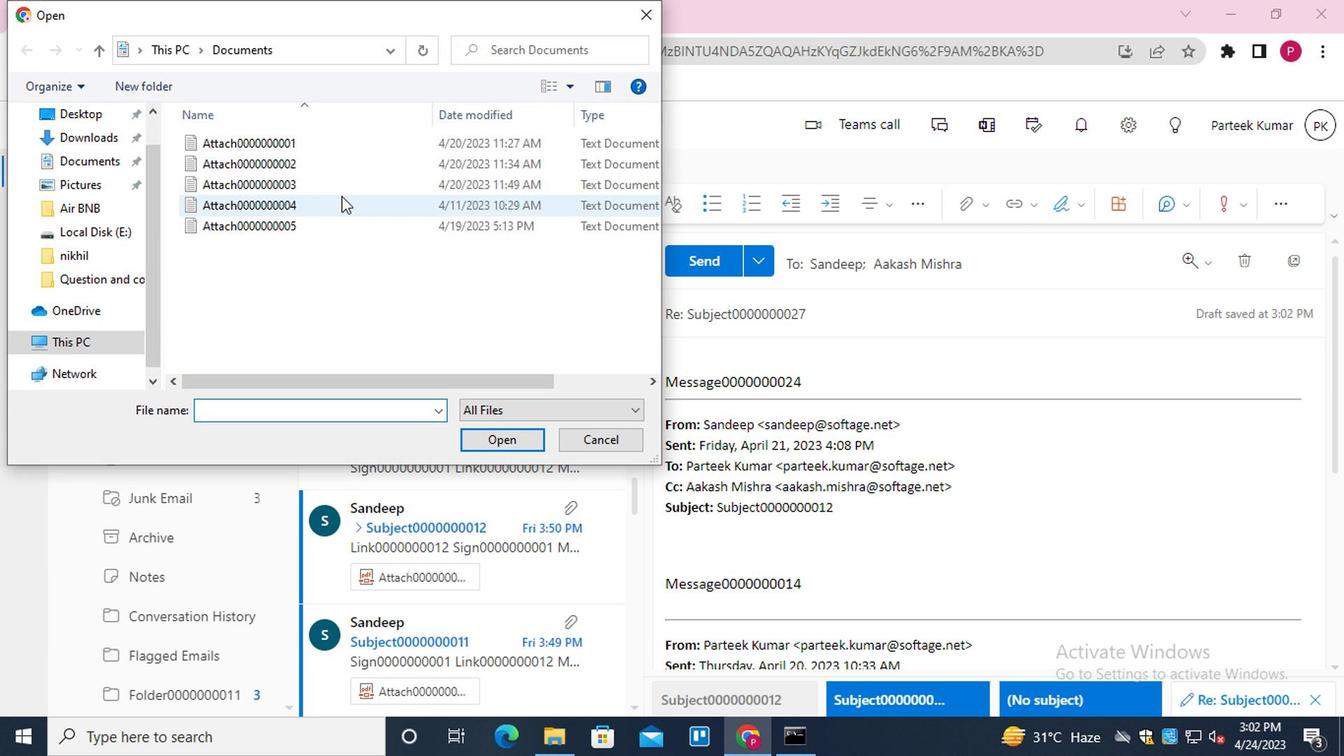 
Action: Mouse pressed left at (373, 277)
Screenshot: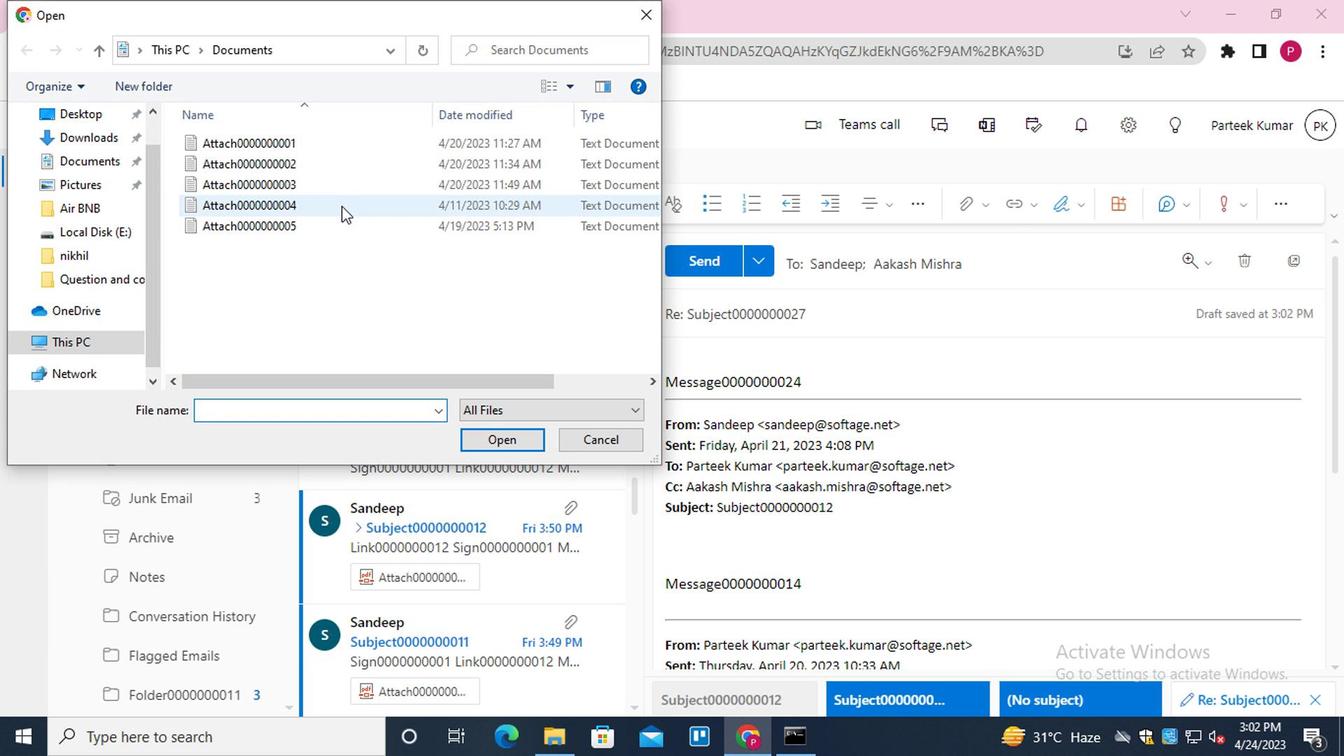 
Action: Mouse moved to (483, 440)
Screenshot: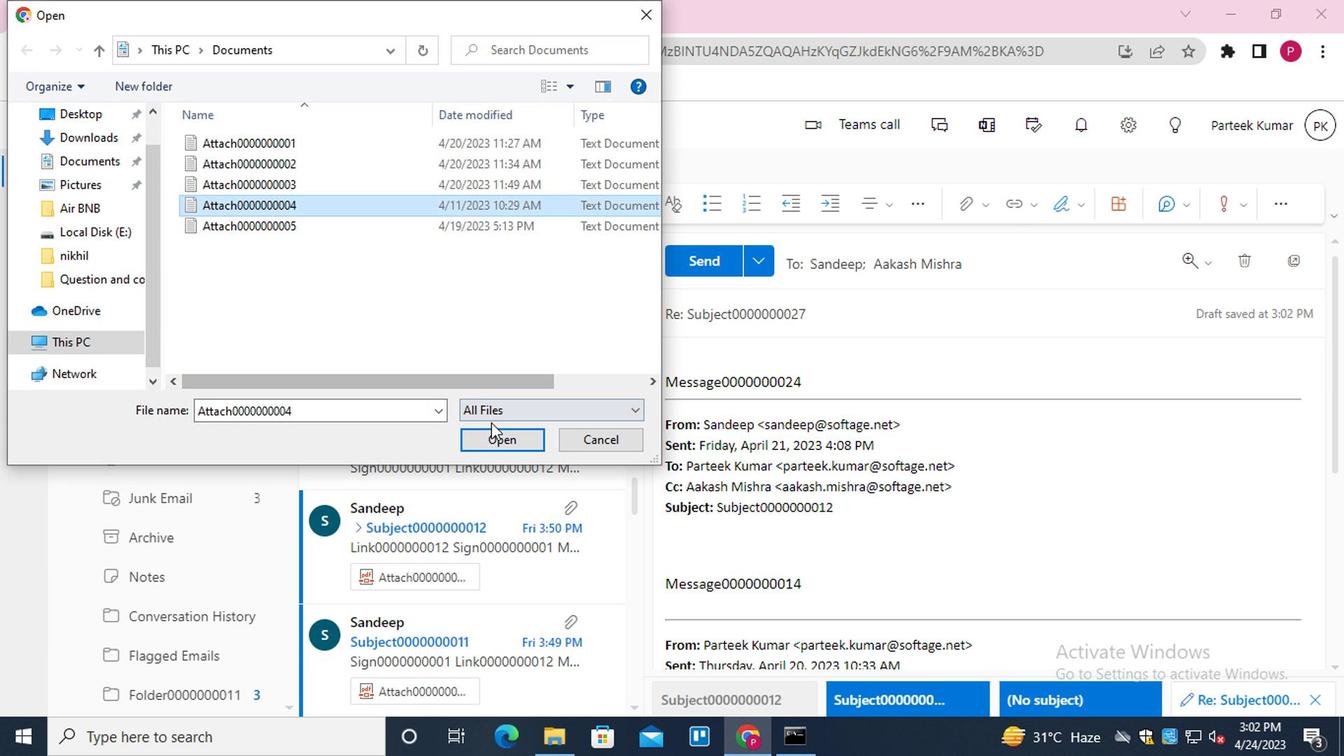 
Action: Mouse pressed left at (483, 440)
Screenshot: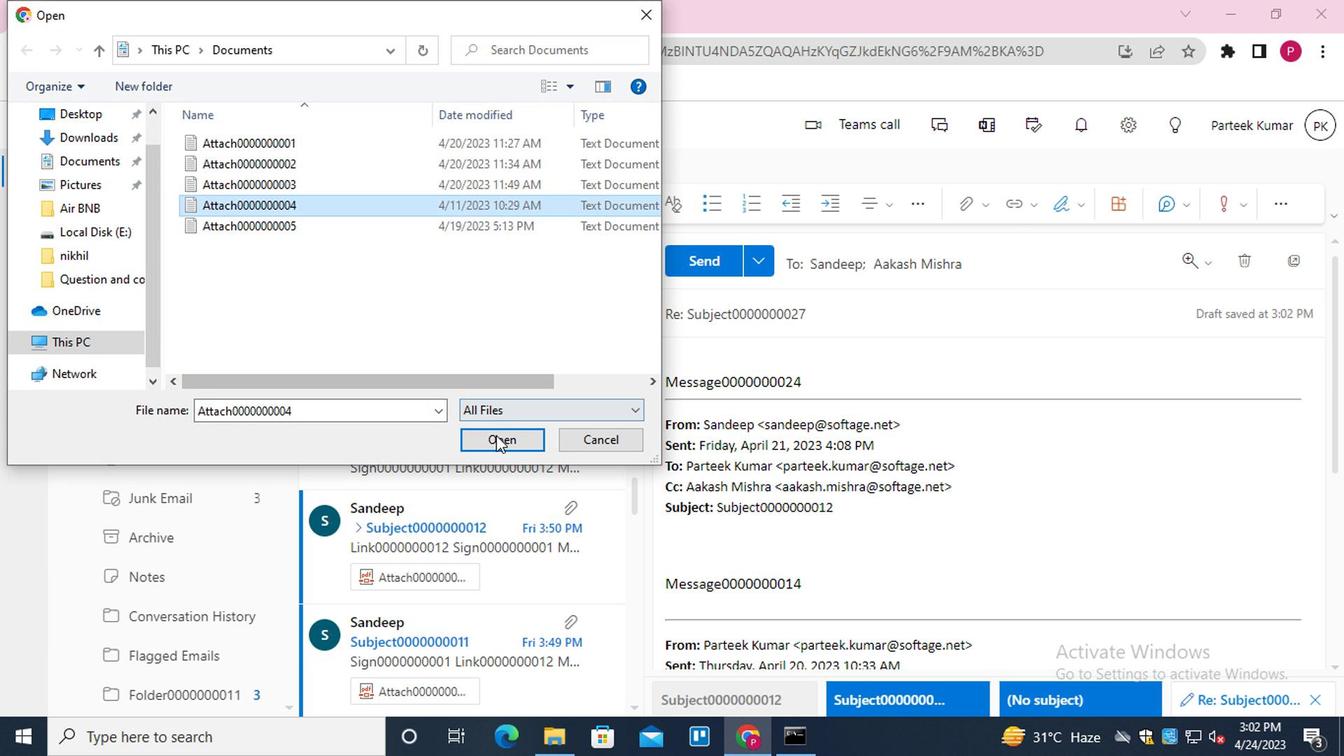
Action: Mouse moved to (826, 269)
Screenshot: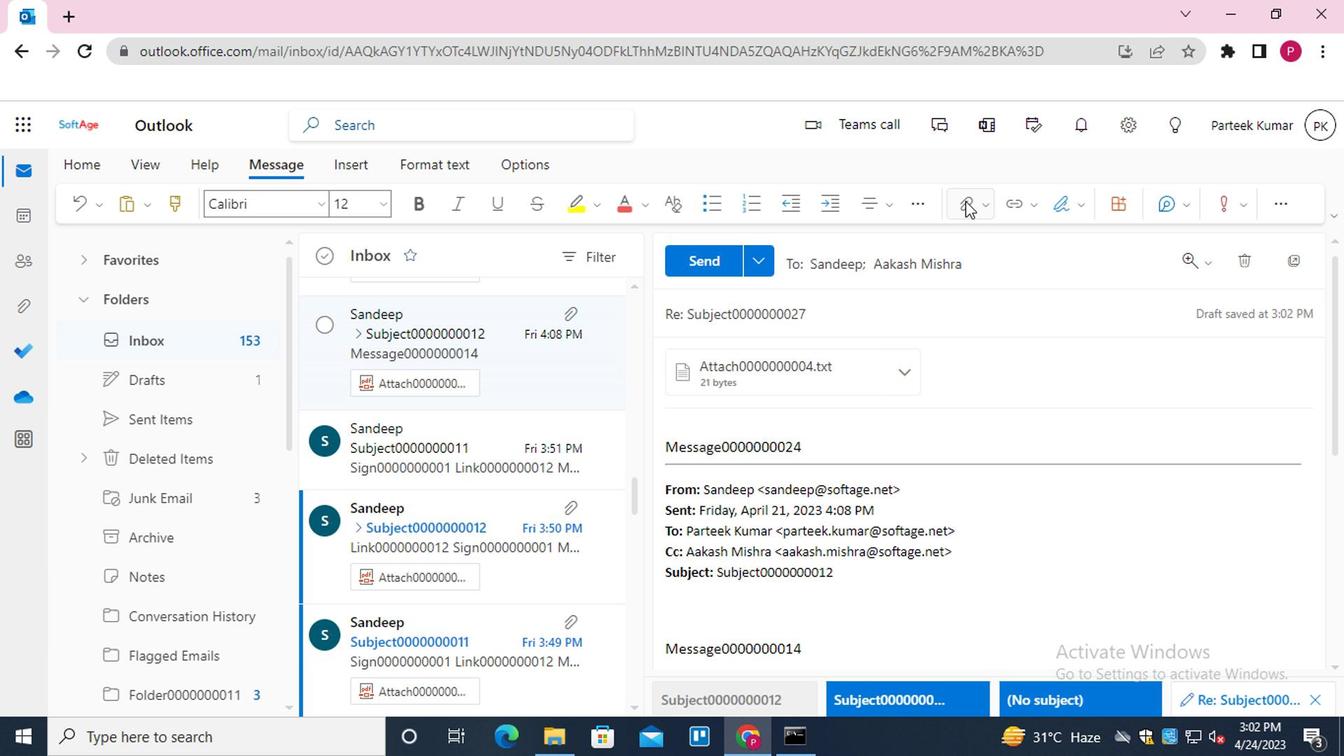 
Action: Mouse pressed left at (826, 269)
Screenshot: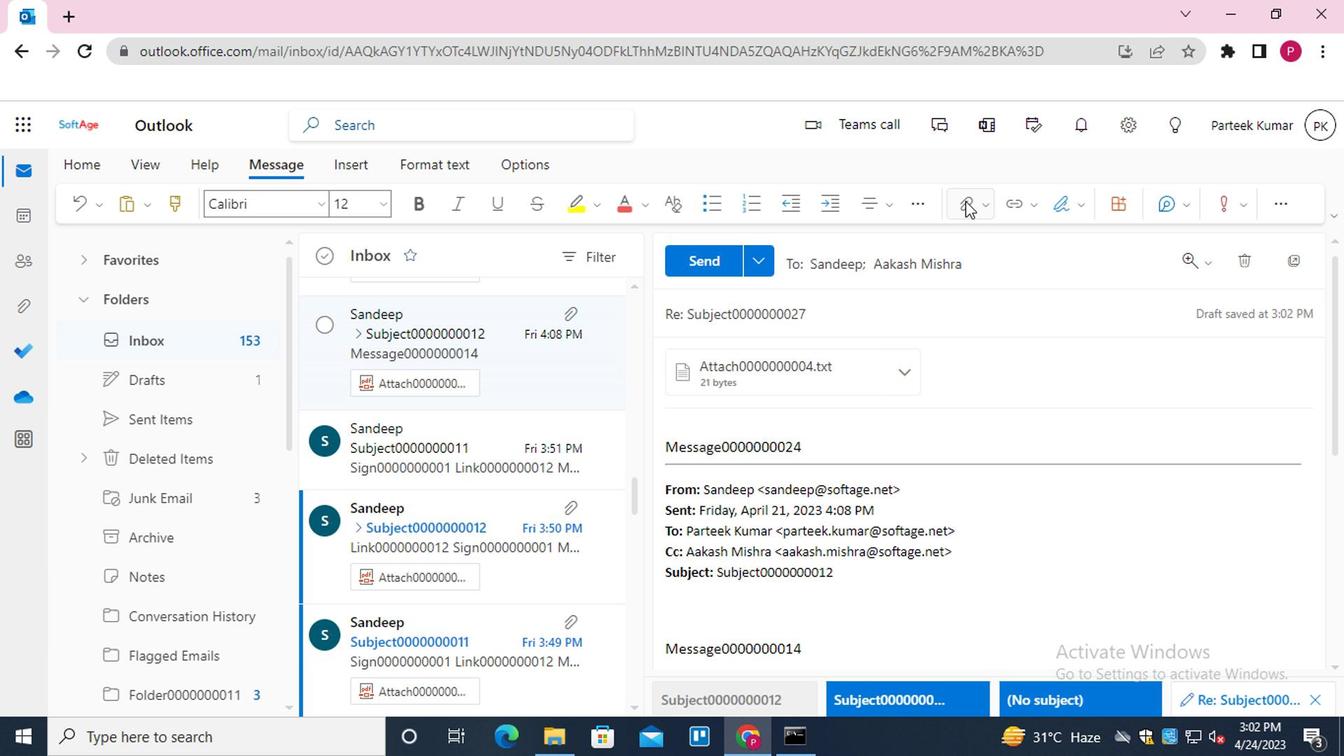 
Action: Mouse moved to (746, 361)
Screenshot: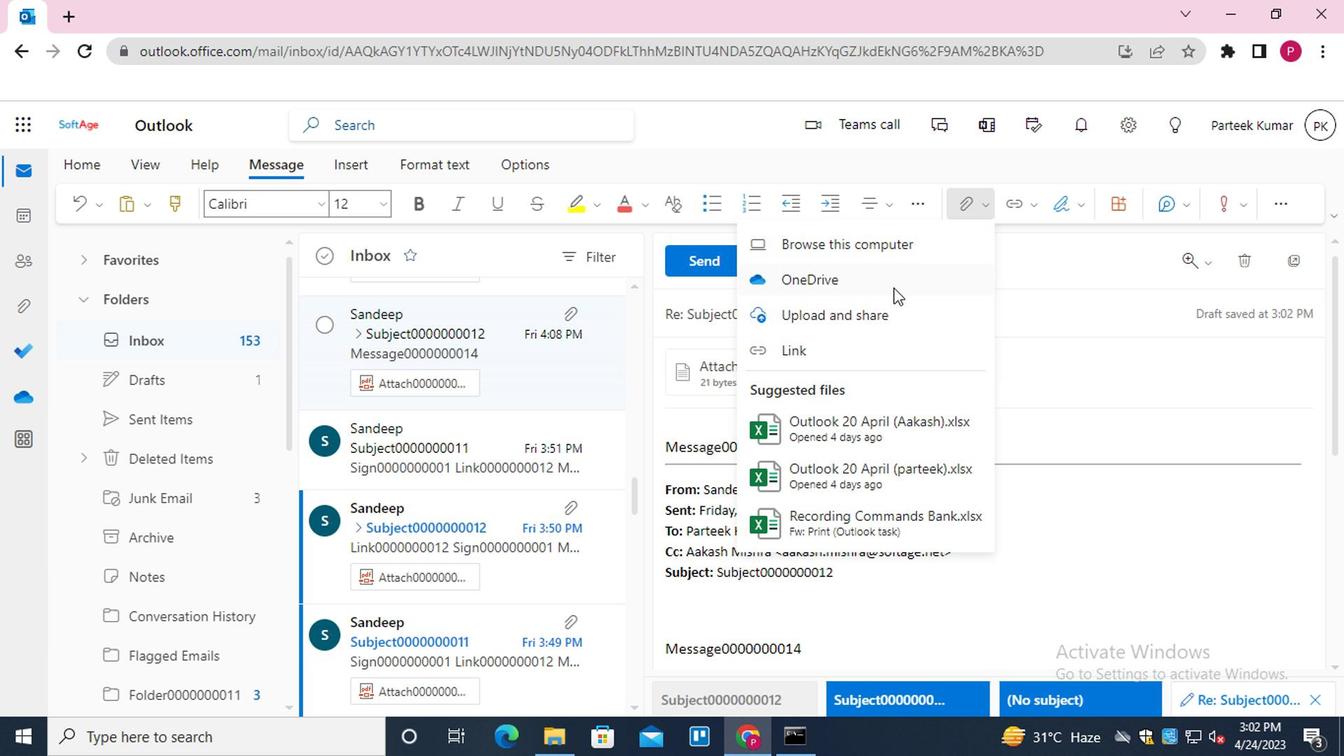 
Action: Mouse pressed left at (746, 361)
Screenshot: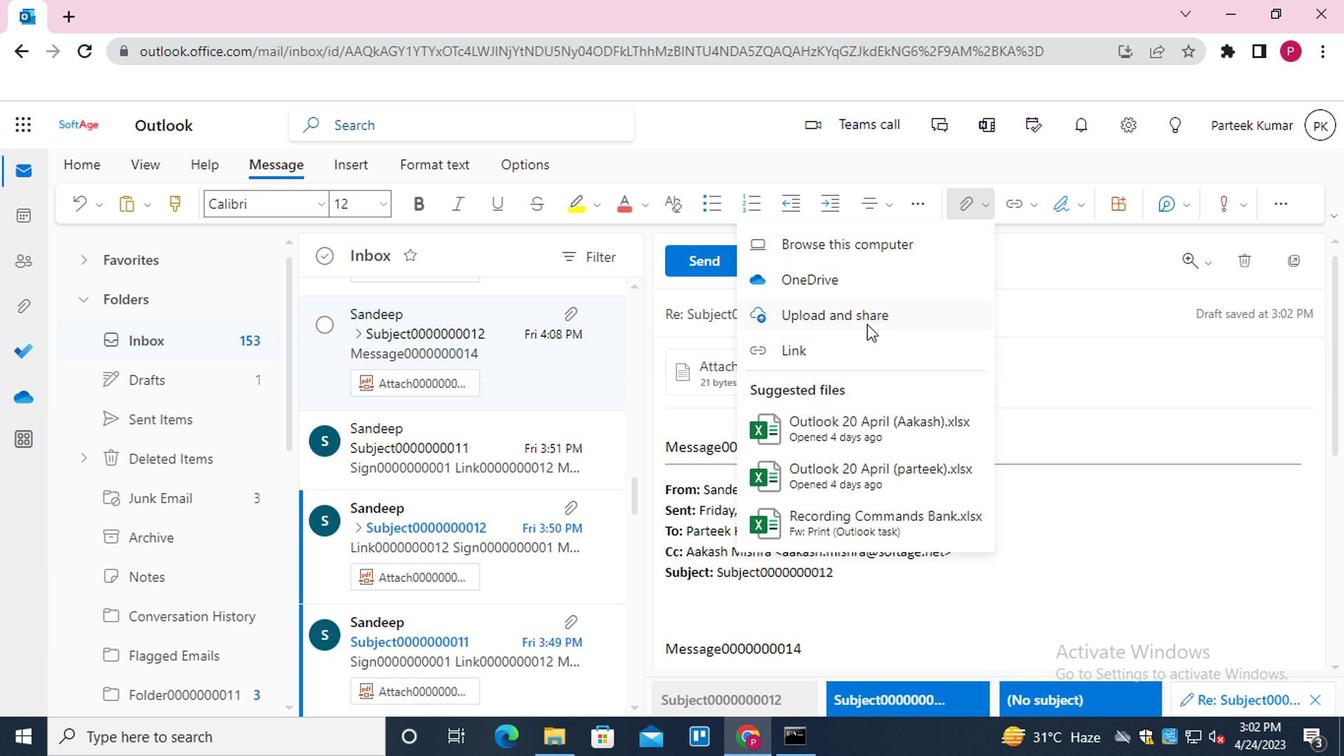 
Action: Mouse moved to (350, 291)
Screenshot: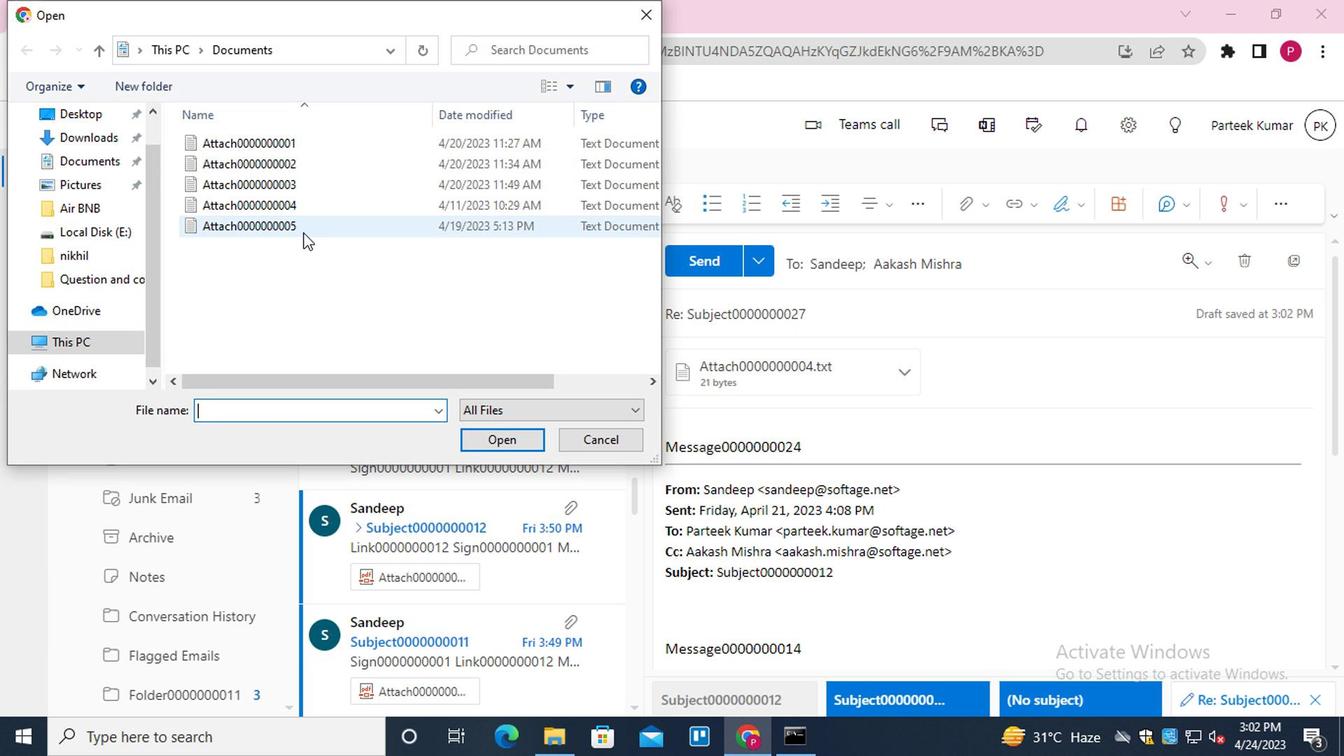 
Action: Mouse pressed left at (350, 291)
Screenshot: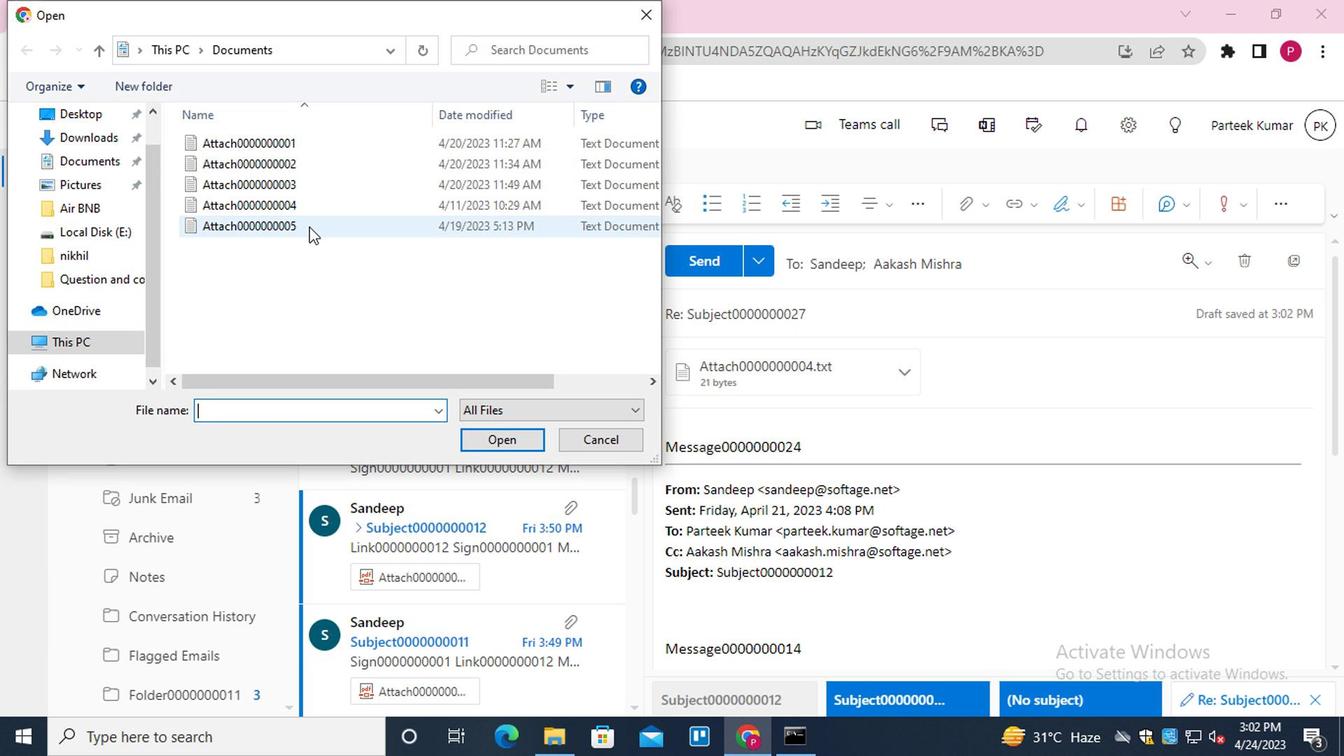 
Action: Mouse moved to (488, 432)
Screenshot: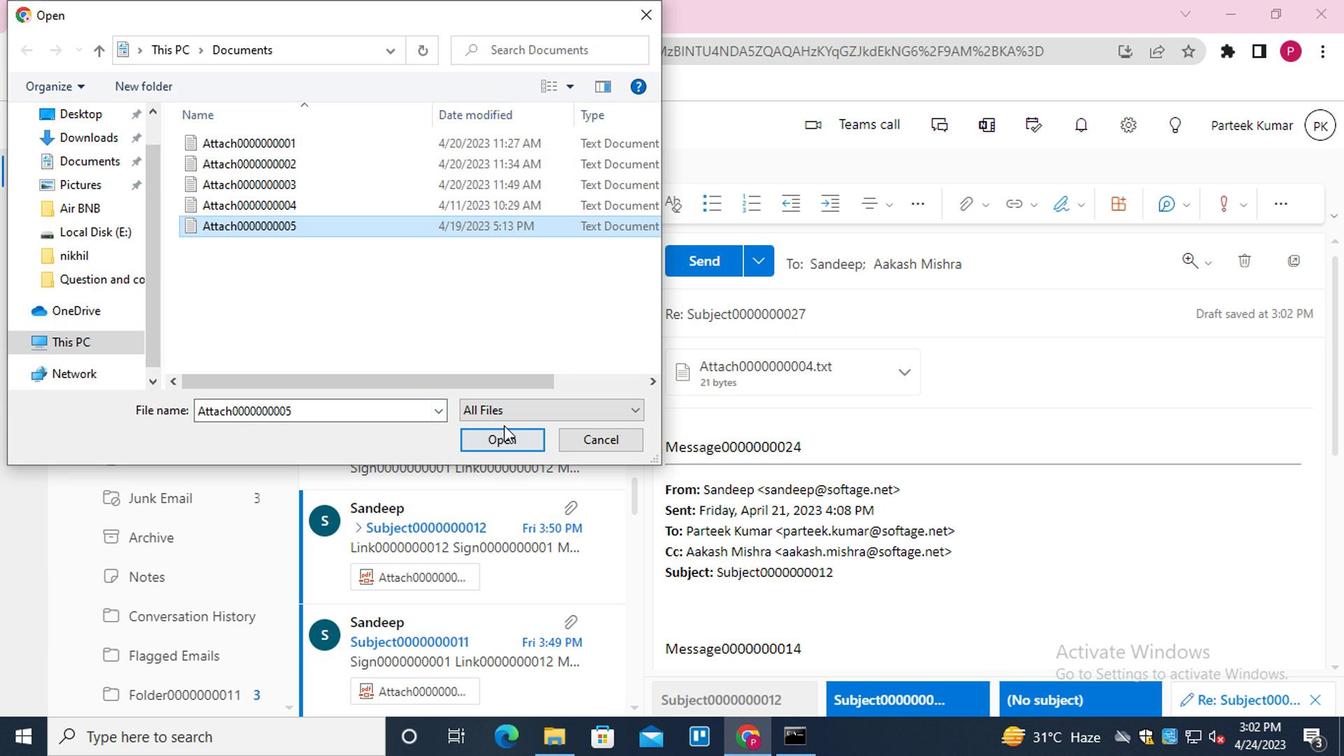 
Action: Mouse pressed left at (488, 432)
Screenshot: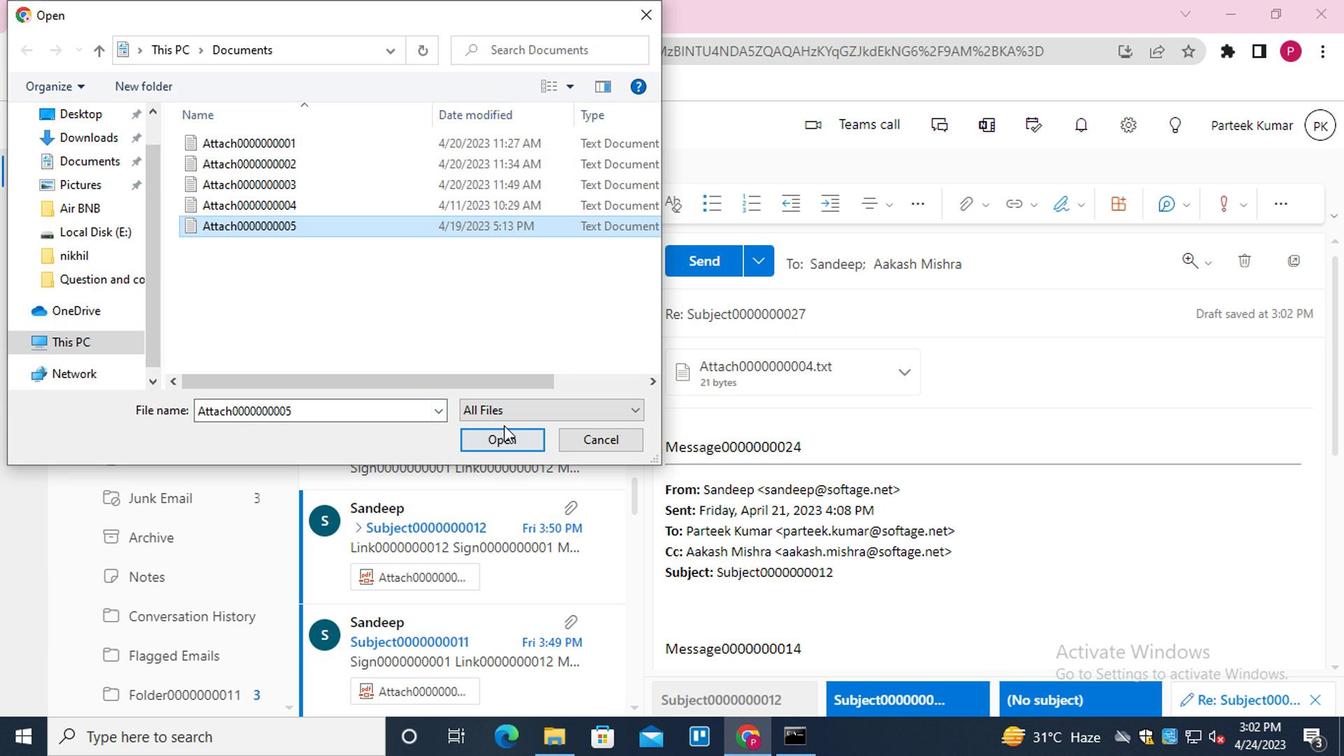 
Action: Mouse moved to (492, 441)
Screenshot: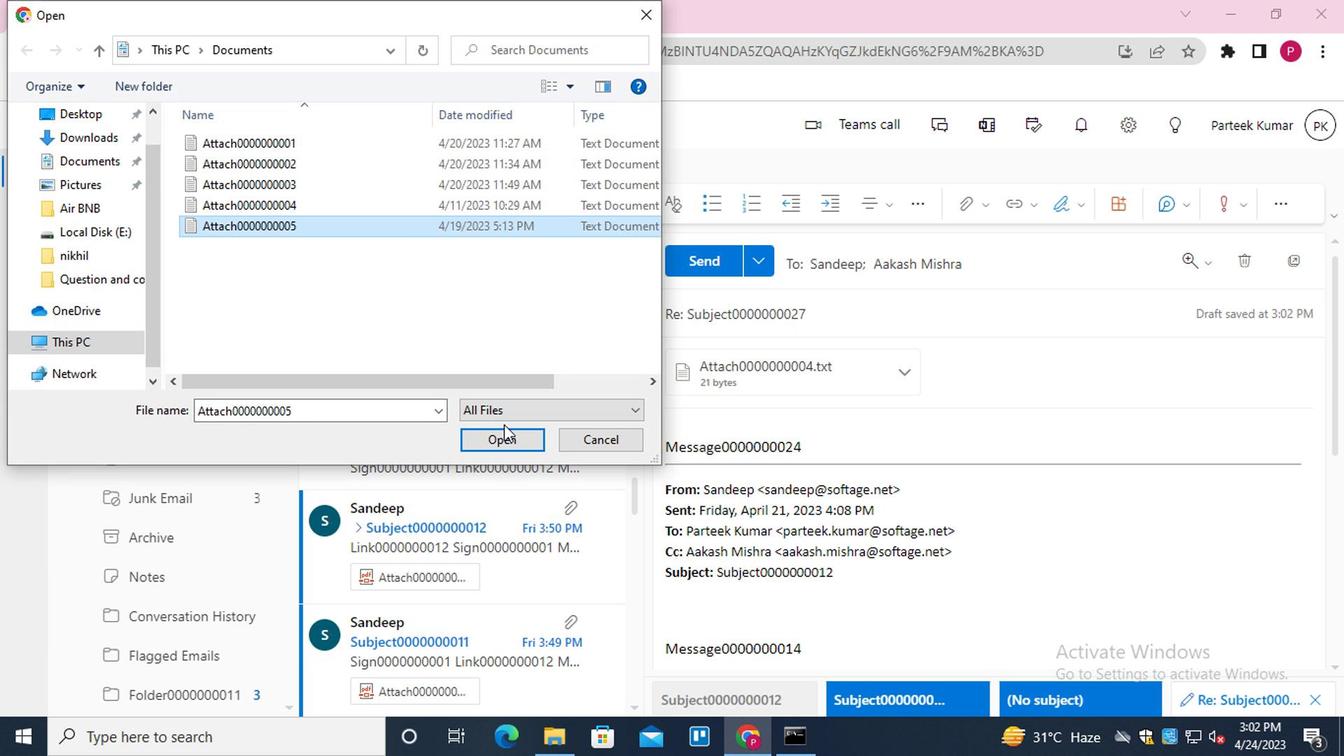
Action: Mouse pressed left at (492, 441)
Screenshot: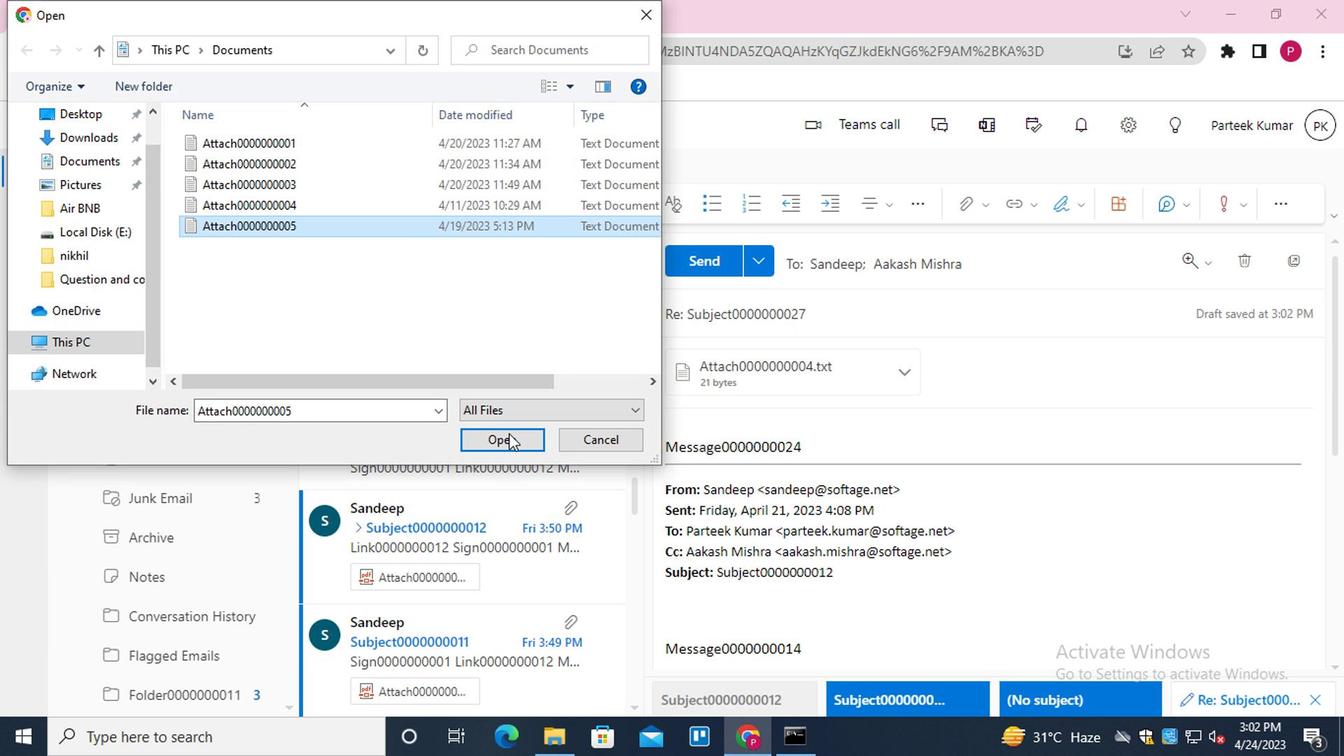 
Action: Mouse moved to (642, 465)
Screenshot: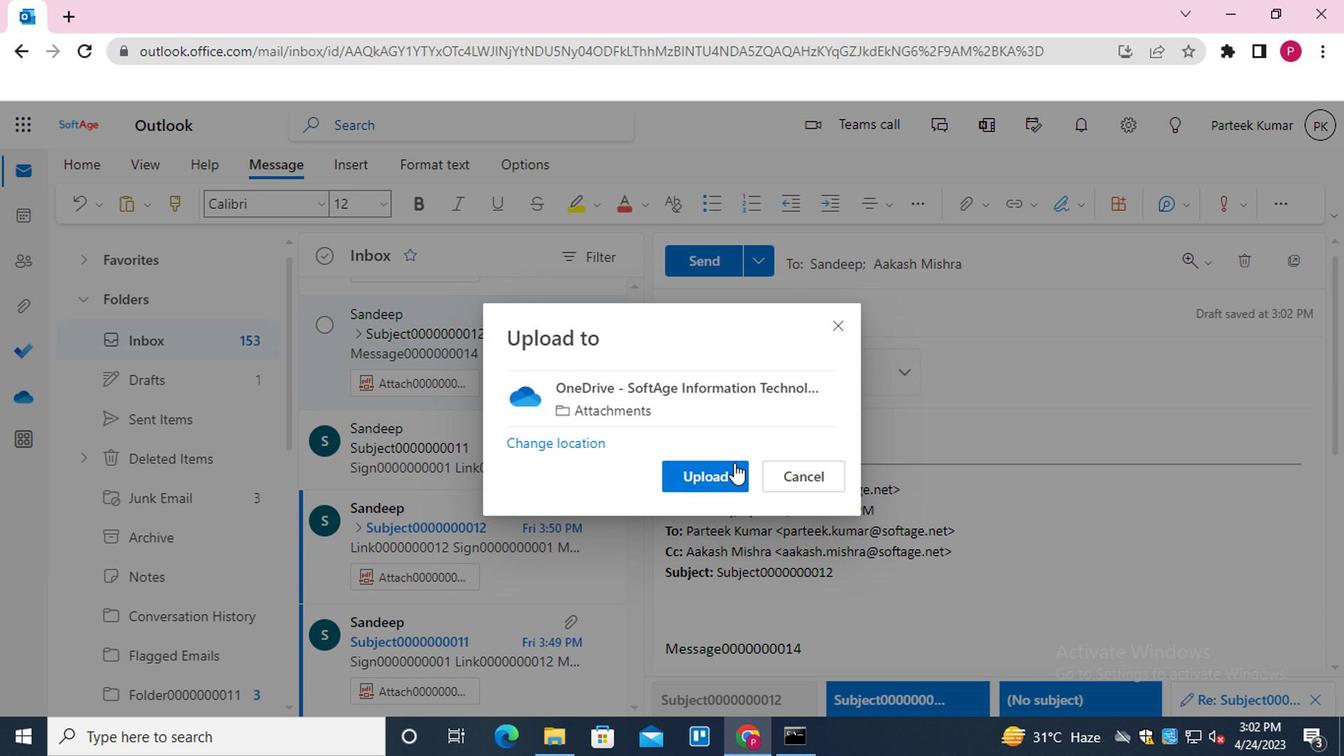 
Action: Mouse pressed left at (642, 465)
Screenshot: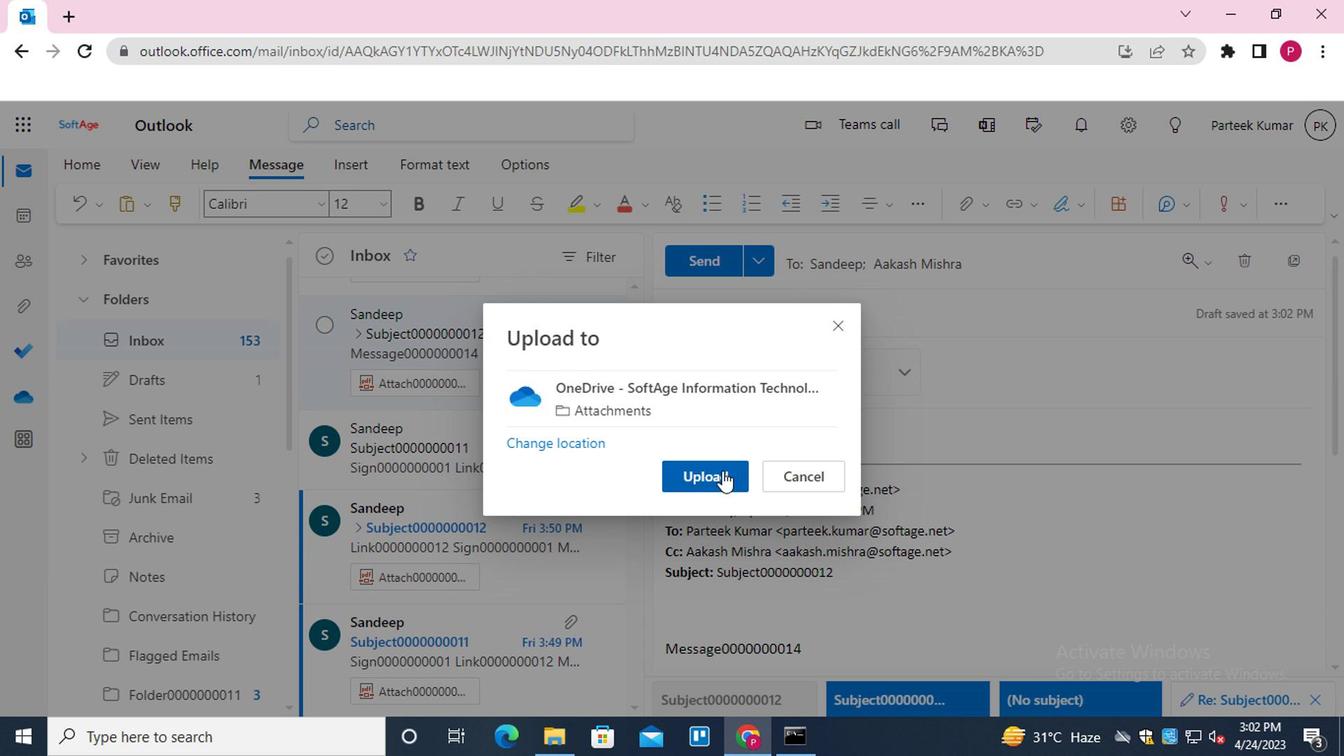 
Action: Mouse moved to (639, 315)
Screenshot: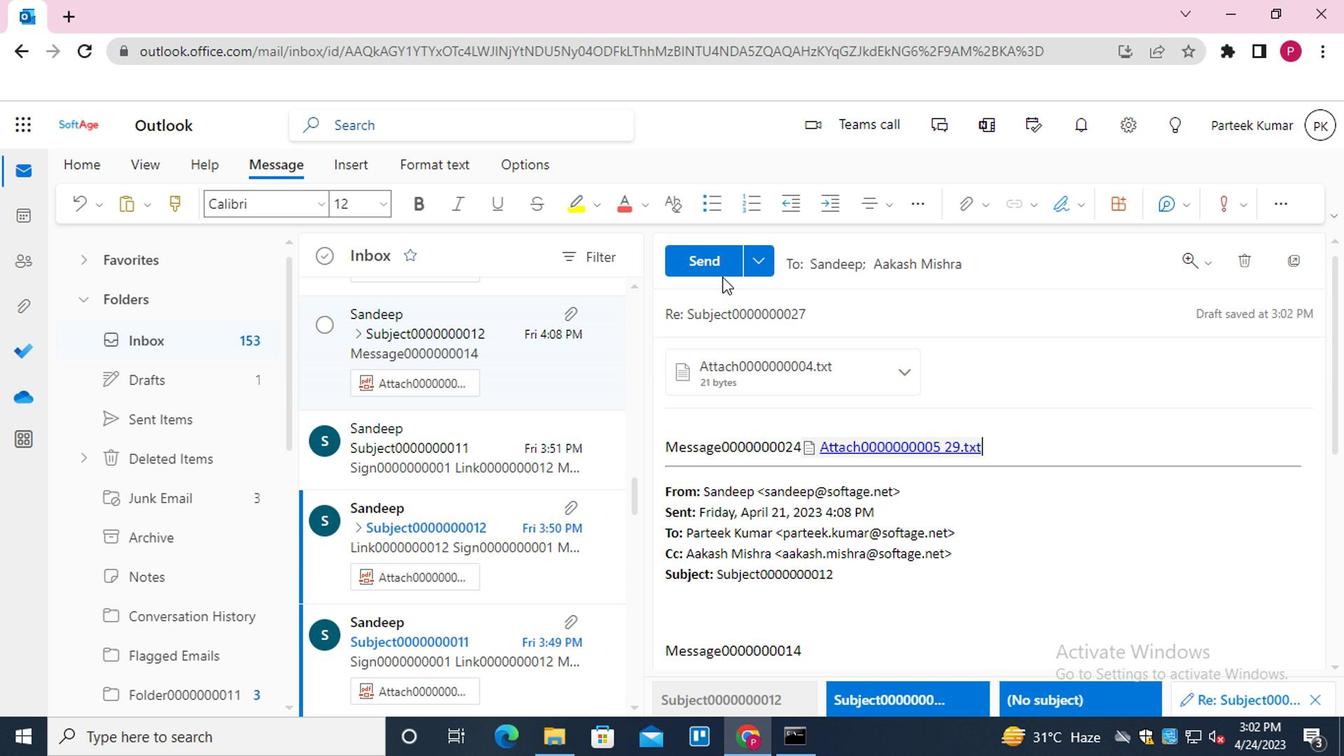 
Action: Mouse pressed left at (639, 315)
Screenshot: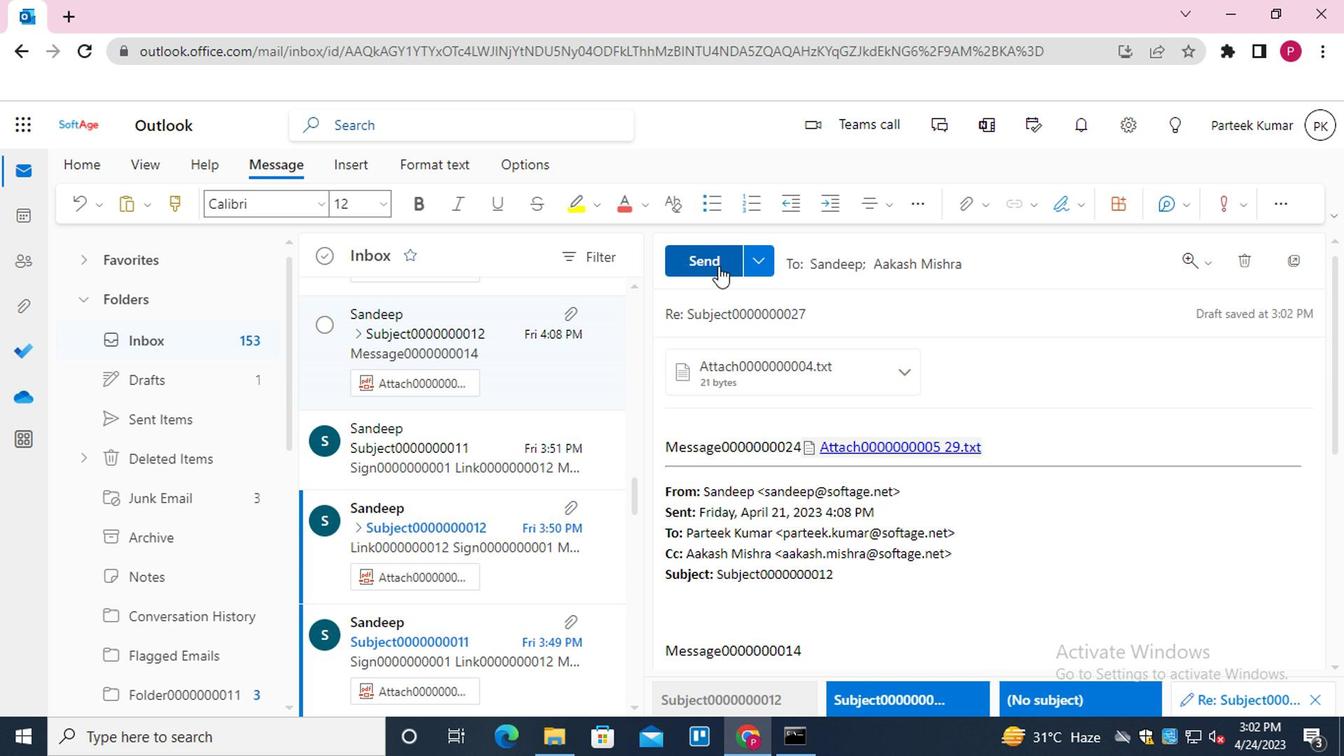 
Action: Mouse moved to (436, 219)
Screenshot: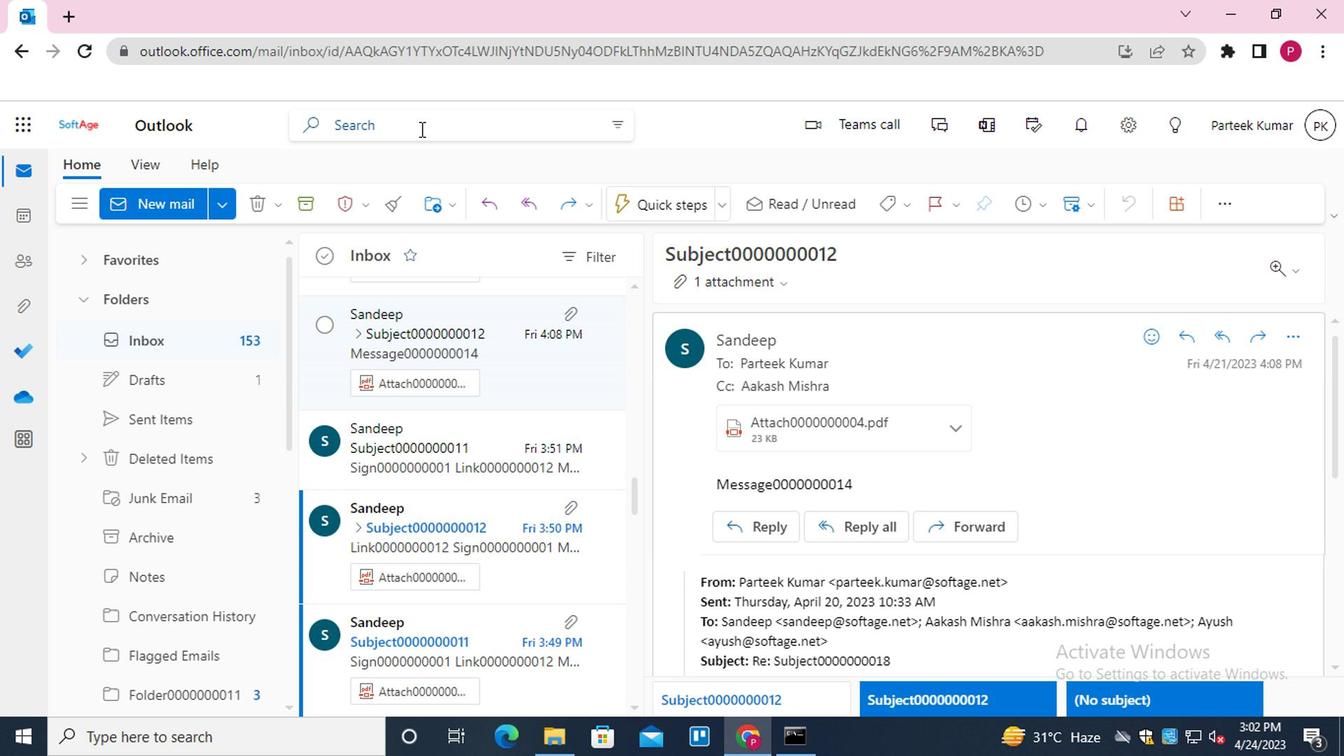 
Action: Mouse pressed left at (436, 219)
Screenshot: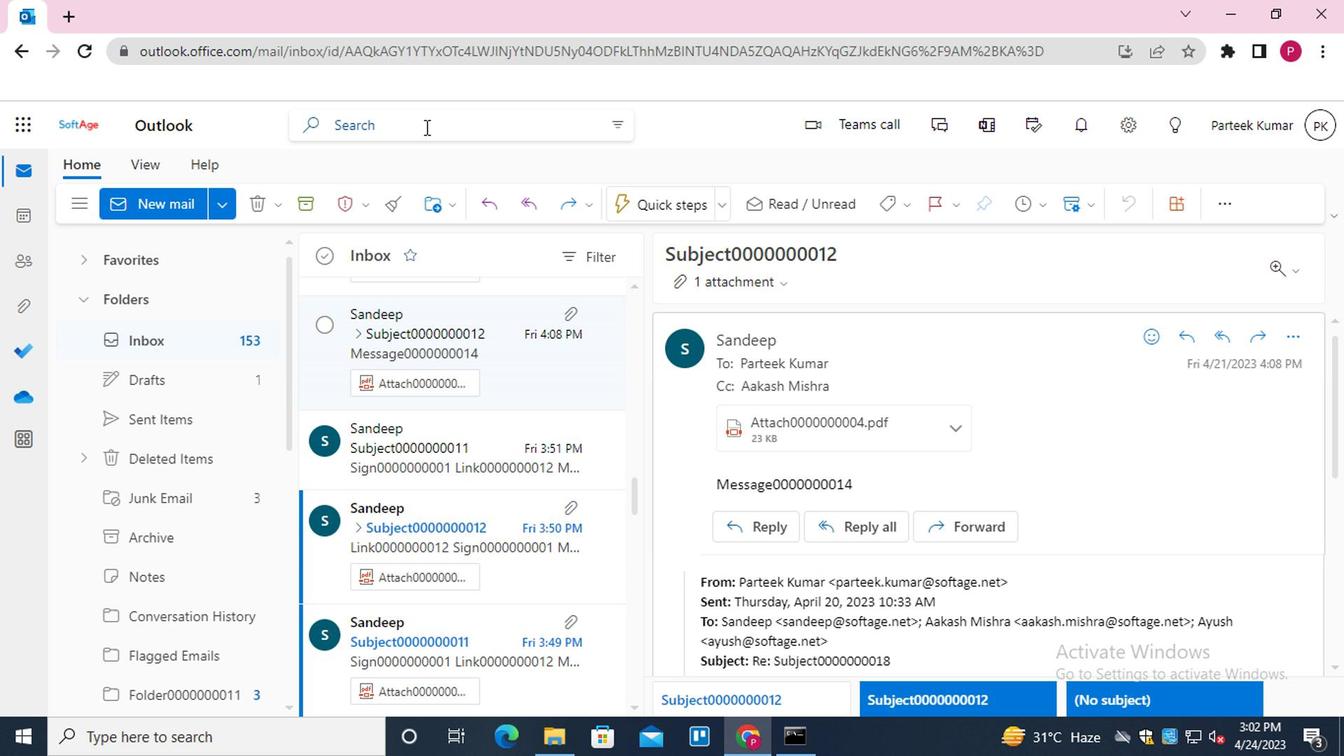 
Action: Mouse moved to (438, 340)
Screenshot: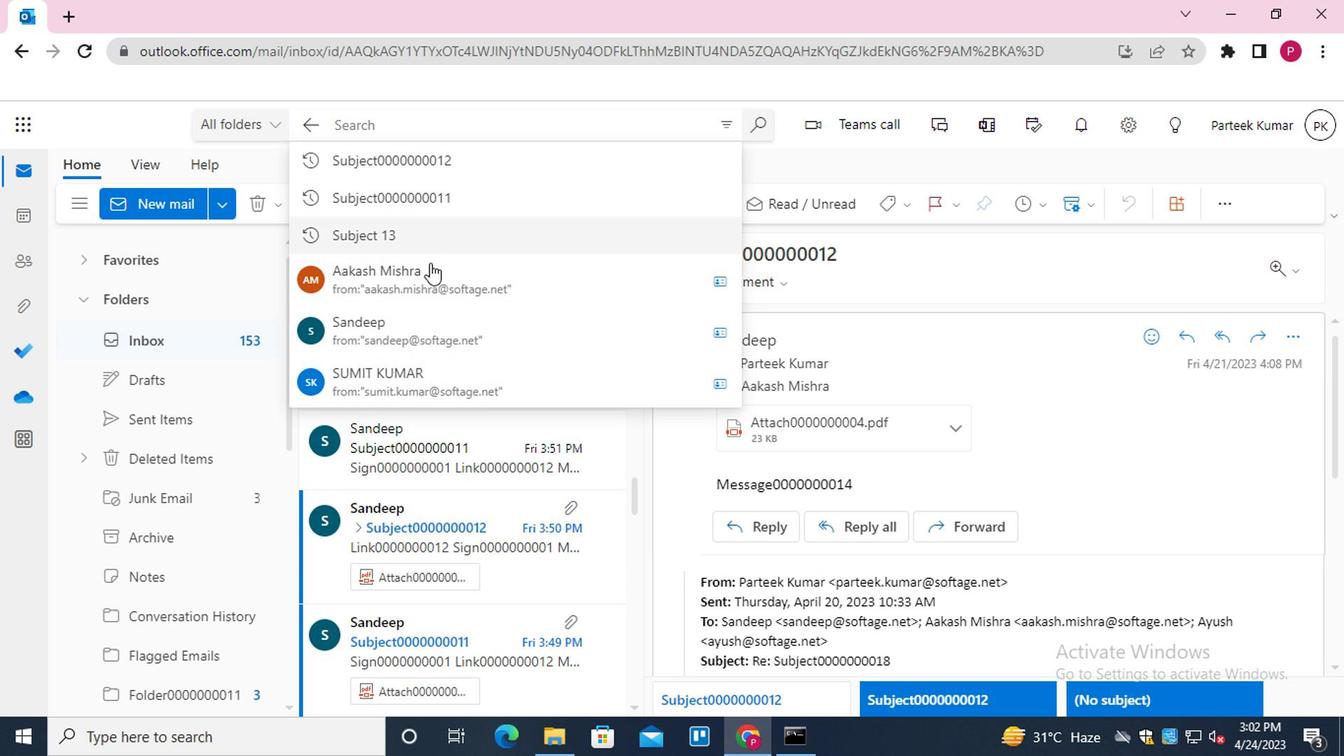 
Action: Mouse pressed left at (438, 340)
Screenshot: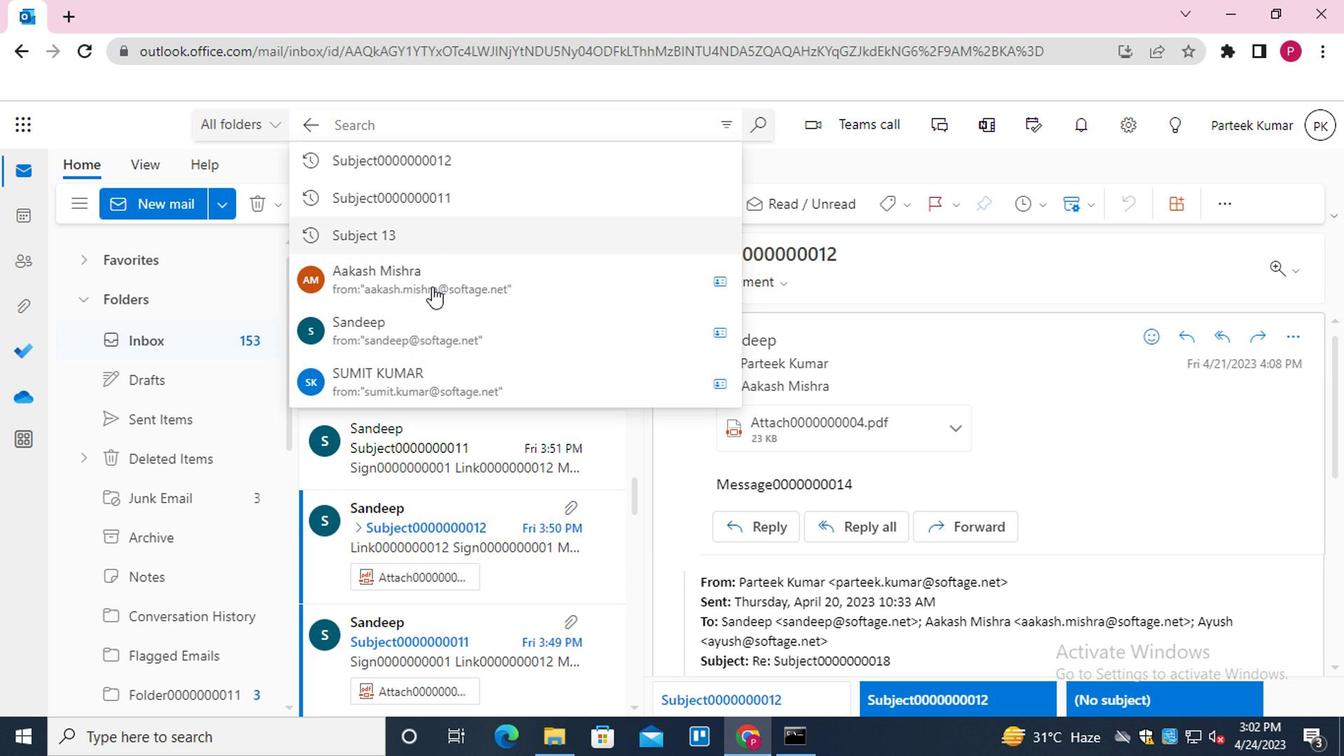 
Action: Mouse moved to (443, 389)
Screenshot: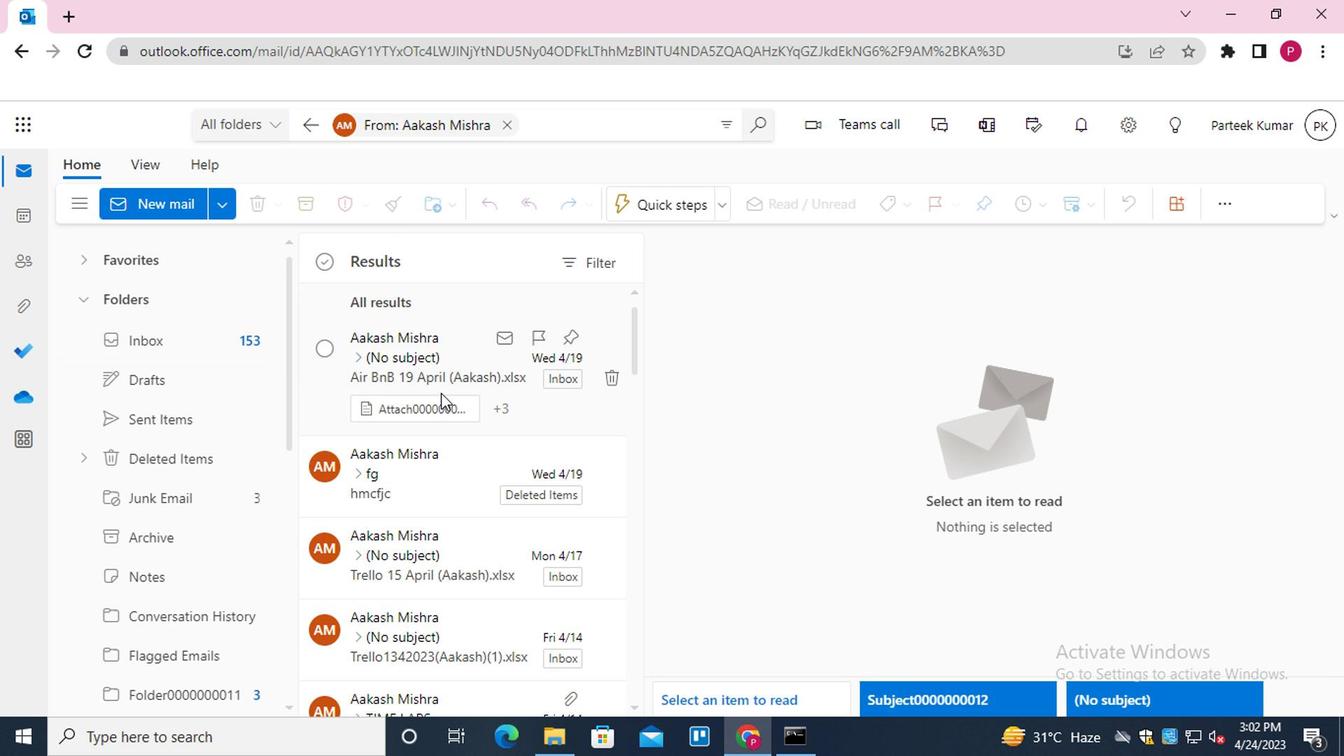 
Action: Mouse pressed left at (443, 389)
Screenshot: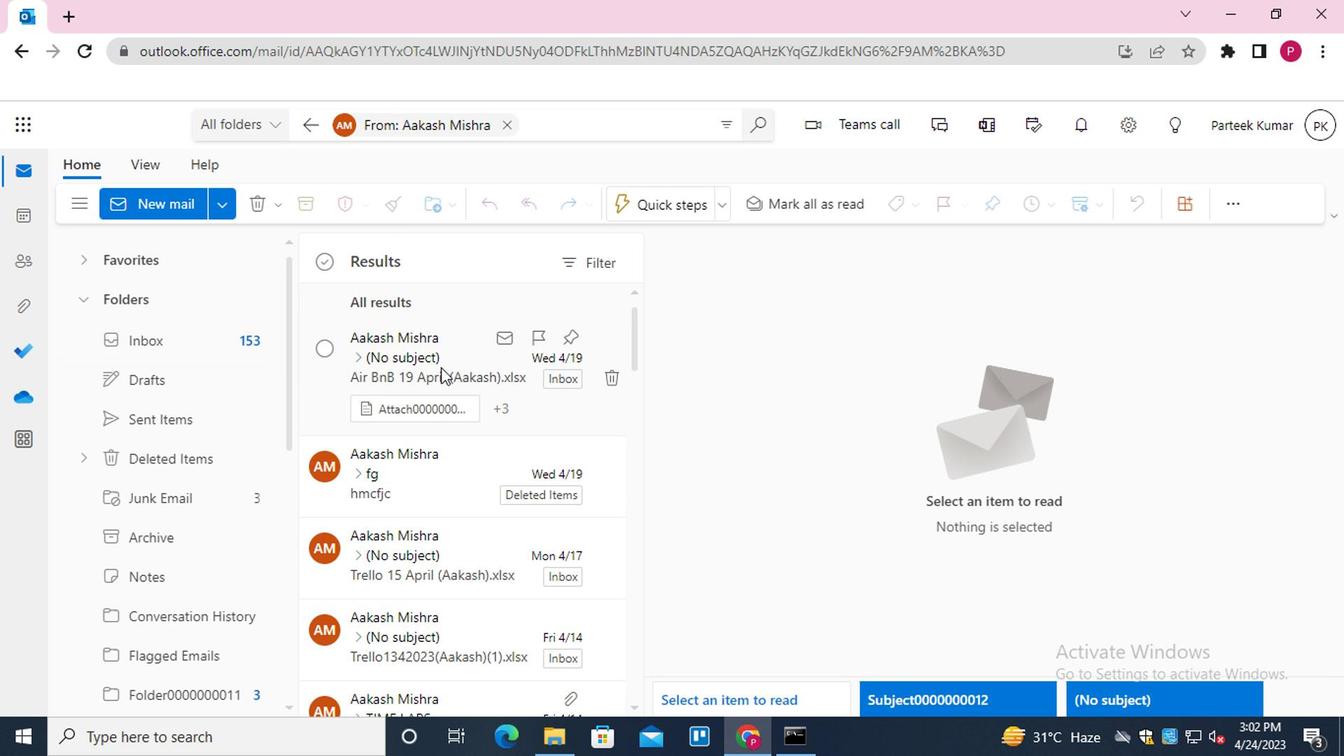 
Action: Mouse moved to (1002, 455)
Screenshot: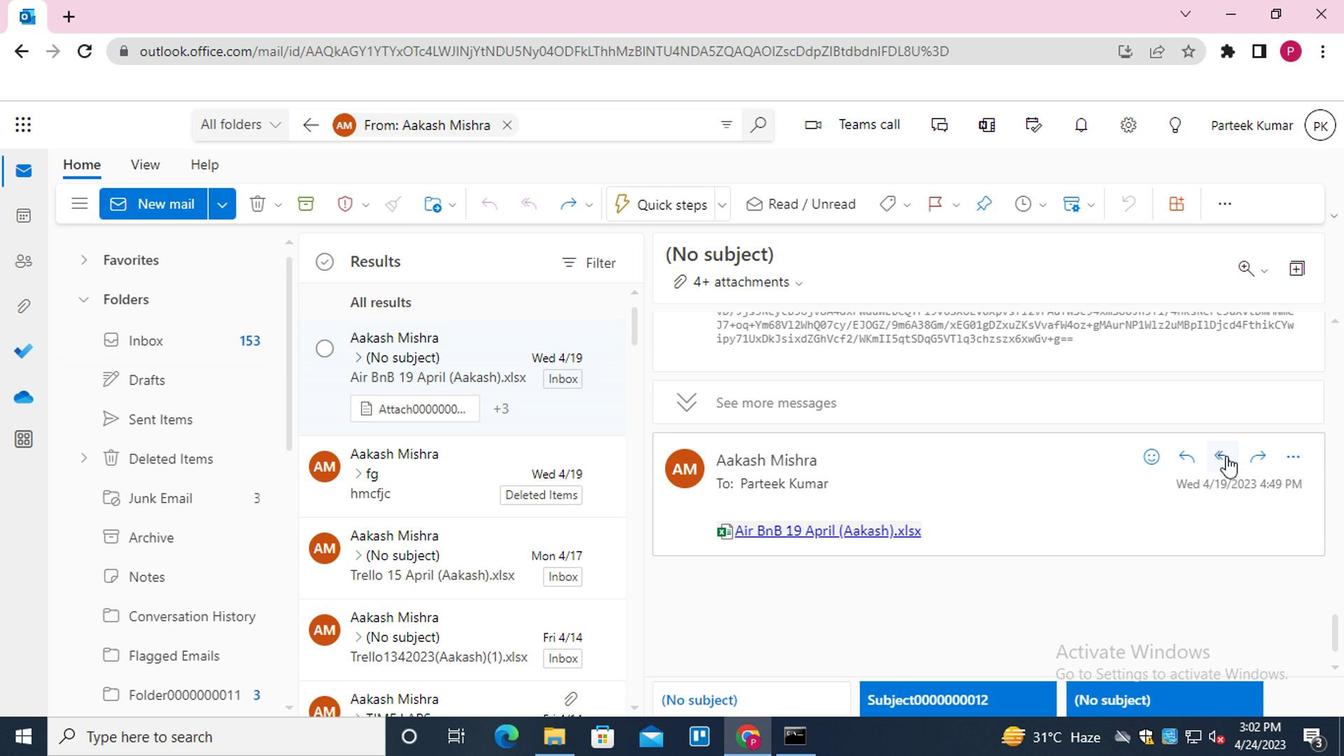 
Action: Mouse pressed left at (1002, 455)
Screenshot: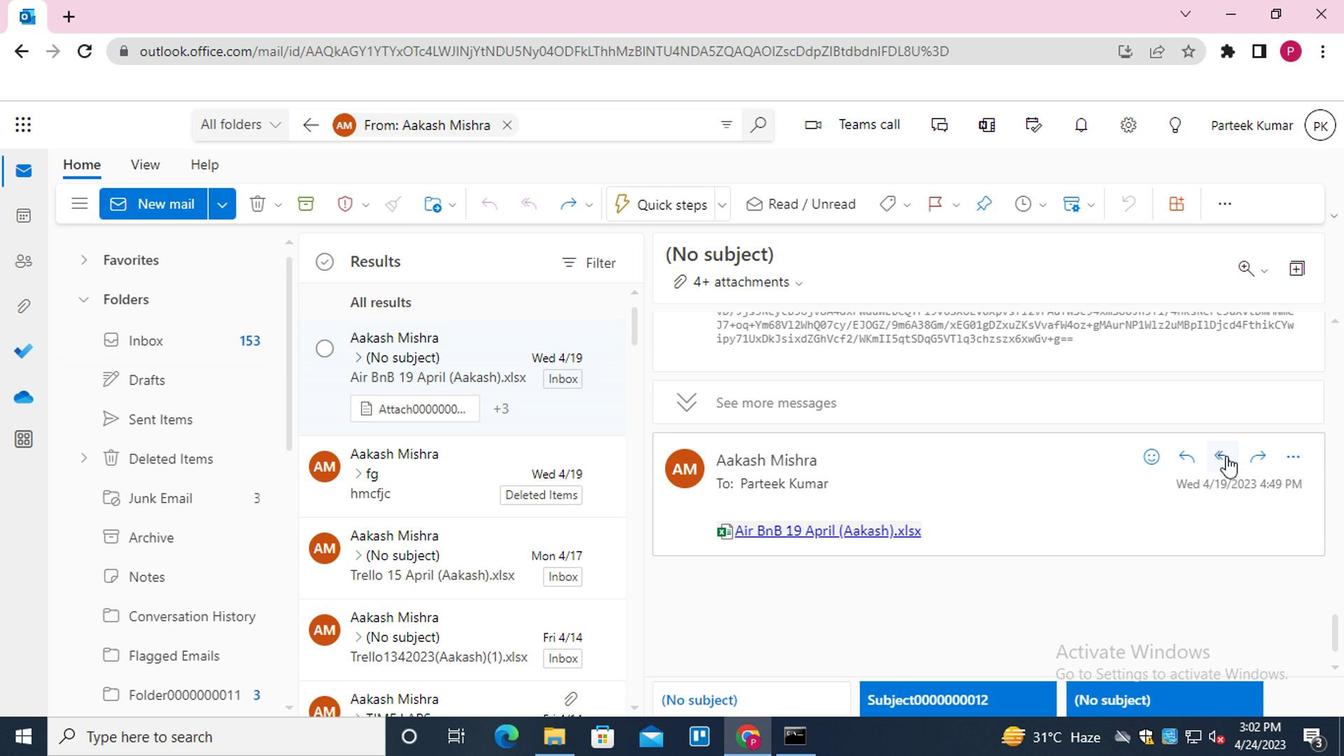 
Action: Mouse moved to (616, 593)
Screenshot: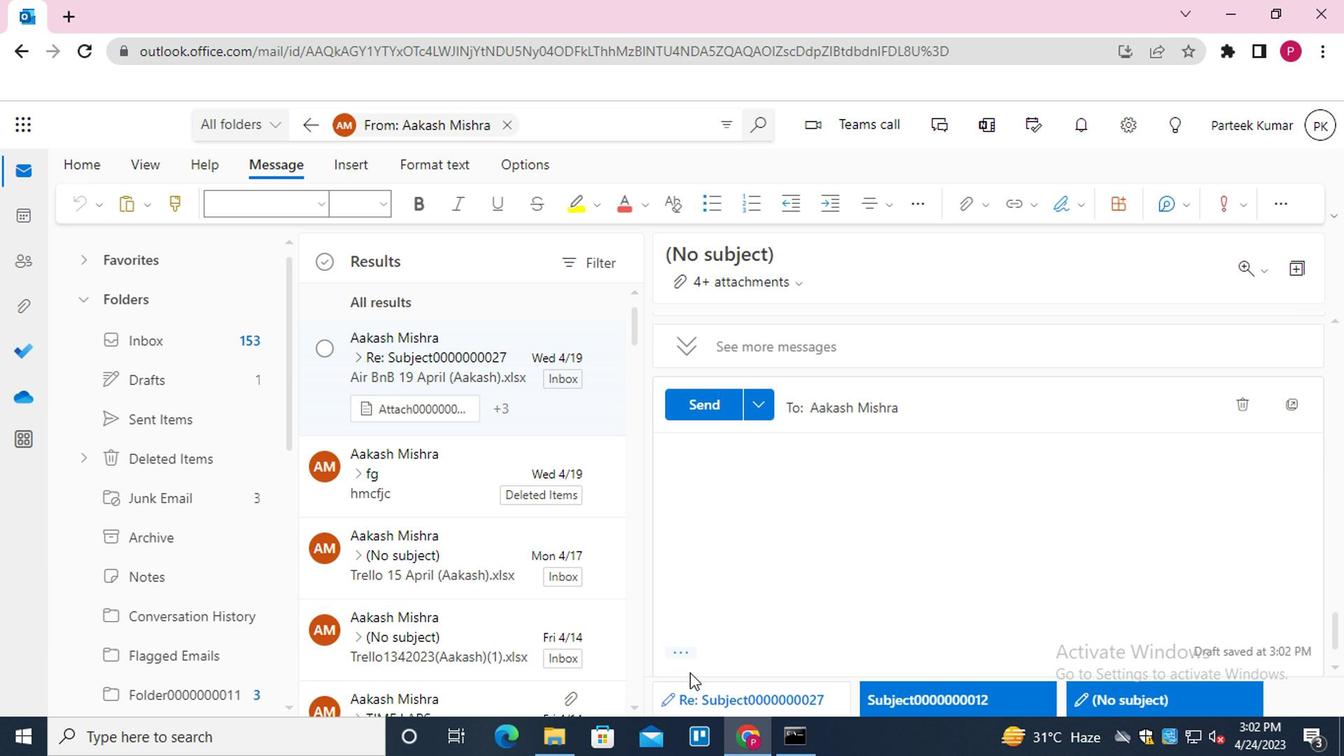 
Action: Mouse pressed left at (616, 593)
Screenshot: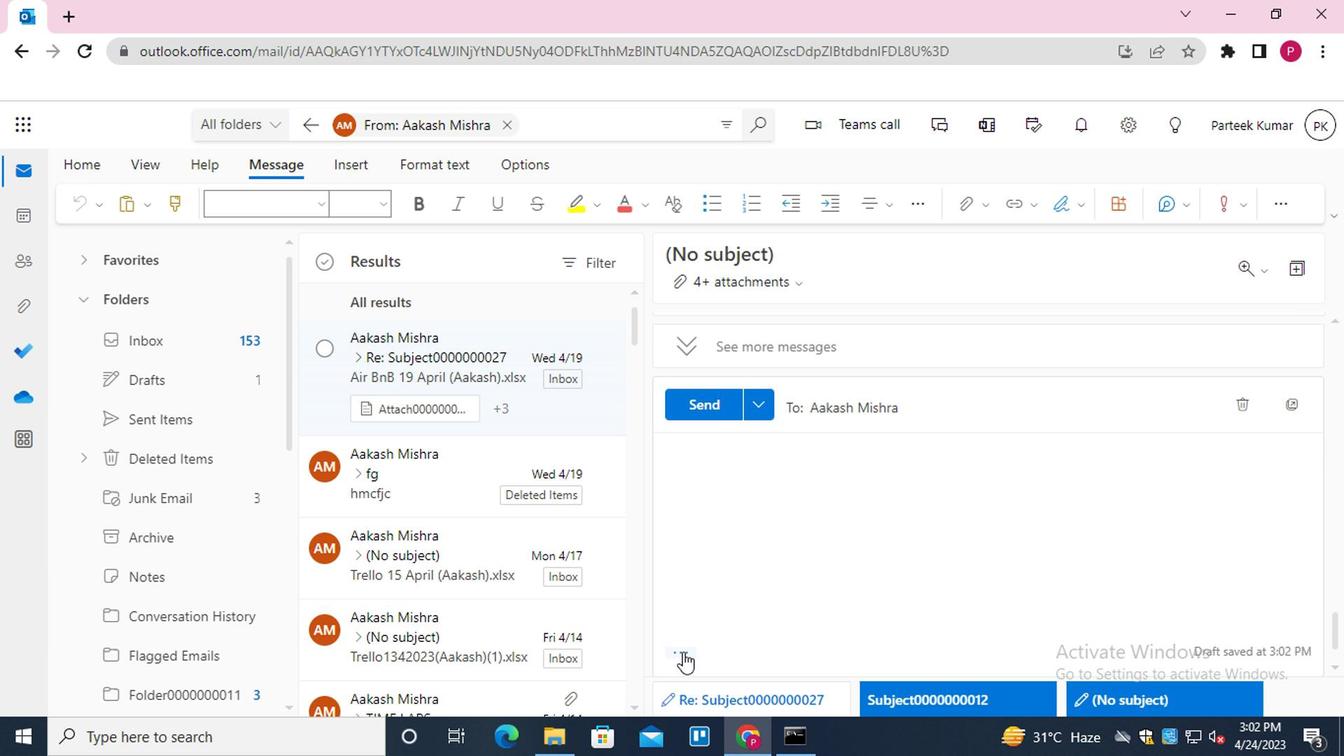 
Action: Mouse moved to (791, 327)
Screenshot: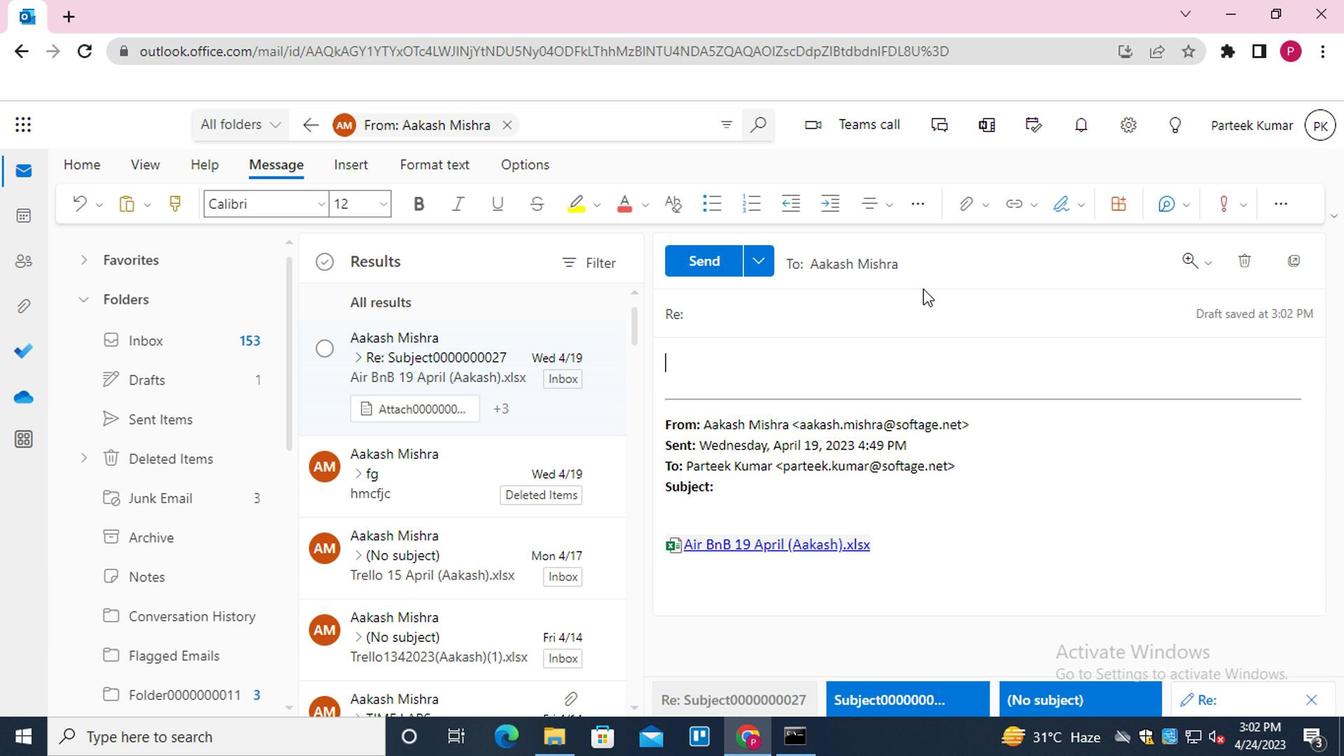 
Action: Mouse pressed left at (791, 327)
Screenshot: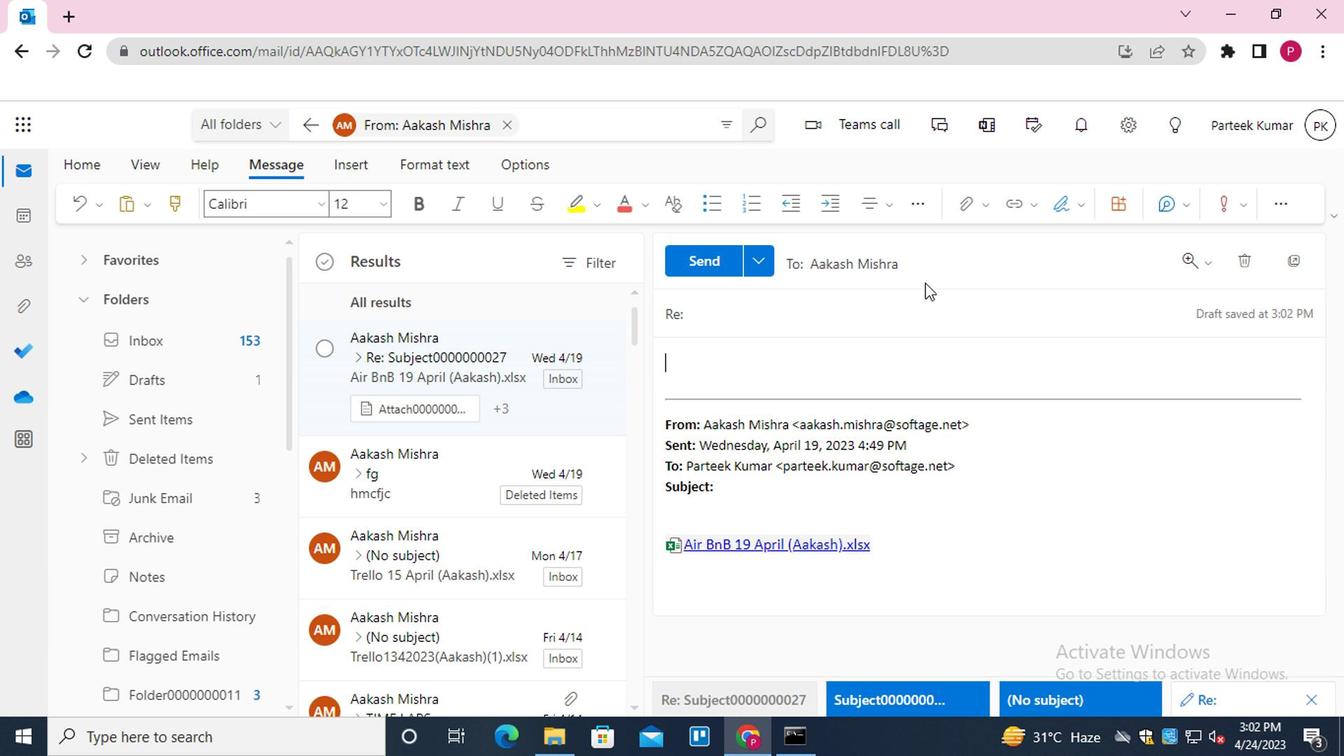 
Action: Mouse moved to (684, 389)
Screenshot: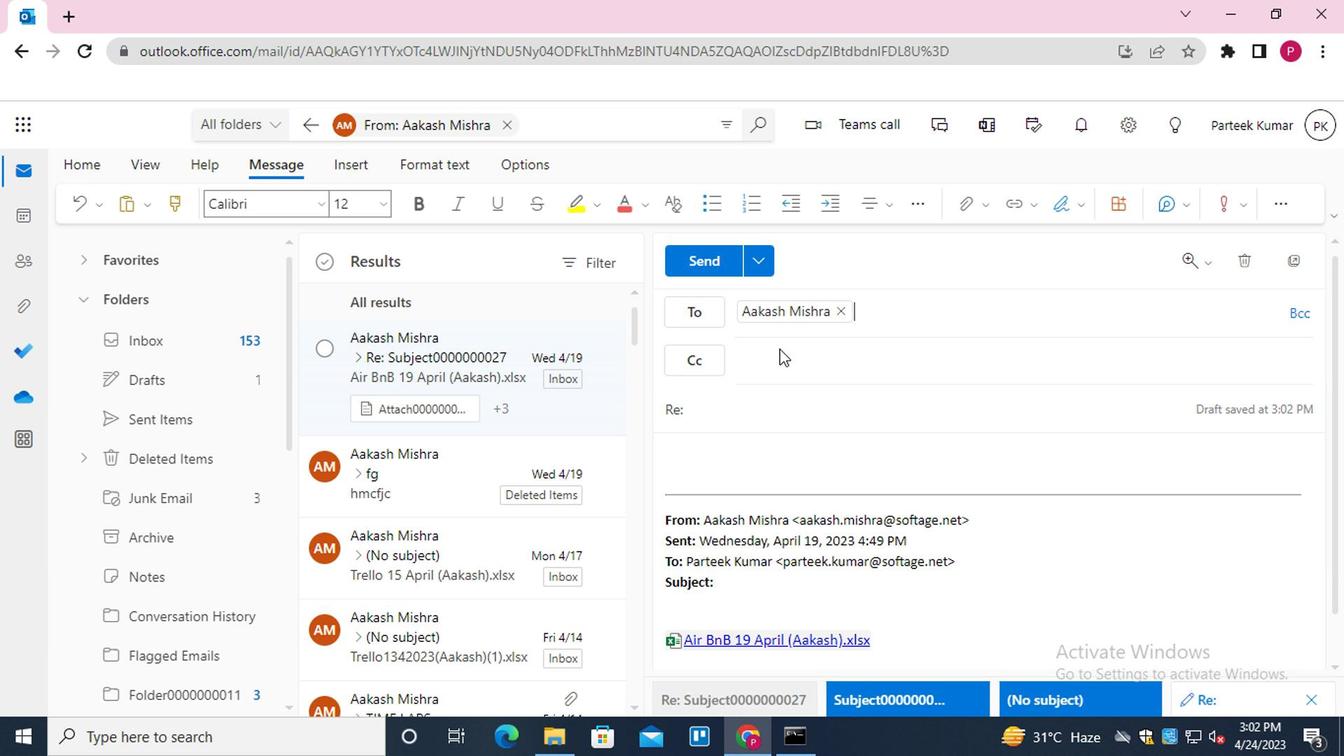 
Action: Mouse pressed left at (684, 389)
Screenshot: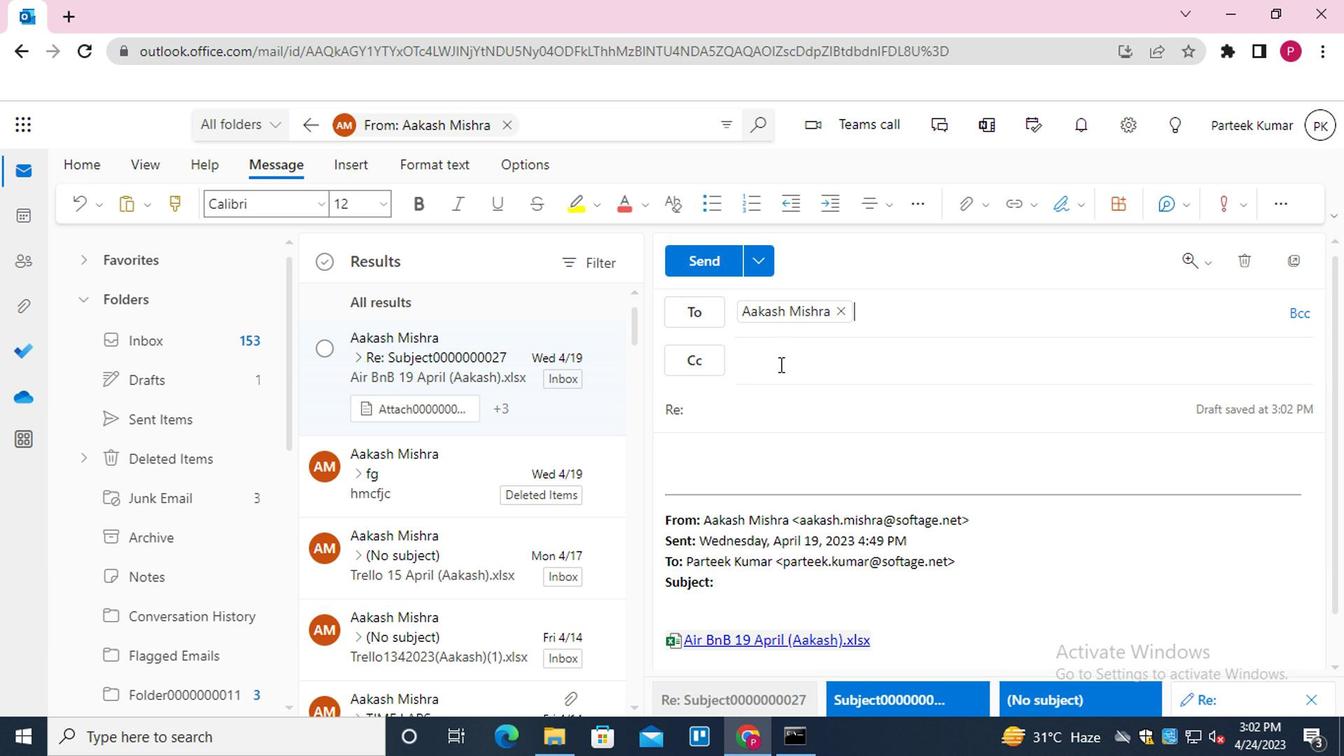 
Action: Mouse moved to (684, 389)
Screenshot: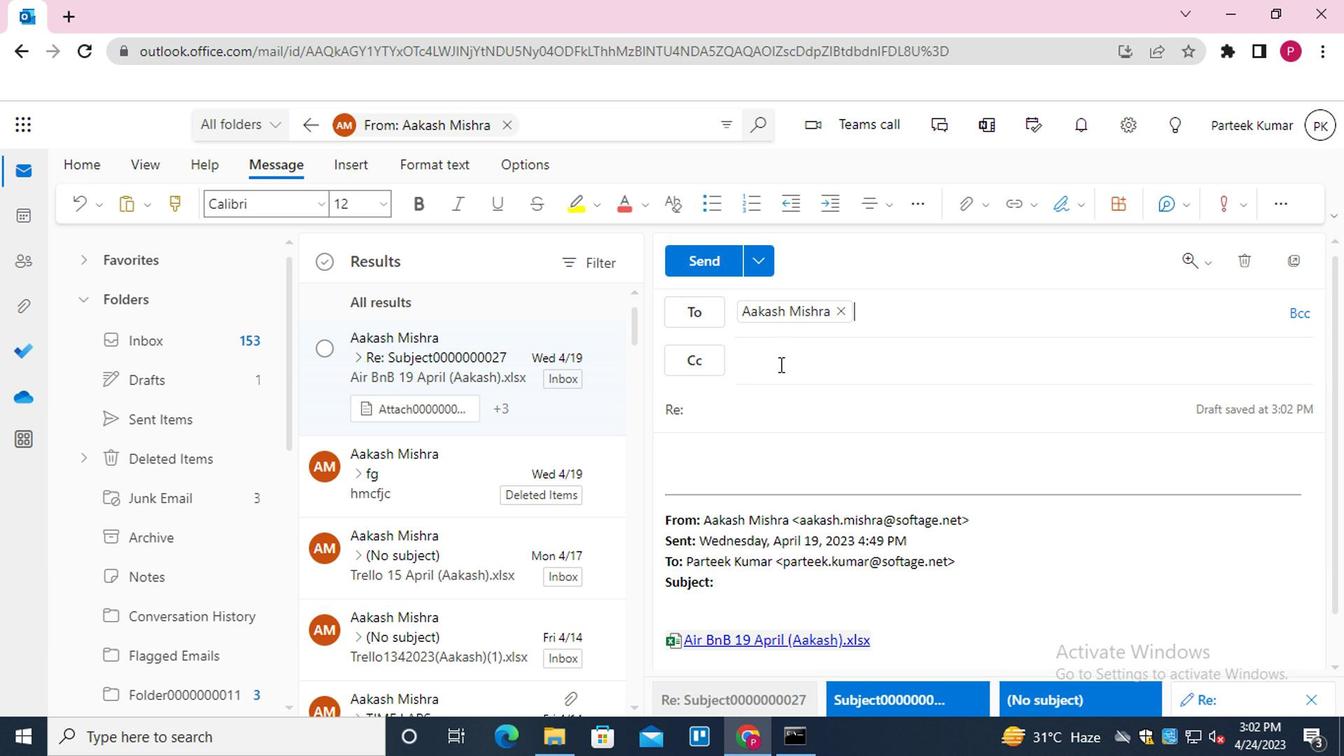 
Action: Key pressed <Key.shift>EMAIL0000000002<Key.enter>
Screenshot: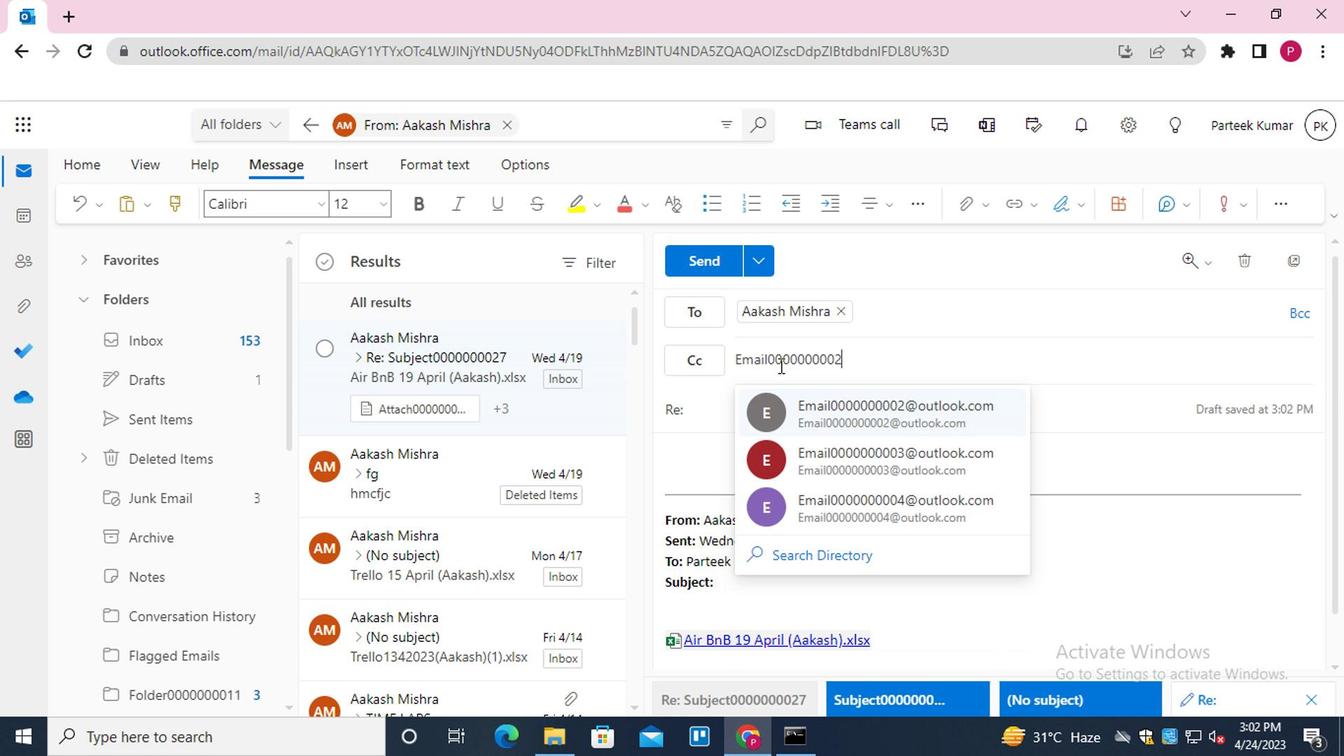 
Action: Mouse moved to (684, 420)
Screenshot: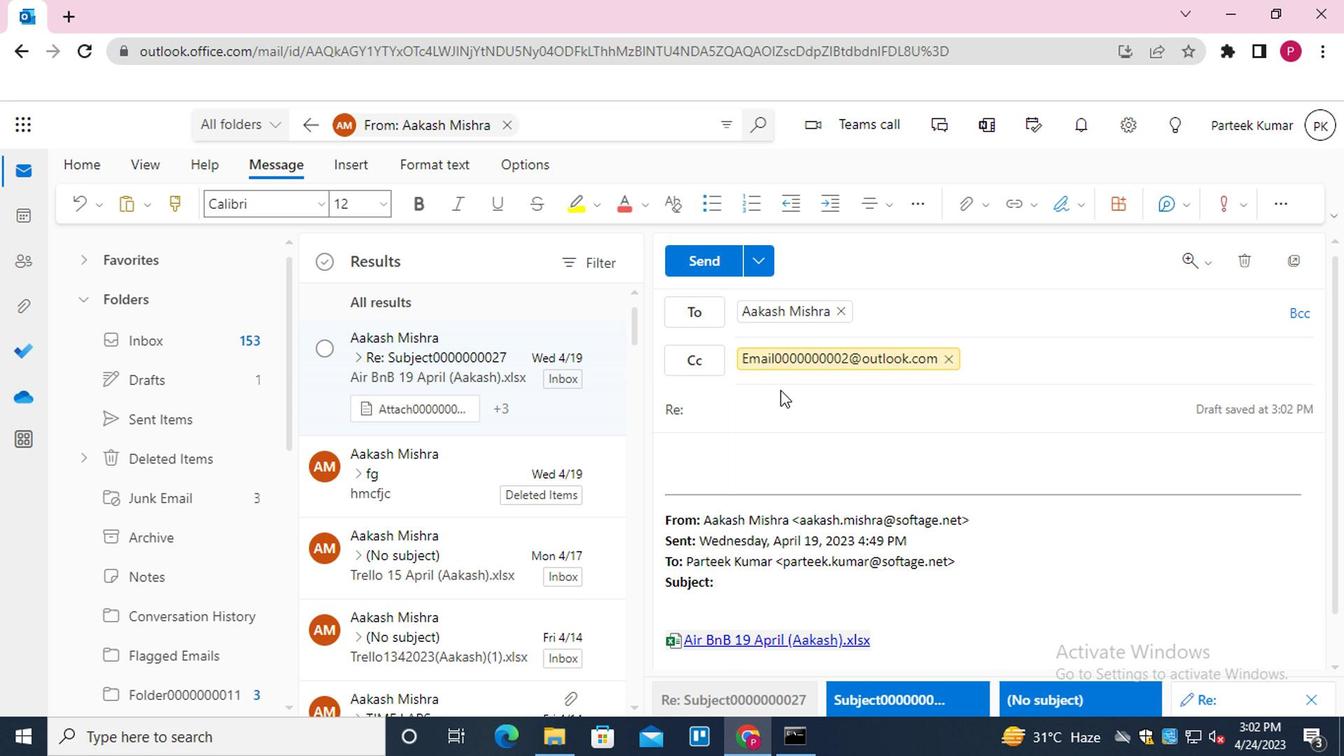 
Action: Mouse pressed left at (684, 420)
Screenshot: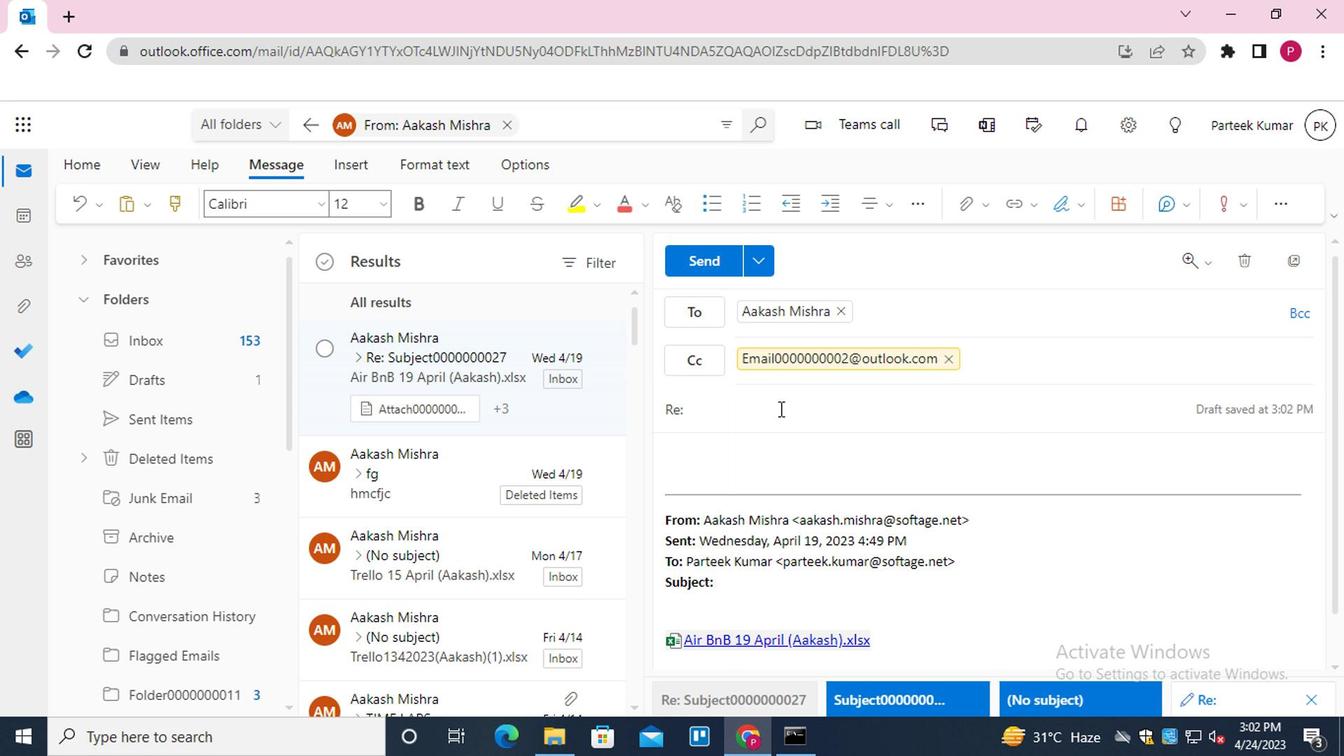 
Action: Key pressed <Key.shift>SUBJECT00000000027
Screenshot: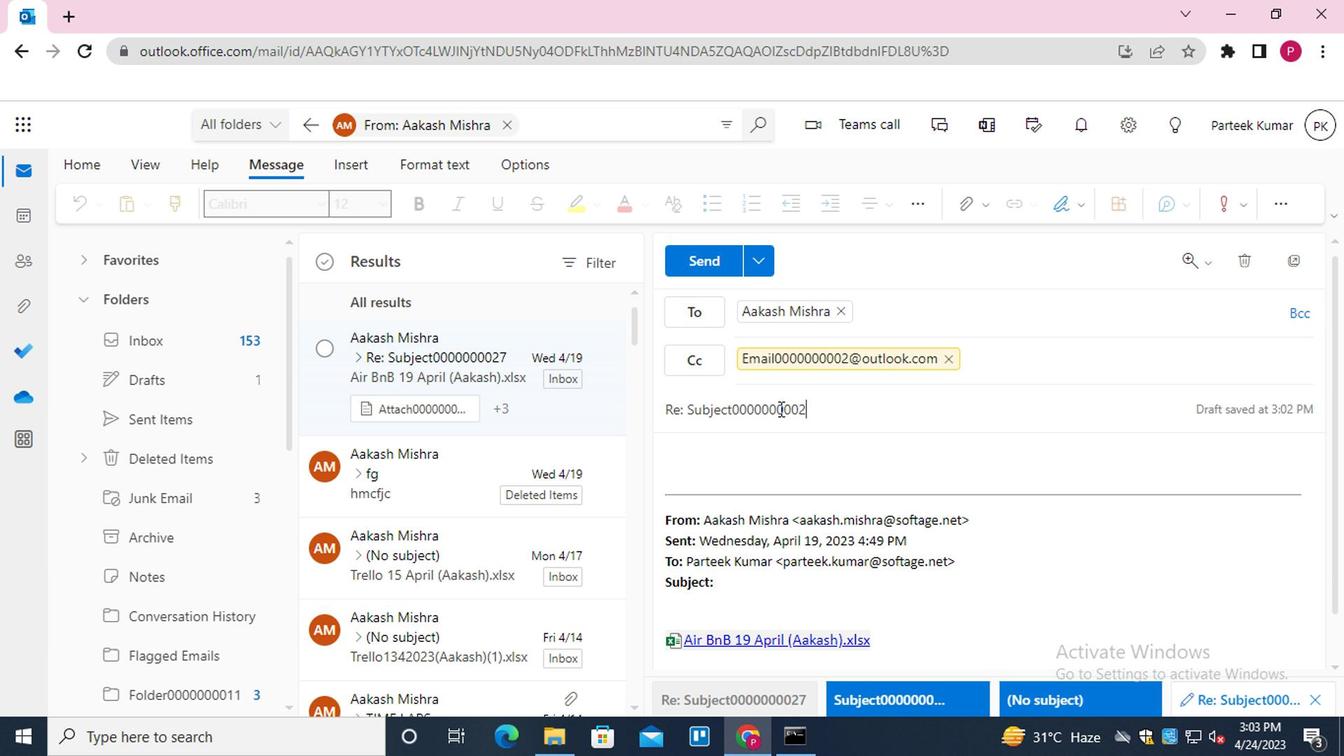 
Action: Mouse moved to (668, 476)
Screenshot: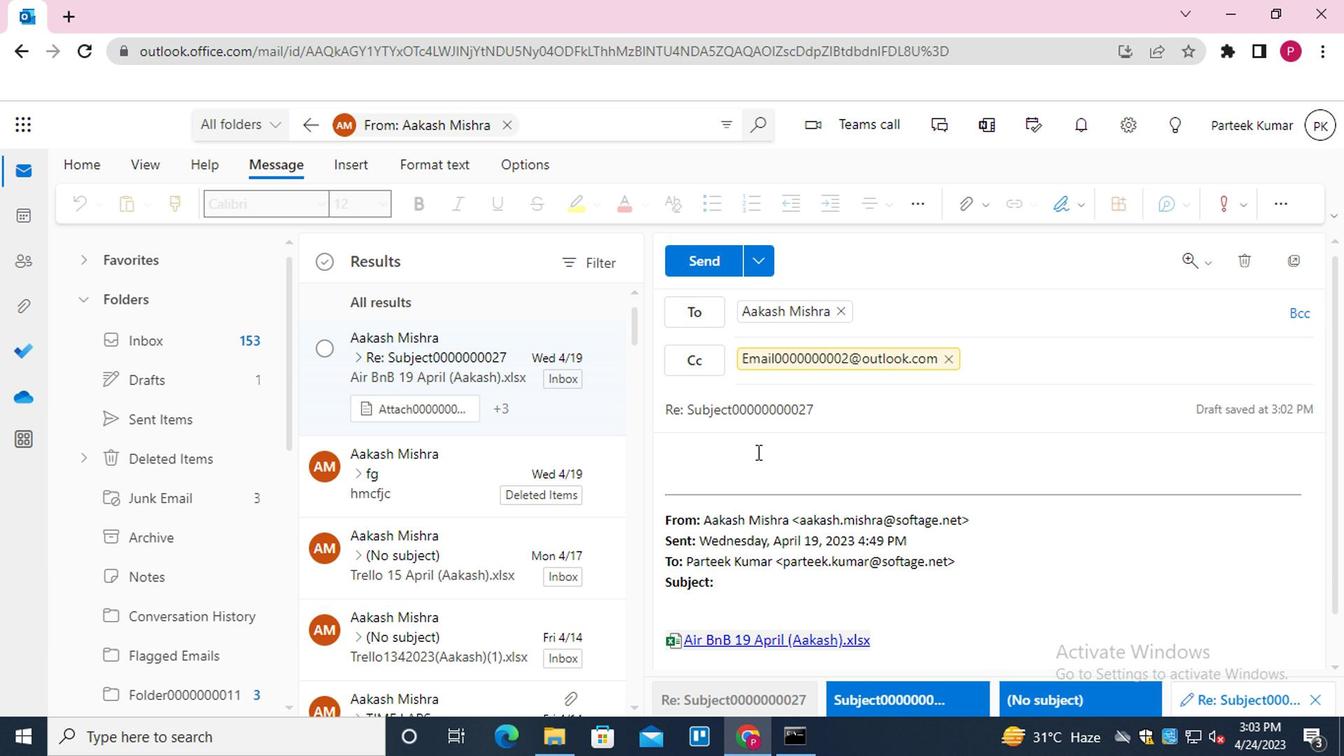 
Action: Mouse pressed left at (668, 476)
Screenshot: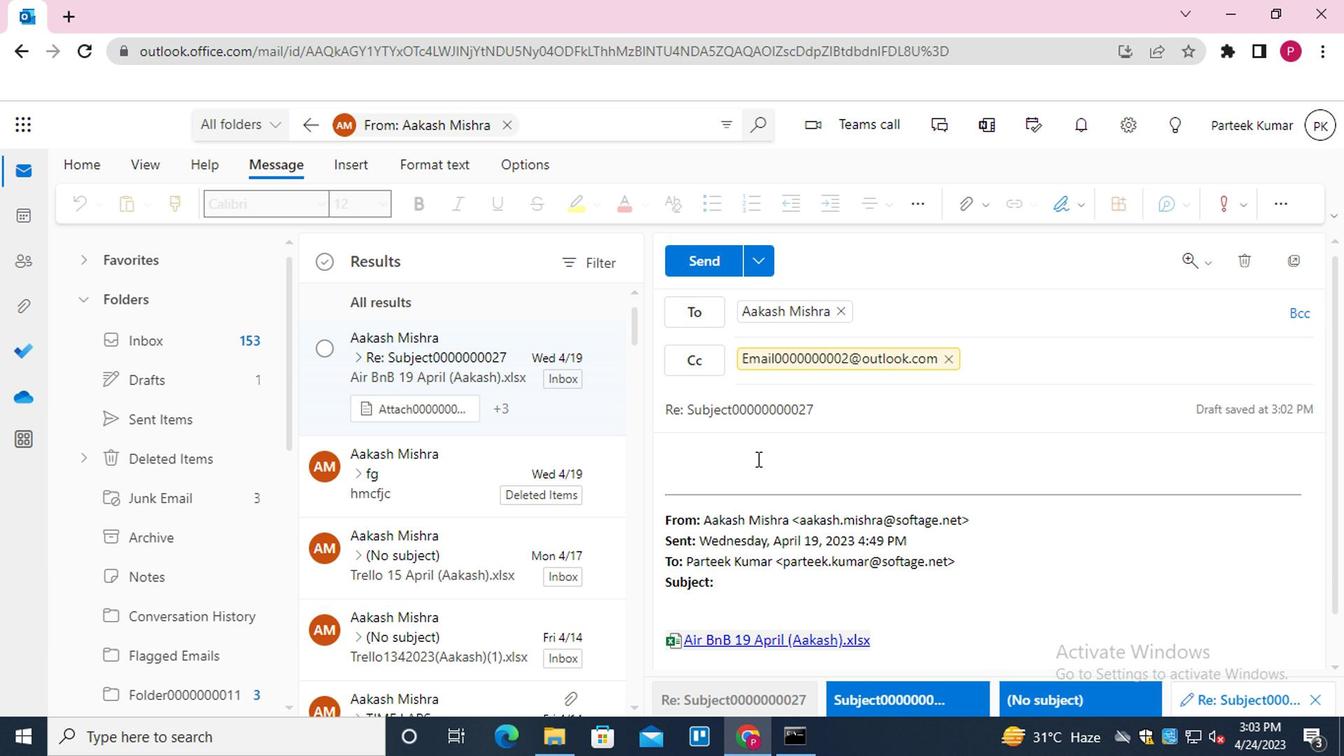 
Action: Mouse moved to (665, 472)
Screenshot: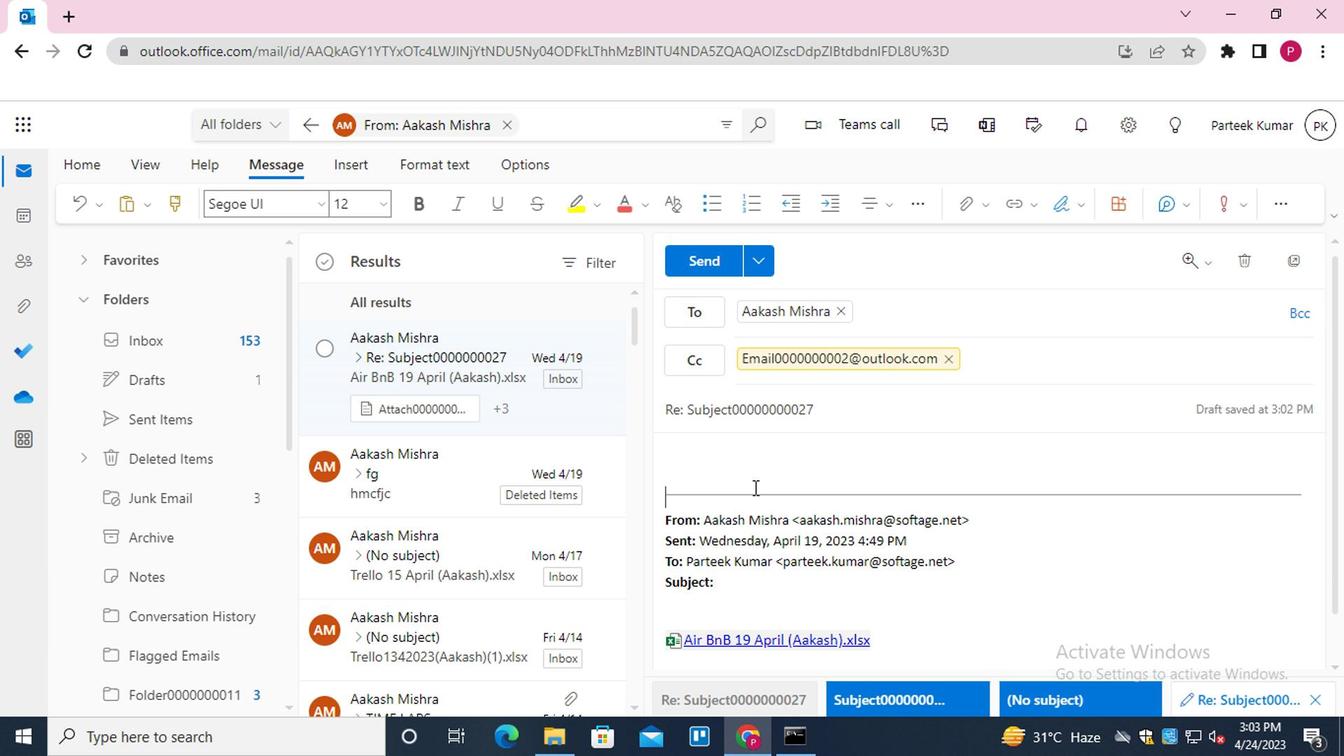 
Action: Mouse pressed left at (665, 472)
Screenshot: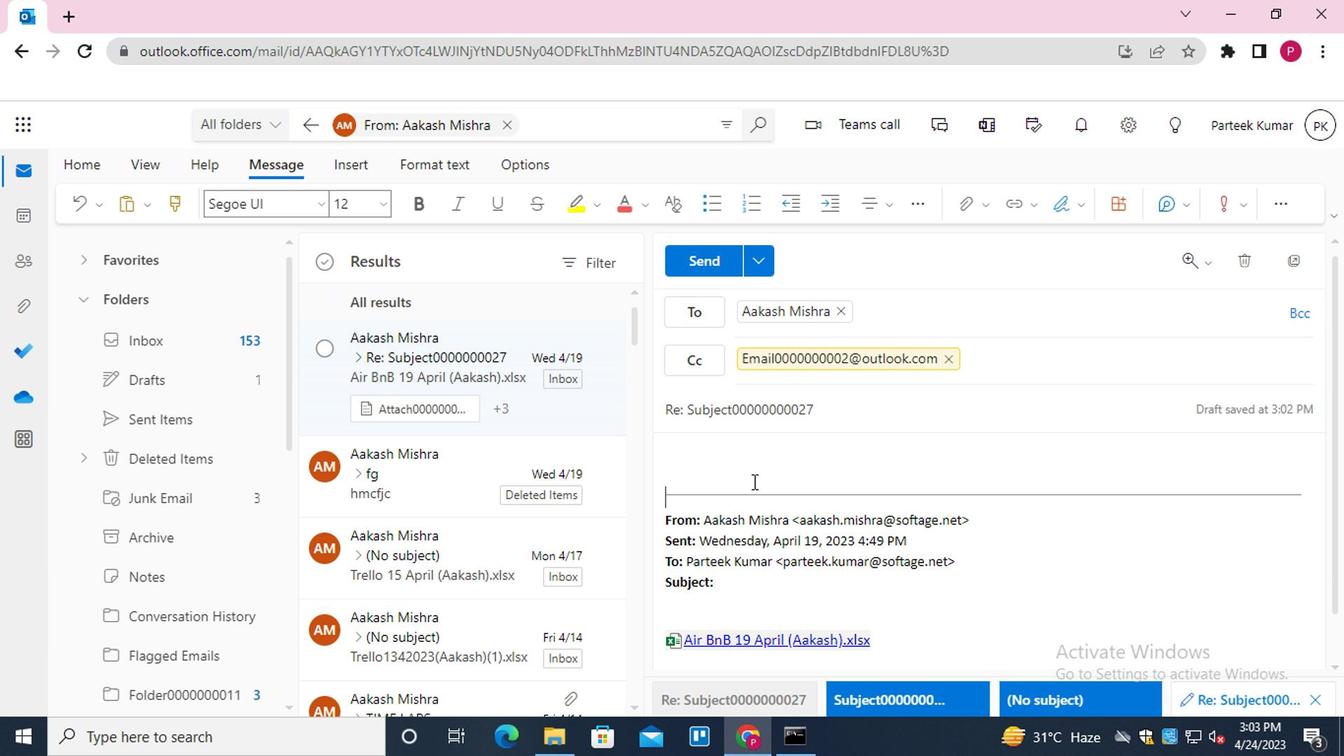 
Action: Key pressed <Key.shift_r>MESSAGE0000000024
Screenshot: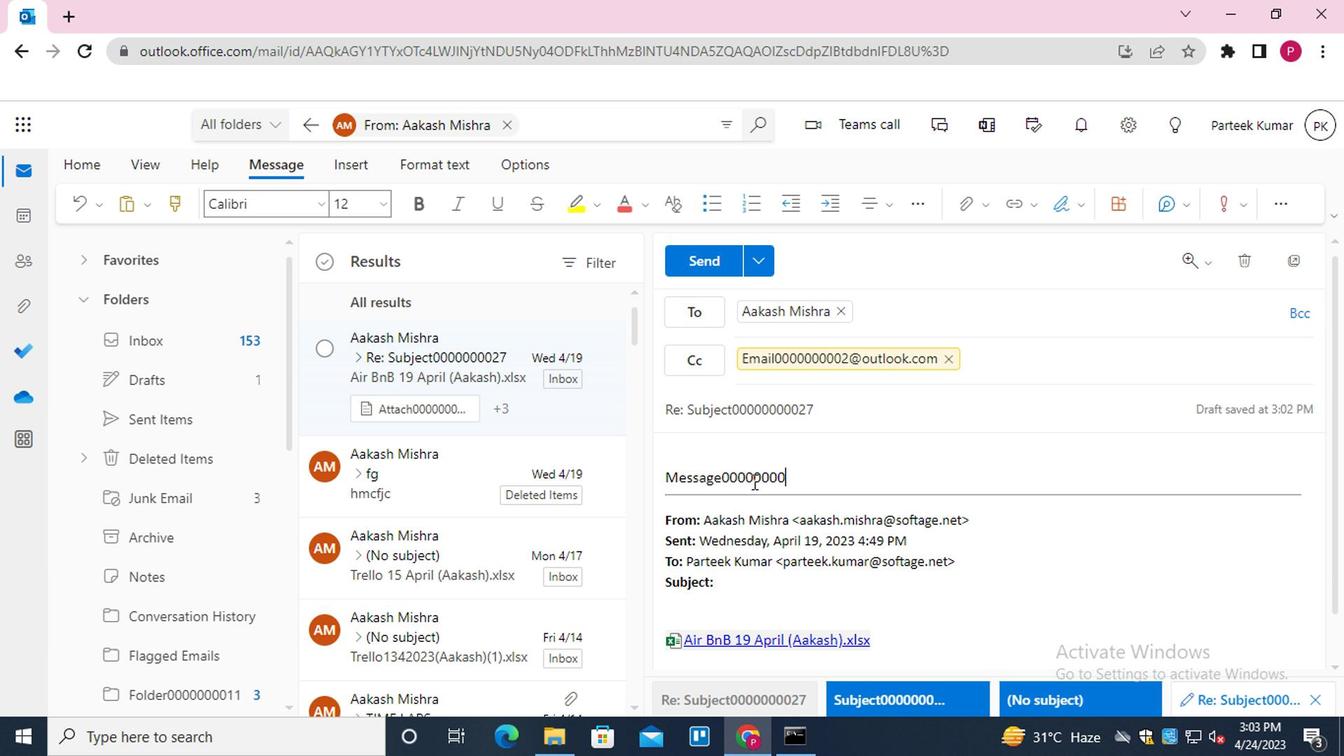 
Action: Mouse moved to (810, 280)
Screenshot: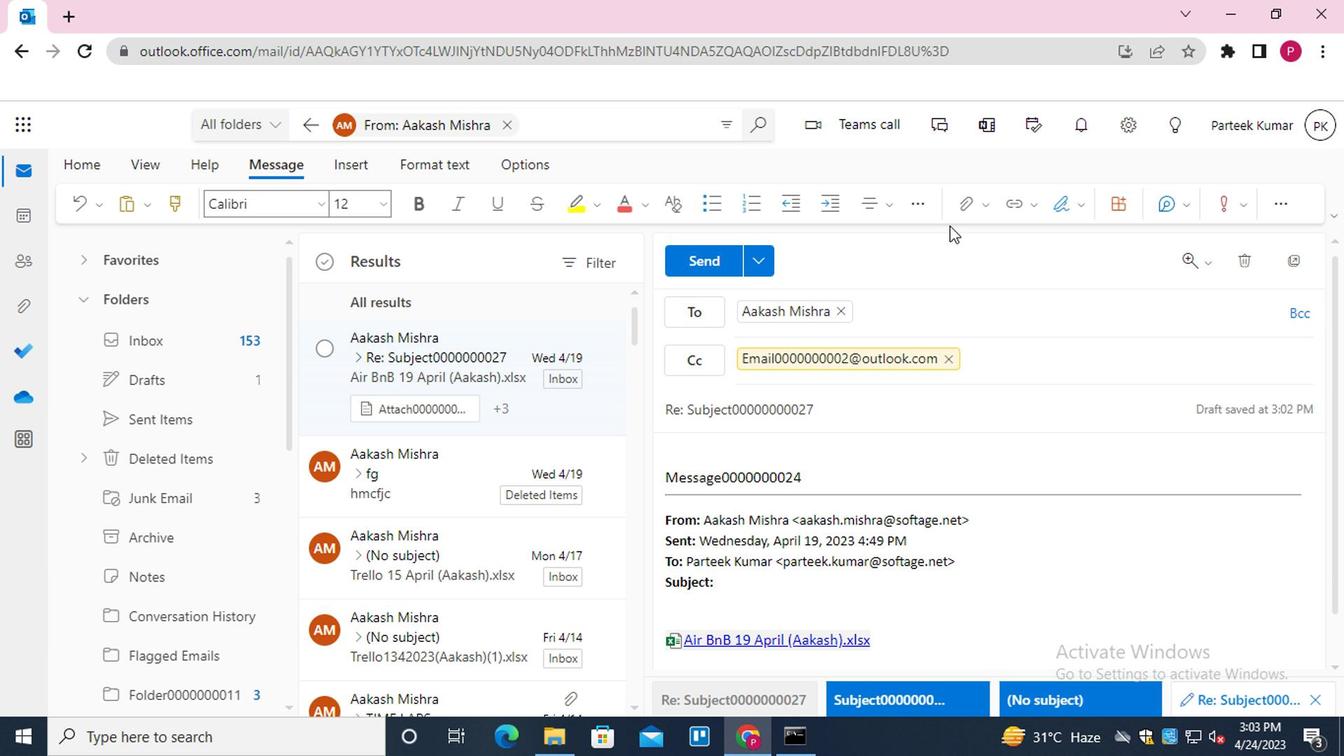 
Action: Mouse pressed left at (810, 280)
Screenshot: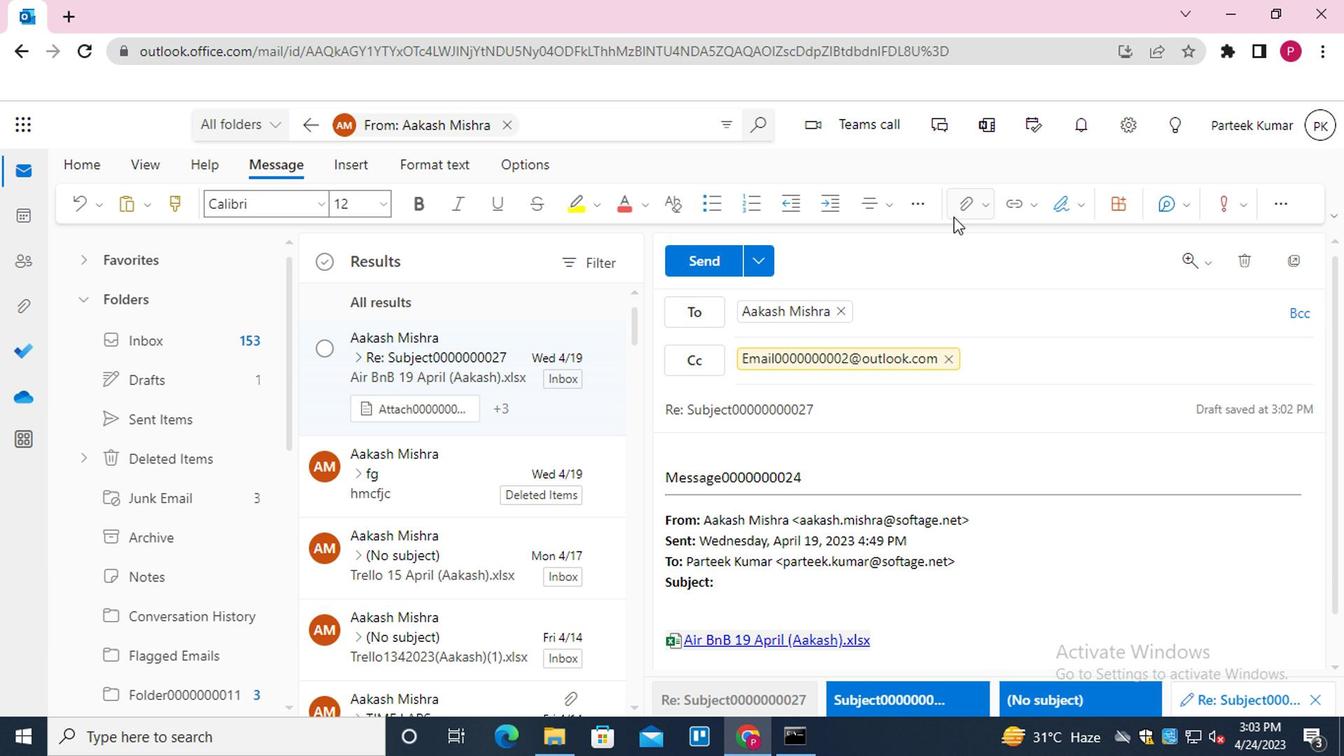 
Action: Mouse moved to (771, 298)
Screenshot: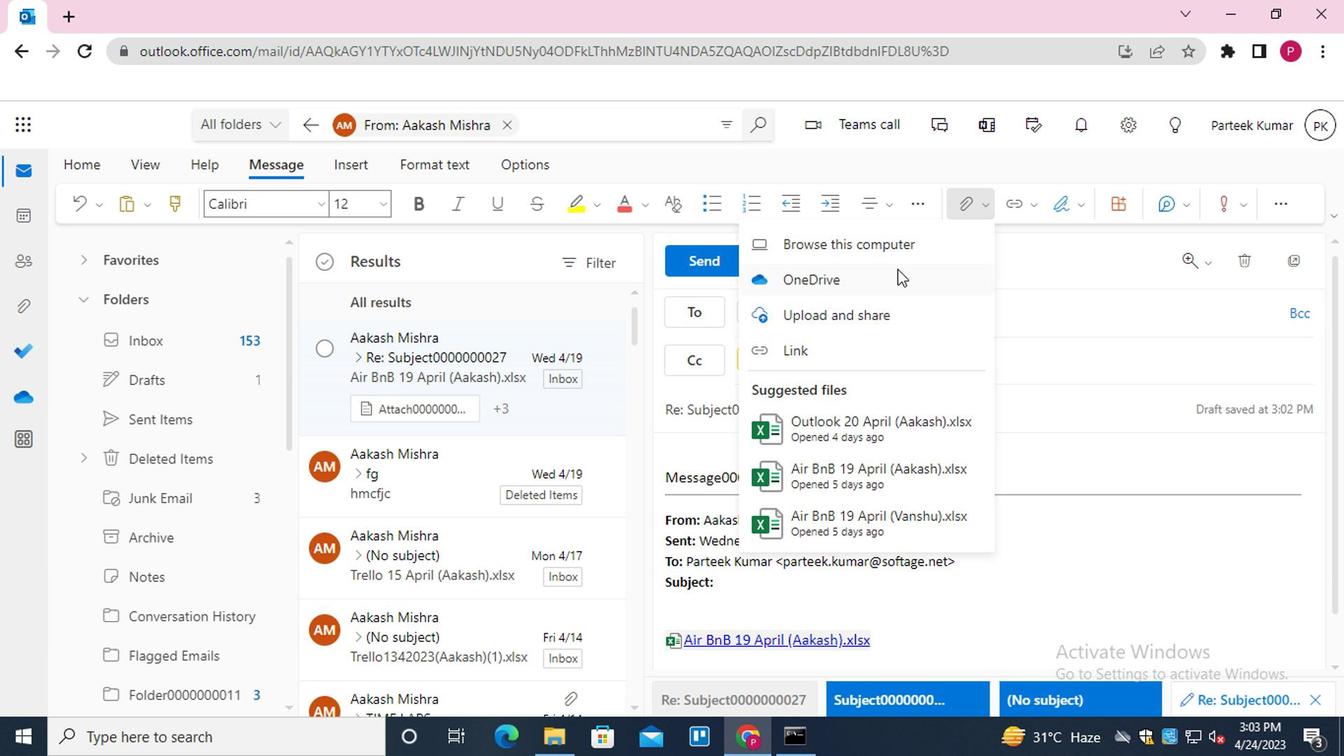 
Action: Mouse pressed left at (771, 298)
Screenshot: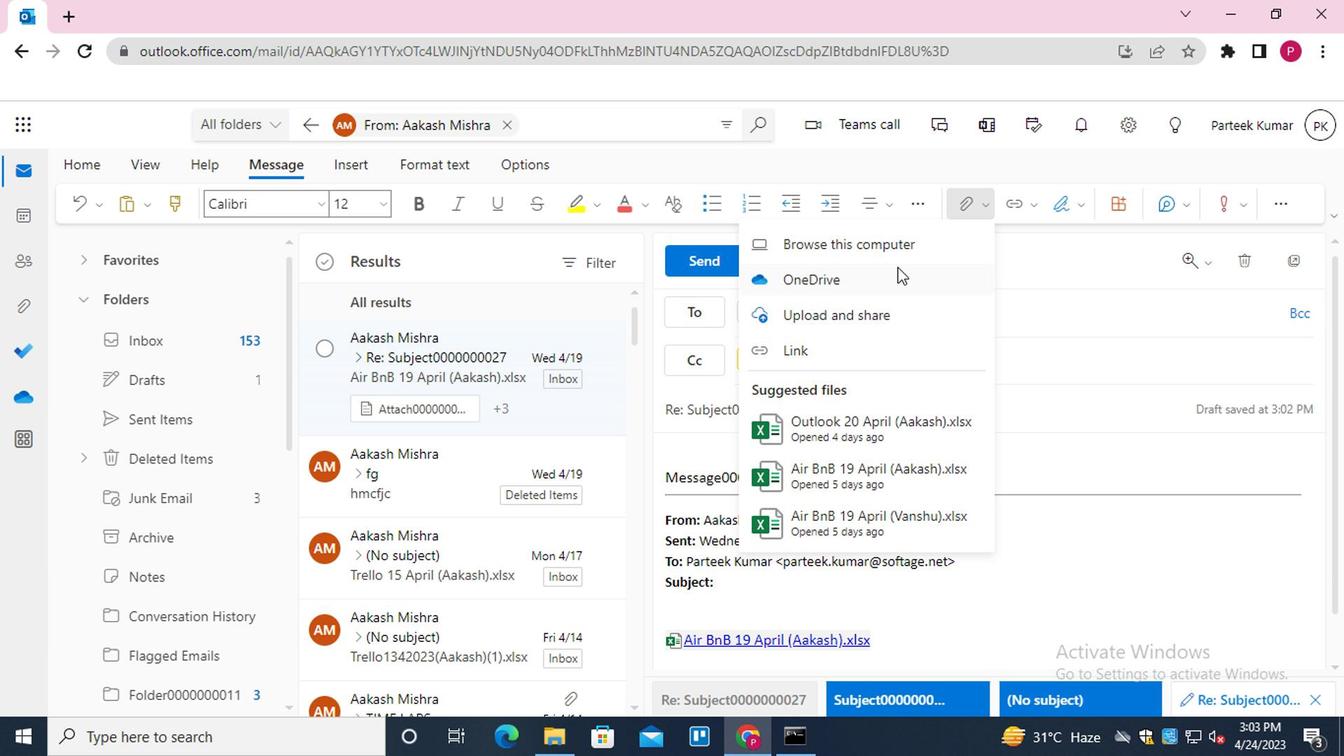 
Action: Mouse moved to (382, 285)
Screenshot: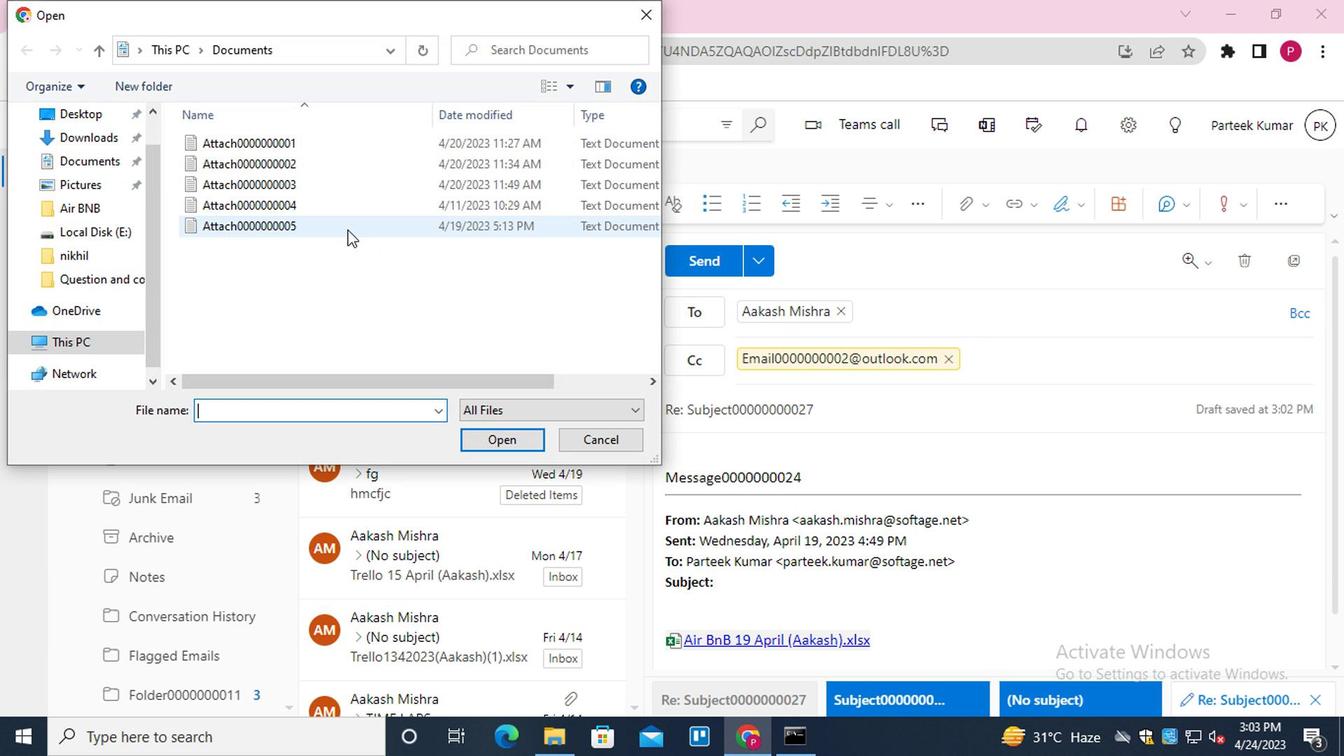 
Action: Mouse pressed left at (382, 285)
Screenshot: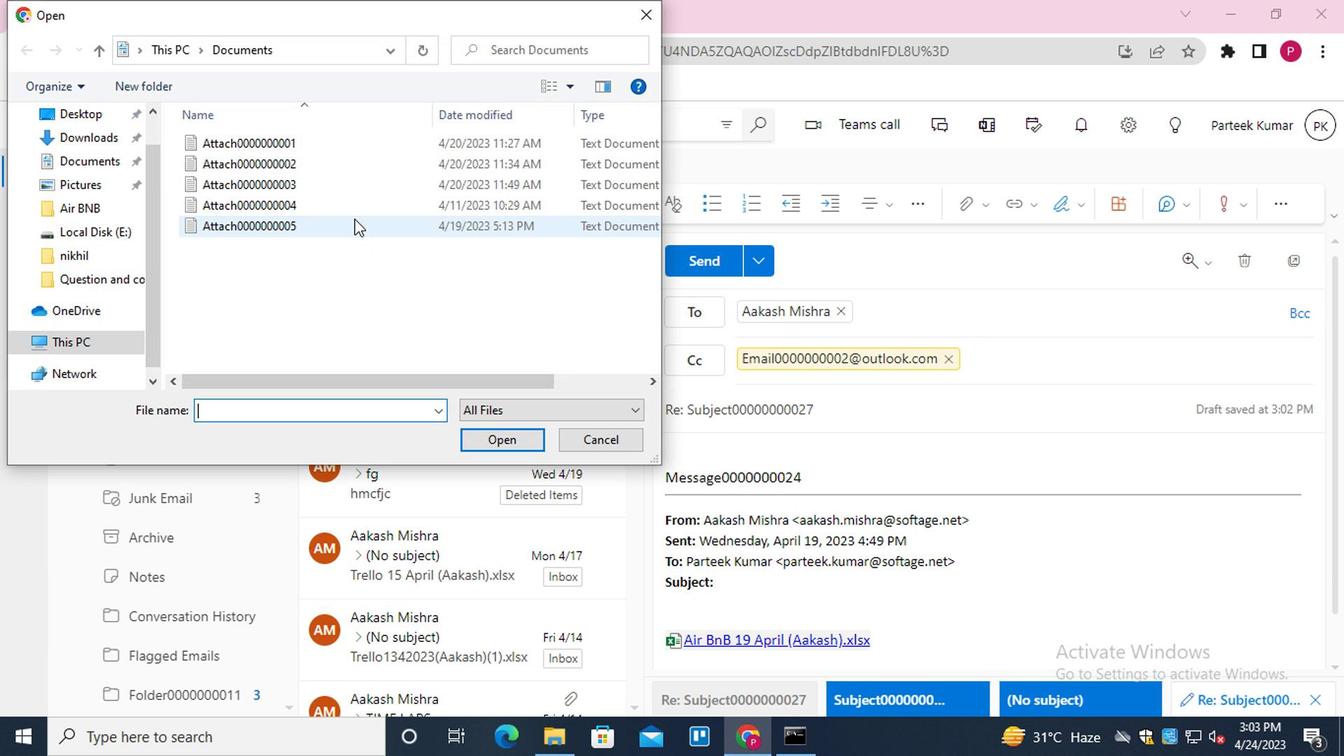 
Action: Mouse moved to (389, 275)
Screenshot: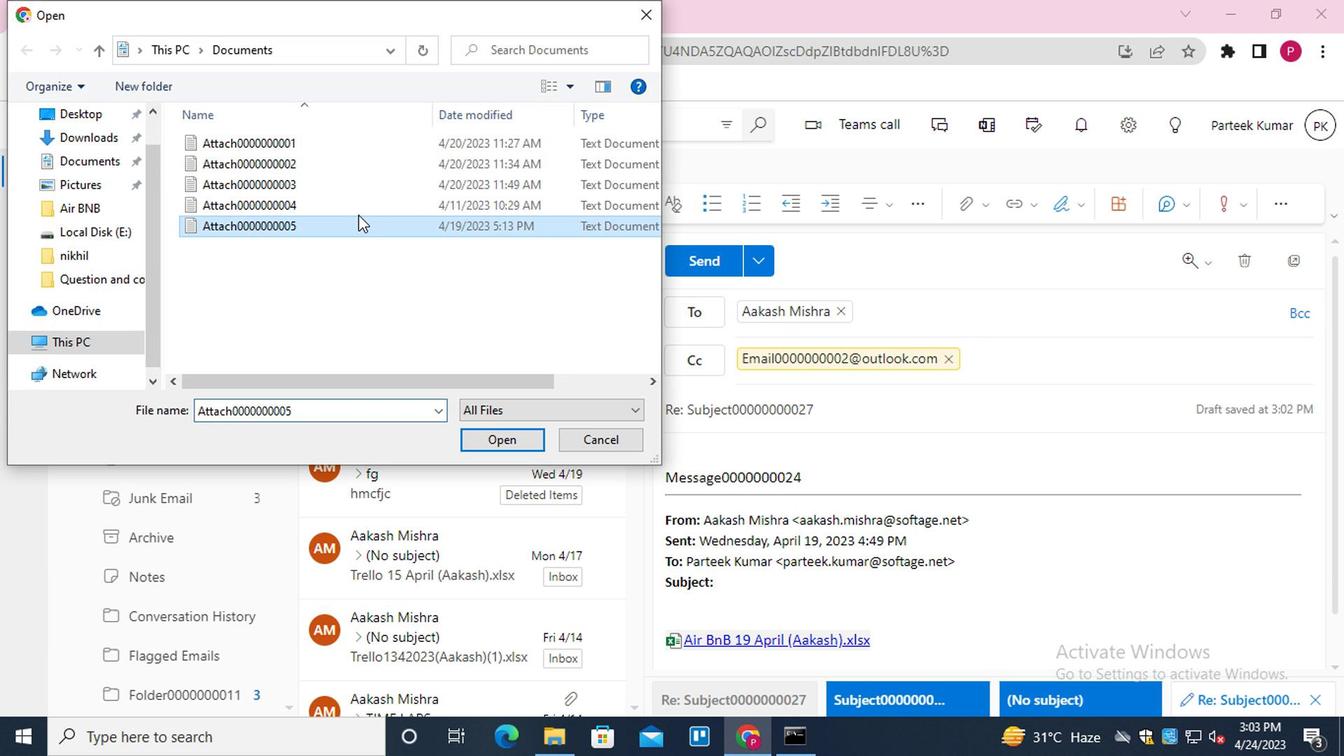 
Action: Mouse pressed left at (389, 275)
Screenshot: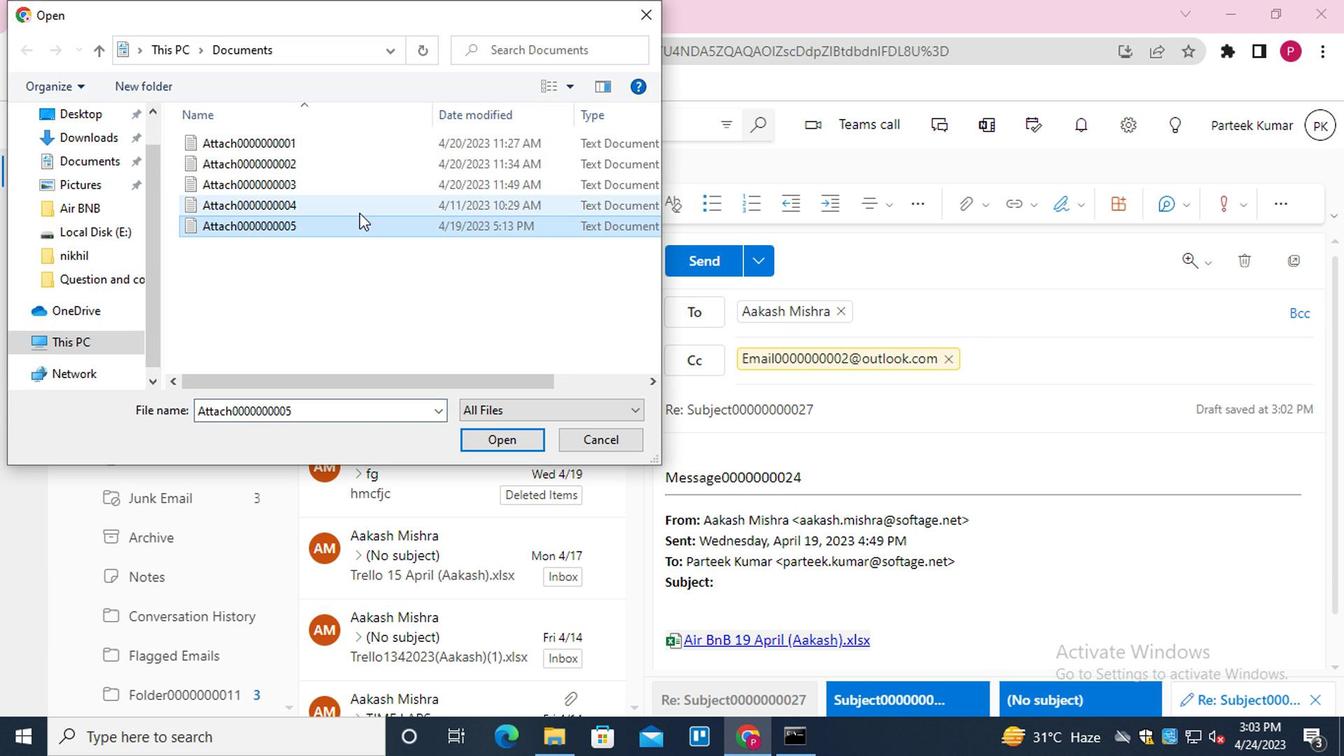 
Action: Mouse moved to (488, 438)
Screenshot: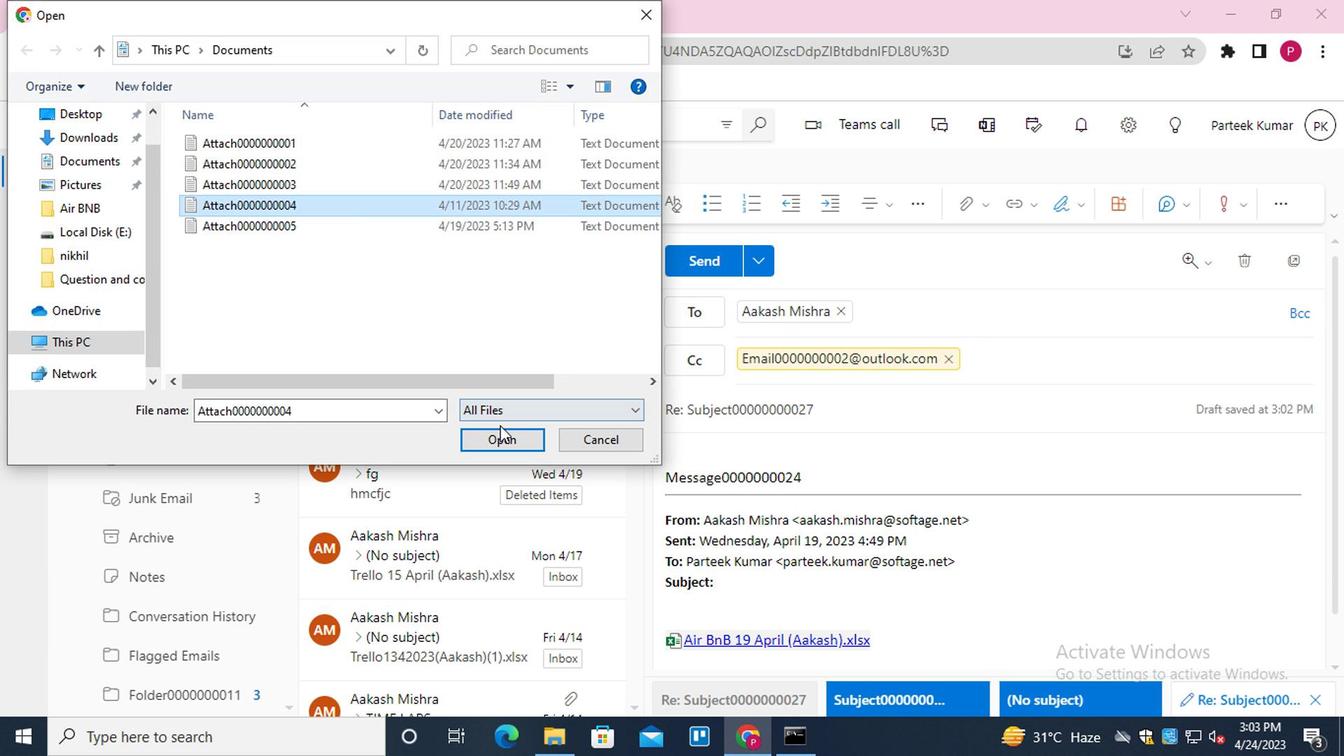
Action: Mouse pressed left at (488, 438)
Screenshot: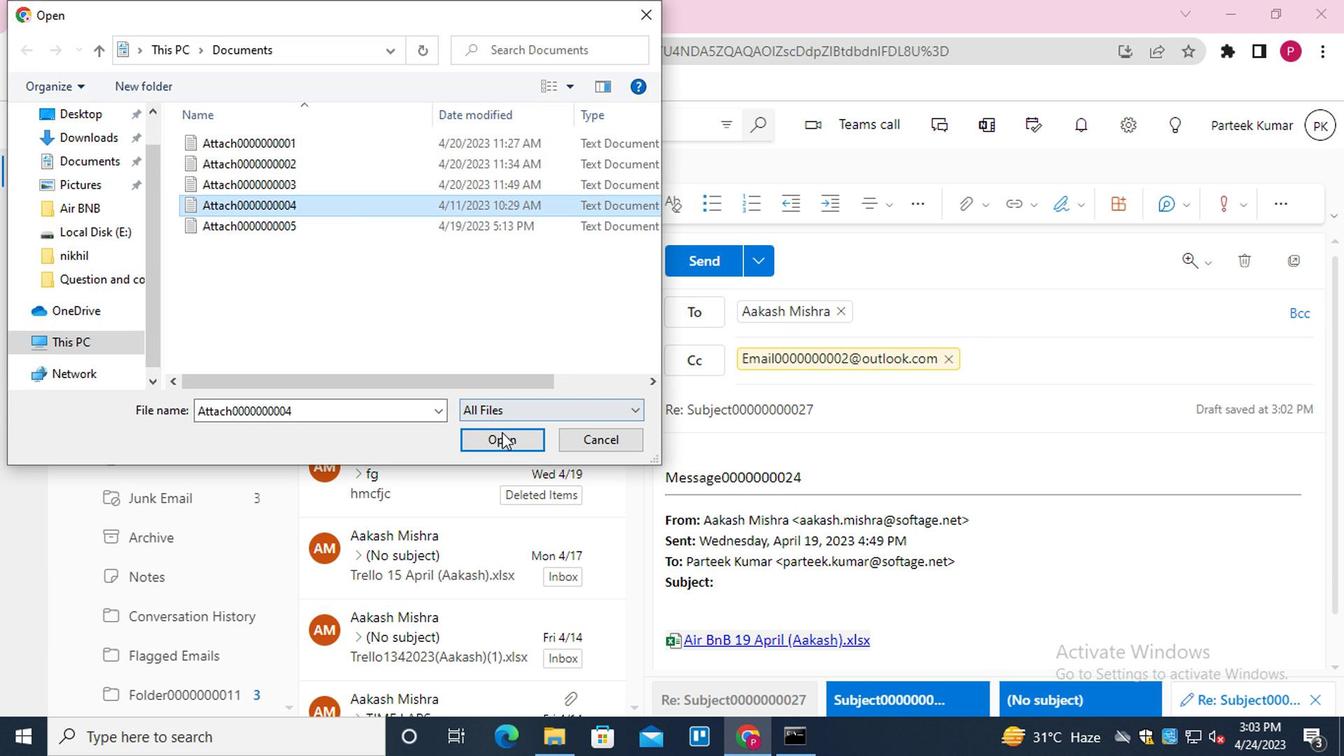
Action: Mouse moved to (819, 277)
Screenshot: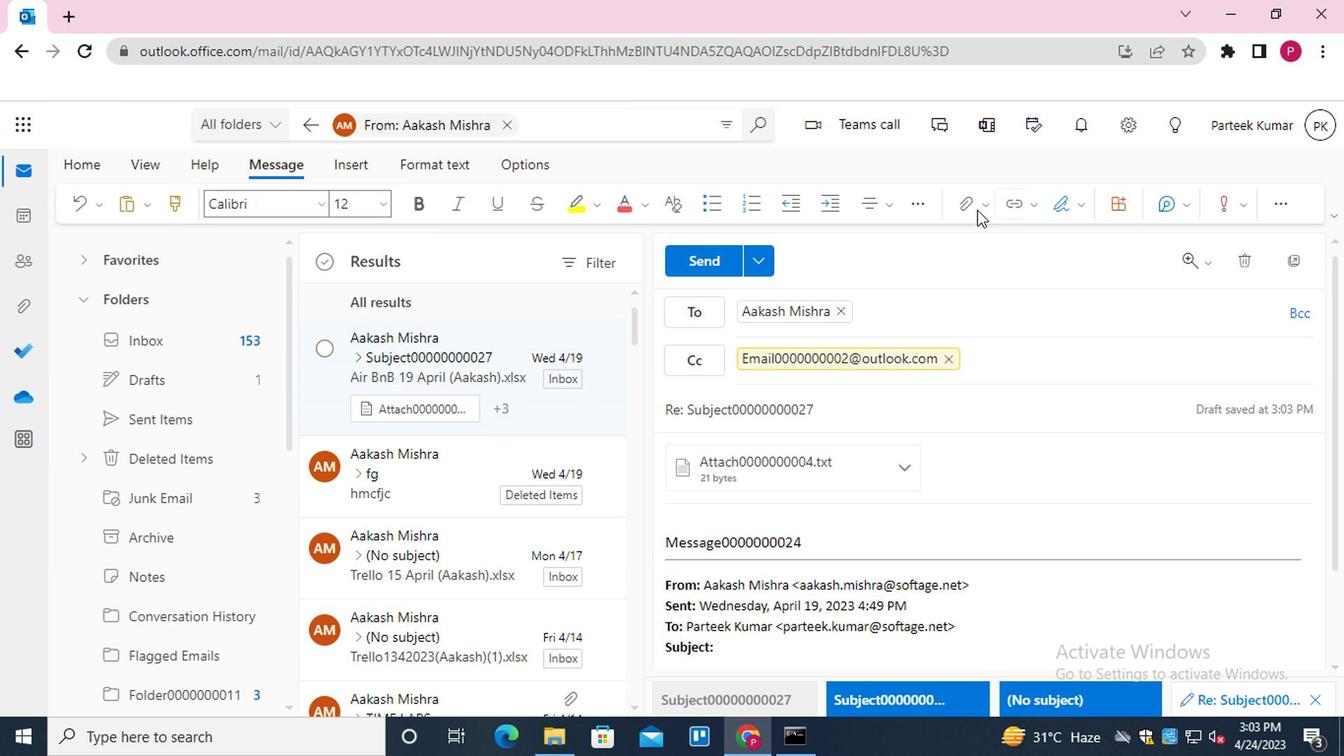 
Action: Mouse pressed left at (819, 277)
Screenshot: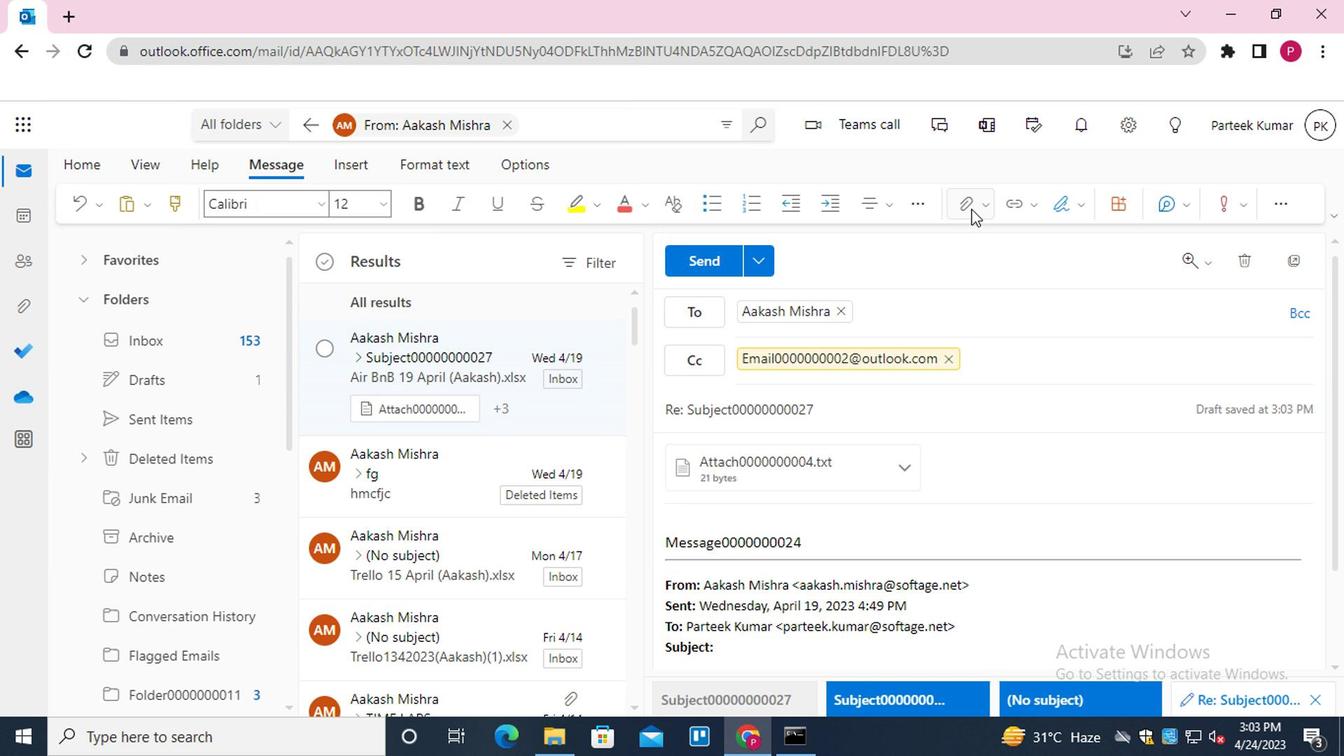 
Action: Mouse moved to (760, 306)
Screenshot: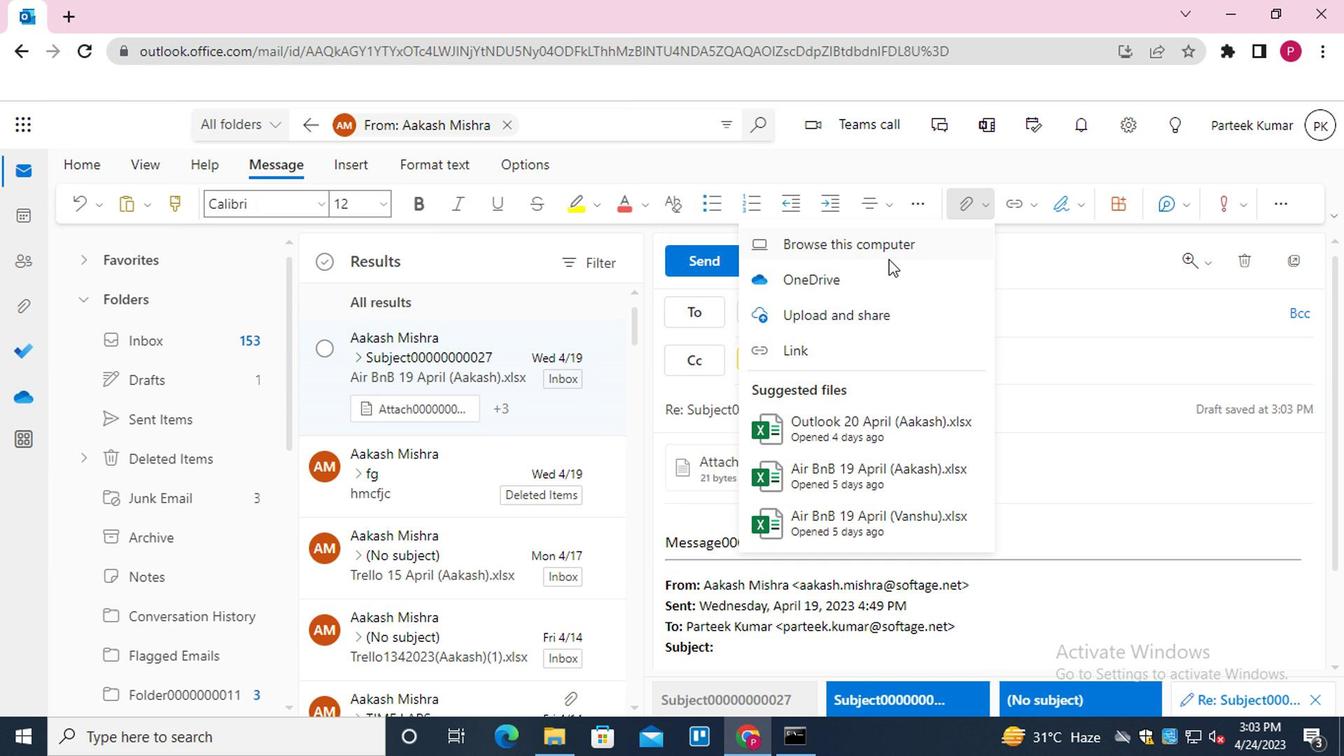 
Action: Mouse pressed left at (760, 306)
Screenshot: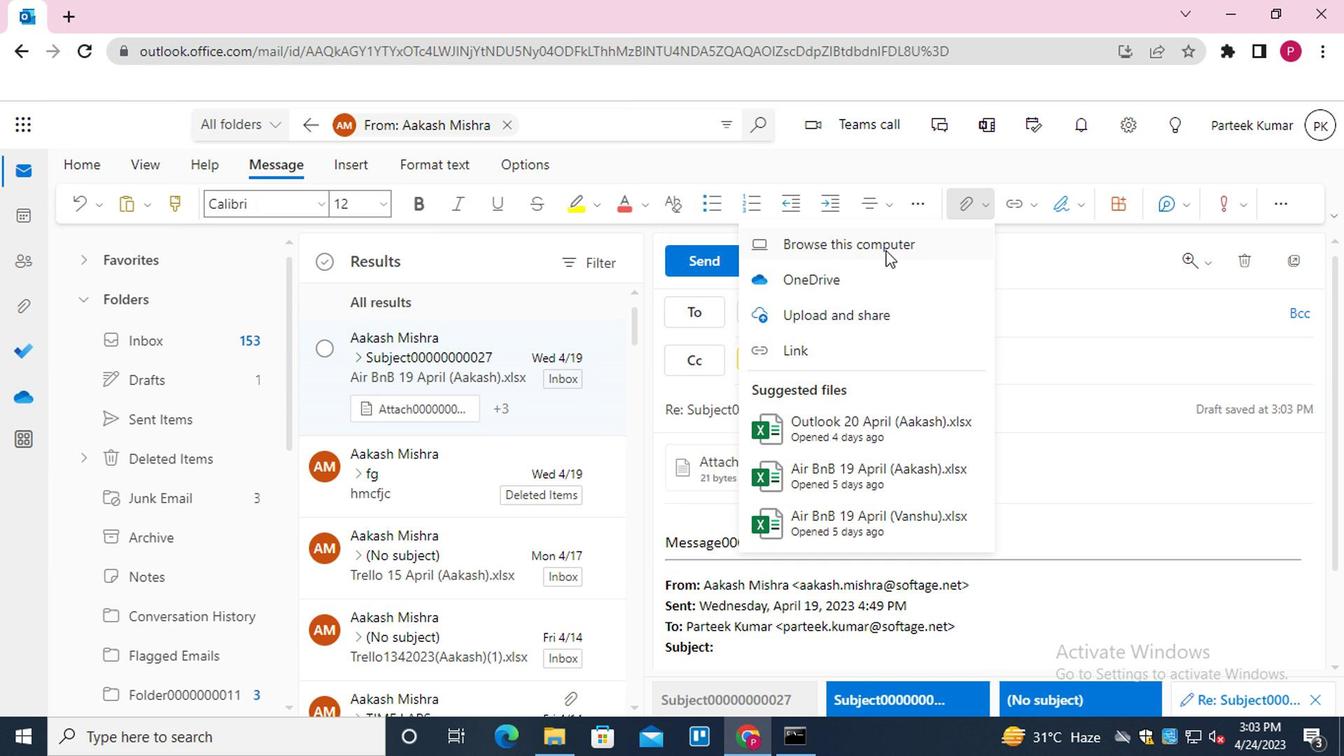 
Action: Mouse moved to (342, 287)
Screenshot: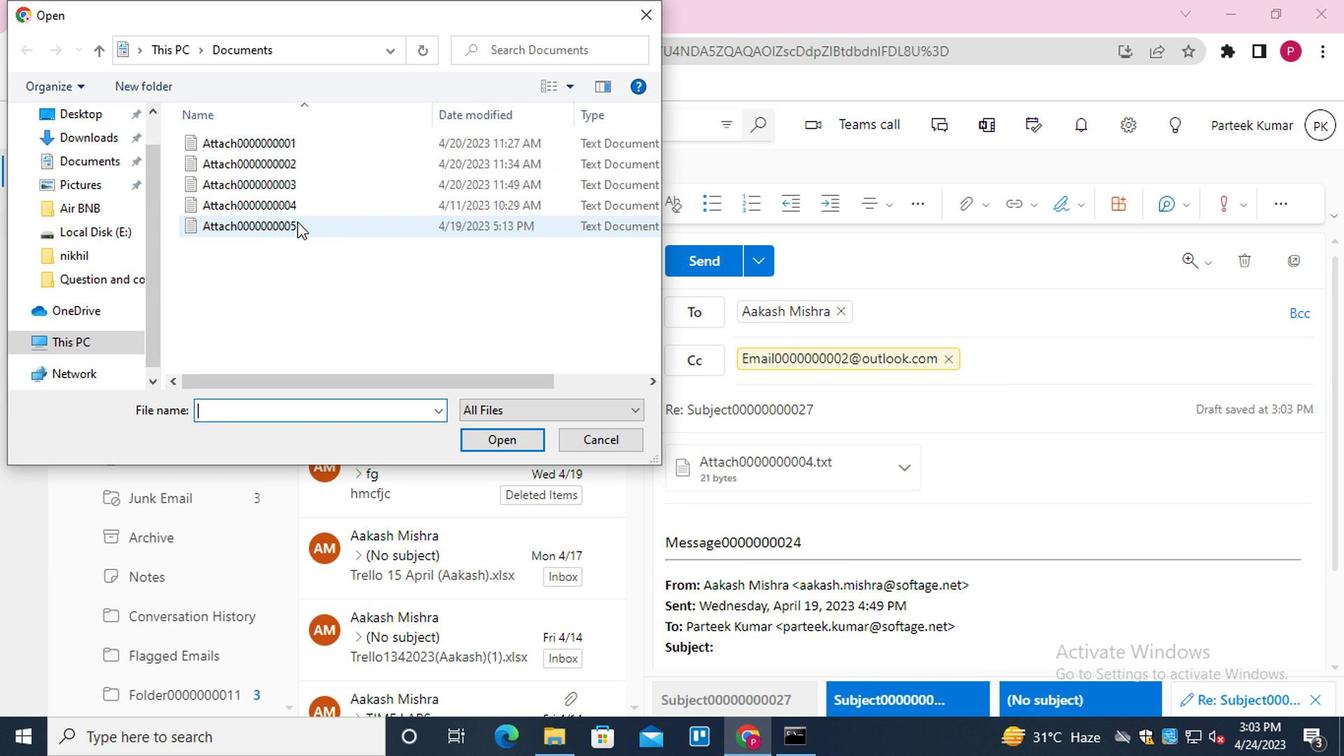 
Action: Mouse pressed left at (342, 287)
Screenshot: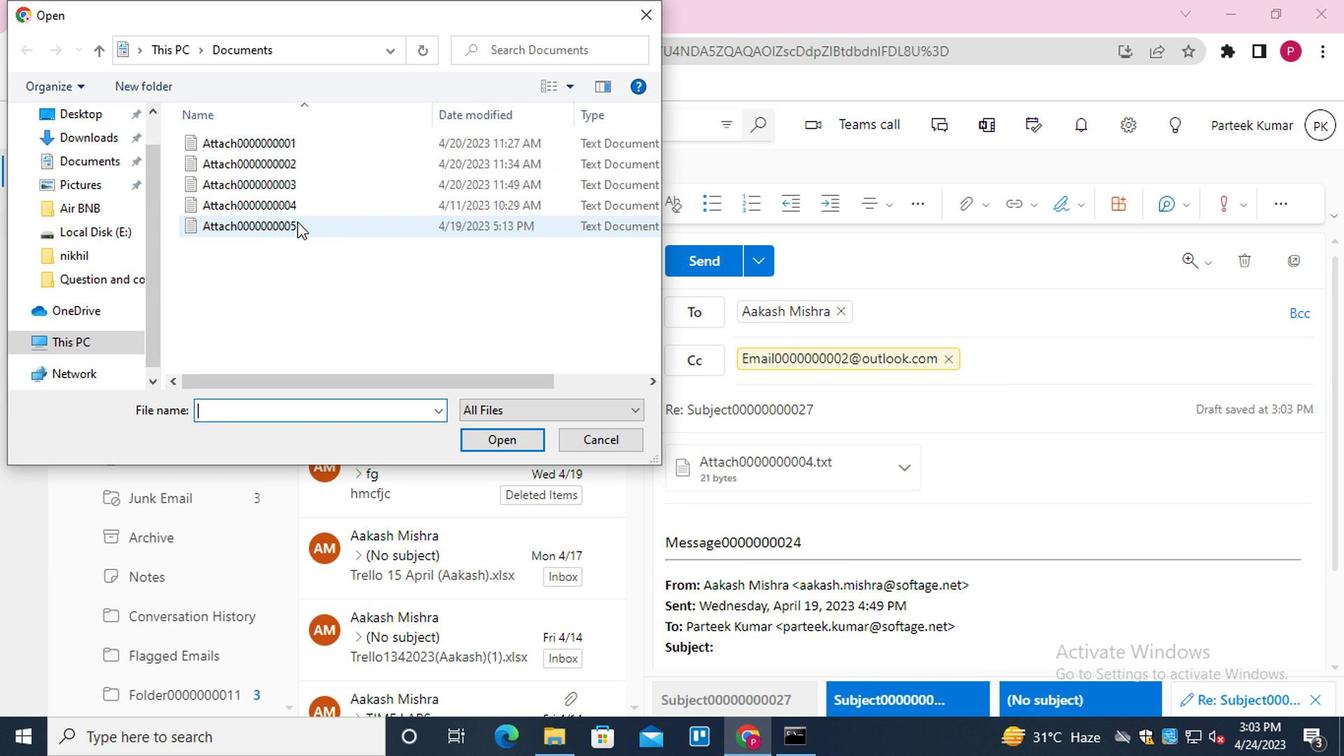 
Action: Mouse moved to (815, 275)
Screenshot: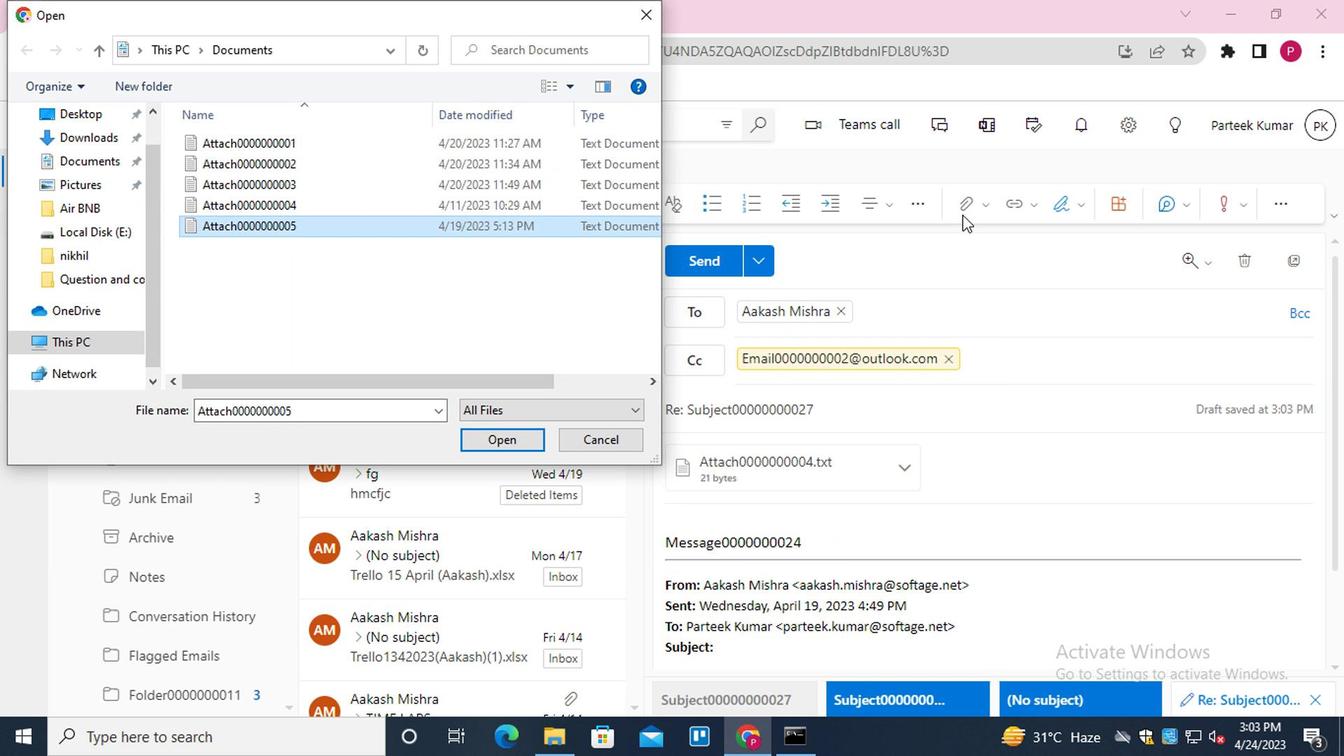 
Action: Mouse pressed left at (815, 275)
Screenshot: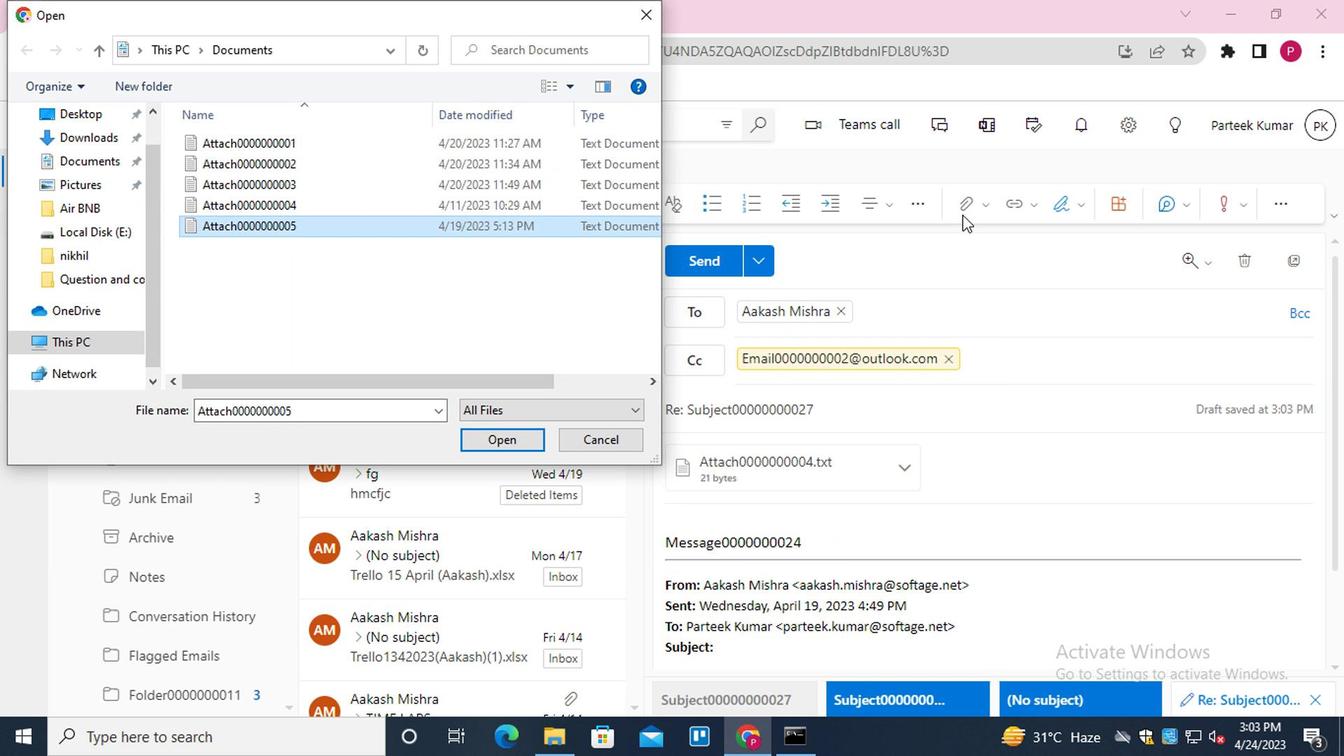 
Action: Mouse moved to (542, 442)
Screenshot: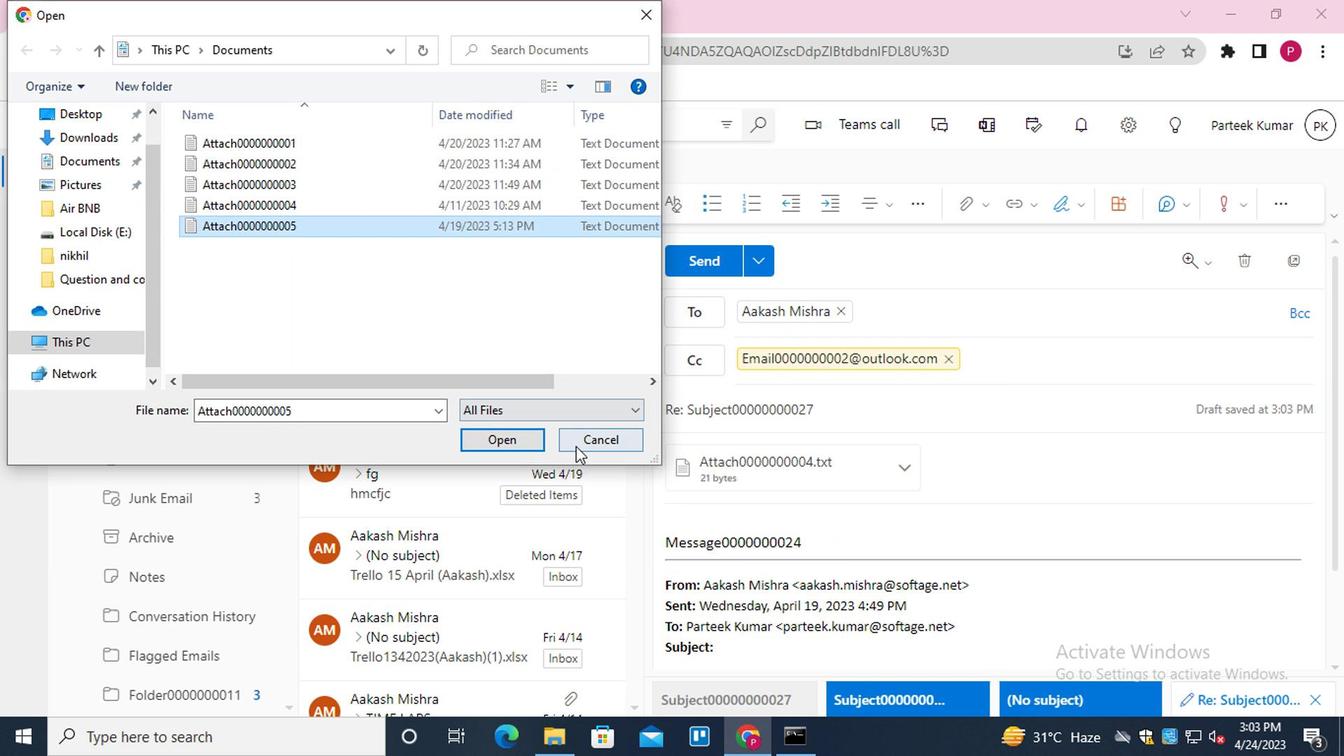 
Action: Mouse pressed left at (542, 442)
Screenshot: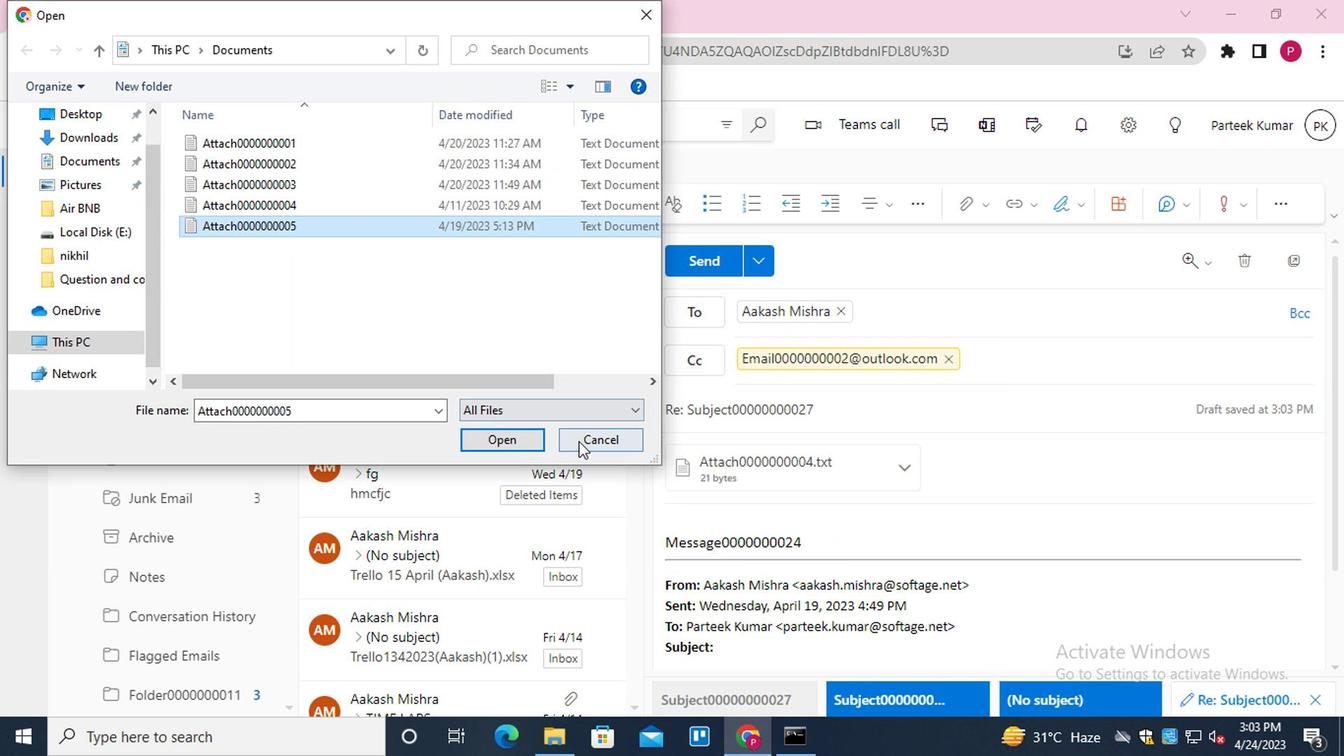 
Action: Mouse moved to (814, 277)
Screenshot: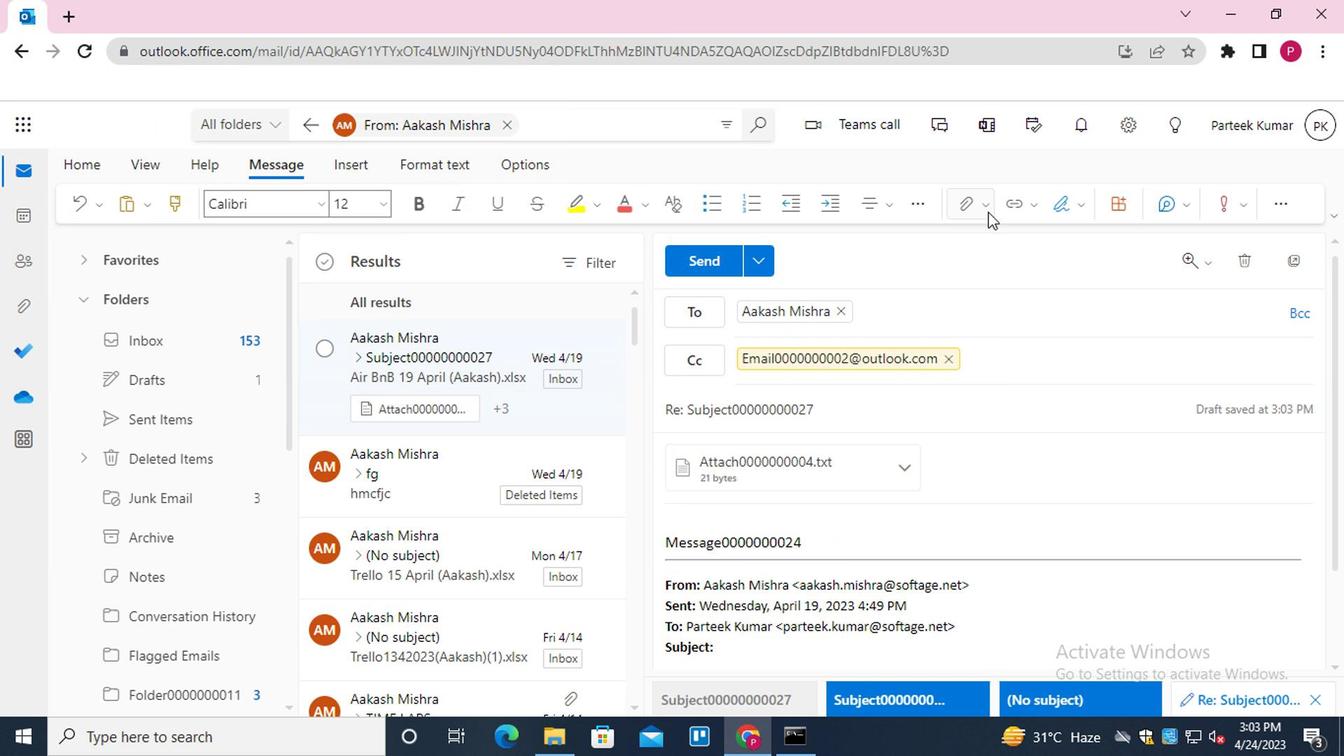 
Action: Mouse pressed left at (814, 277)
Screenshot: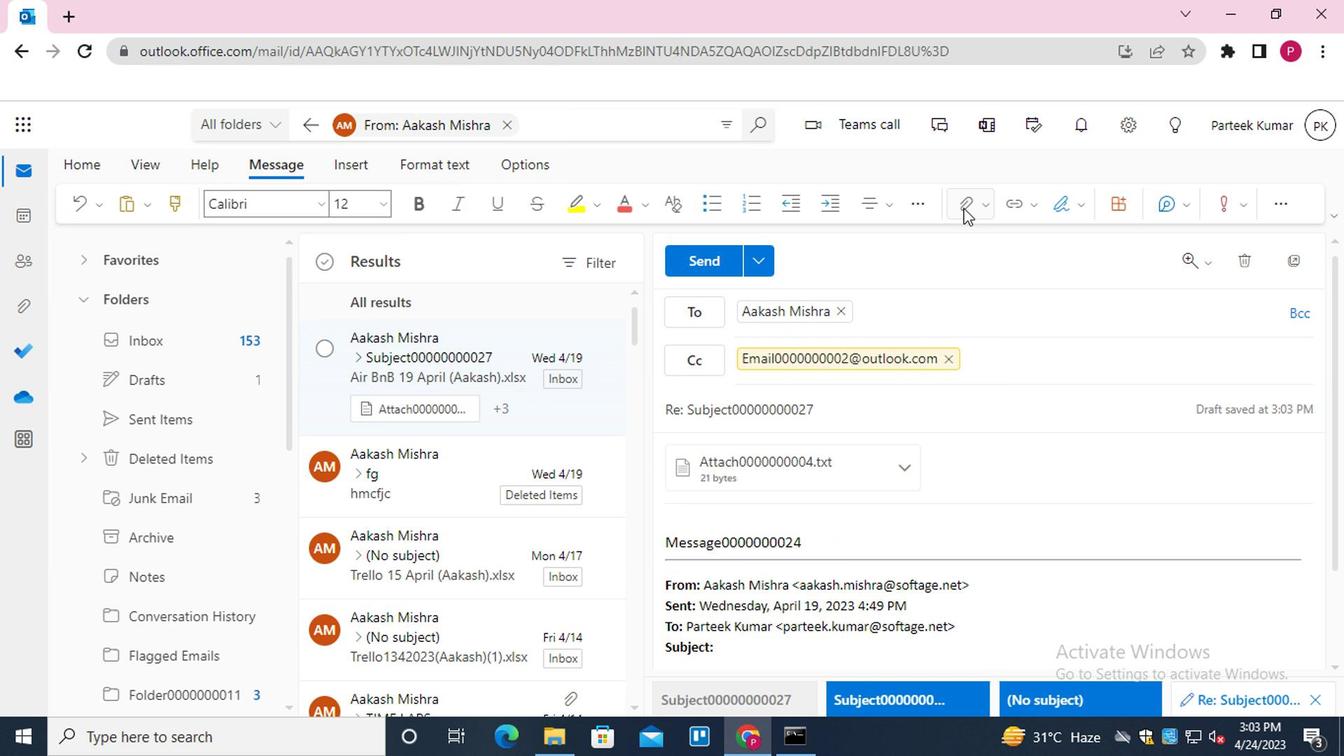 
Action: Mouse moved to (767, 353)
Screenshot: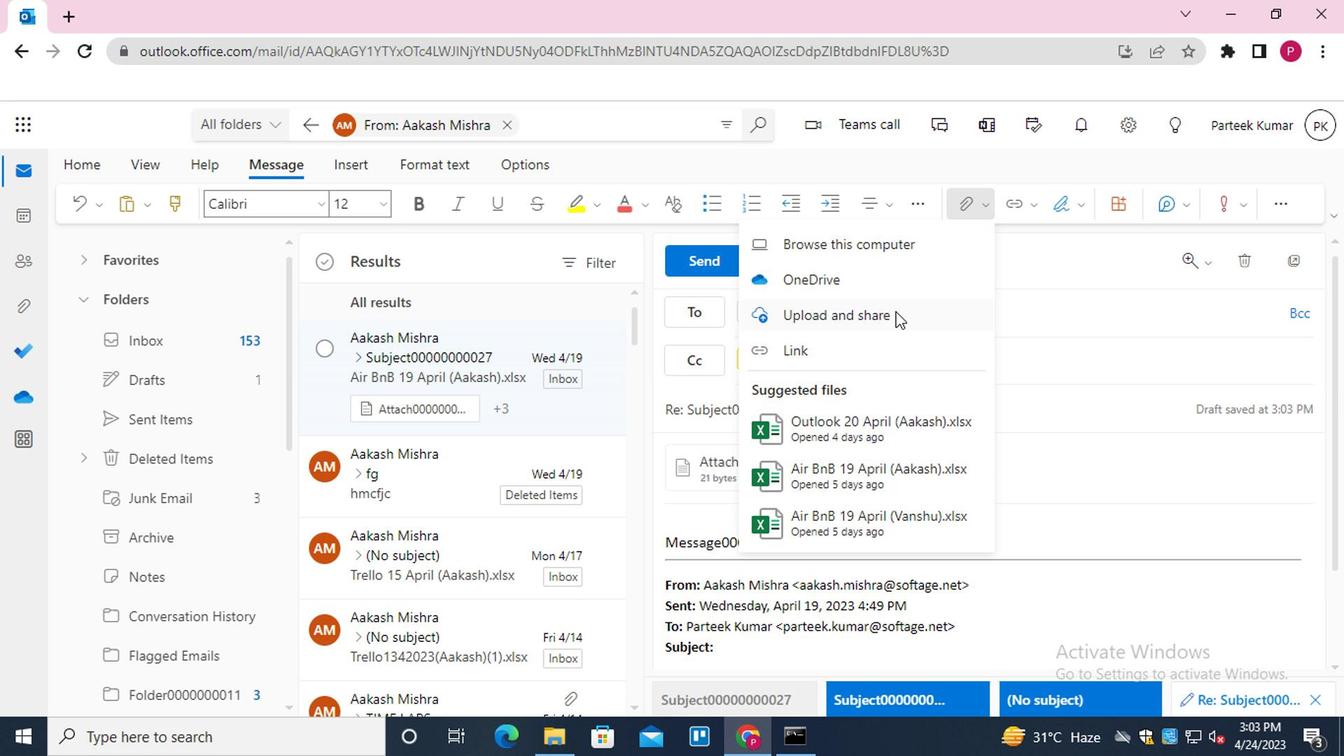 
Action: Mouse pressed left at (767, 353)
Screenshot: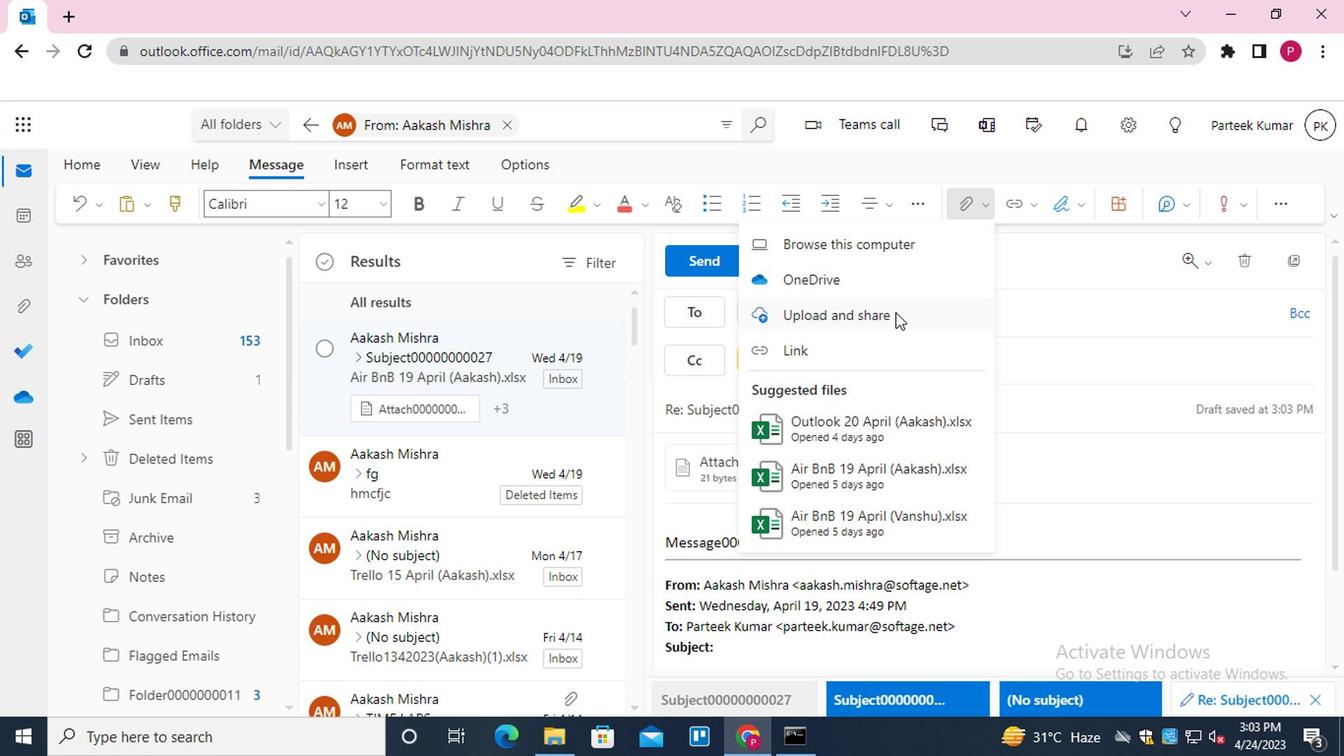 
Action: Mouse moved to (399, 291)
Screenshot: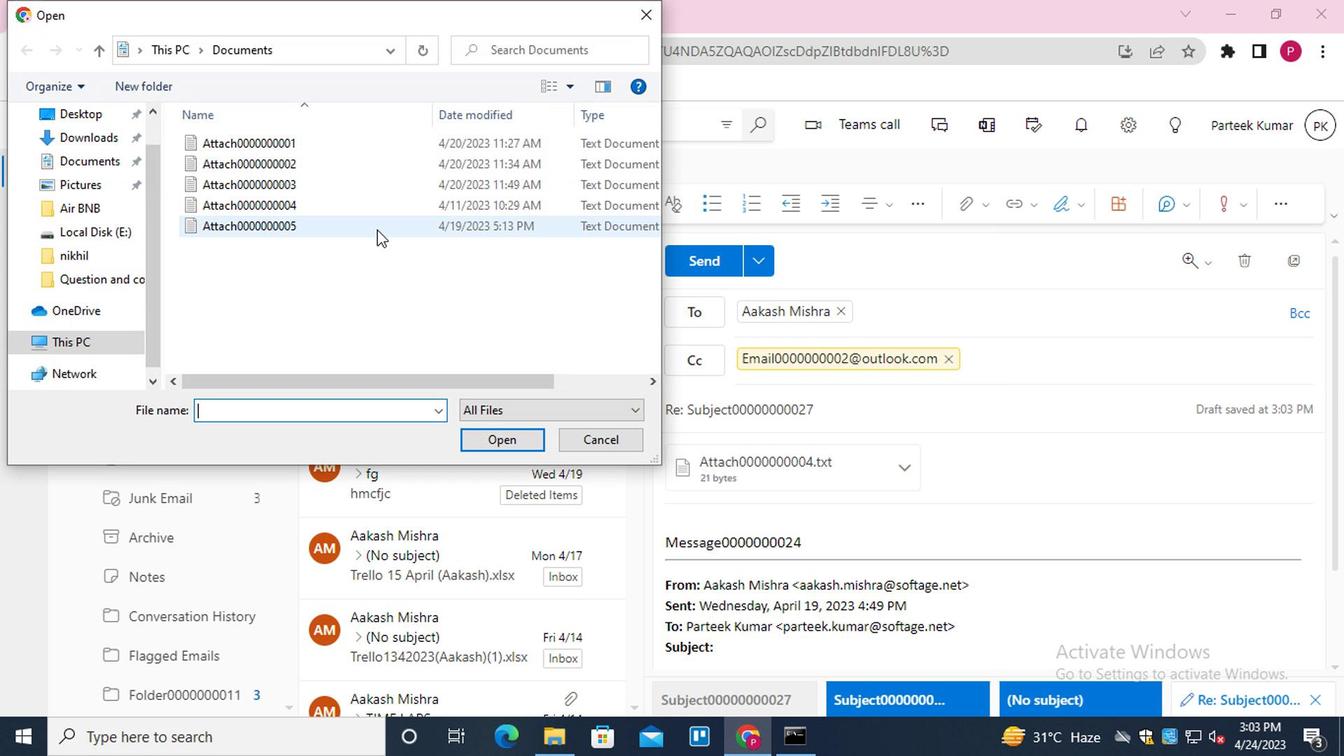 
Action: Mouse pressed left at (399, 291)
Screenshot: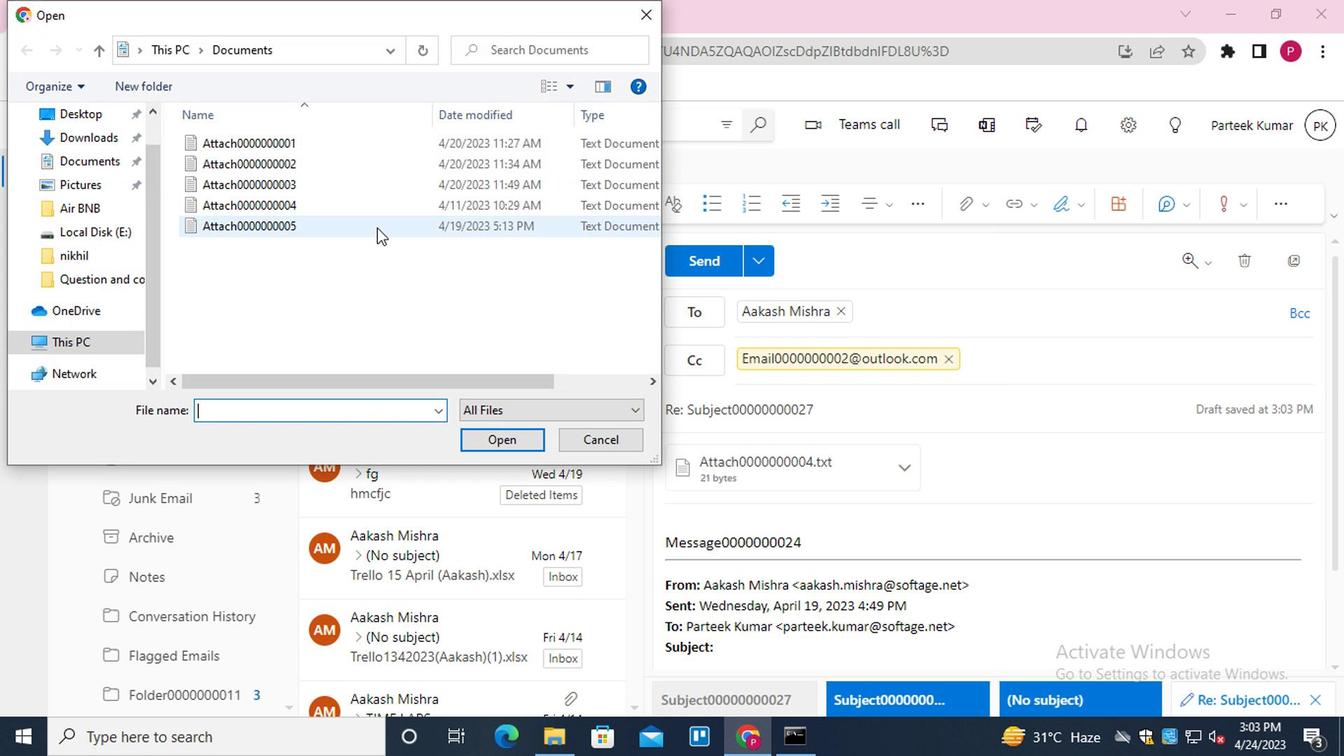 
Action: Mouse moved to (479, 446)
Screenshot: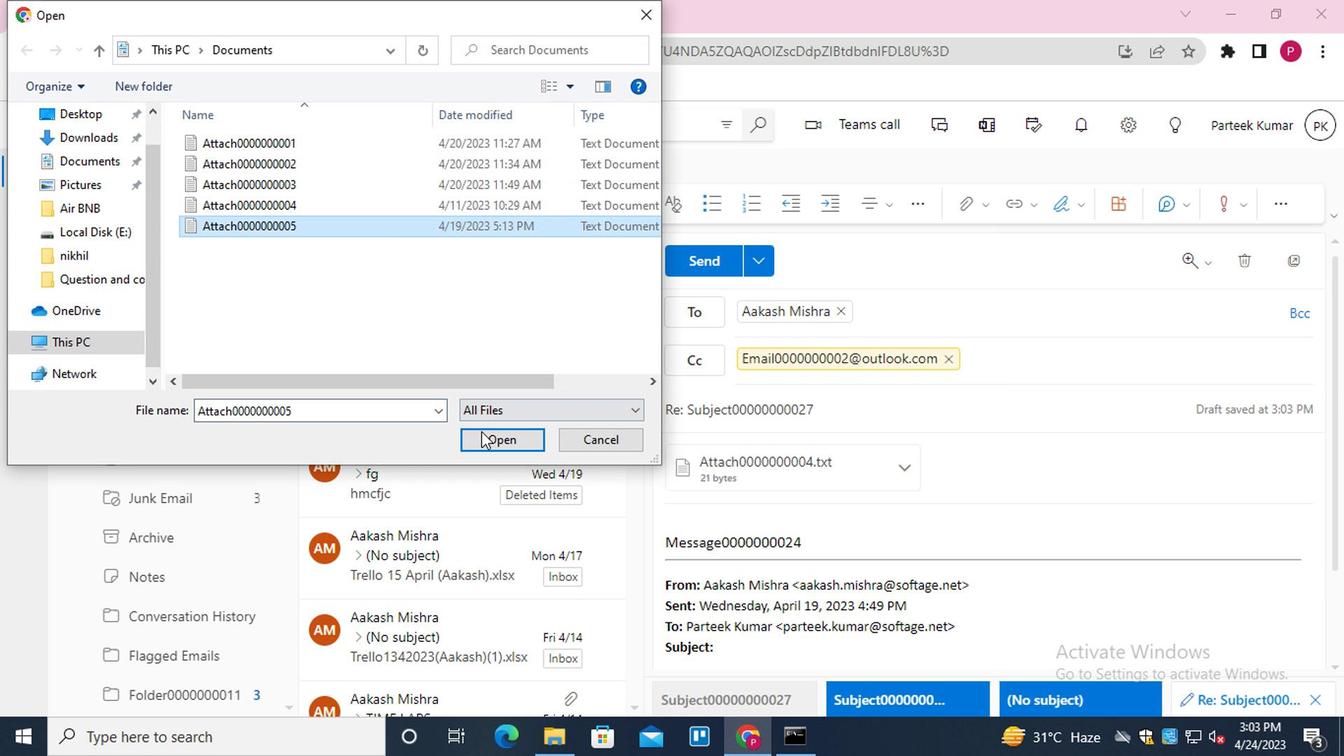 
Action: Mouse pressed left at (479, 446)
Screenshot: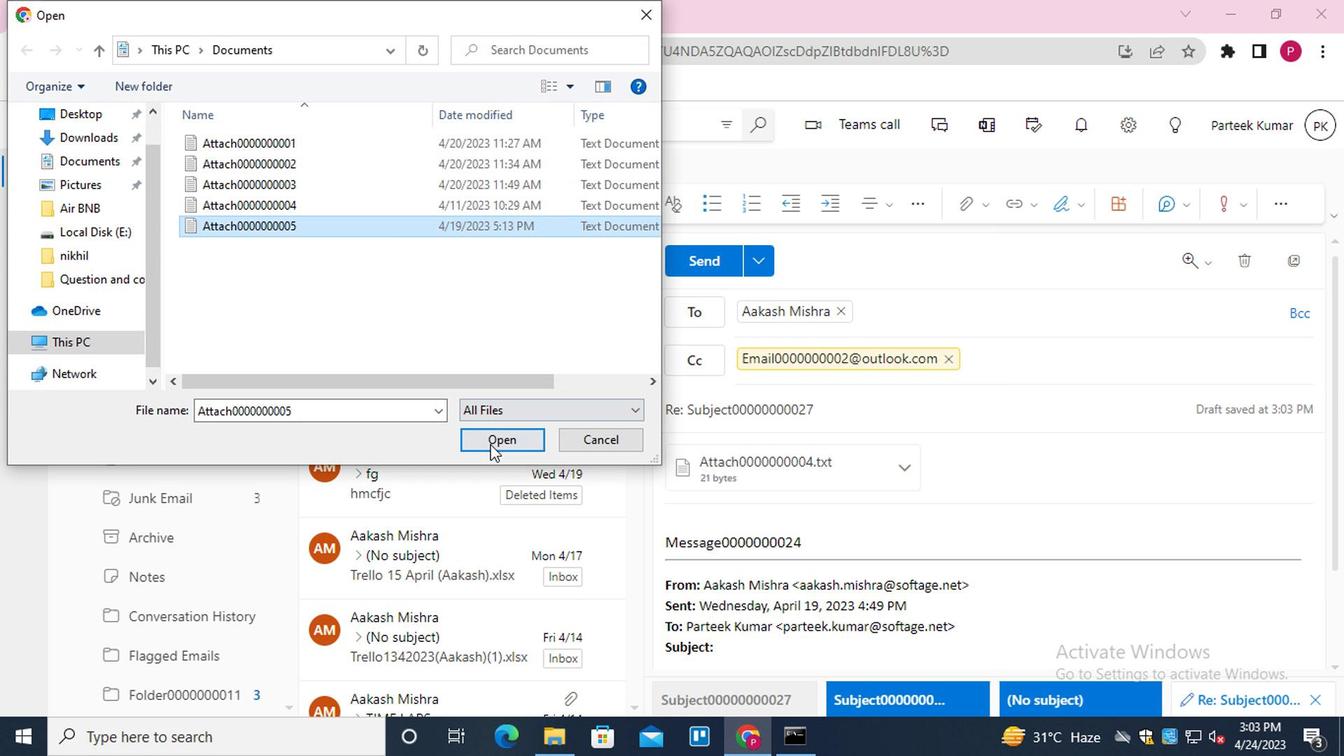 
Action: Mouse moved to (628, 474)
Screenshot: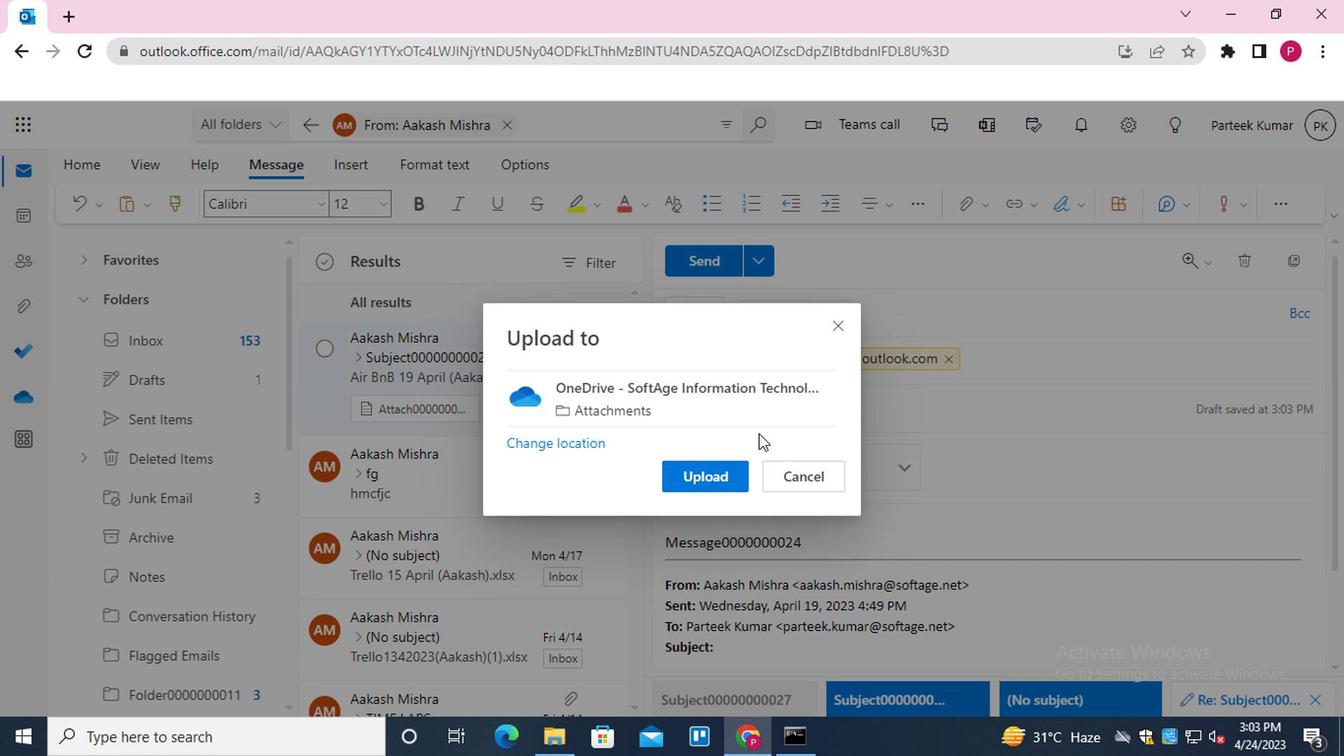 
Action: Mouse pressed left at (628, 474)
Screenshot: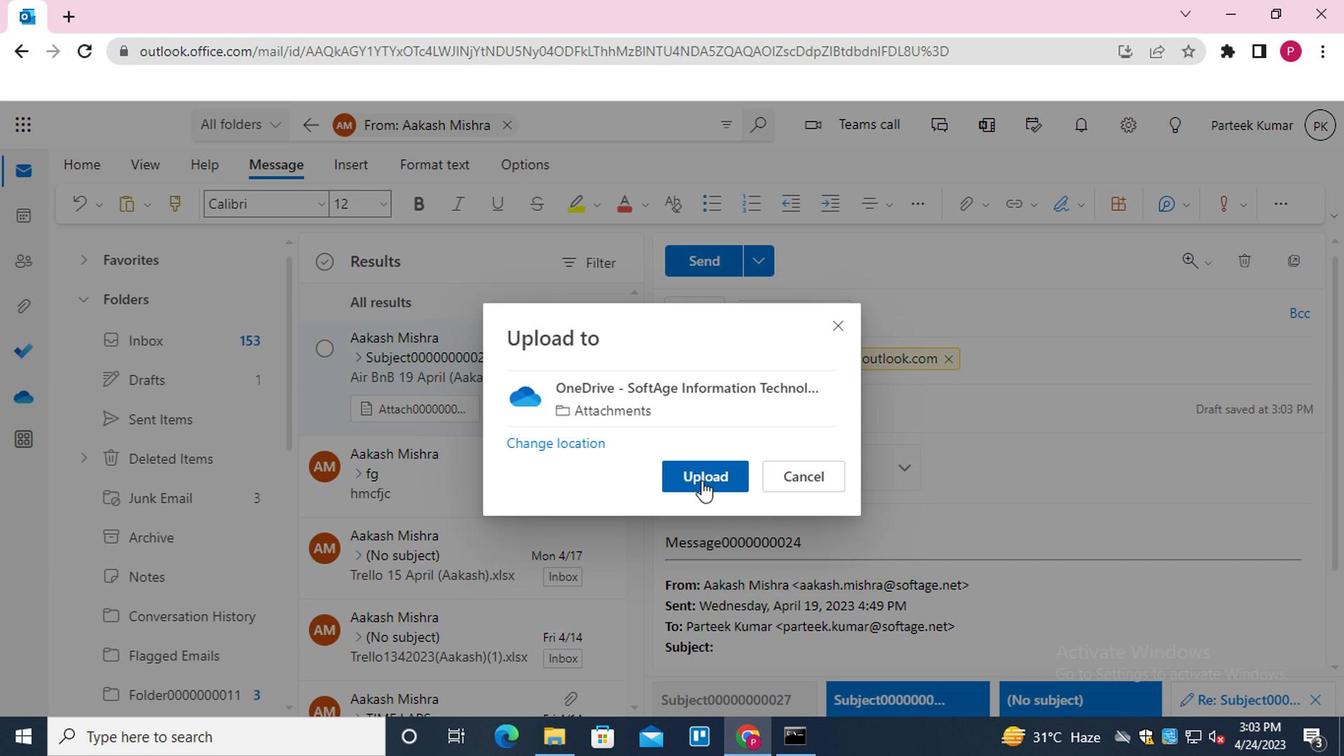 
Action: Mouse moved to (644, 313)
Screenshot: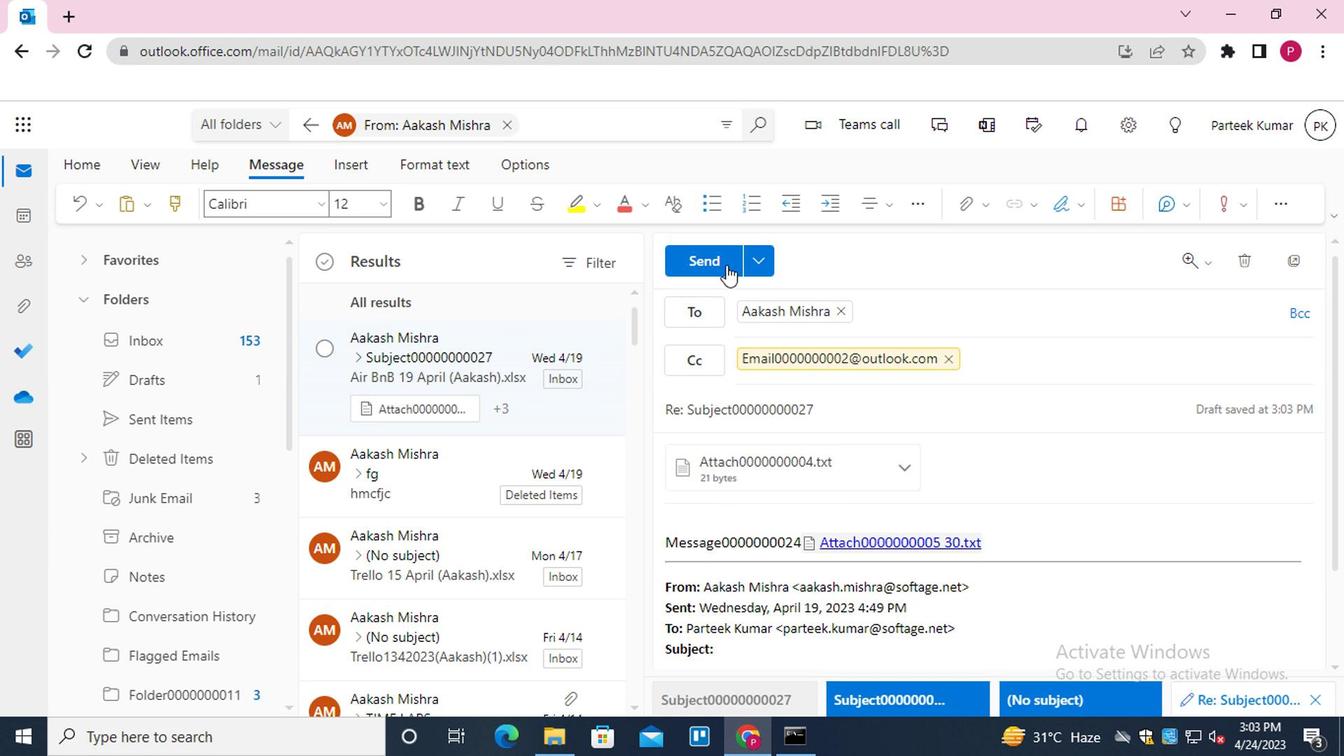 
Action: Mouse pressed left at (644, 313)
Screenshot: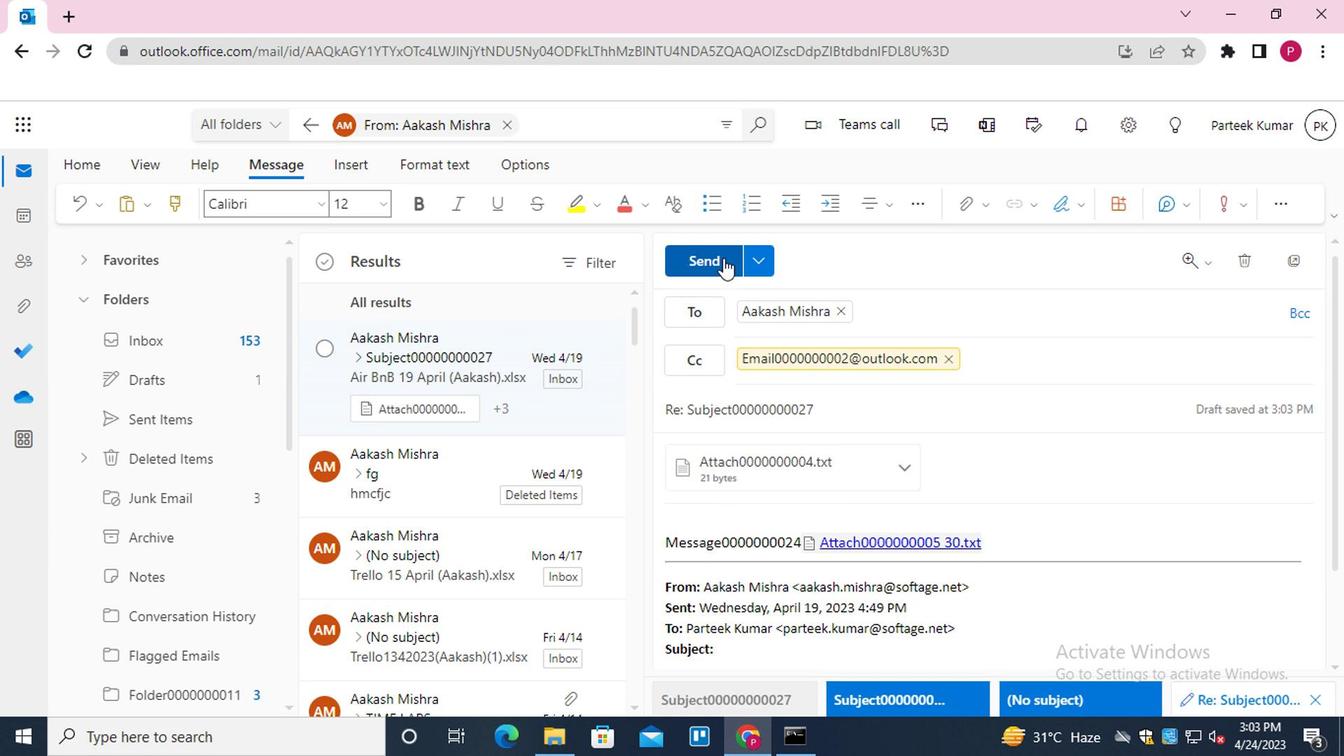 
Action: Mouse moved to (1001, 448)
Screenshot: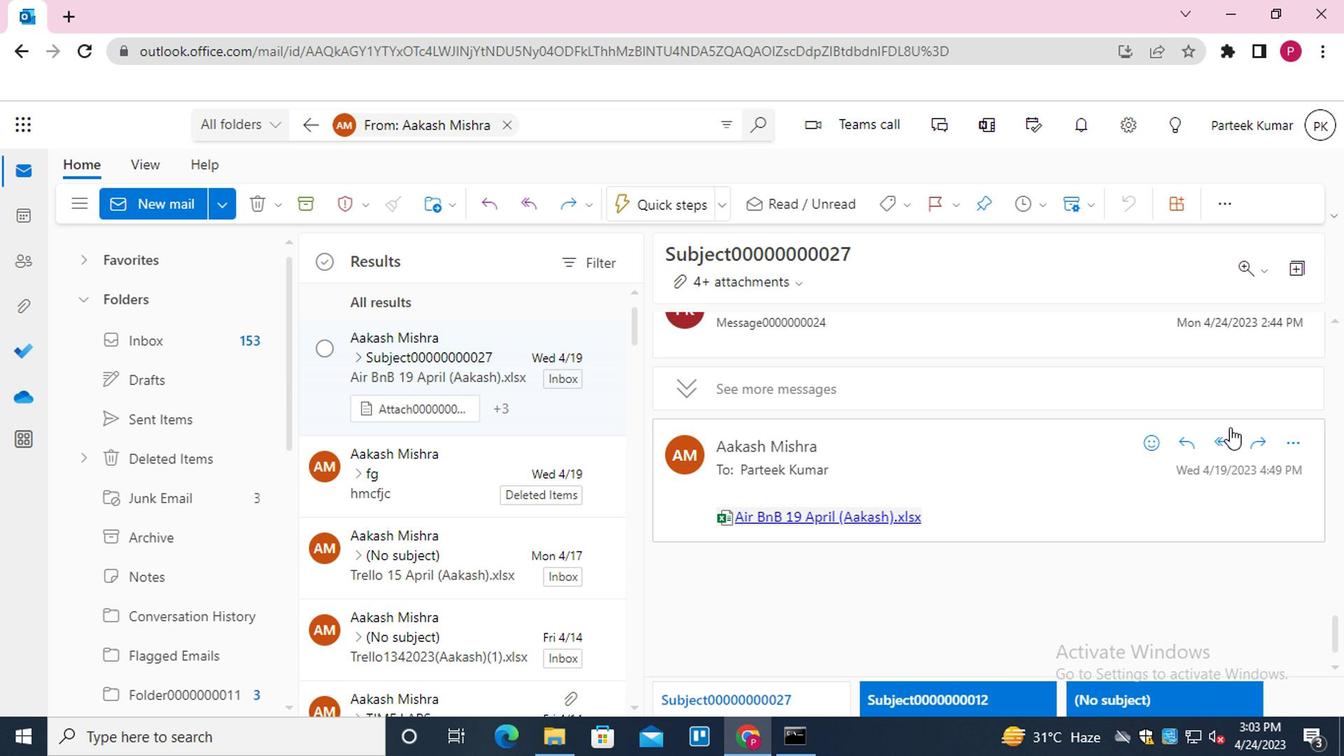 
Action: Mouse pressed left at (1001, 448)
Screenshot: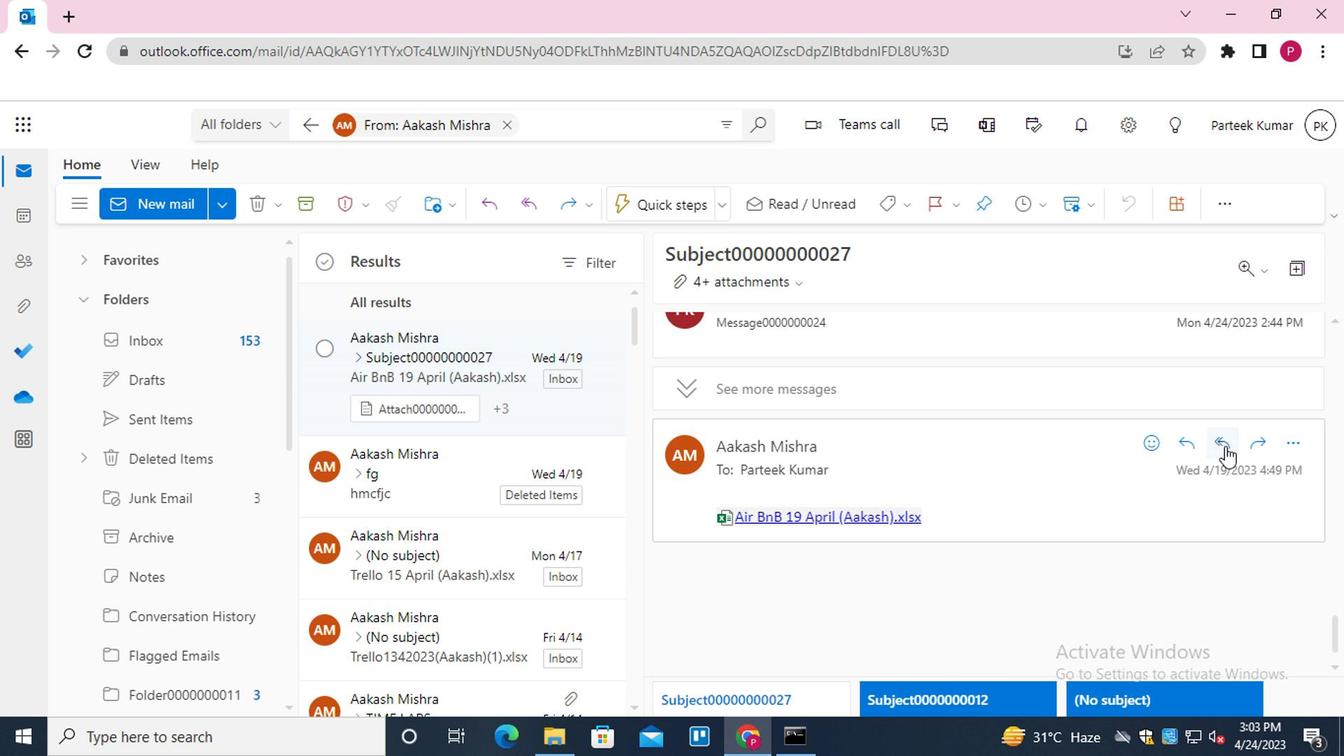 
Action: Mouse moved to (614, 593)
Screenshot: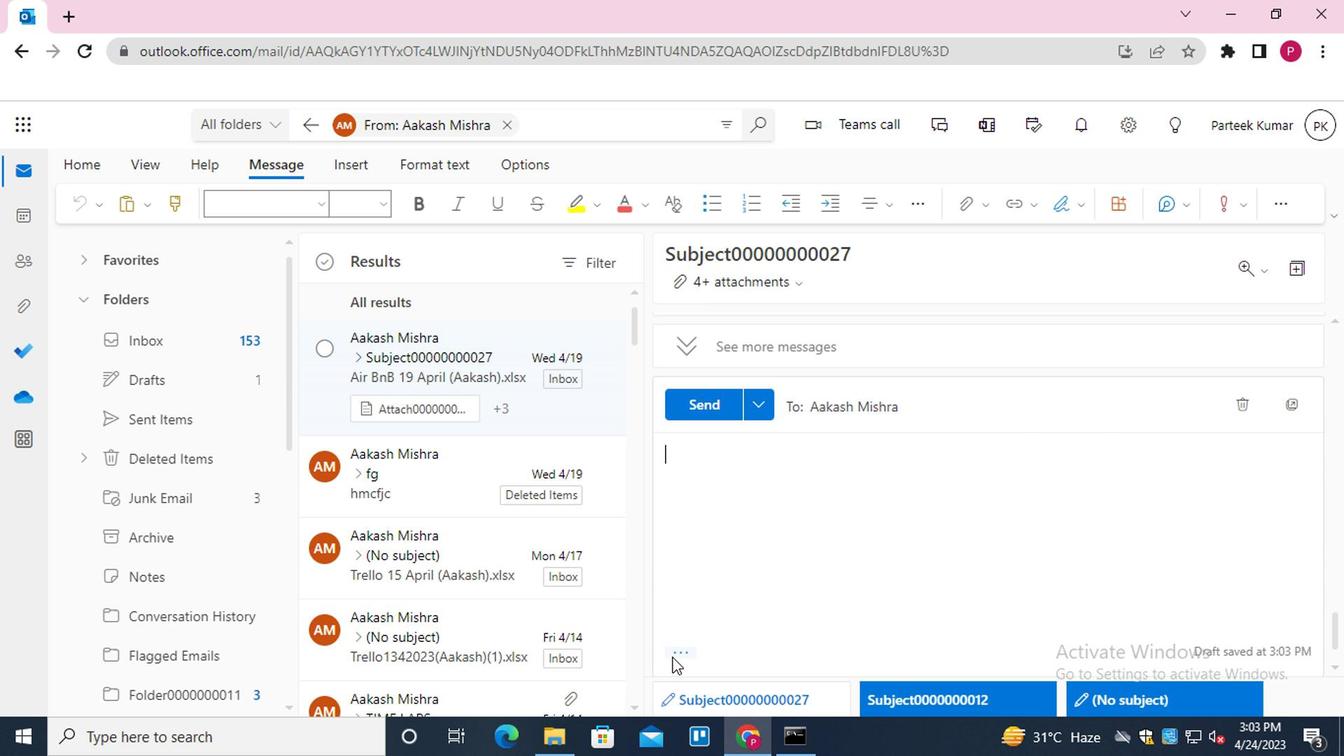 
Action: Mouse pressed left at (614, 593)
Screenshot: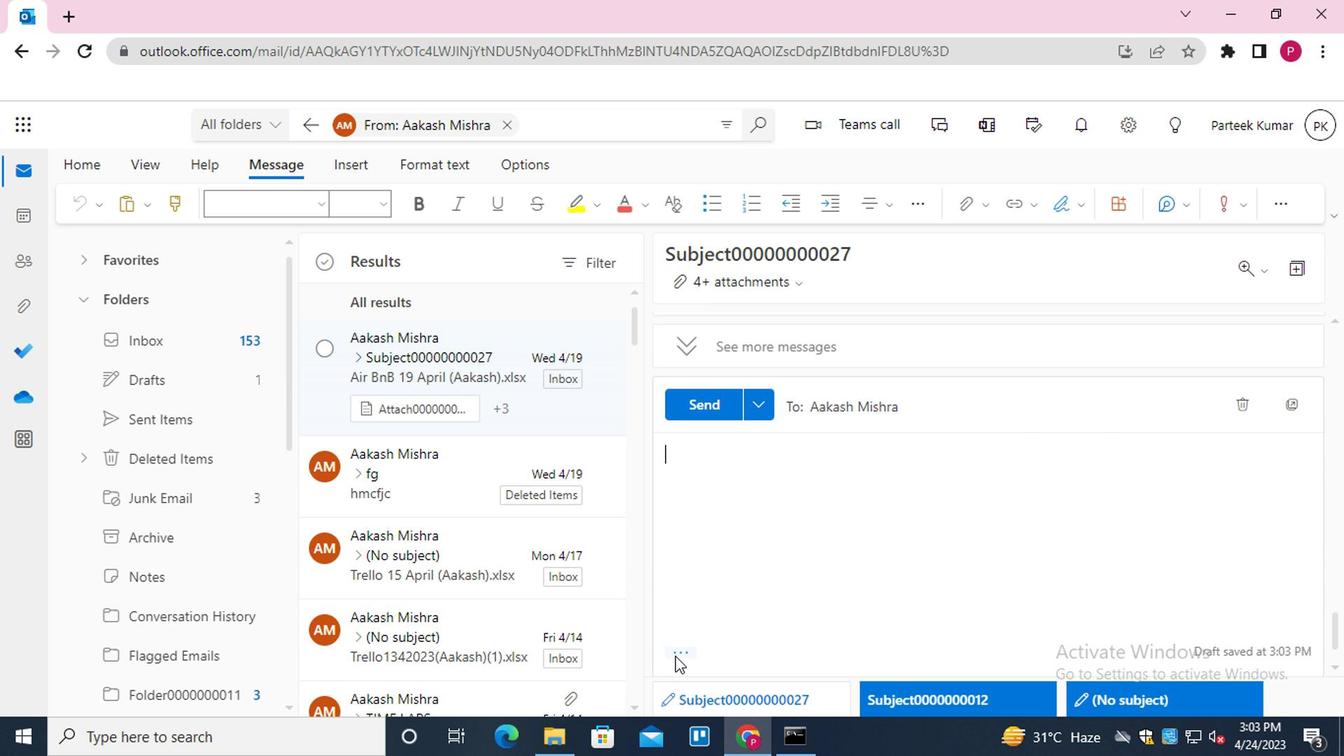 
Action: Mouse moved to (802, 318)
Screenshot: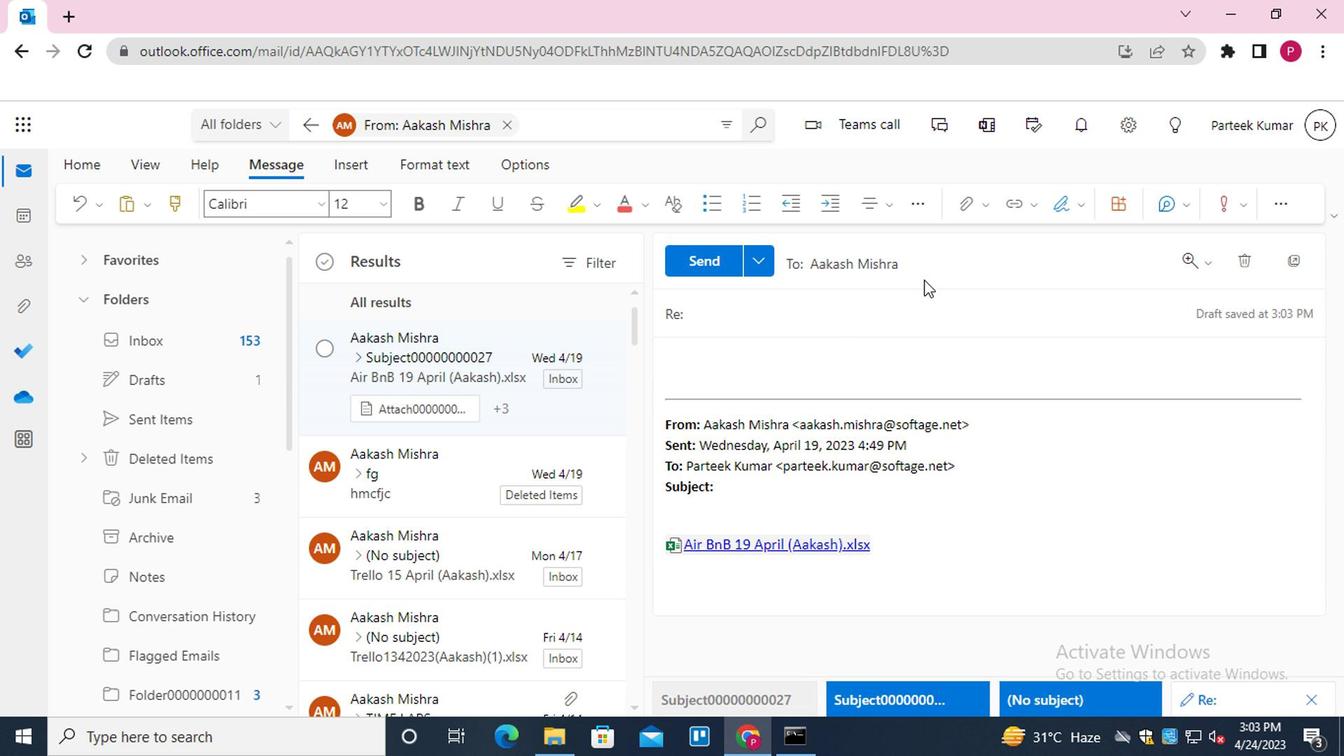 
Action: Mouse pressed left at (802, 318)
Screenshot: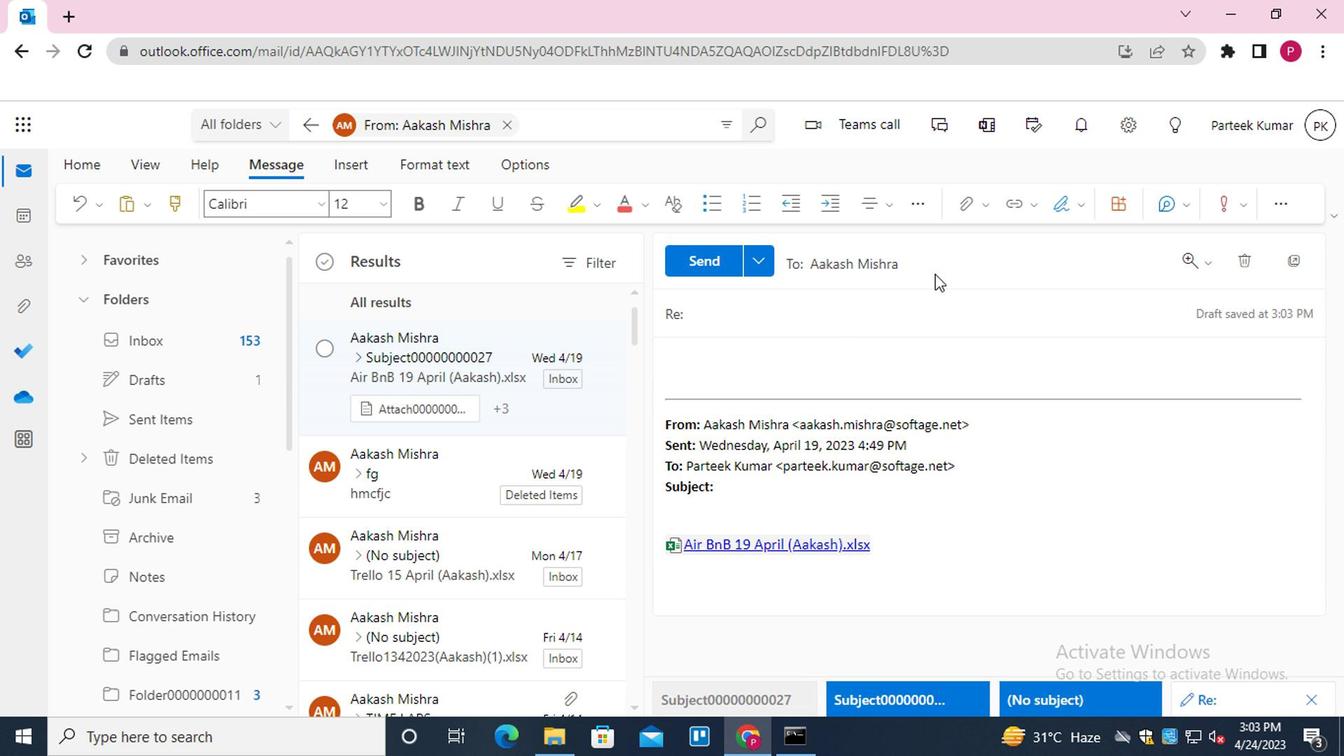 
Action: Mouse moved to (720, 392)
Screenshot: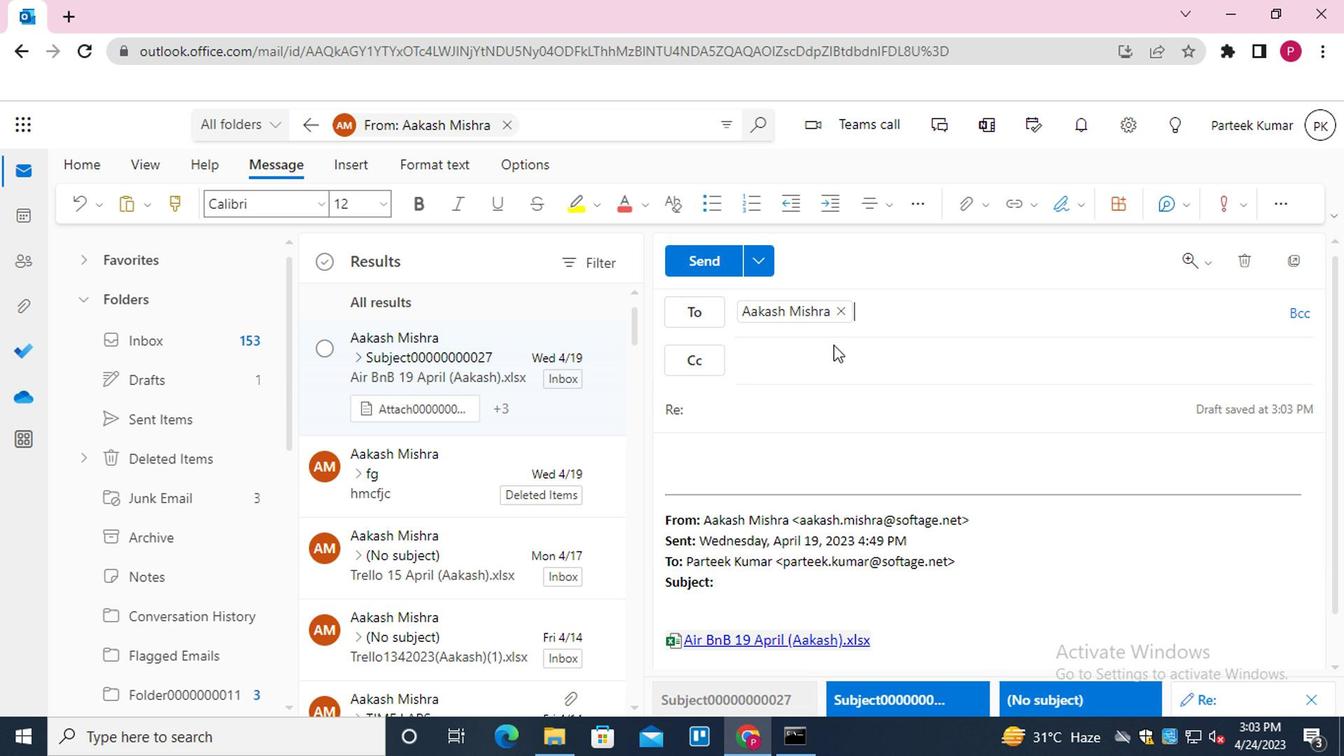 
Action: Mouse pressed left at (720, 392)
Screenshot: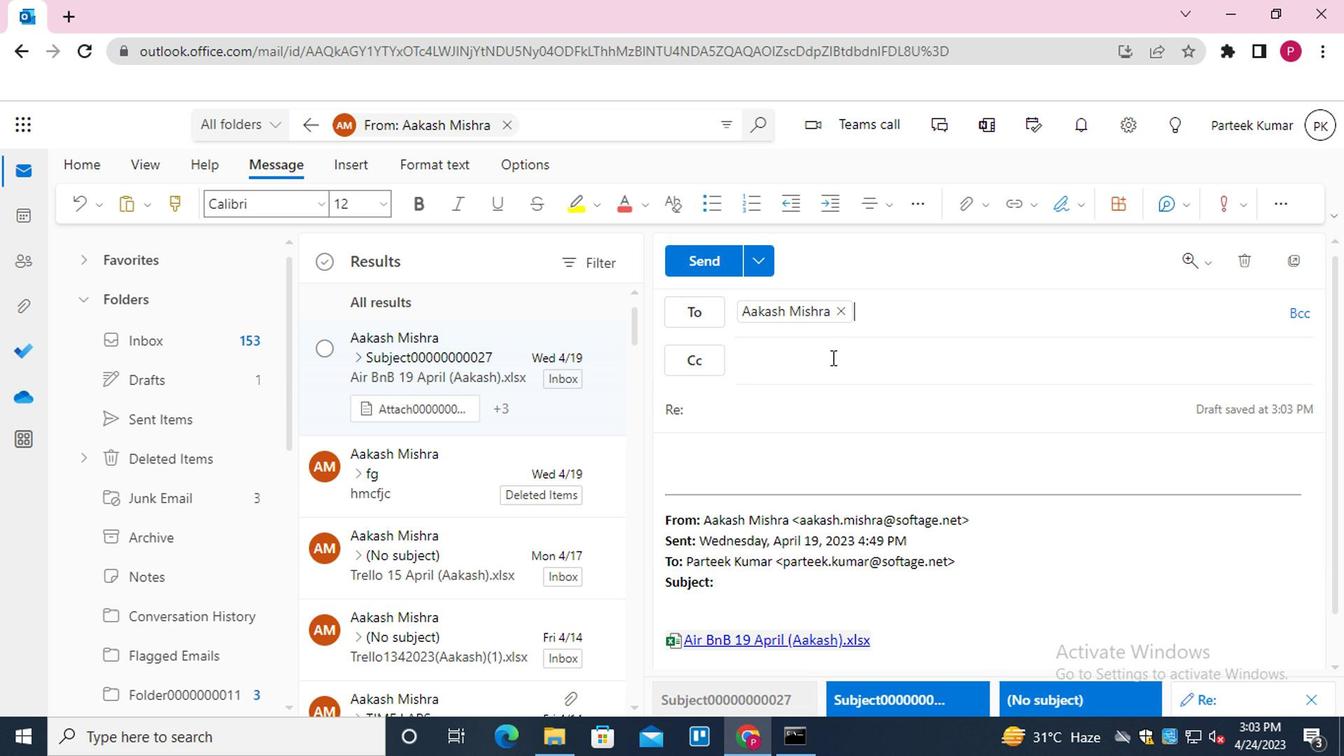 
Action: Key pressed <Key.shift>EMAIL0000000002<Key.enter>
Screenshot: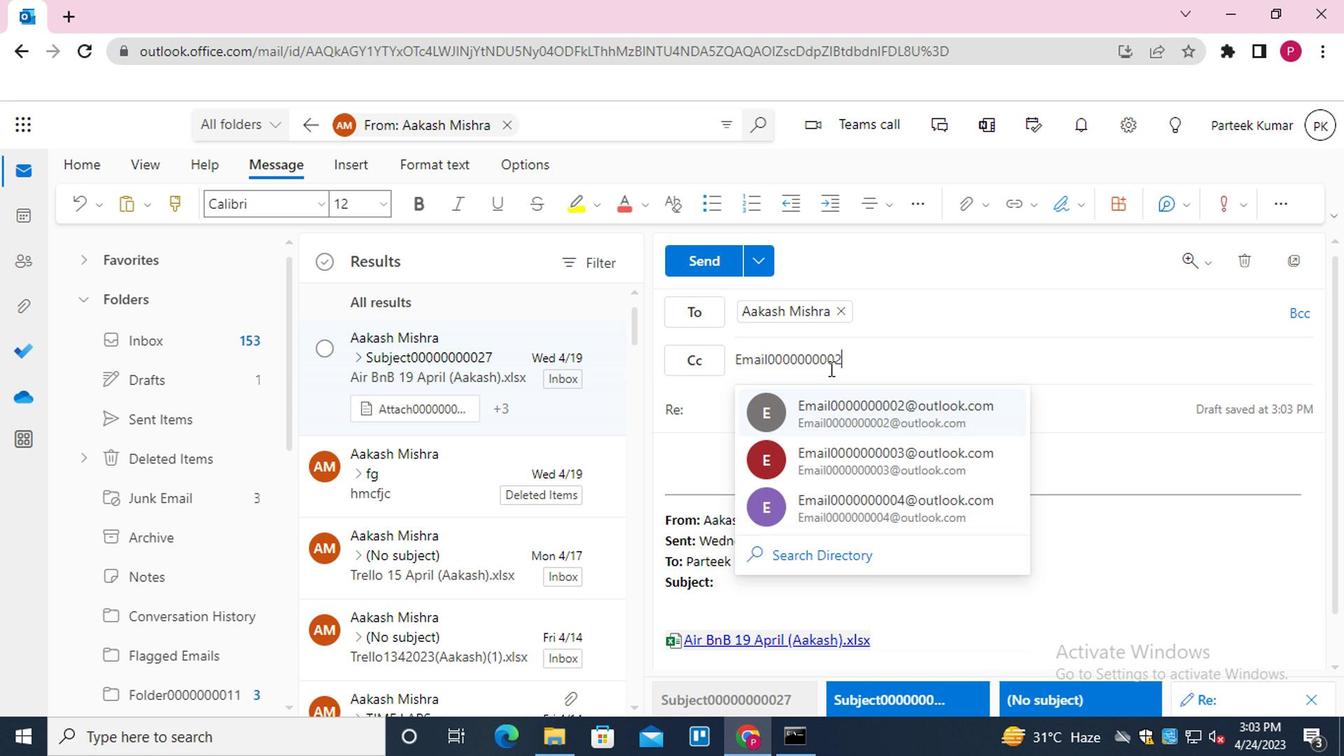 
Action: Mouse moved to (1055, 351)
Screenshot: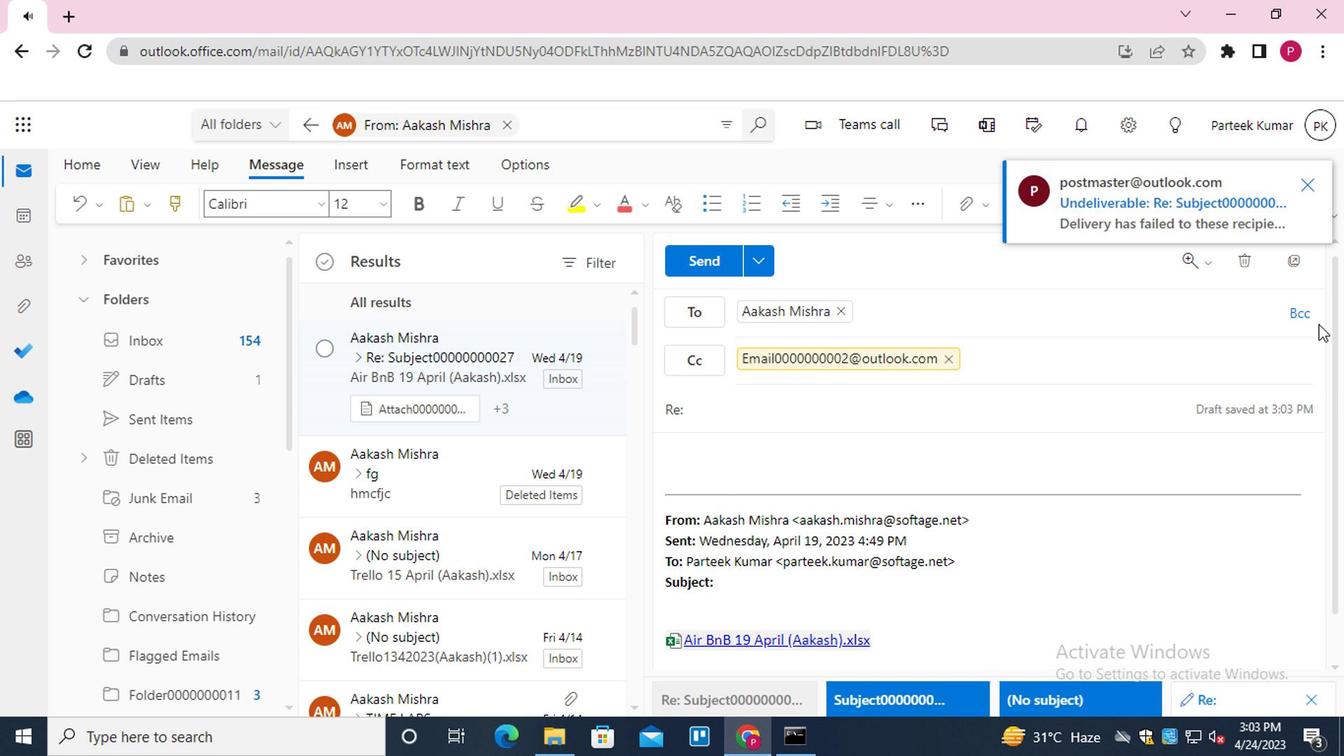 
Action: Mouse pressed left at (1055, 351)
Screenshot: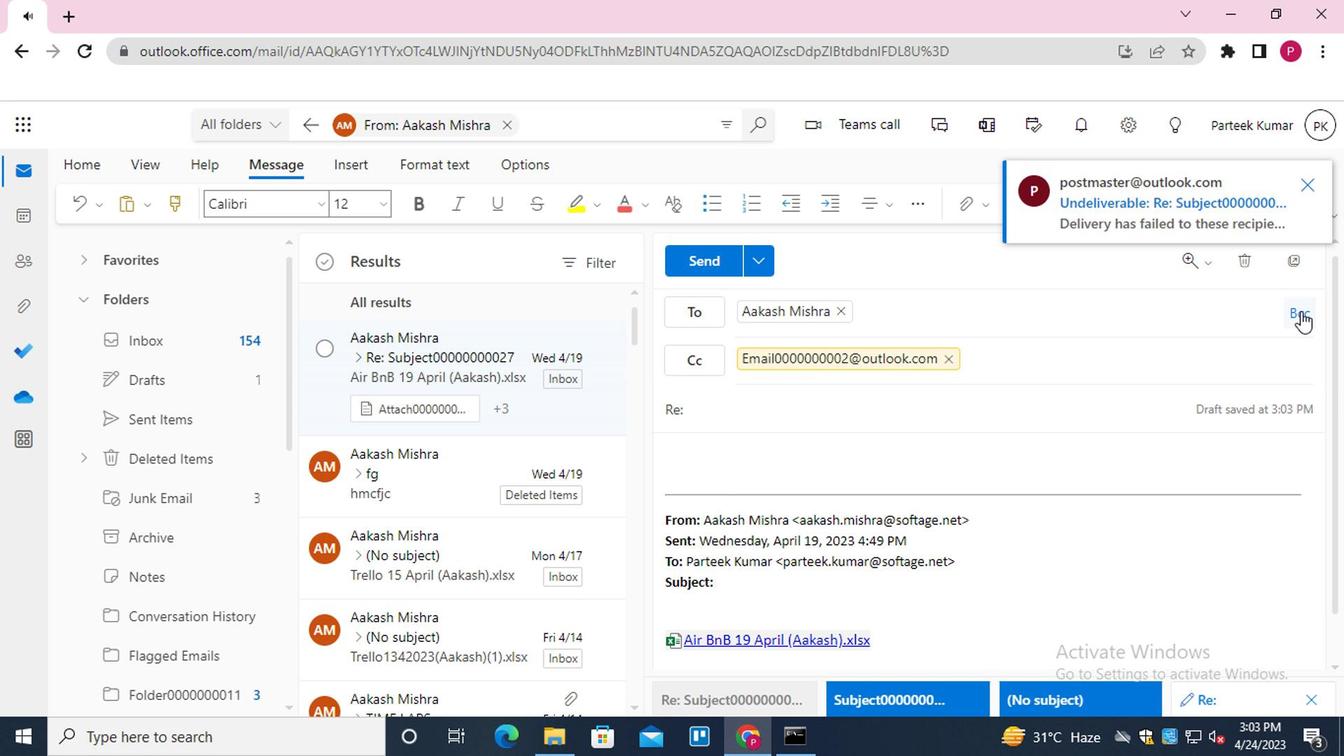 
Action: Mouse moved to (677, 418)
Screenshot: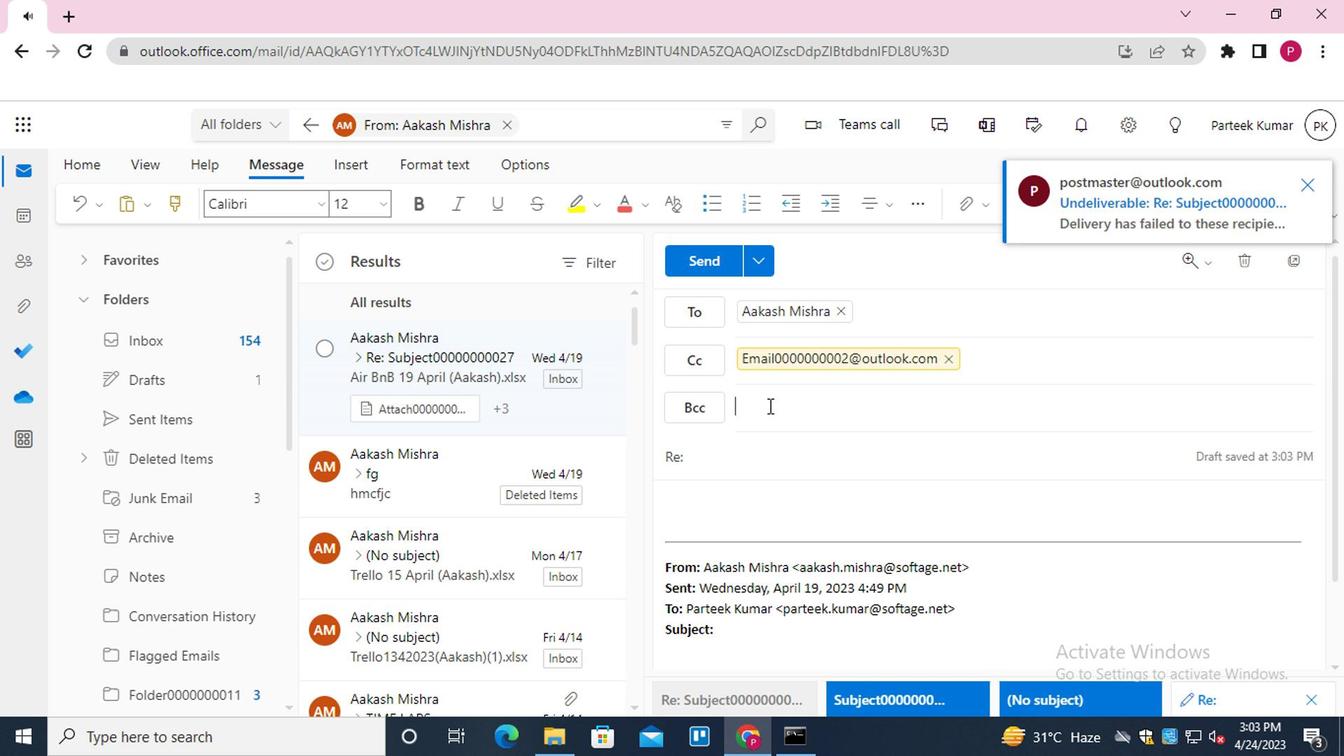 
Action: Key pressed <Key.shift>EMAIL000000003<Key.enter>
Screenshot: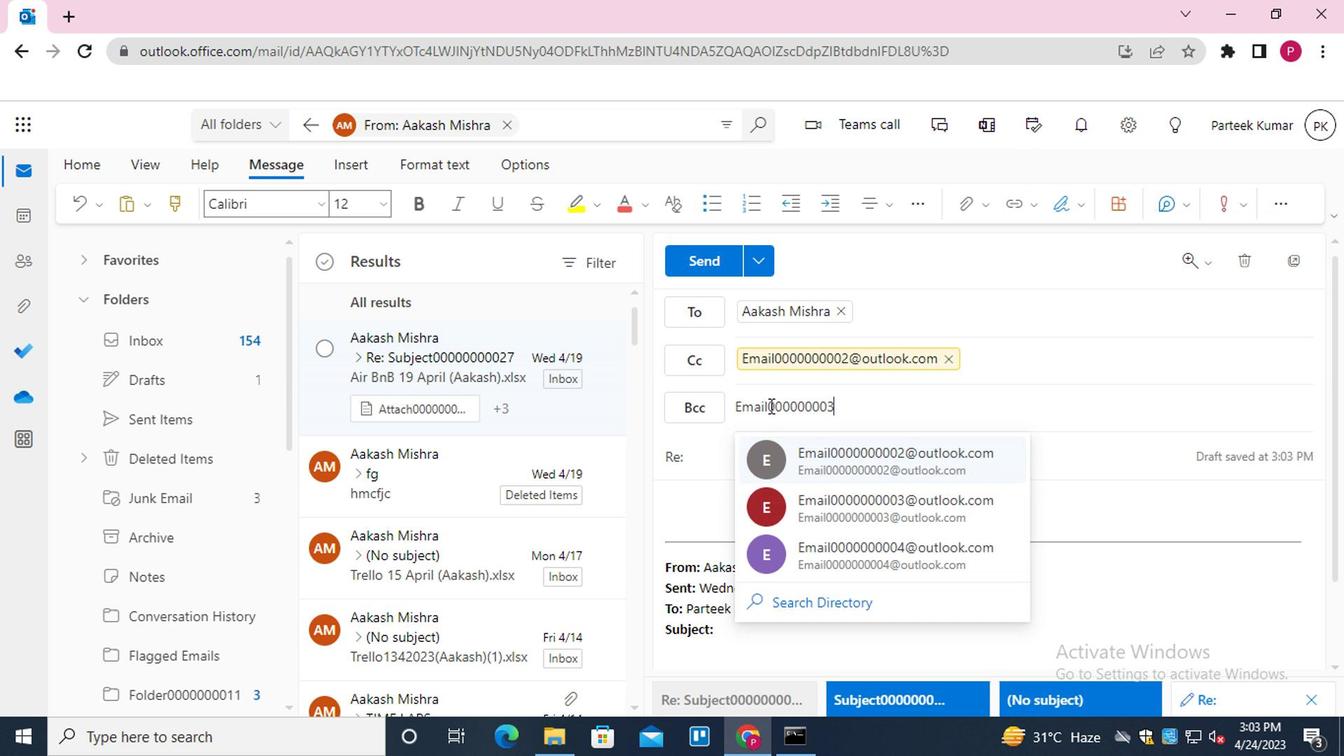 
Action: Mouse moved to (684, 446)
Screenshot: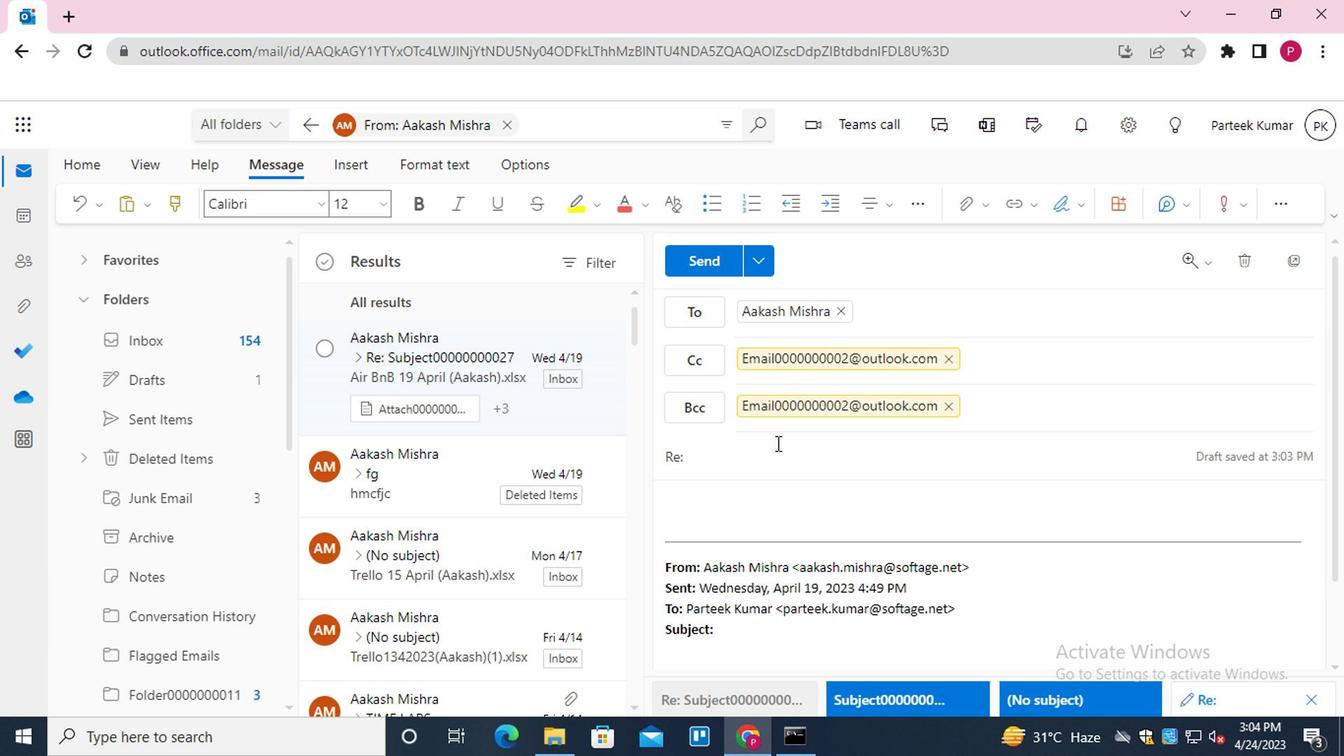 
Action: Mouse pressed left at (684, 446)
Screenshot: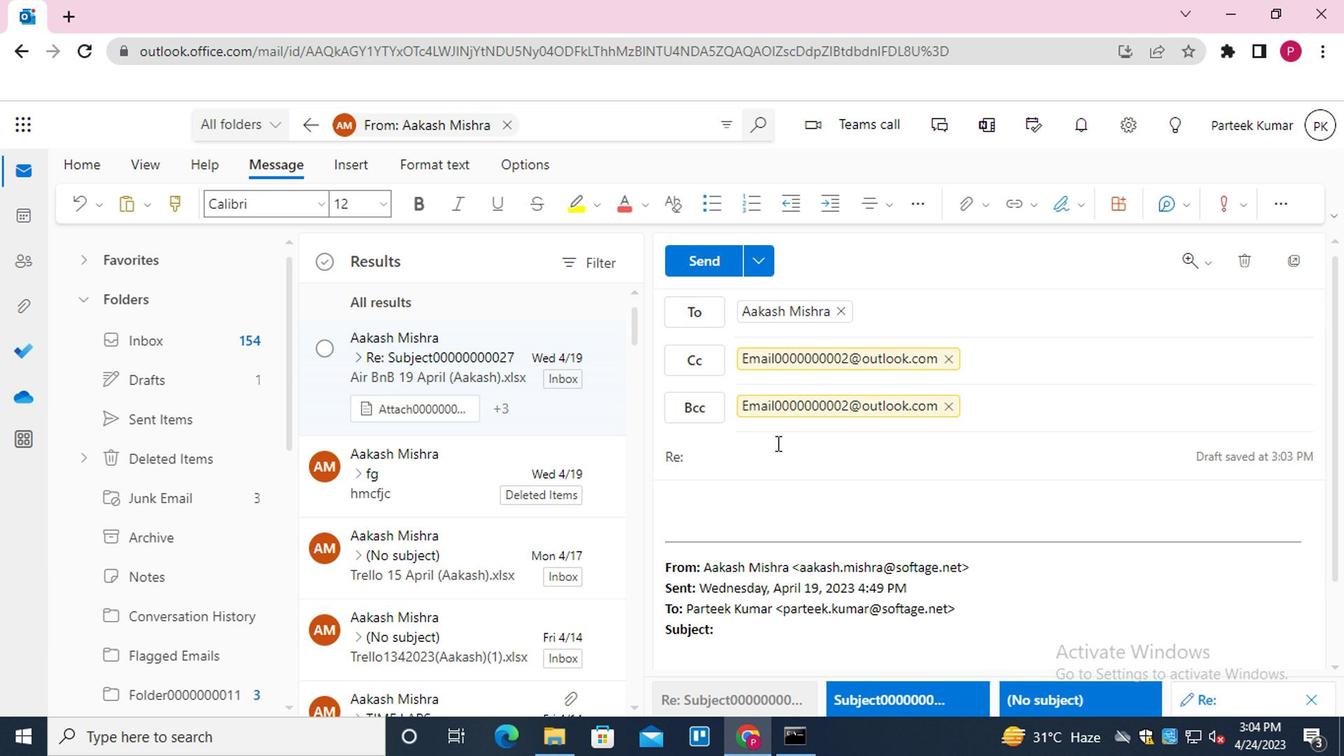 
Action: Key pressed <Key.shift>SUBJECT0000000027
Screenshot: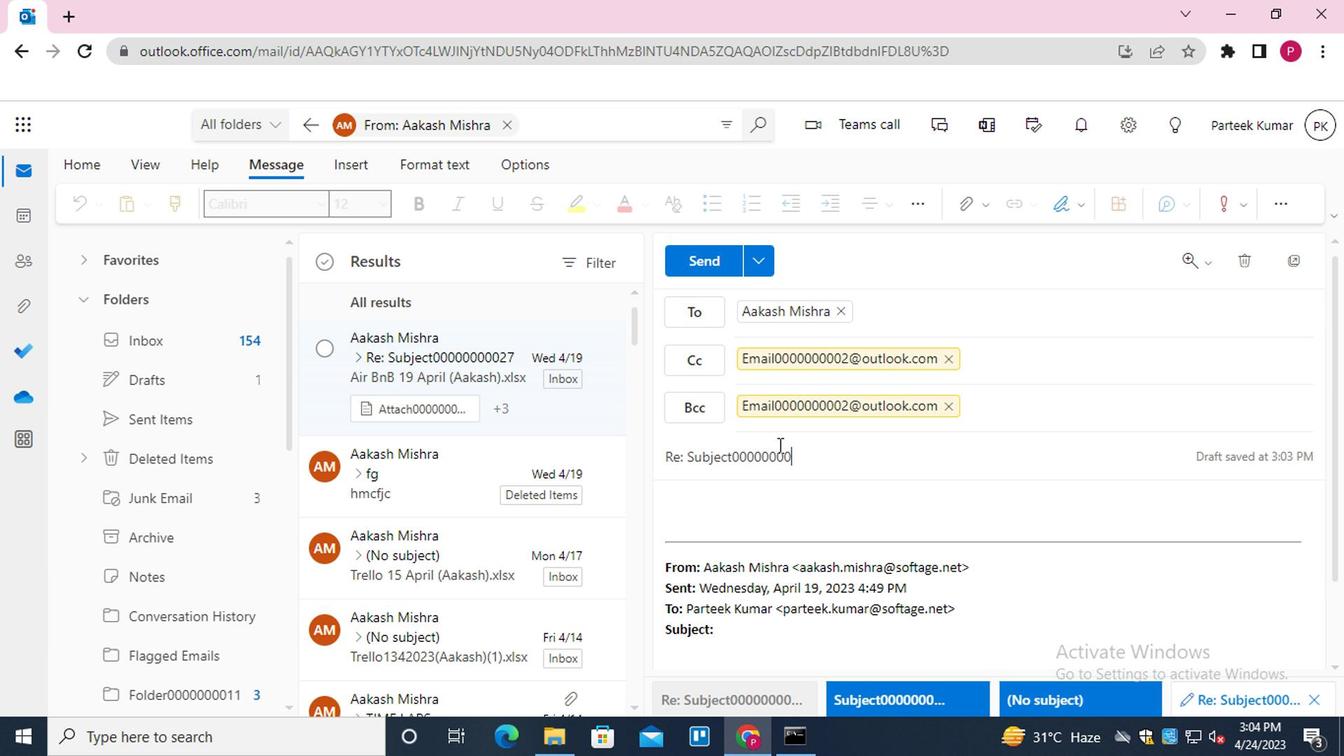 
Action: Mouse moved to (701, 504)
Screenshot: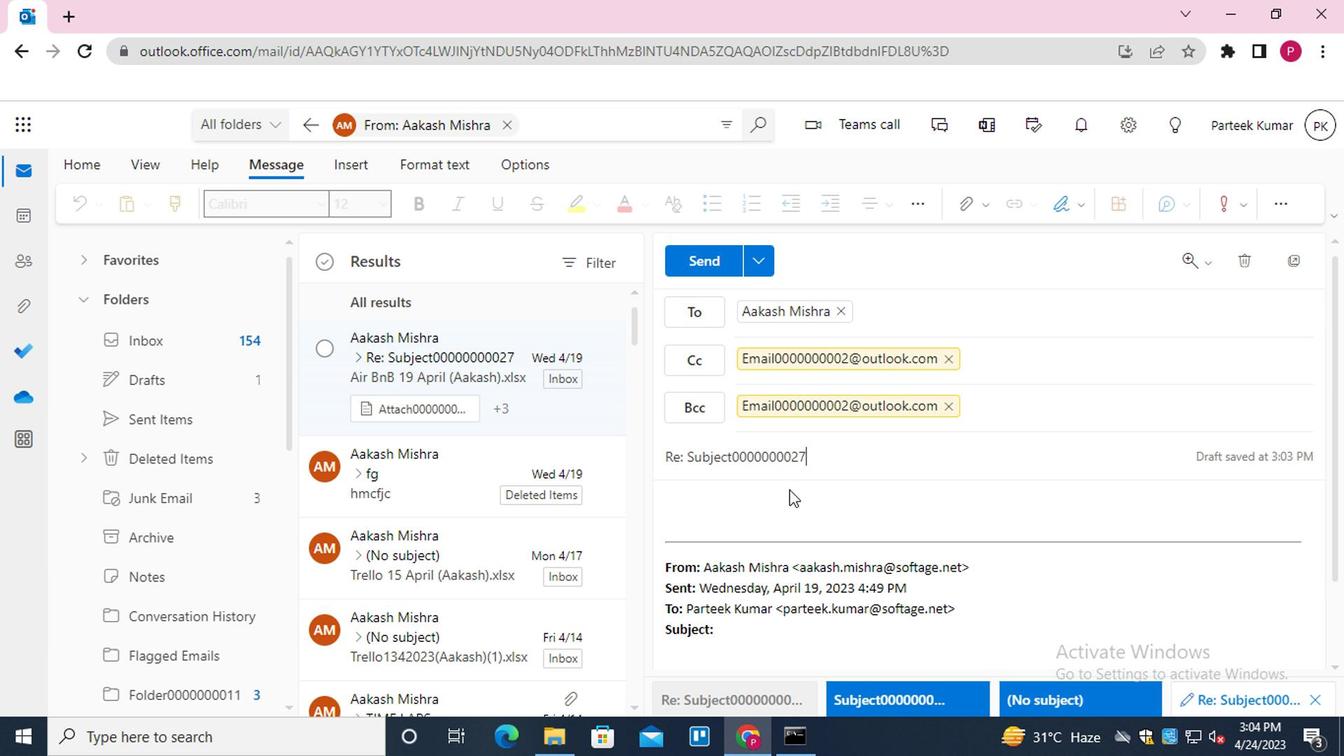 
Action: Mouse pressed left at (701, 504)
Screenshot: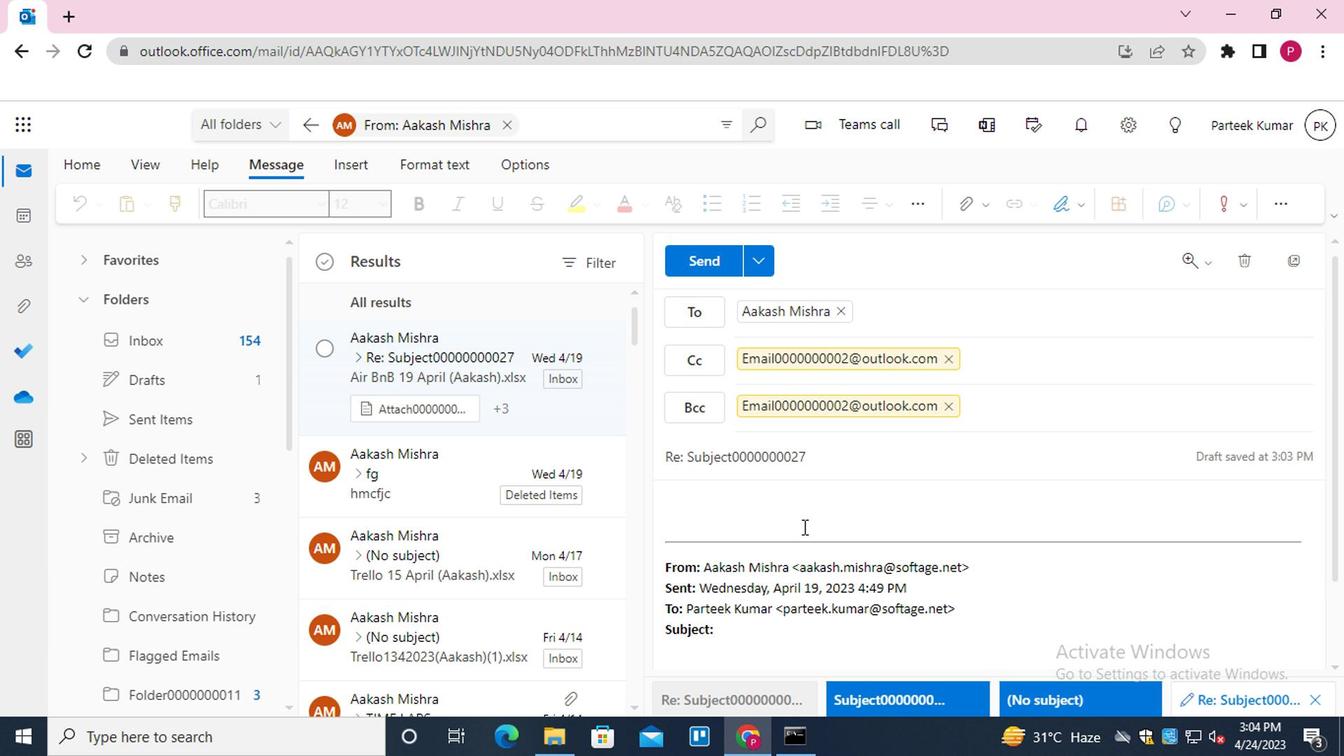 
Action: Key pressed <Key.shift_r>MESSAGE0000000024
Screenshot: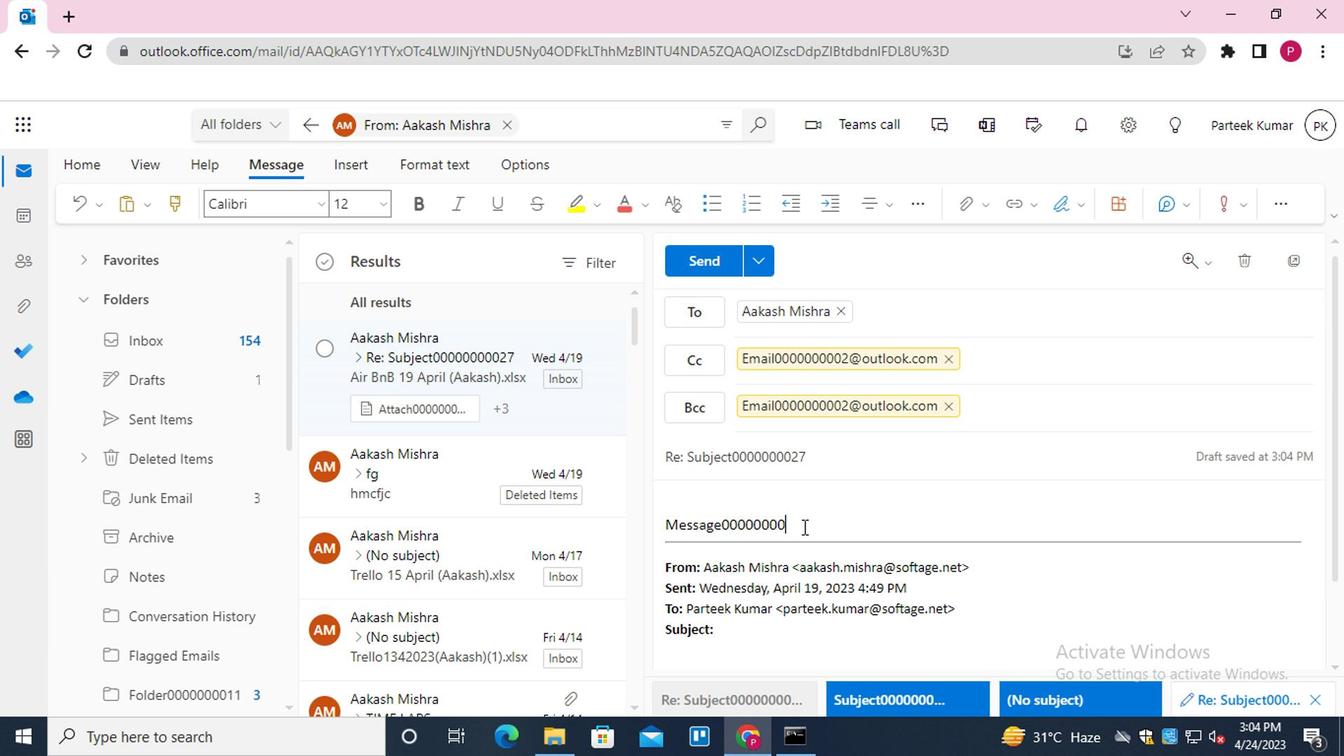 
Action: Mouse moved to (820, 282)
Screenshot: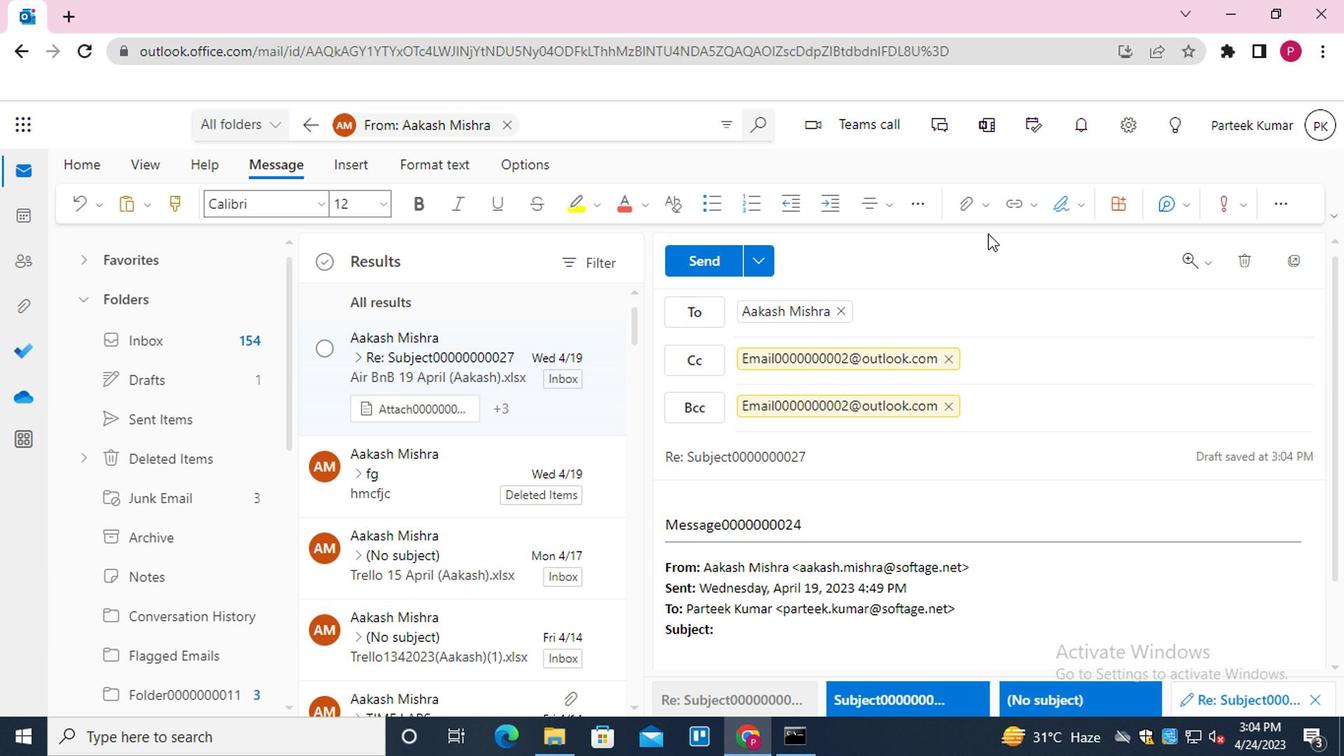 
Action: Mouse pressed left at (820, 282)
Screenshot: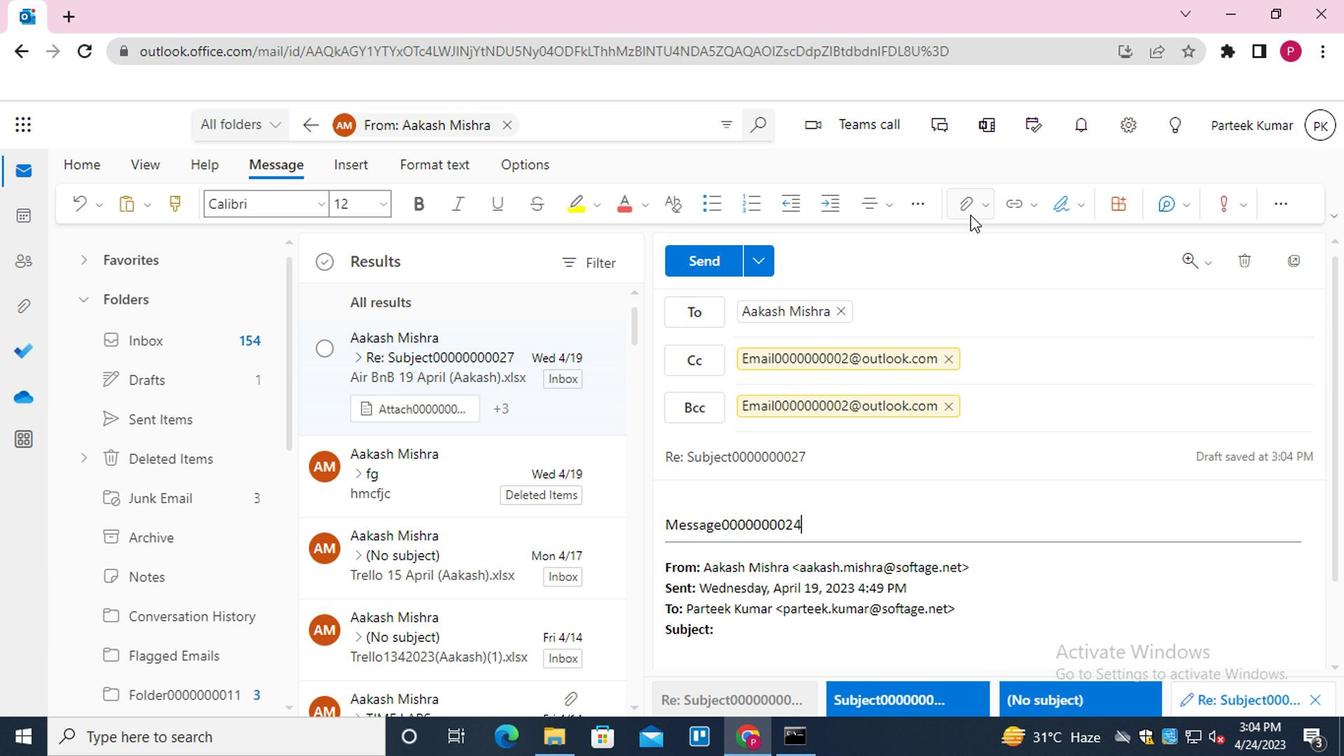 
Action: Mouse moved to (783, 303)
Screenshot: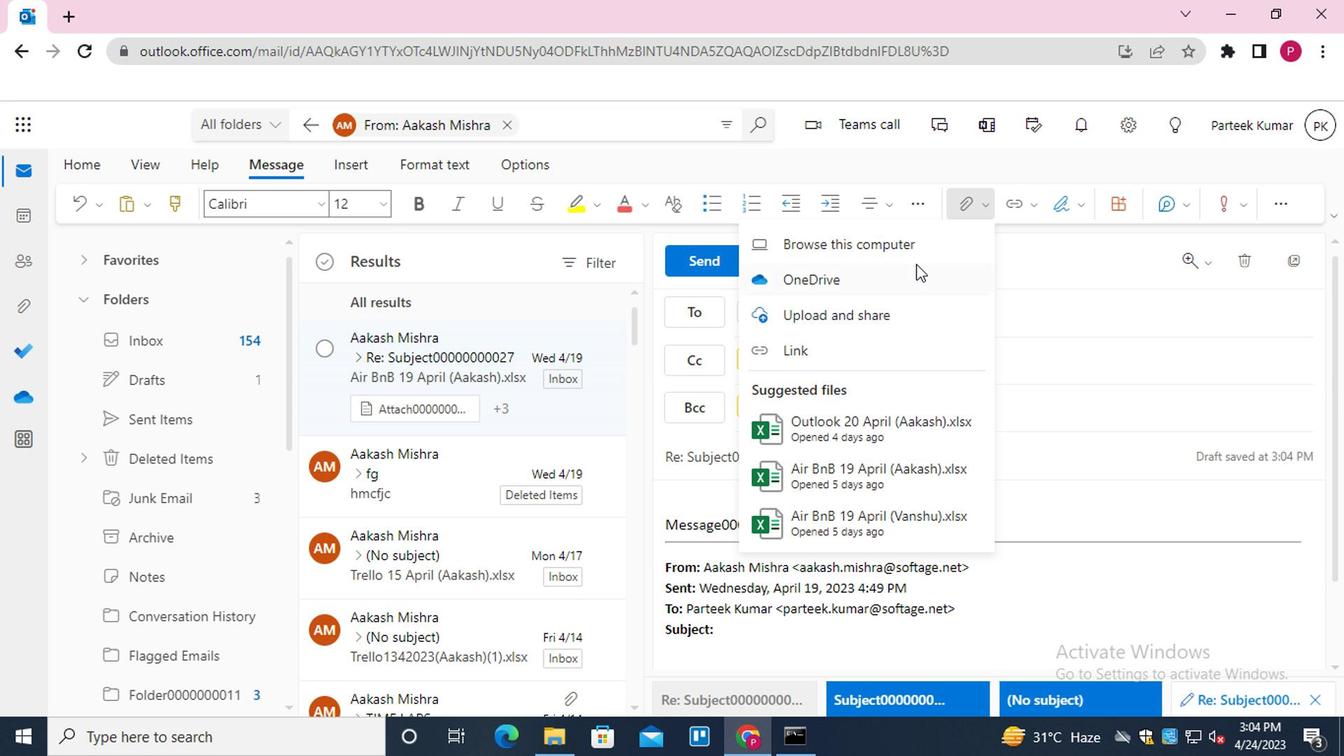 
Action: Mouse pressed left at (783, 303)
Screenshot: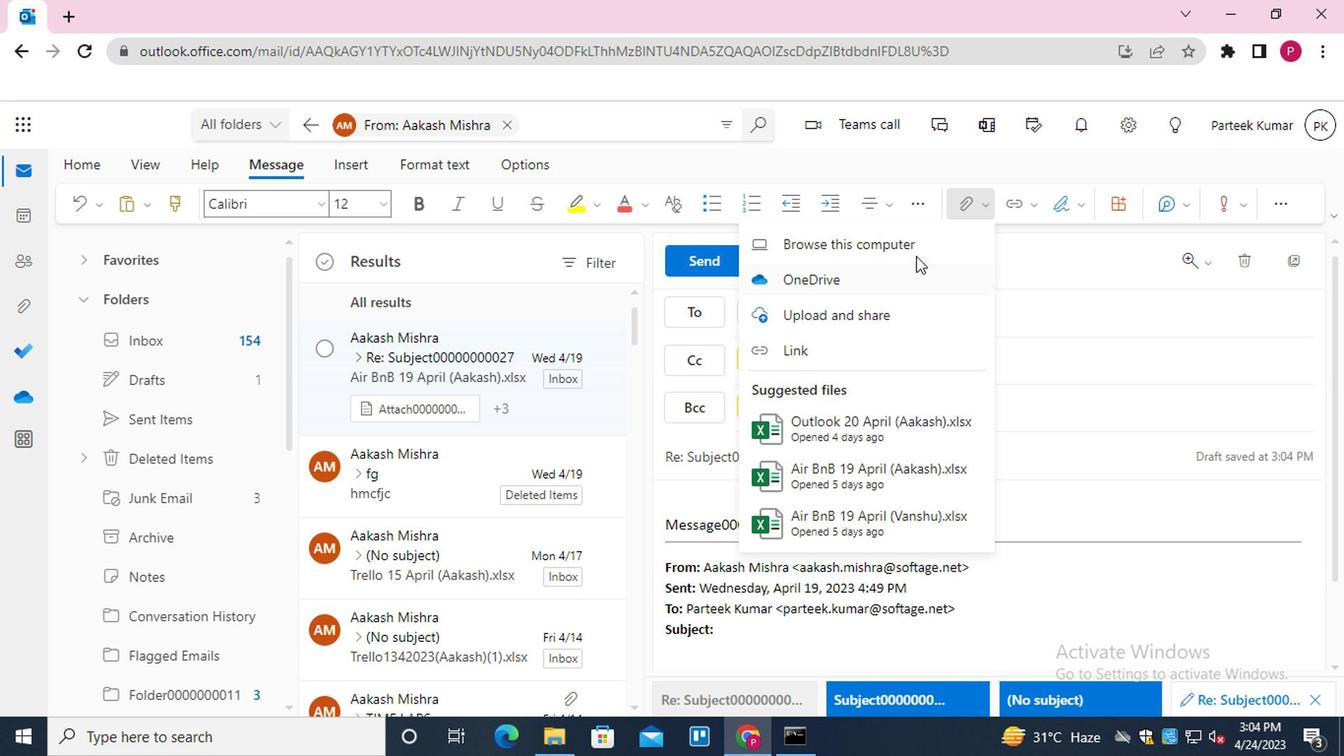 
Action: Mouse moved to (432, 281)
Screenshot: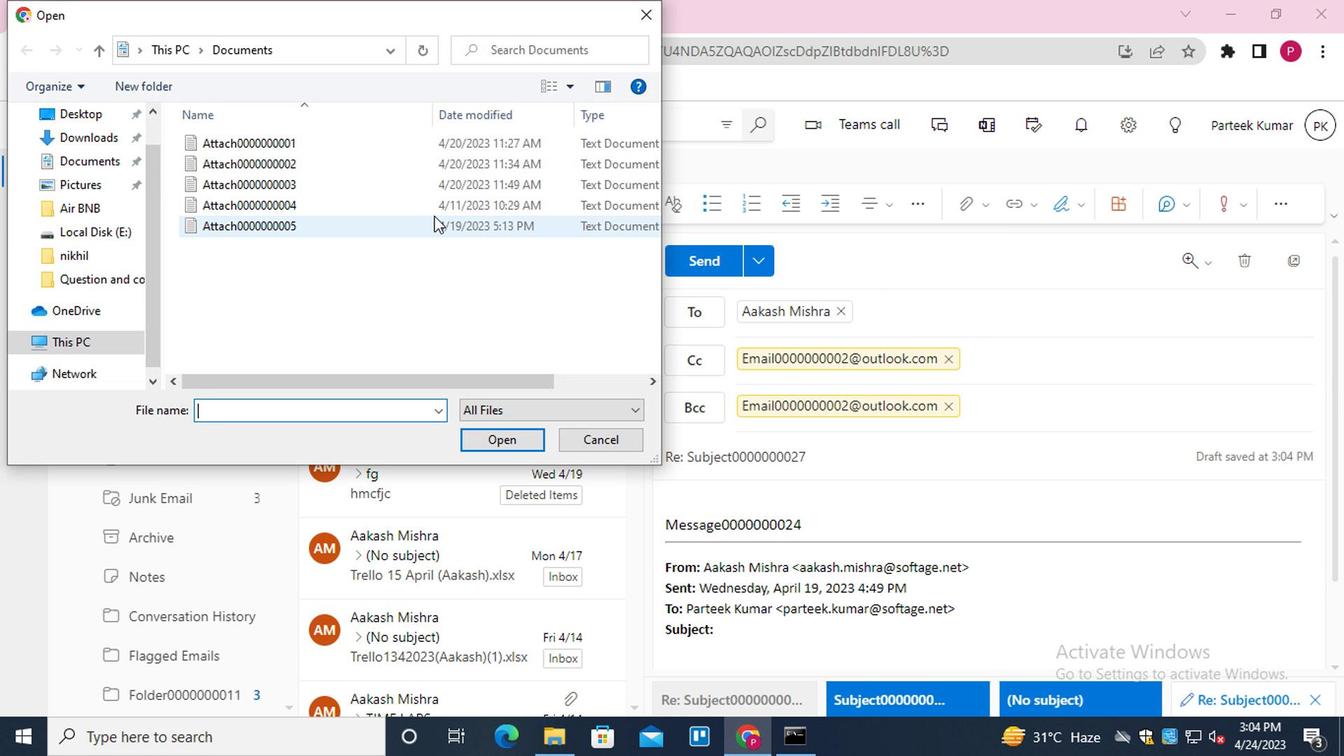 
Action: Mouse pressed left at (432, 281)
Screenshot: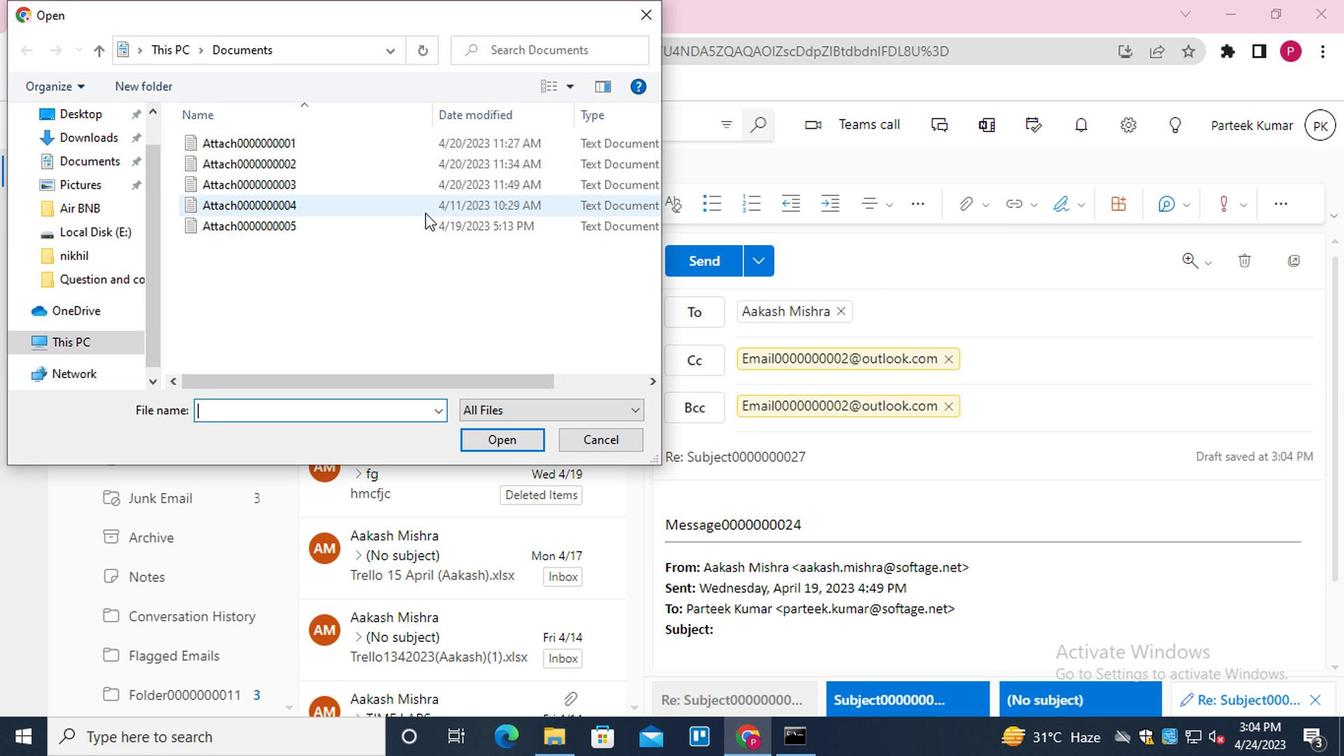 
Action: Mouse moved to (488, 441)
Screenshot: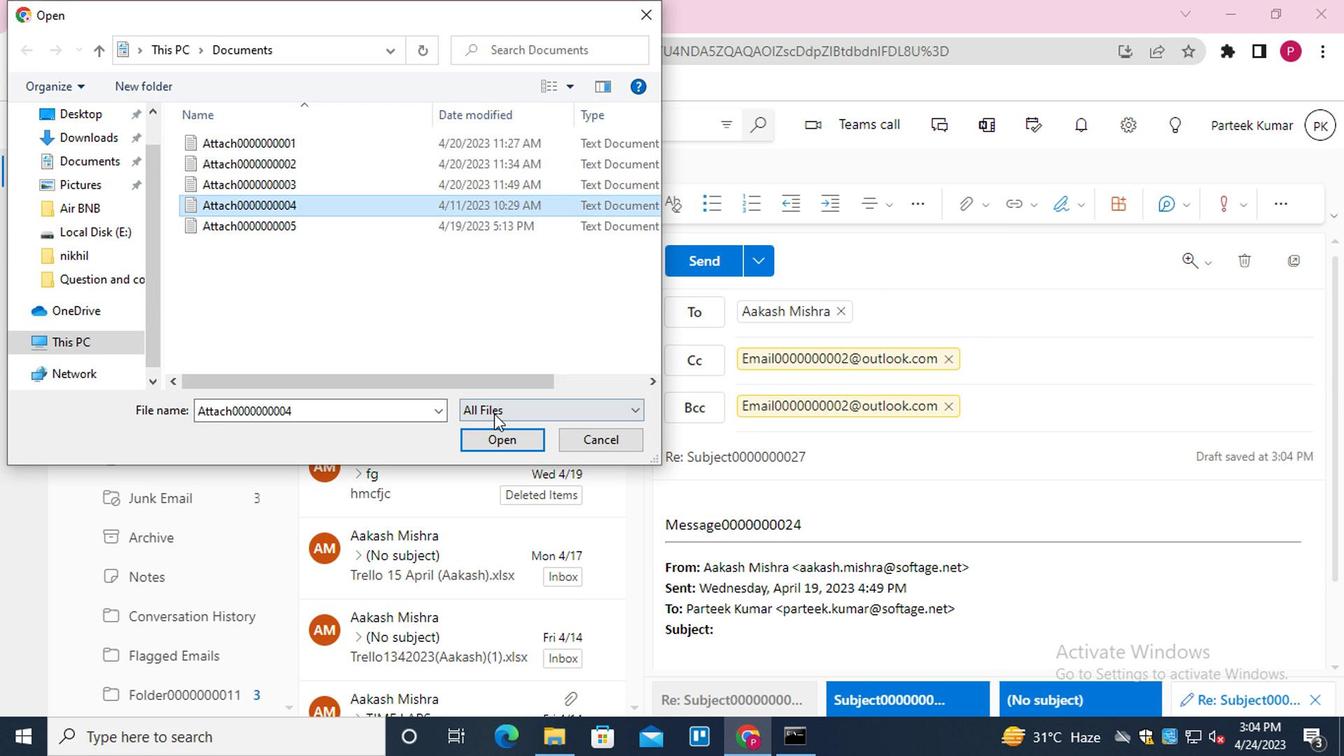 
Action: Mouse pressed left at (488, 441)
Screenshot: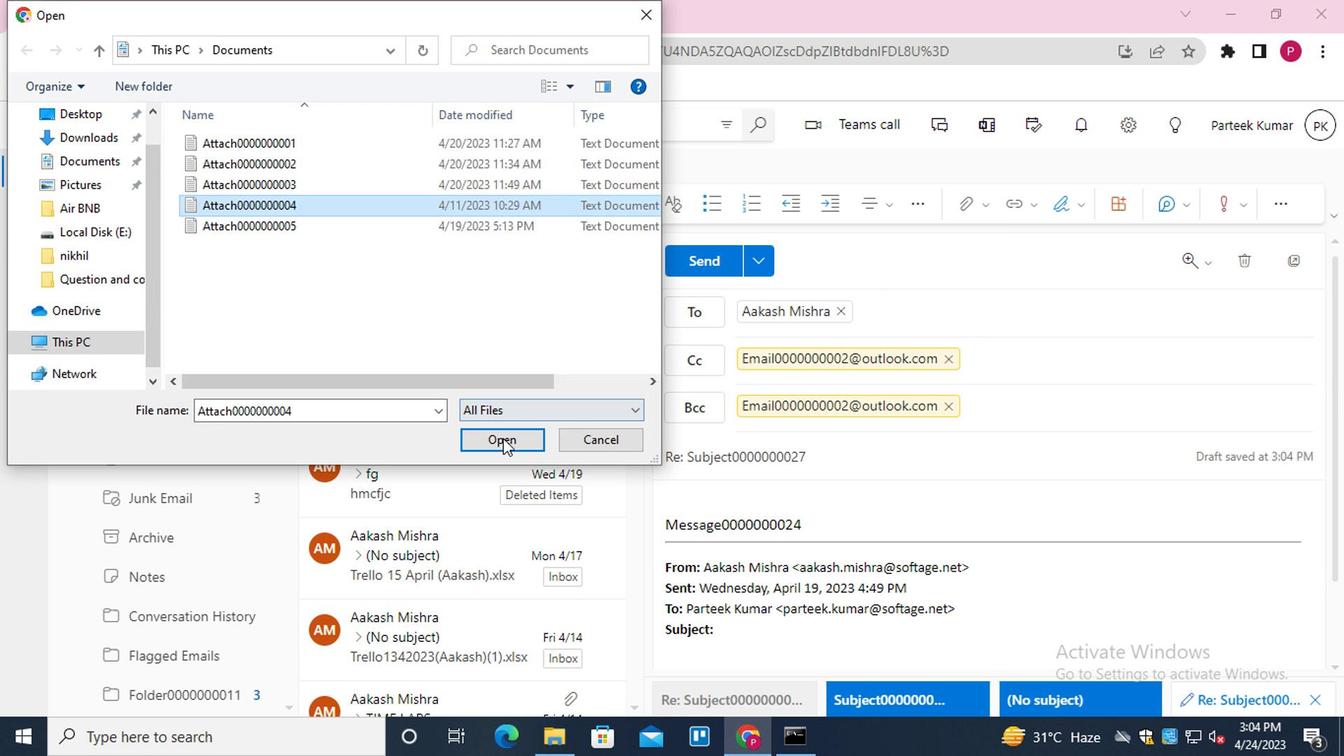 
Action: Mouse moved to (805, 280)
Screenshot: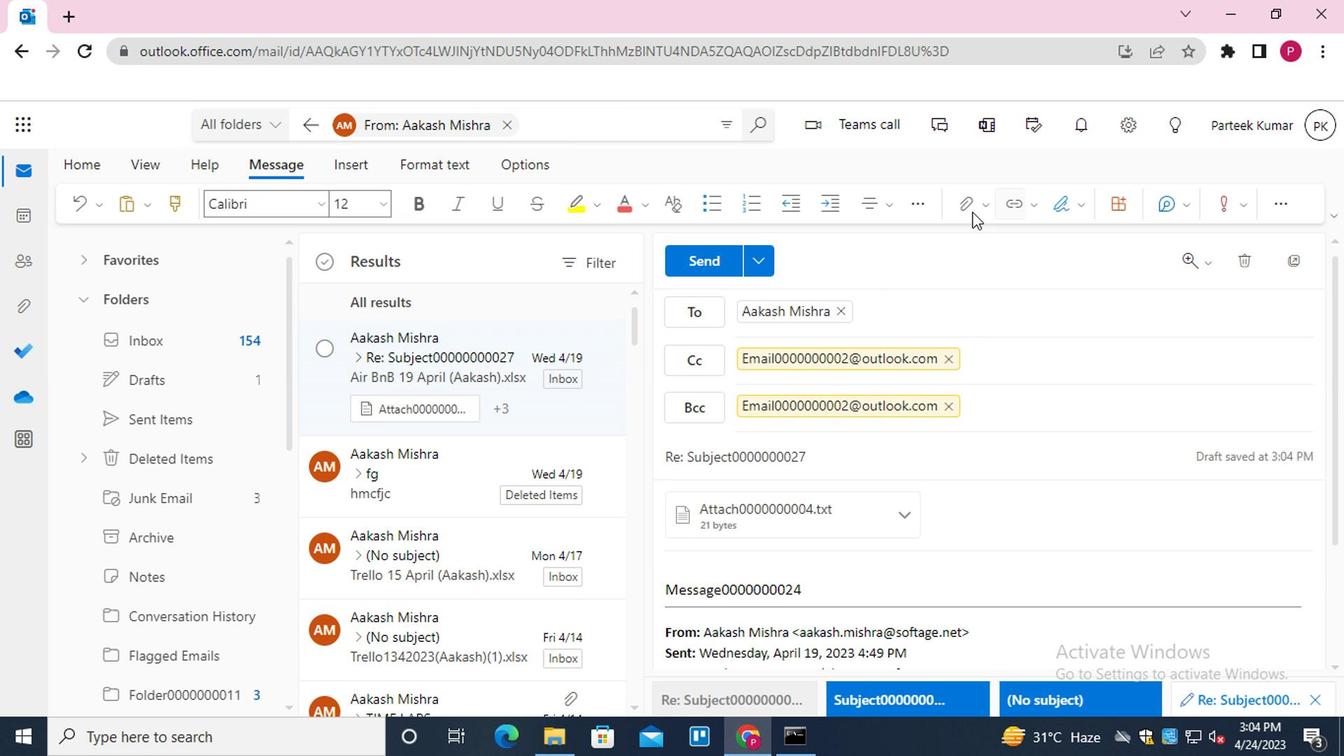 
Action: Mouse pressed left at (805, 280)
Screenshot: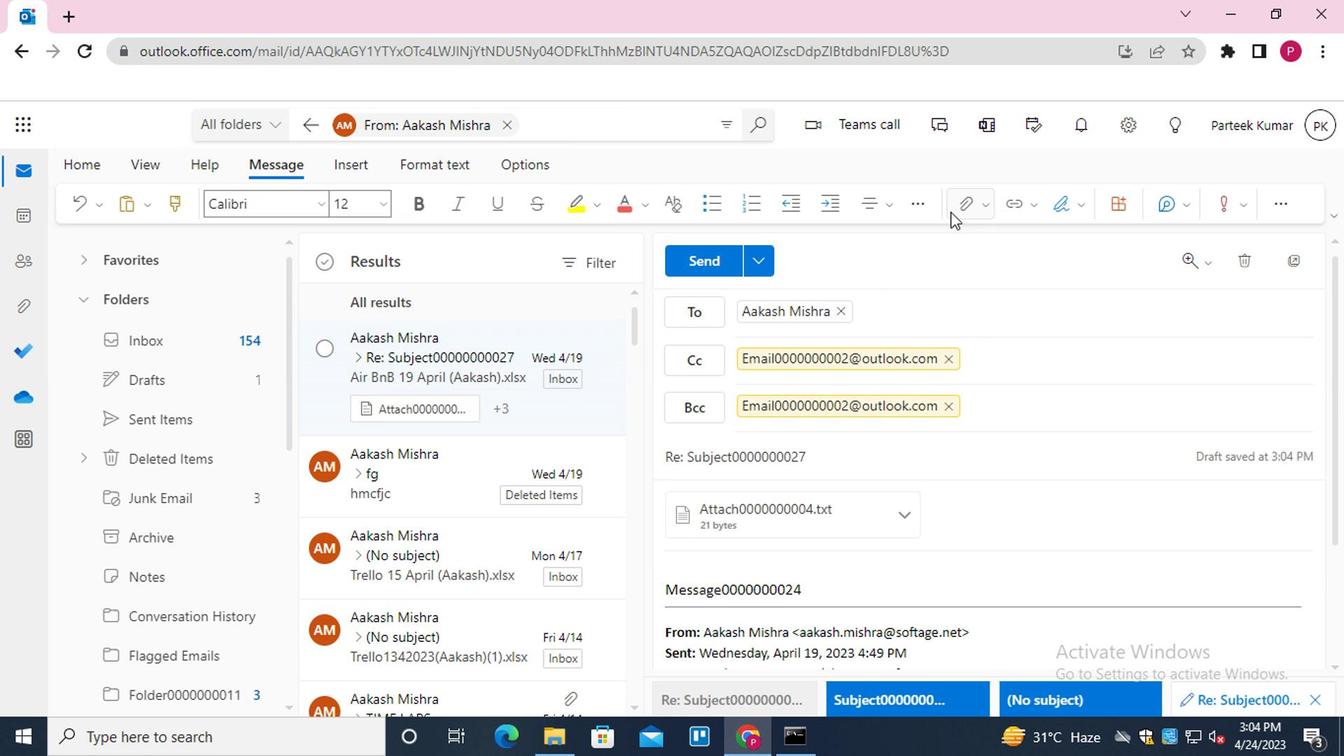 
Action: Mouse moved to (775, 350)
Screenshot: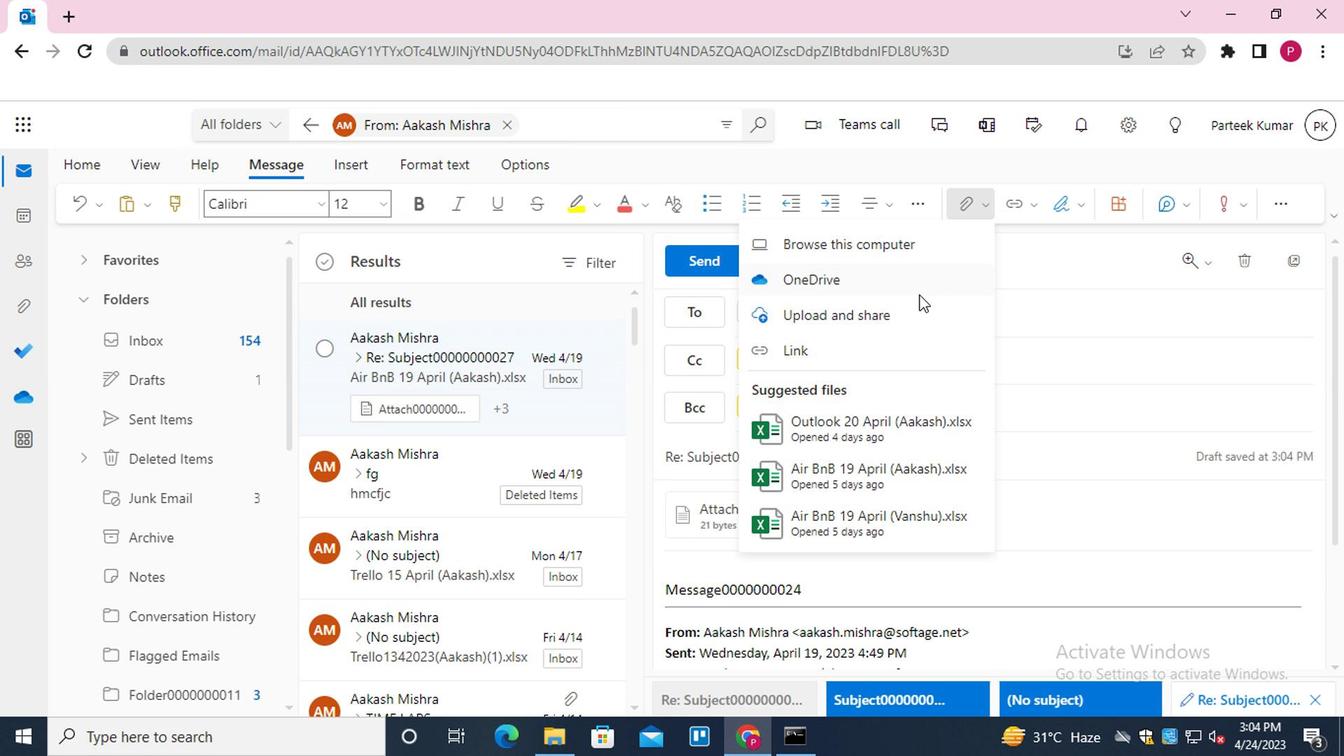 
Action: Mouse pressed left at (775, 350)
Screenshot: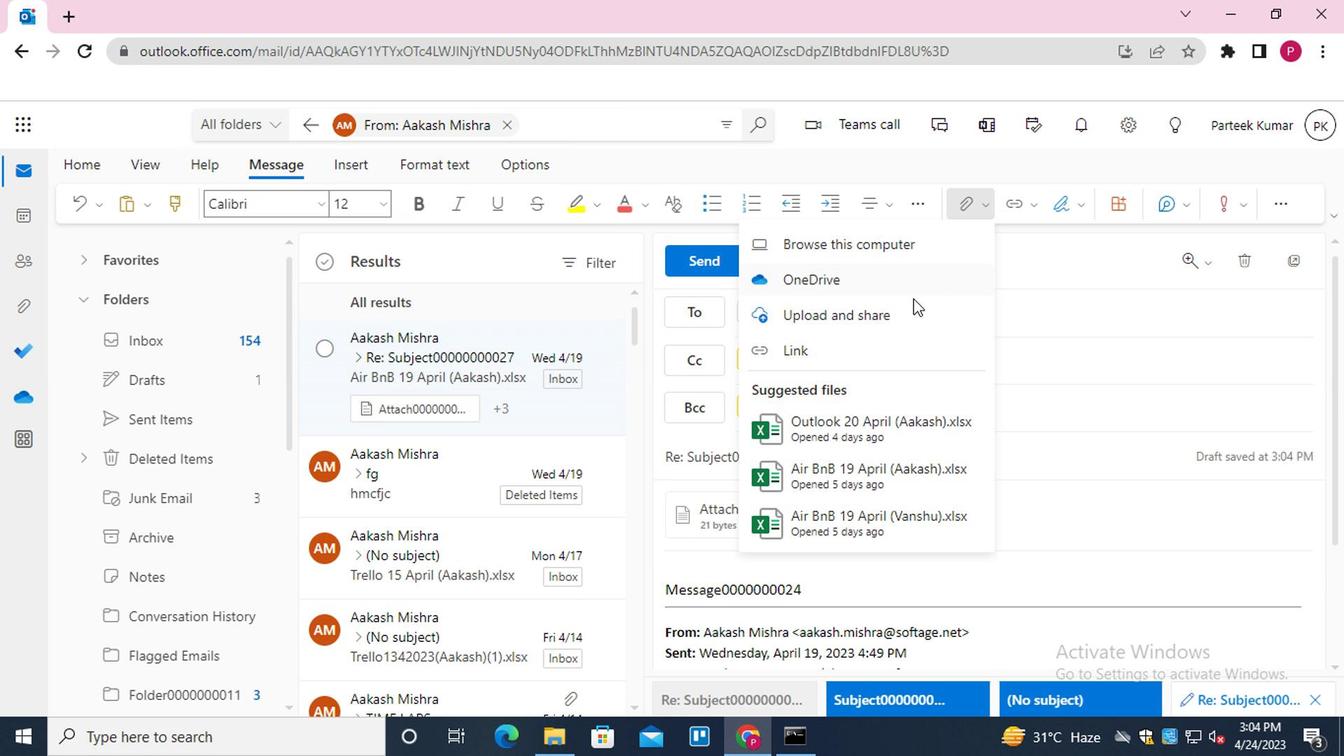 
Action: Mouse moved to (359, 296)
Screenshot: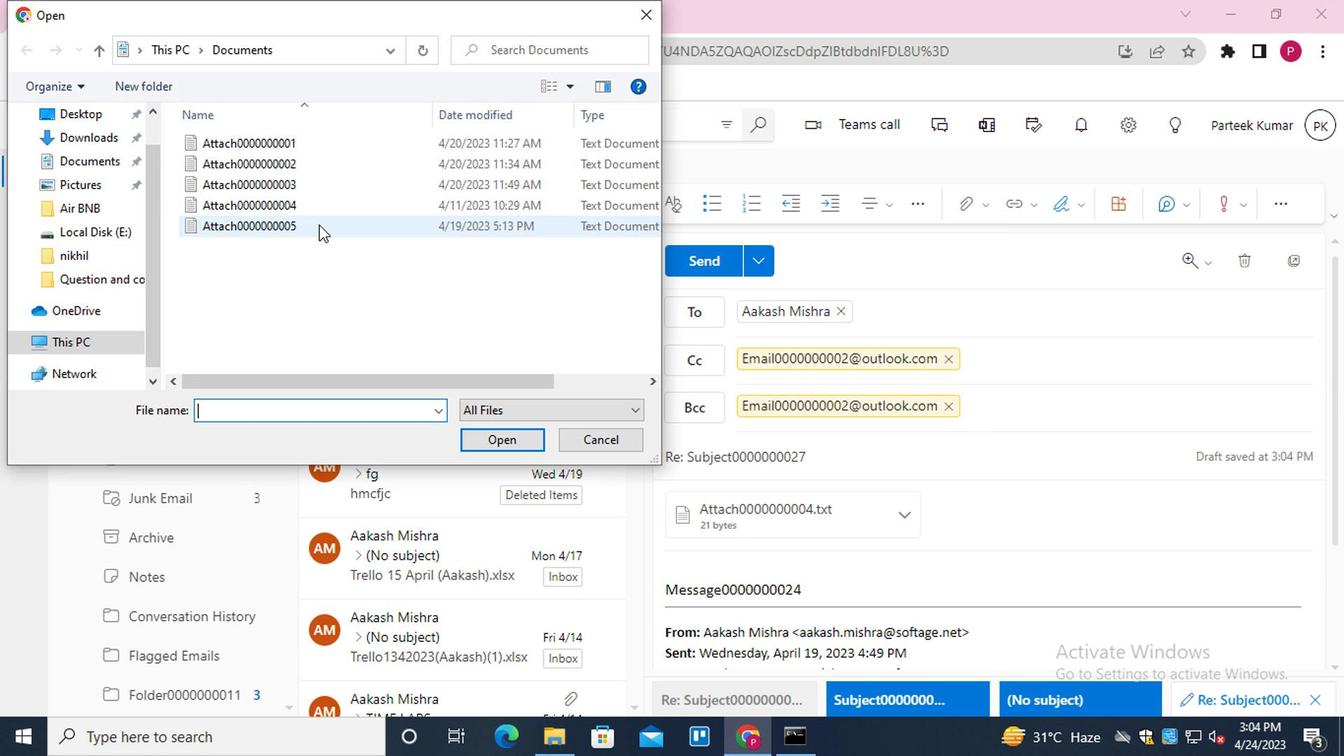 
Action: Mouse pressed left at (359, 296)
Screenshot: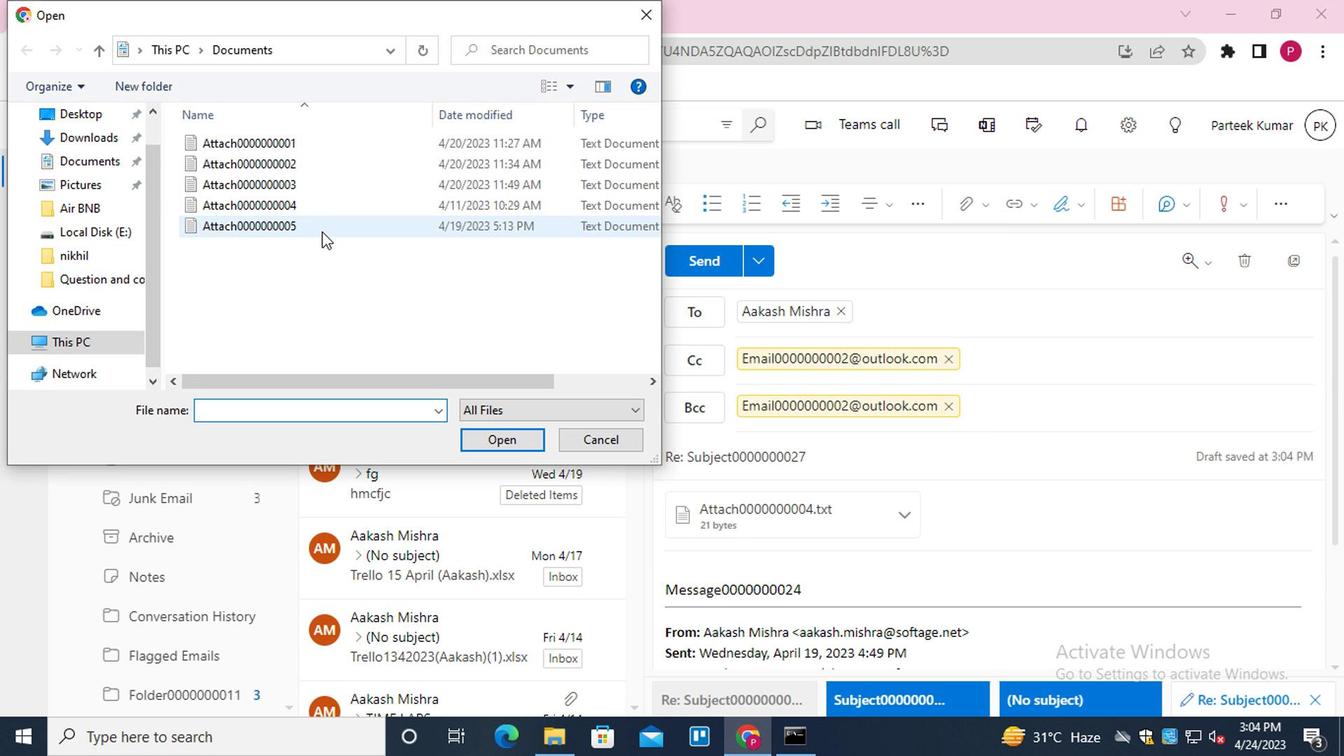 
Action: Mouse moved to (490, 445)
Screenshot: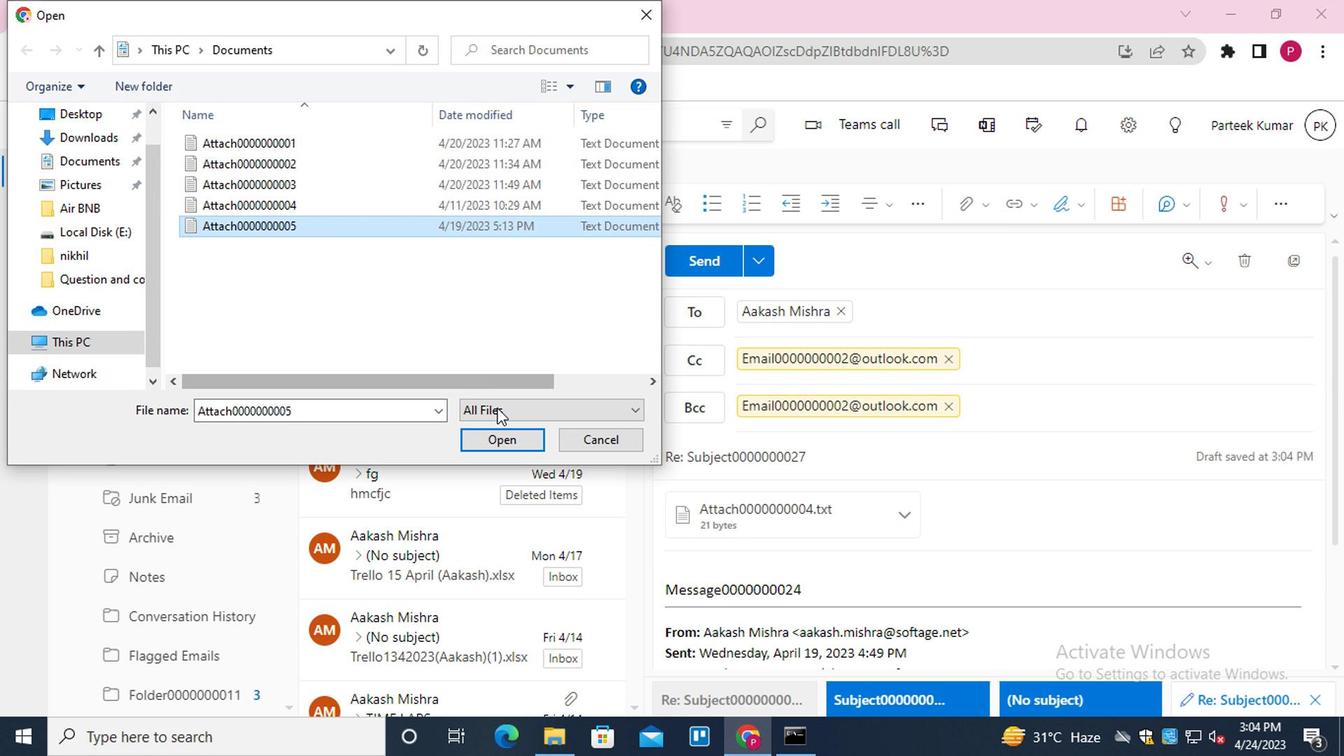 
Action: Mouse pressed left at (490, 445)
Screenshot: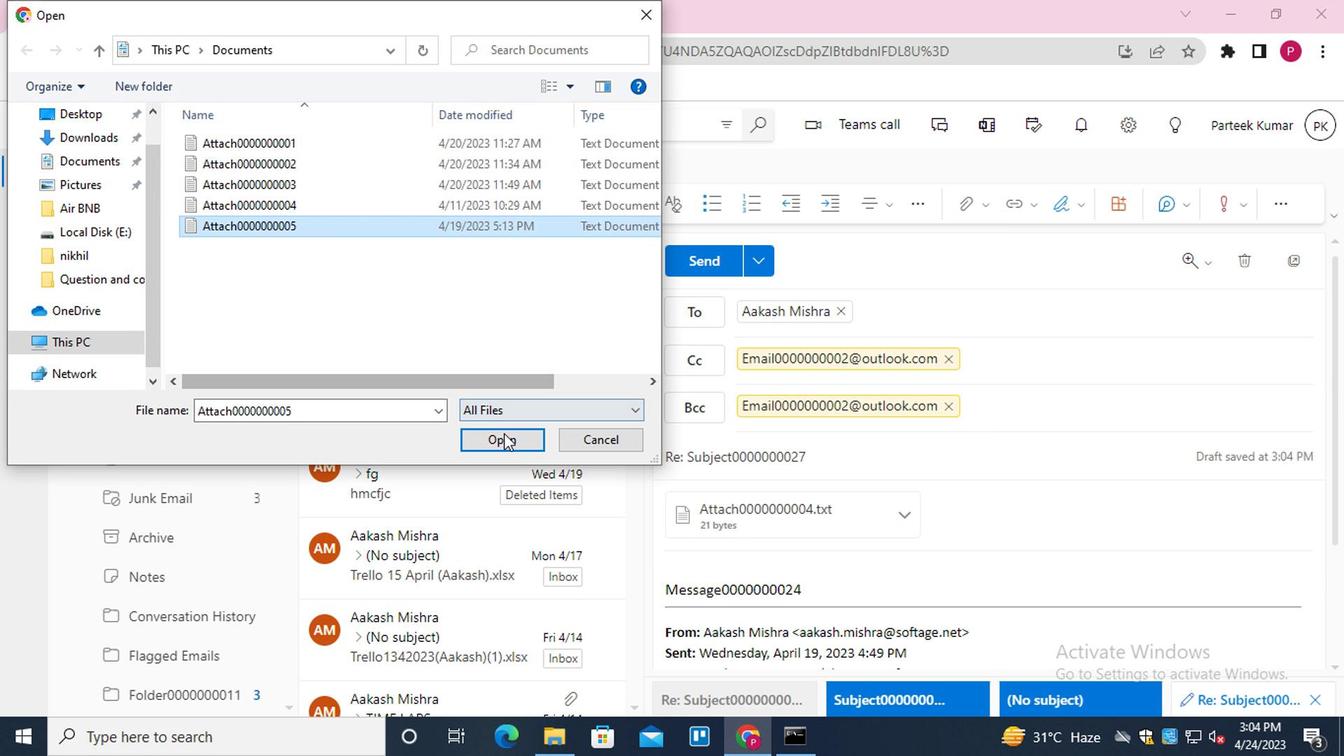 
Action: Mouse moved to (625, 479)
Screenshot: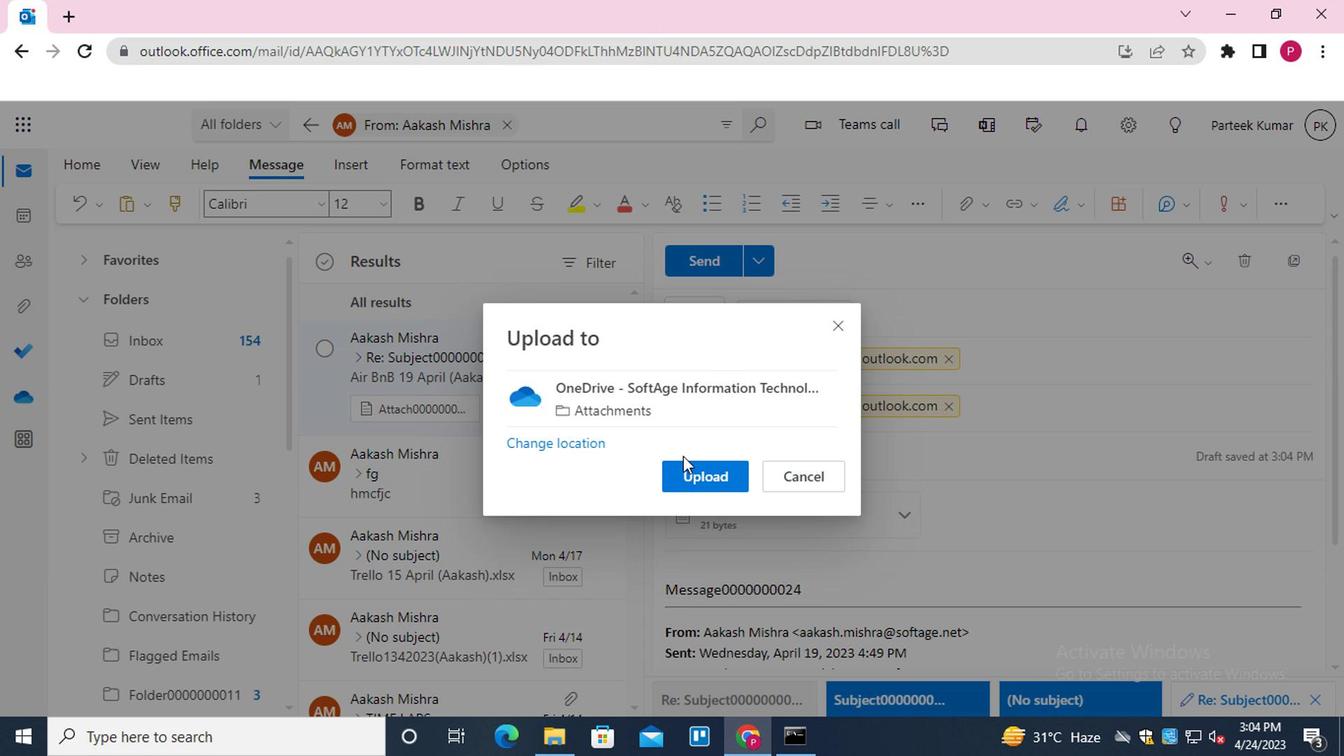 
Action: Mouse pressed left at (625, 479)
Screenshot: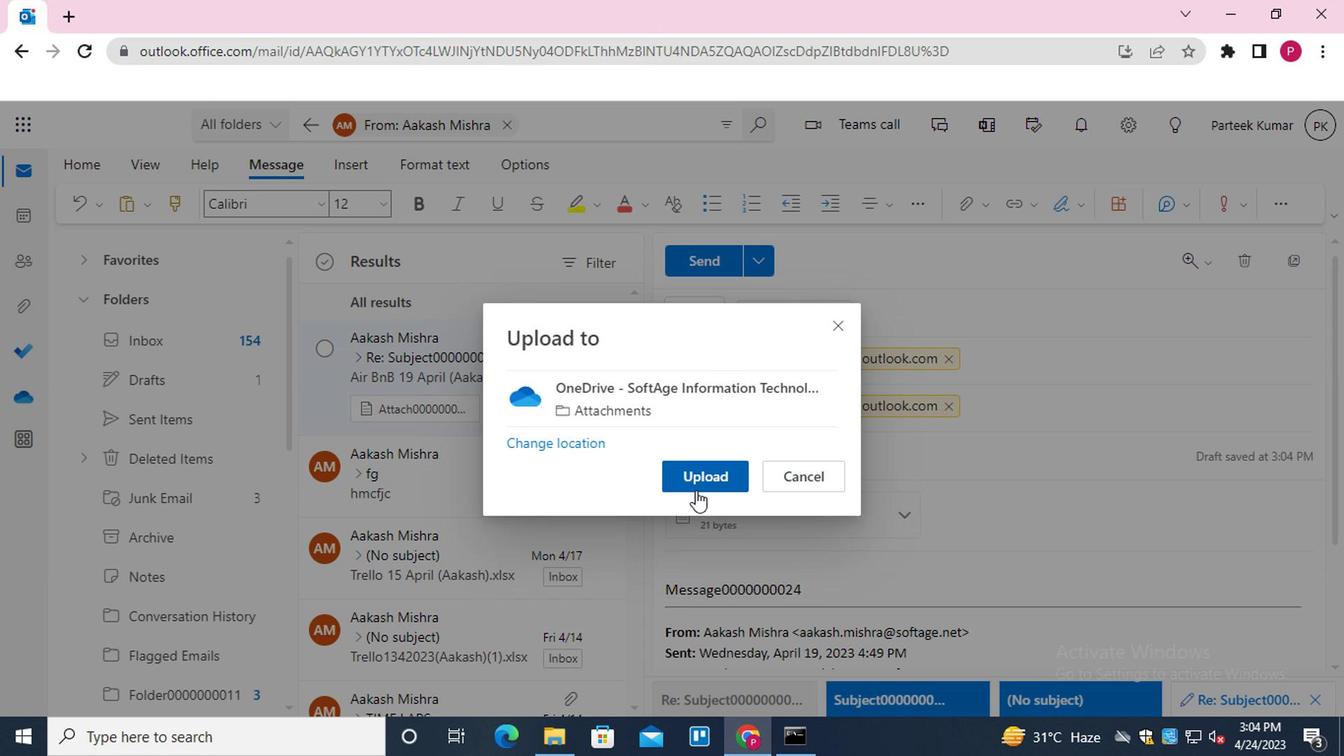 
Action: Mouse moved to (635, 319)
Screenshot: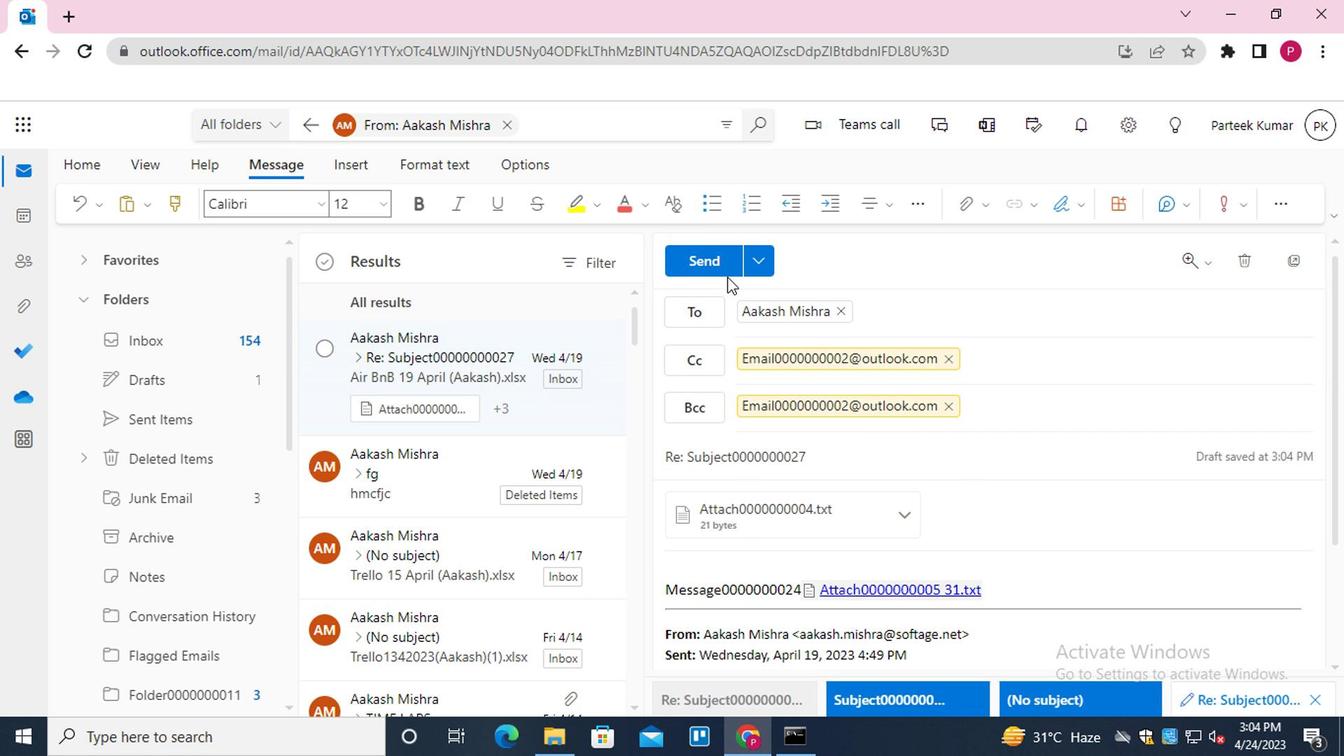 
Action: Mouse pressed left at (635, 319)
Screenshot: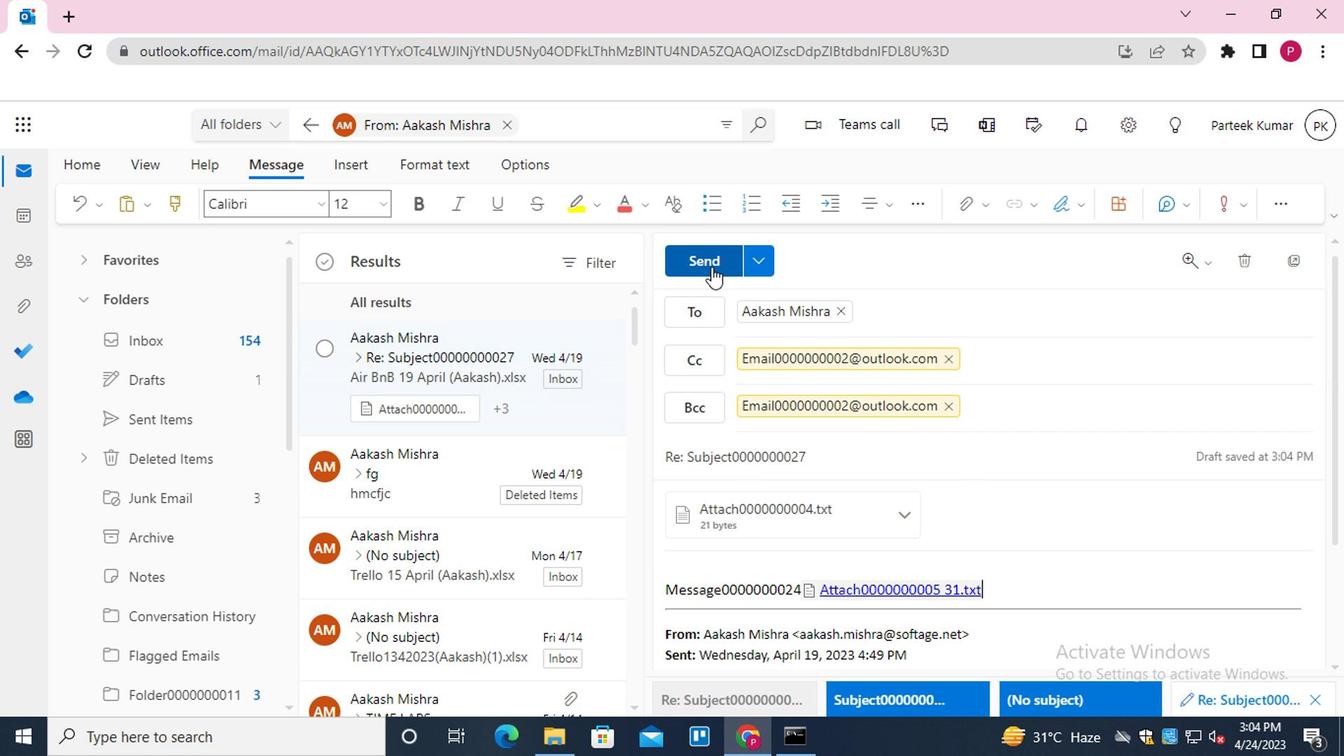 
Action: Key pressed <Key.f8>
Screenshot: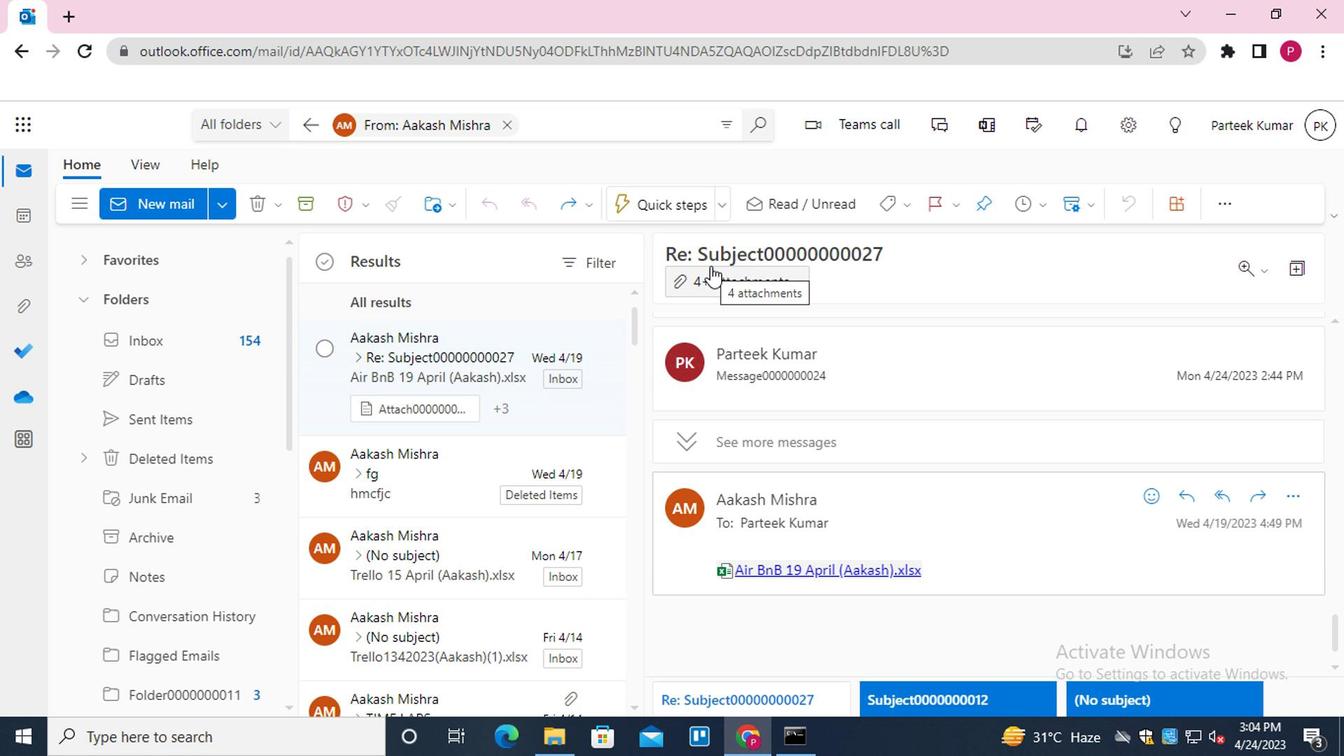
